 Task: Create new invoice with Date Opened :15-Apr-23, Select Customer: POMP Flowers, Terms: Payment Term 1. Make invoice entry for item-1 with Date: 15-Apr-23, Description: _x000D_
Cheez-it Original Baked Snack Crackers_x000D_
, Action: Material, Income Account: Income:Sales, Quantity: 2, Unit Price: 8.5, Discount $: 1. Make entry for item-2 with Date: 15-Apr-23, Description: Doritos Tortilla Chips , Action: Material, Income Account: Income:Sales, Quantity: 4, Unit Price: 6.85, Discount $: 2. Make entry for item-3 with Date: 15-Apr-23, Description: Hostess Donettes Mini Donuts Glazed , Action: Material, Income Account: Income:Sales, Quantity: 3, Unit Price: 7.85, Discount $: 2.5. Write Notes: 'Looking forward to serving you again.'. Post Invoice with Post Date: 15-Apr-23, Post to Accounts: Assets:Accounts Receivable. Pay / Process Payment with Transaction Date: 15-May-23, Amount: 62.45, Transfer Account: Checking Account. Print Invoice, display notes by going to Option, then go to Display Tab and check 'Invoice Notes'.
Action: Mouse moved to (242, 46)
Screenshot: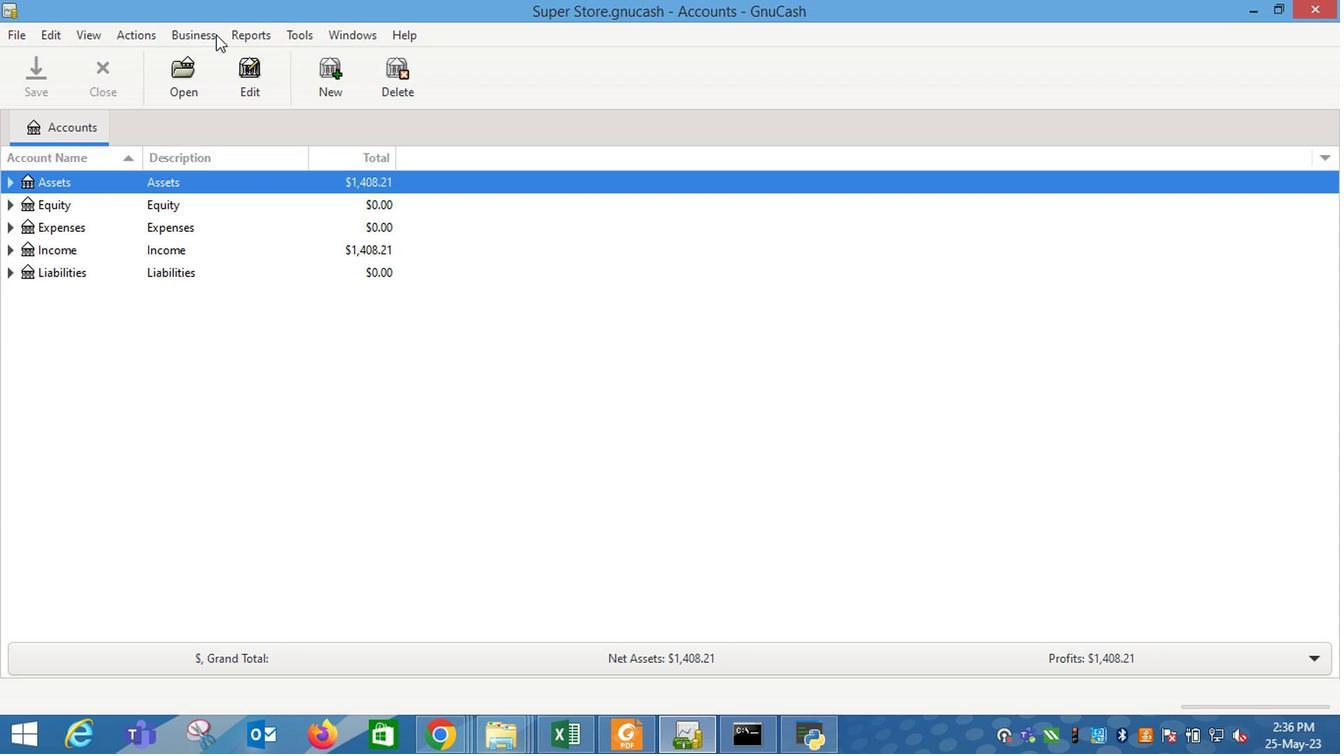 
Action: Mouse pressed left at (242, 46)
Screenshot: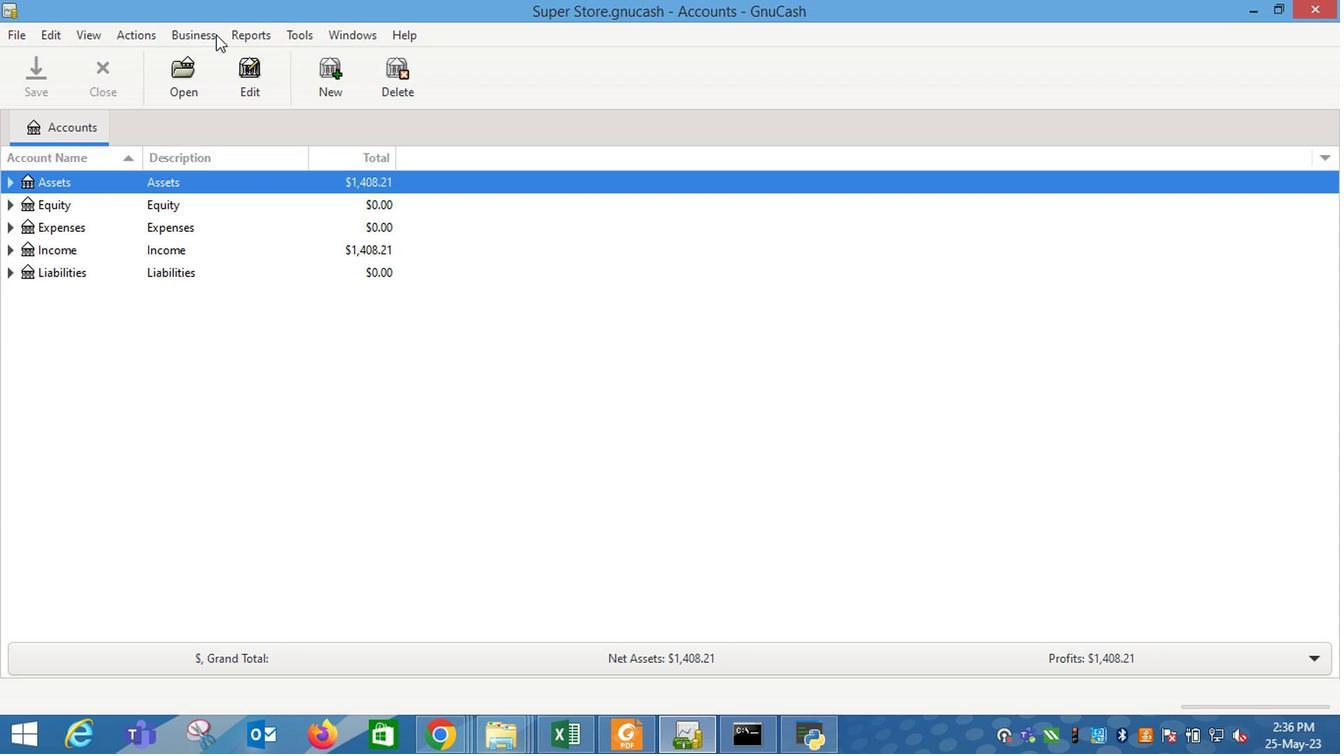 
Action: Mouse moved to (245, 62)
Screenshot: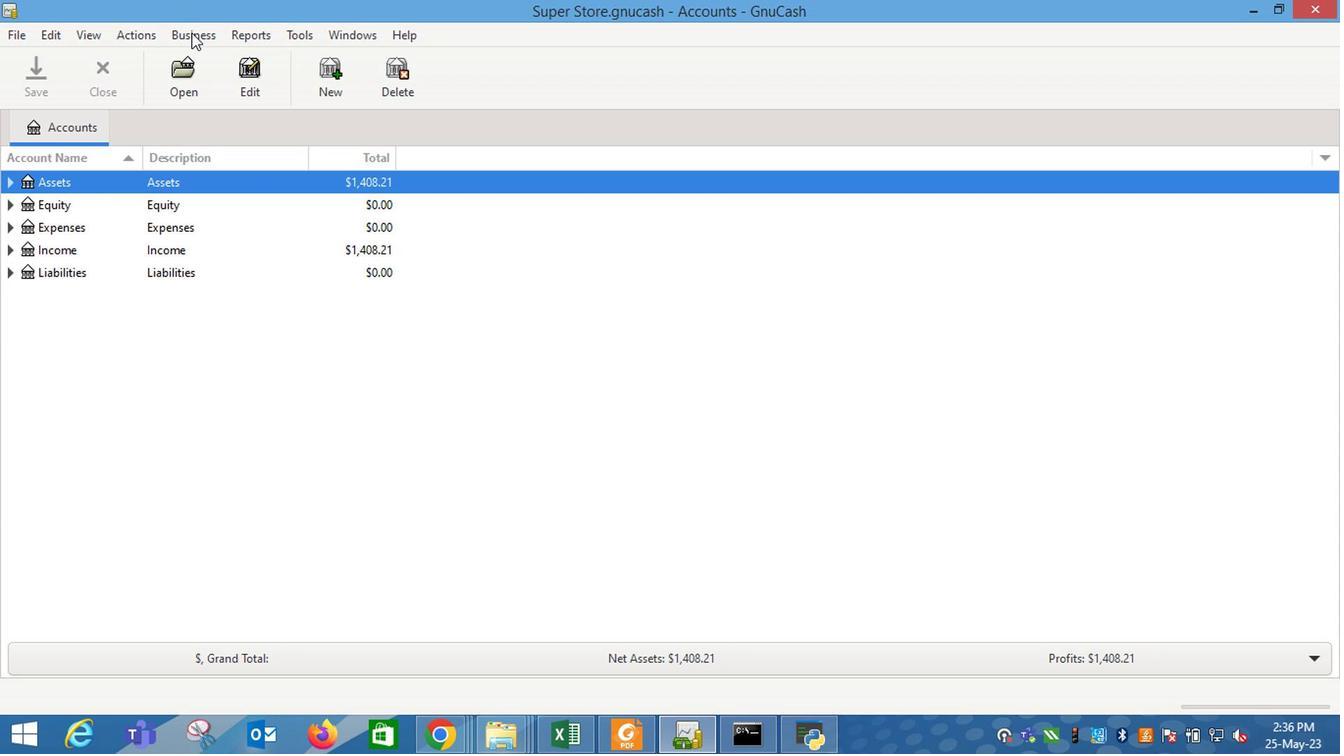 
Action: Mouse pressed left at (245, 62)
Screenshot: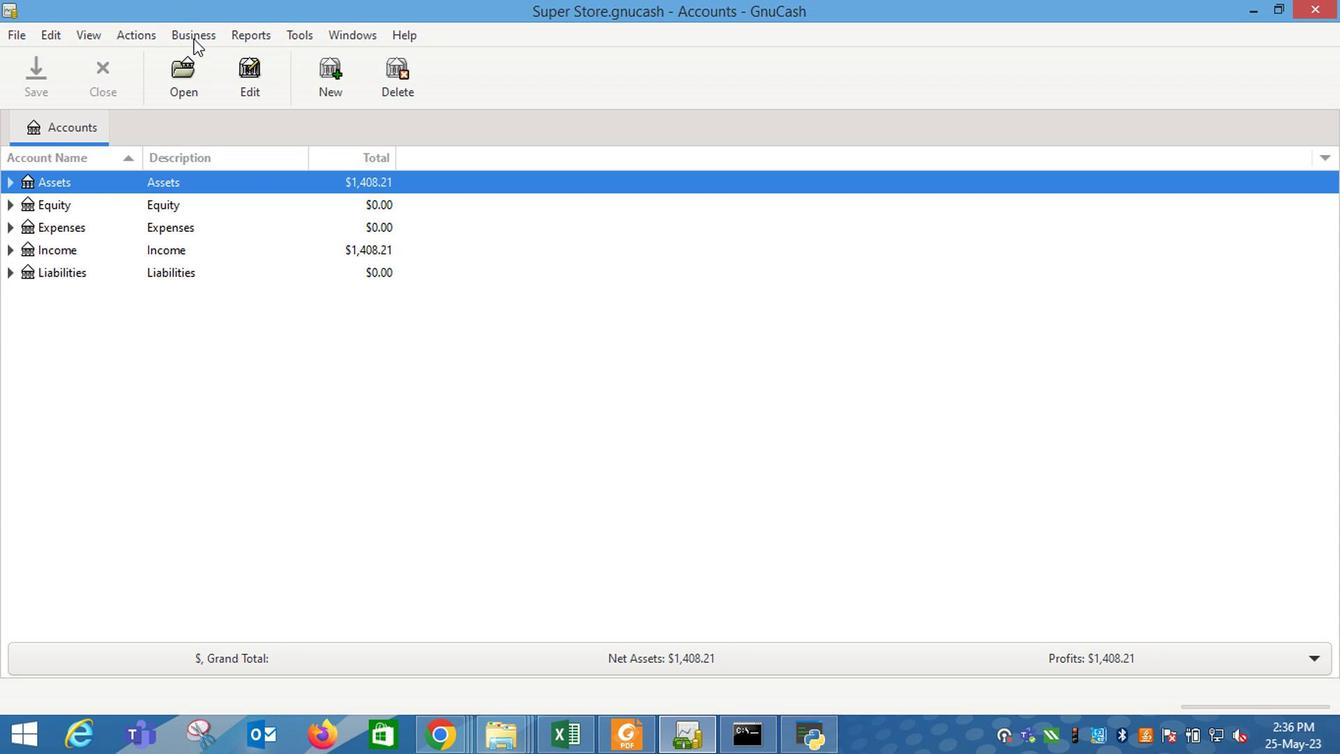 
Action: Mouse moved to (487, 152)
Screenshot: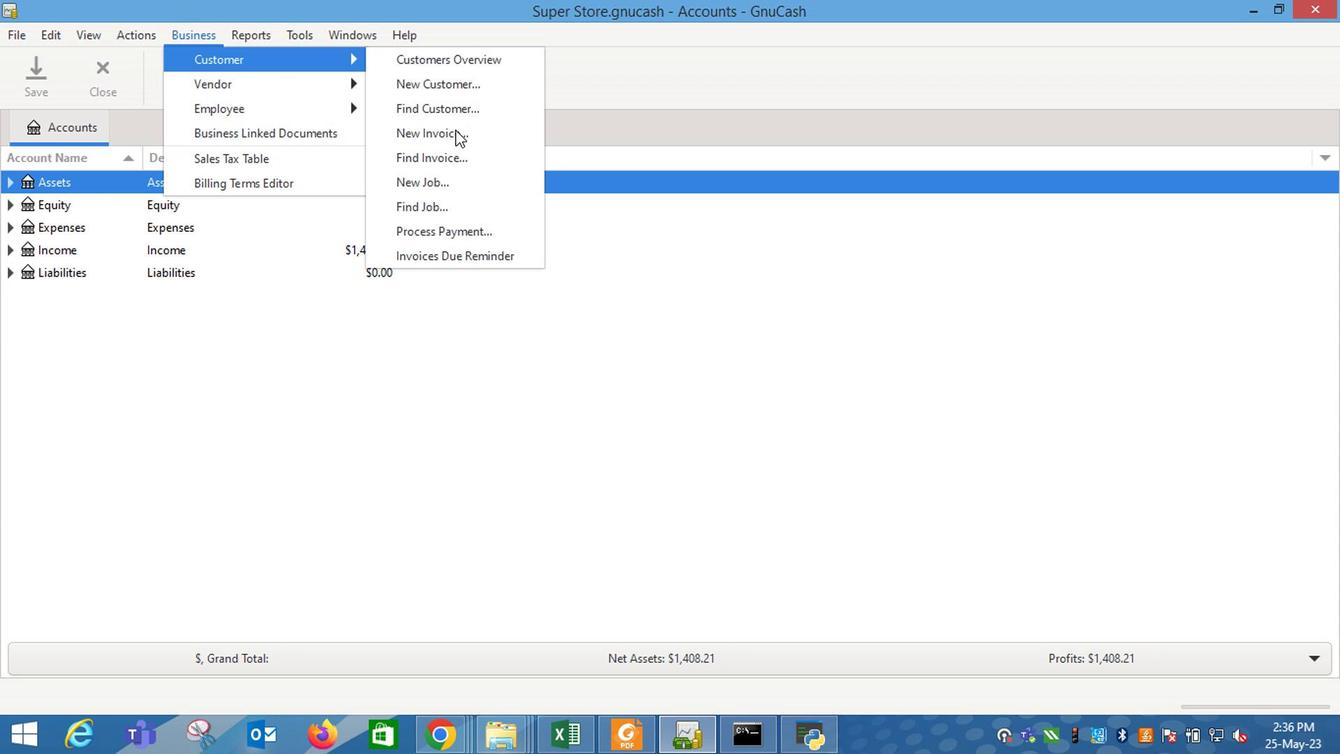 
Action: Mouse pressed left at (487, 152)
Screenshot: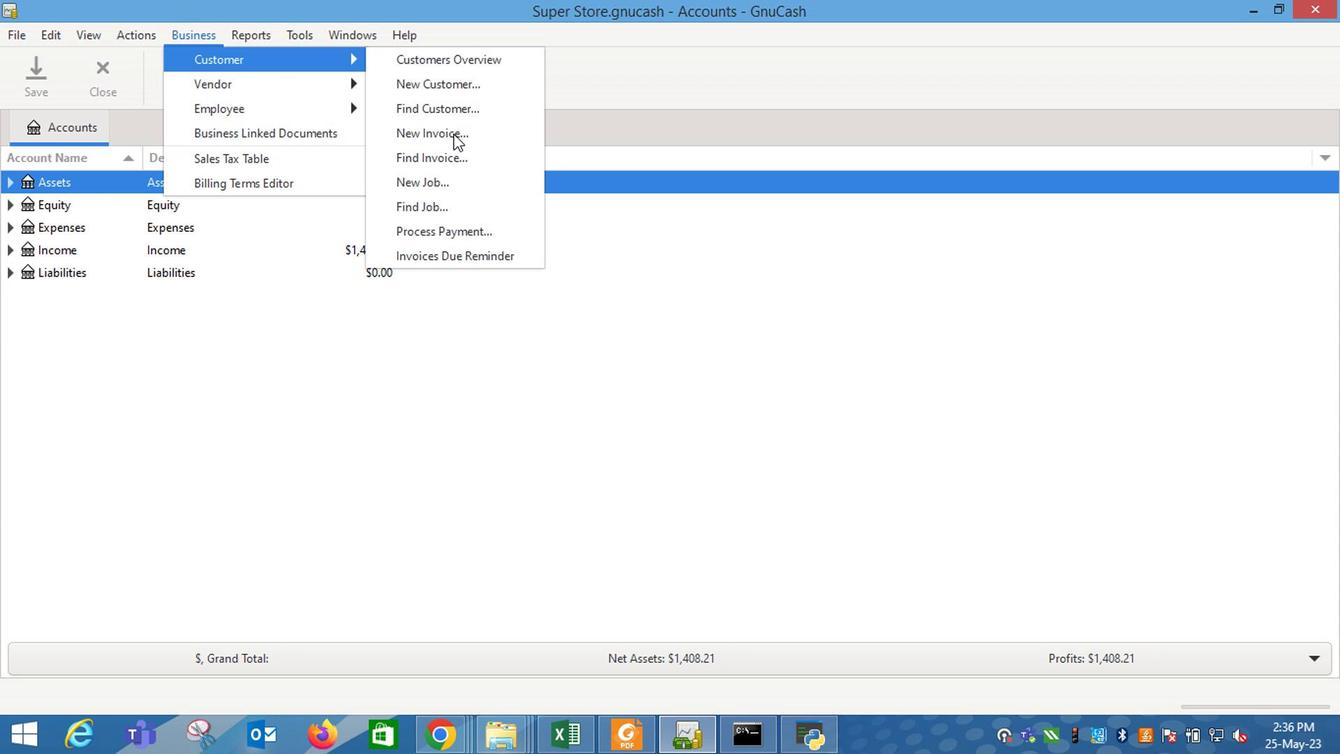 
Action: Mouse moved to (814, 303)
Screenshot: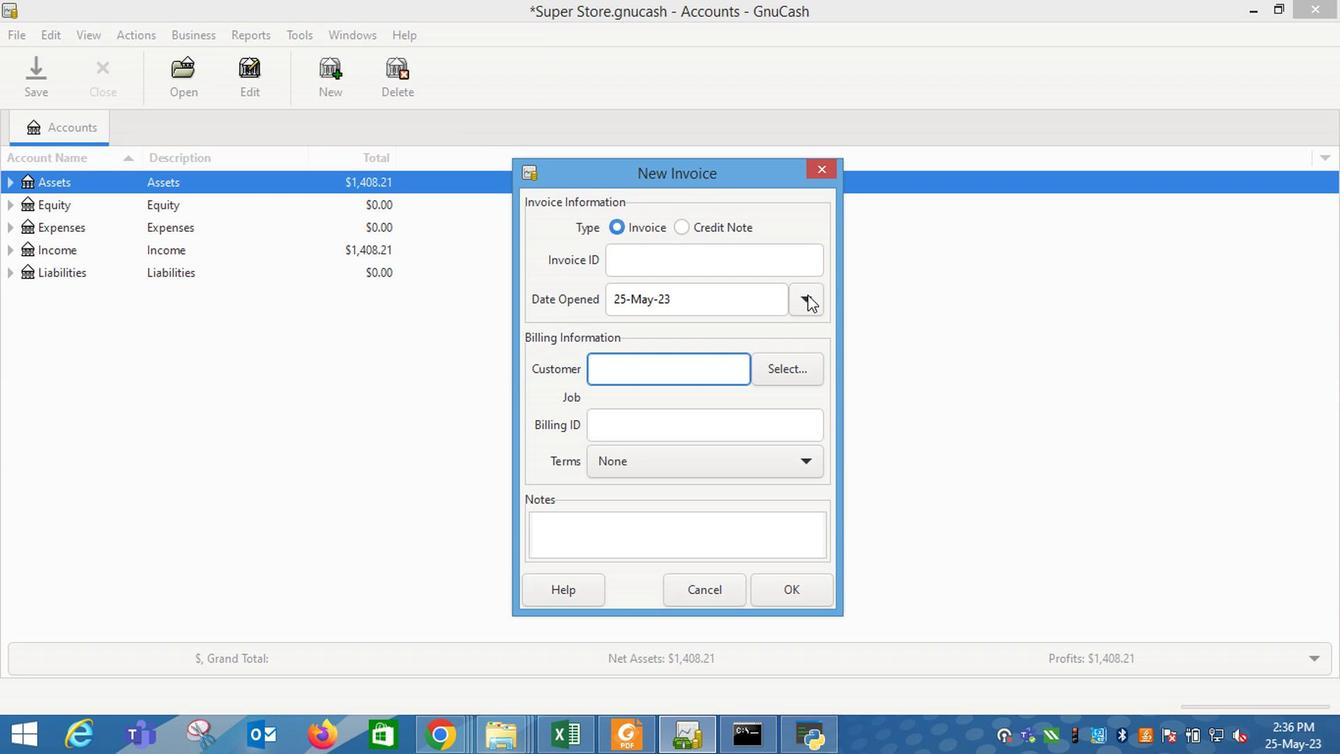 
Action: Mouse pressed left at (814, 303)
Screenshot: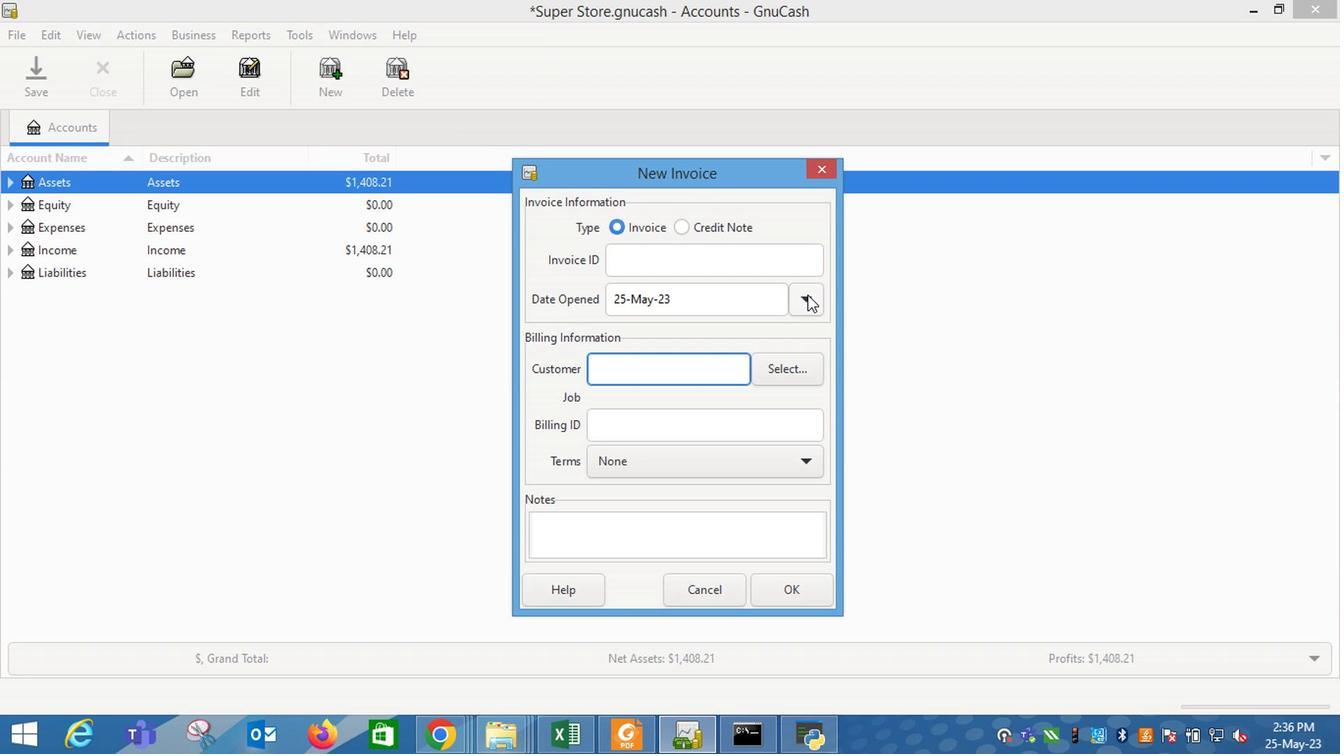 
Action: Mouse moved to (674, 337)
Screenshot: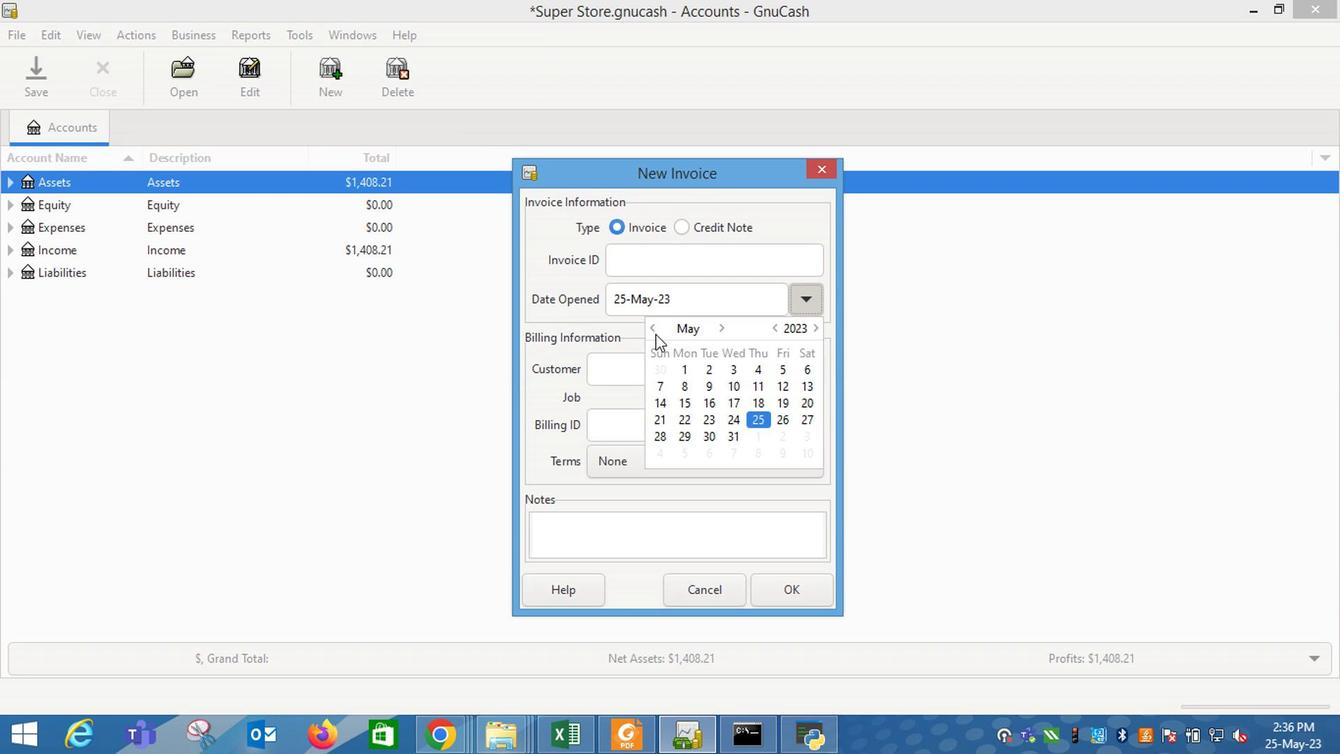 
Action: Mouse pressed left at (674, 337)
Screenshot: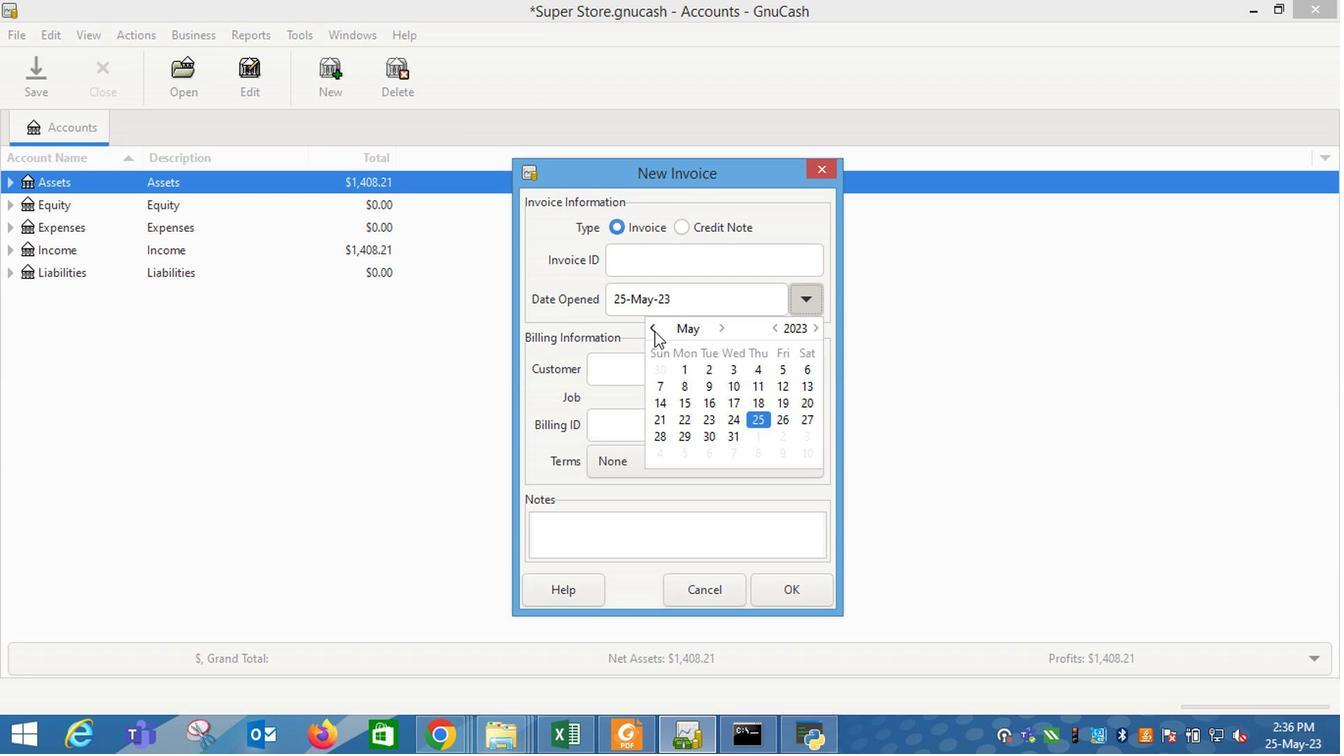 
Action: Mouse moved to (818, 402)
Screenshot: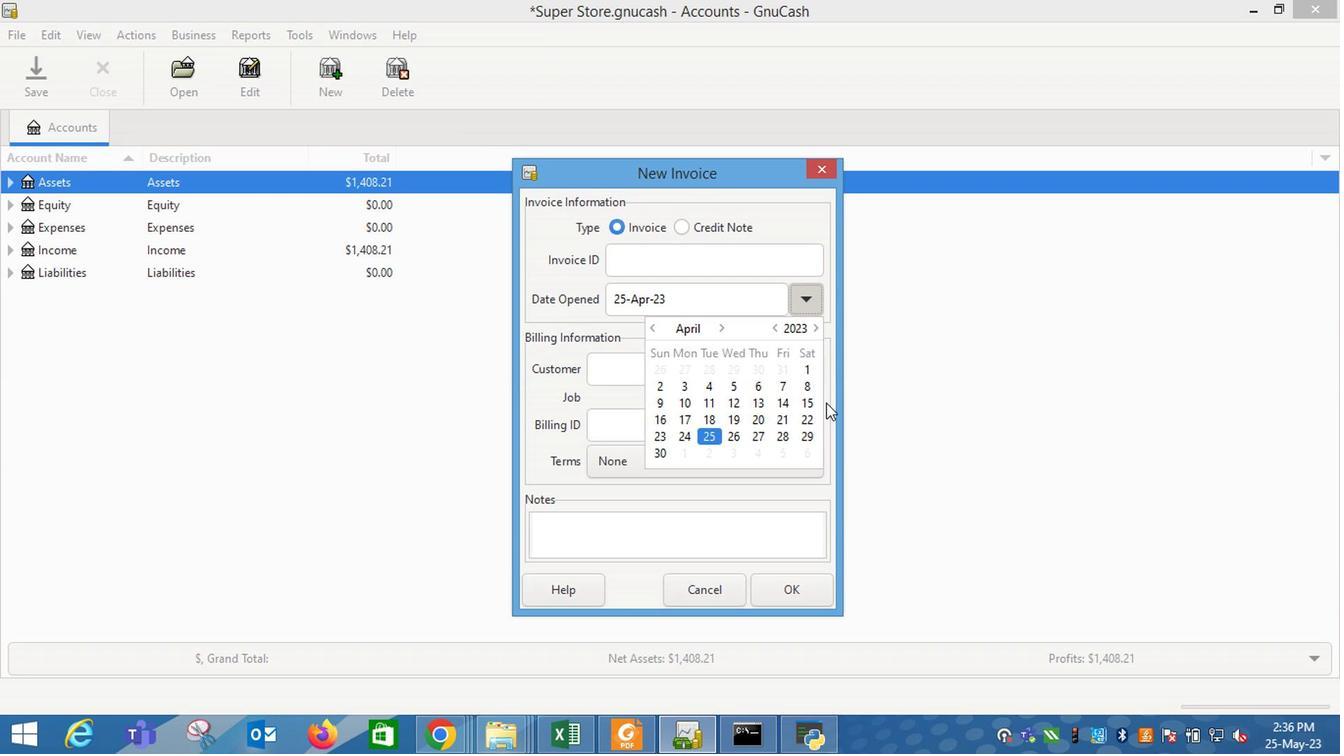 
Action: Mouse pressed left at (818, 402)
Screenshot: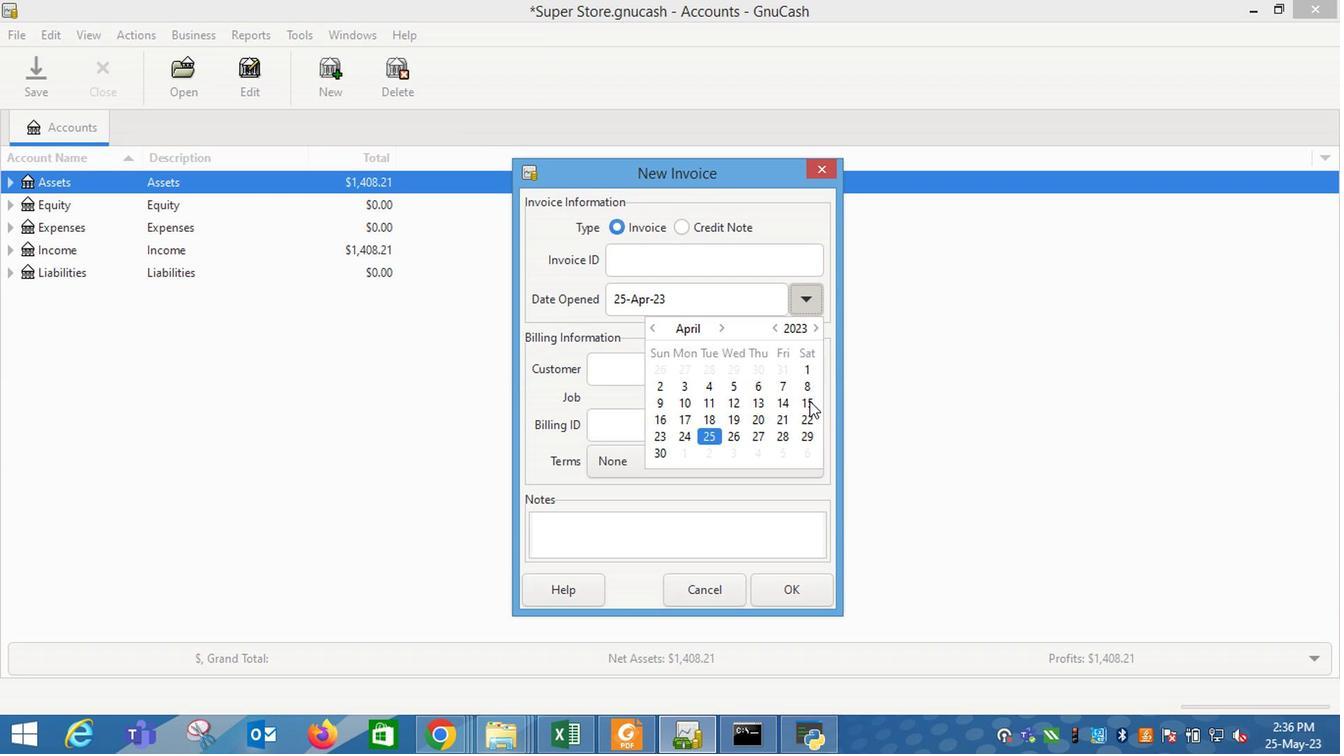
Action: Mouse moved to (648, 377)
Screenshot: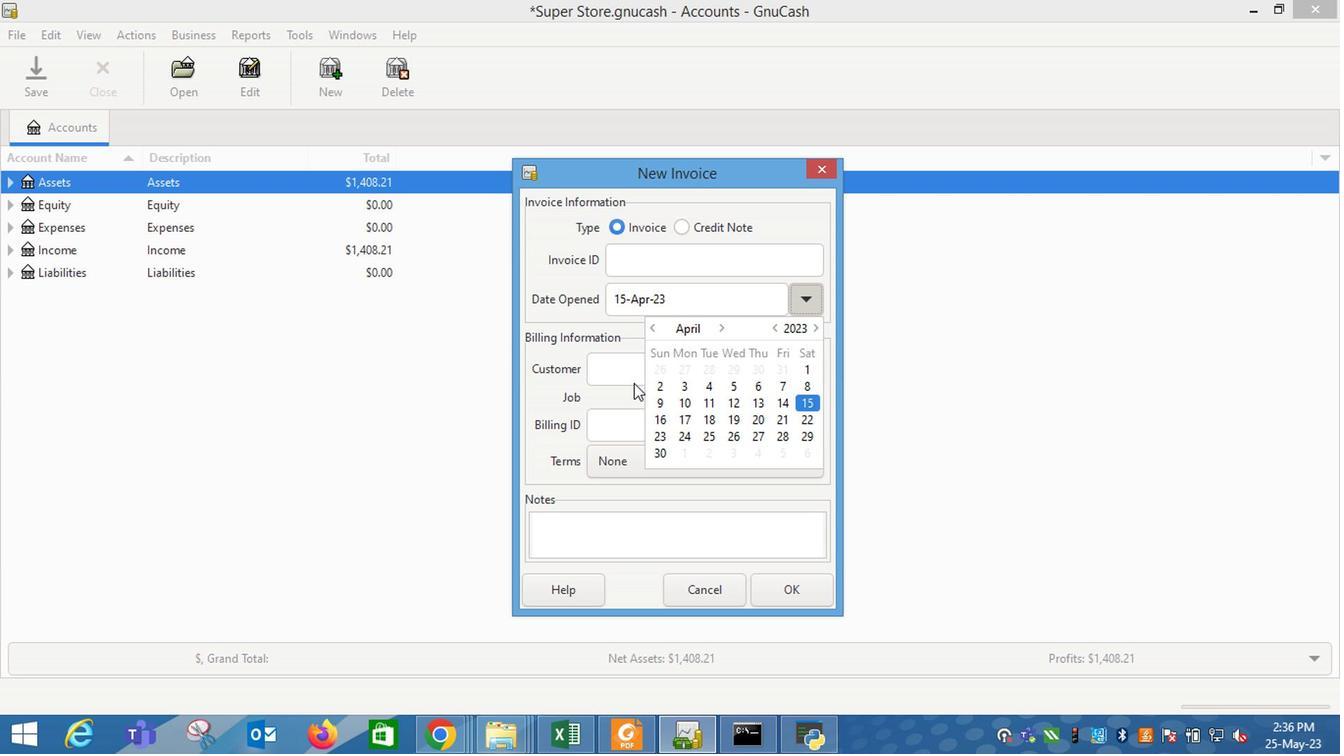 
Action: Mouse pressed left at (648, 377)
Screenshot: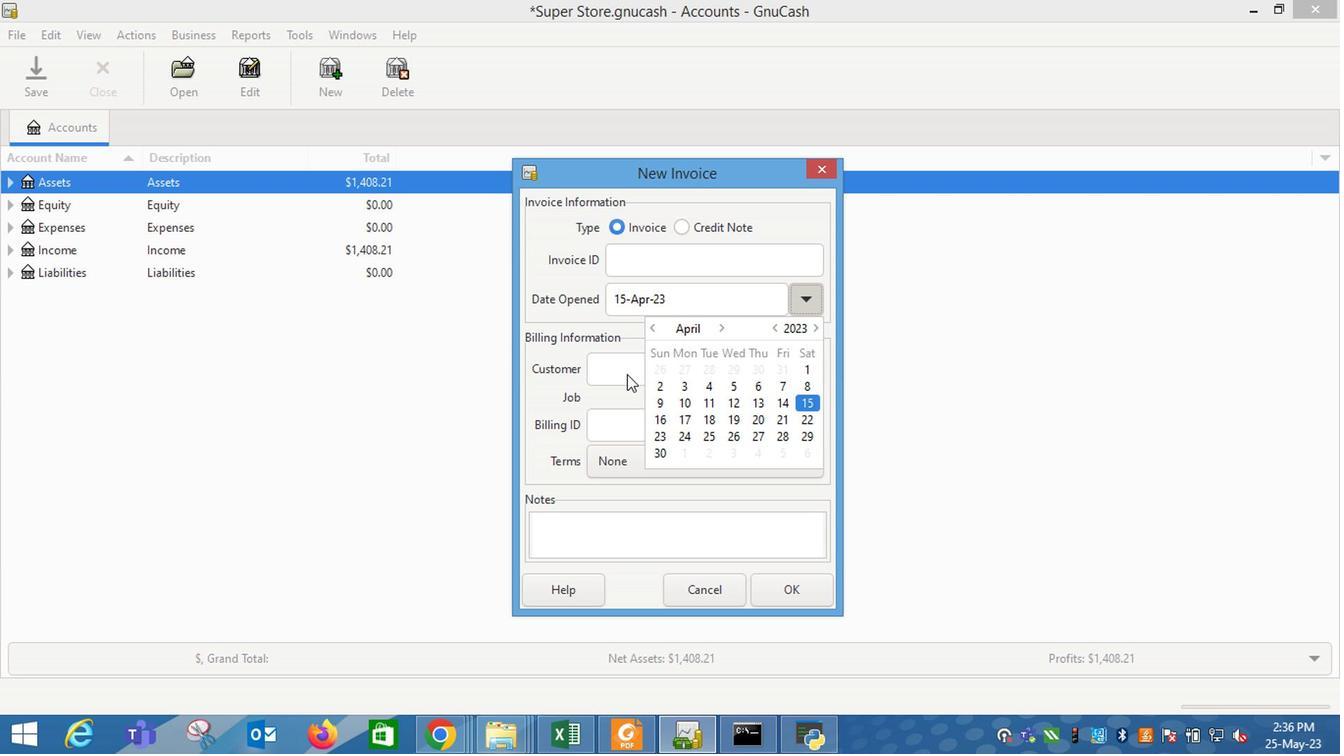 
Action: Mouse moved to (648, 376)
Screenshot: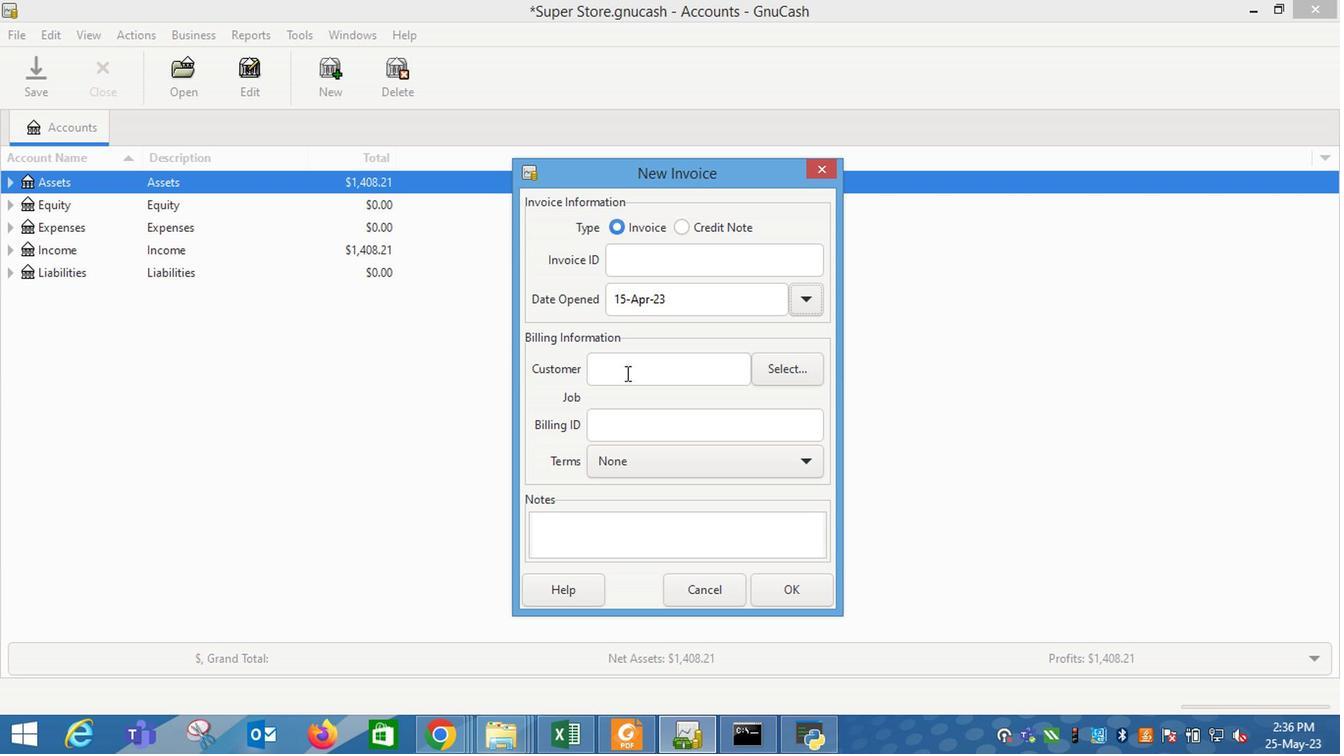 
Action: Mouse pressed left at (648, 376)
Screenshot: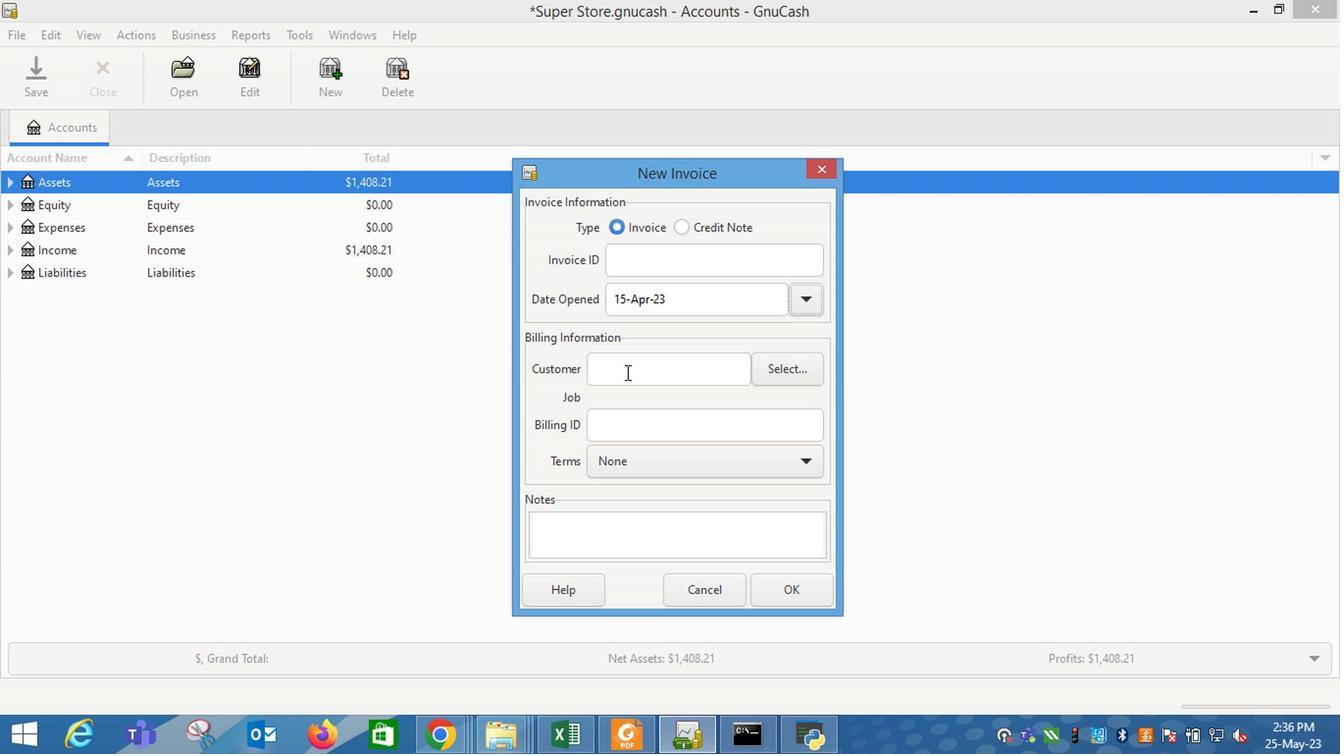 
Action: Key pressed <Key.shift_r><Key.shift_r><Key.shift_r><Key.shift_r><Key.shift_r><Key.shift_r><Key.shift_r><Key.shift_r><Key.shift_r>pop<Key.backspace>m
Screenshot: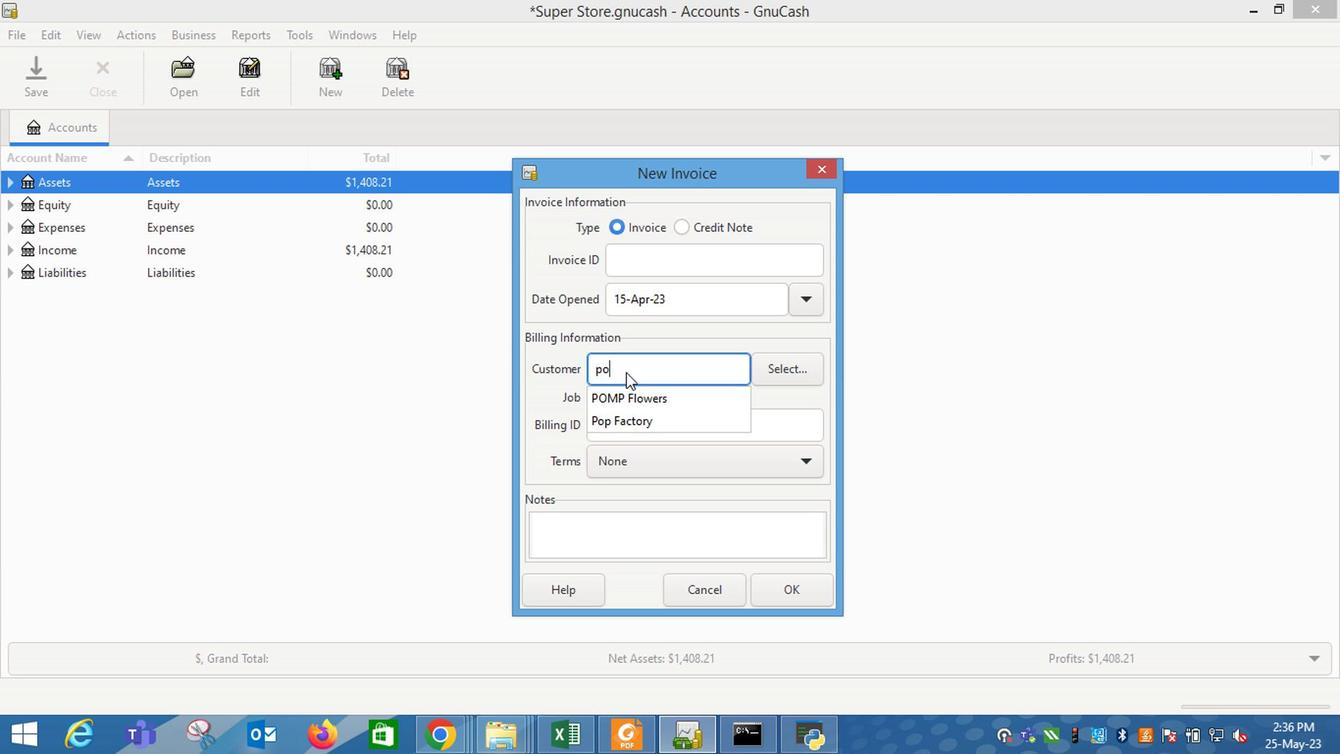 
Action: Mouse moved to (639, 396)
Screenshot: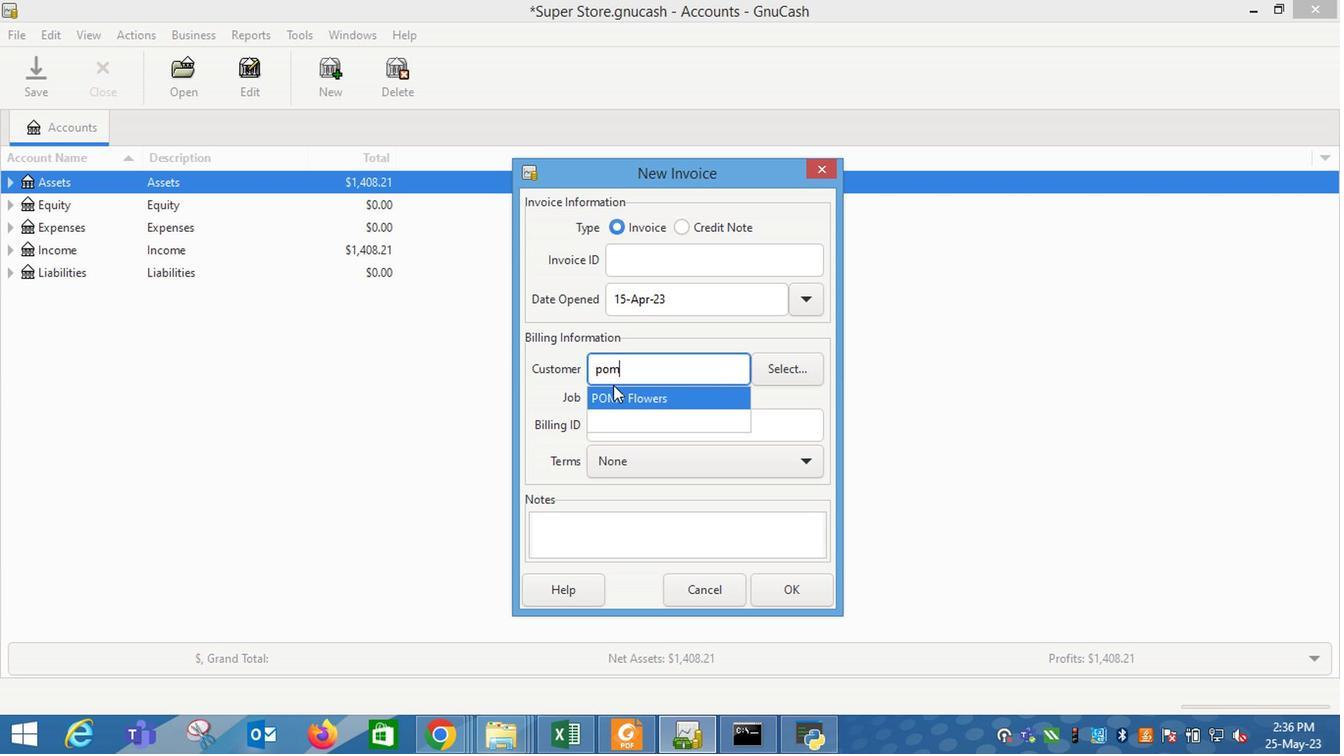 
Action: Mouse pressed left at (639, 396)
Screenshot: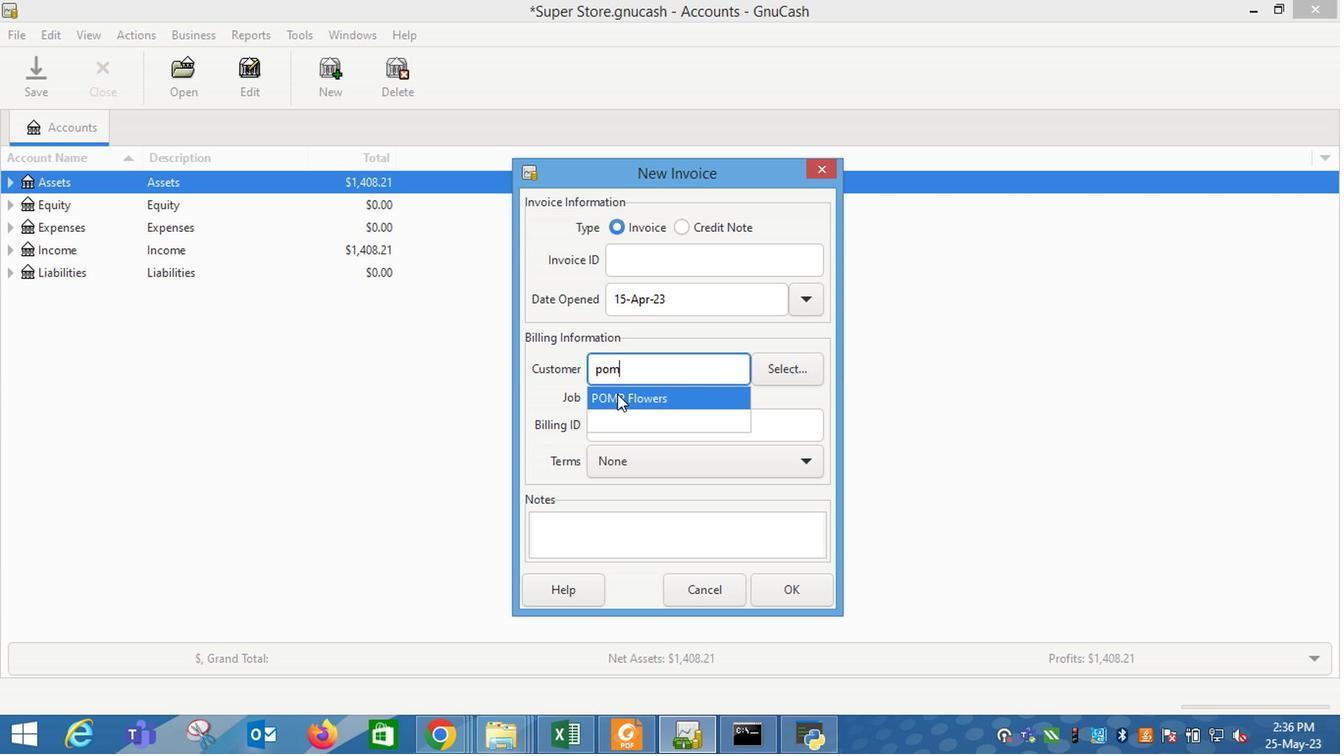 
Action: Mouse moved to (698, 472)
Screenshot: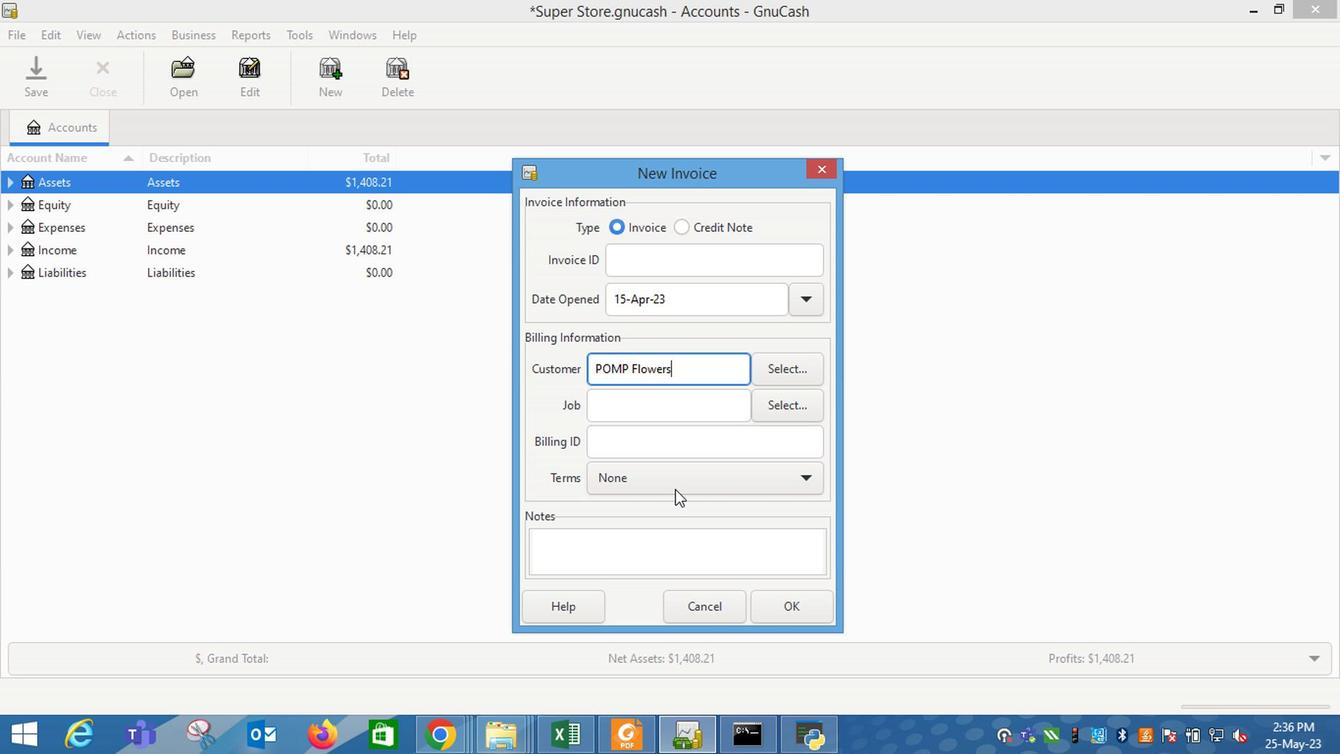
Action: Mouse pressed left at (698, 472)
Screenshot: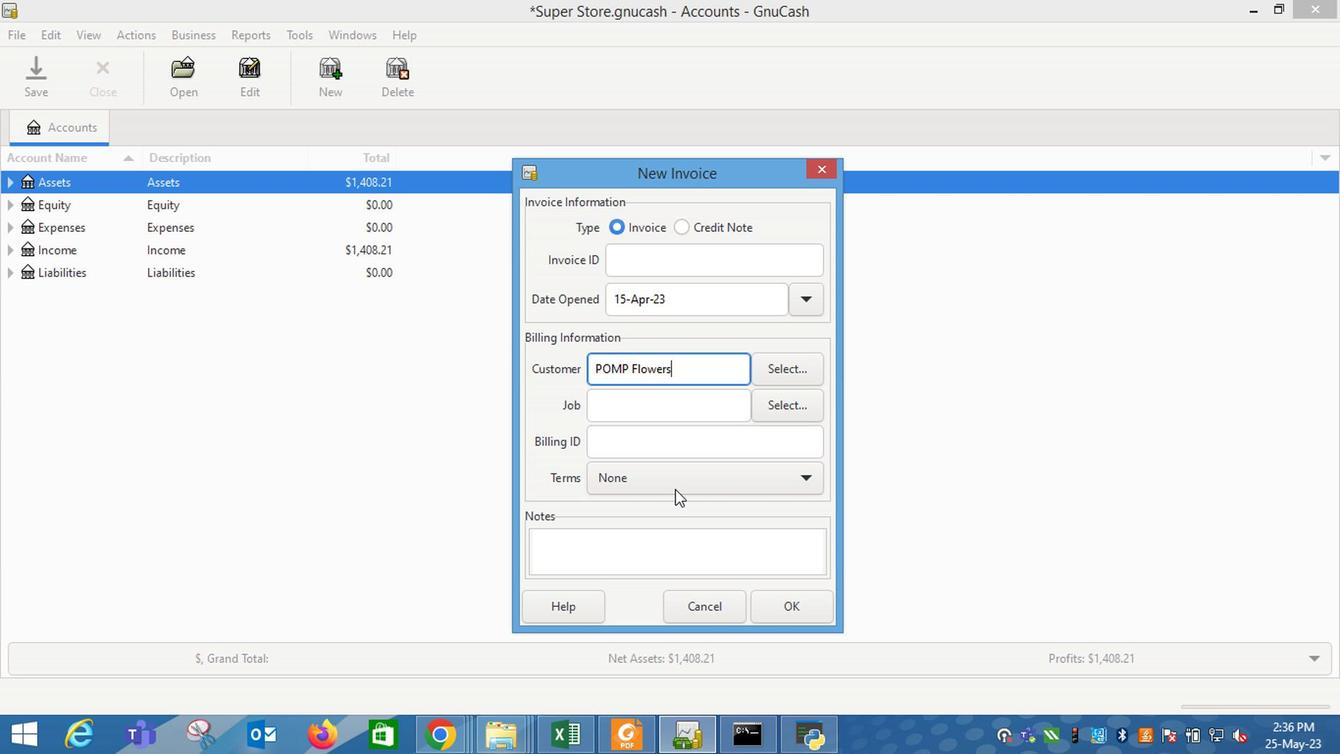
Action: Mouse moved to (661, 505)
Screenshot: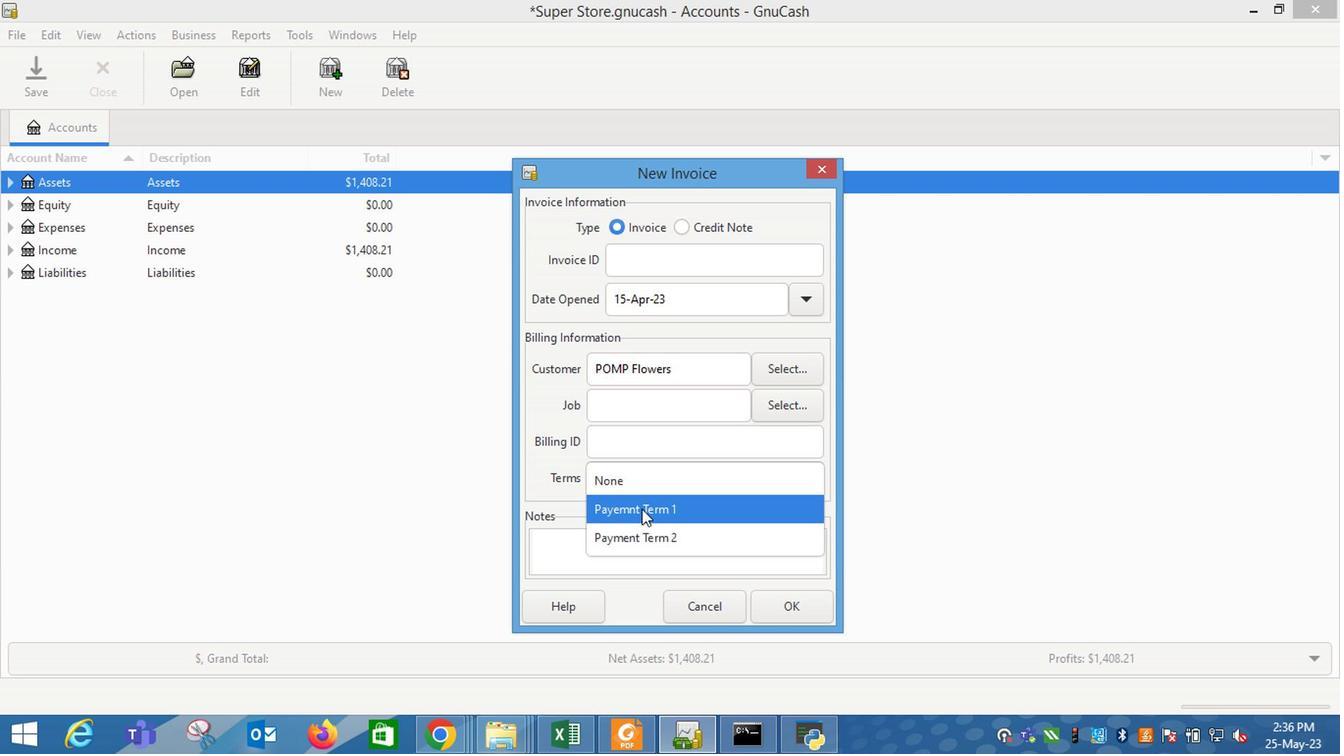 
Action: Mouse pressed left at (661, 505)
Screenshot: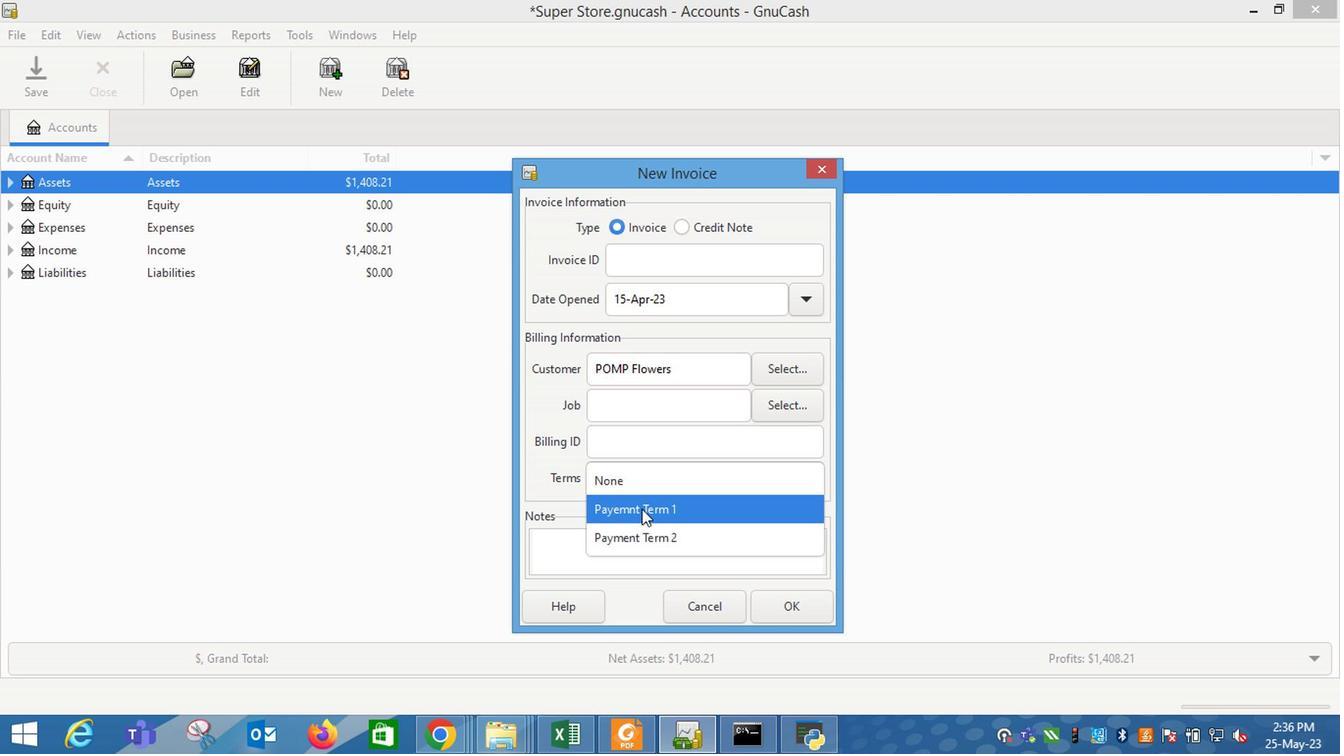 
Action: Mouse moved to (813, 598)
Screenshot: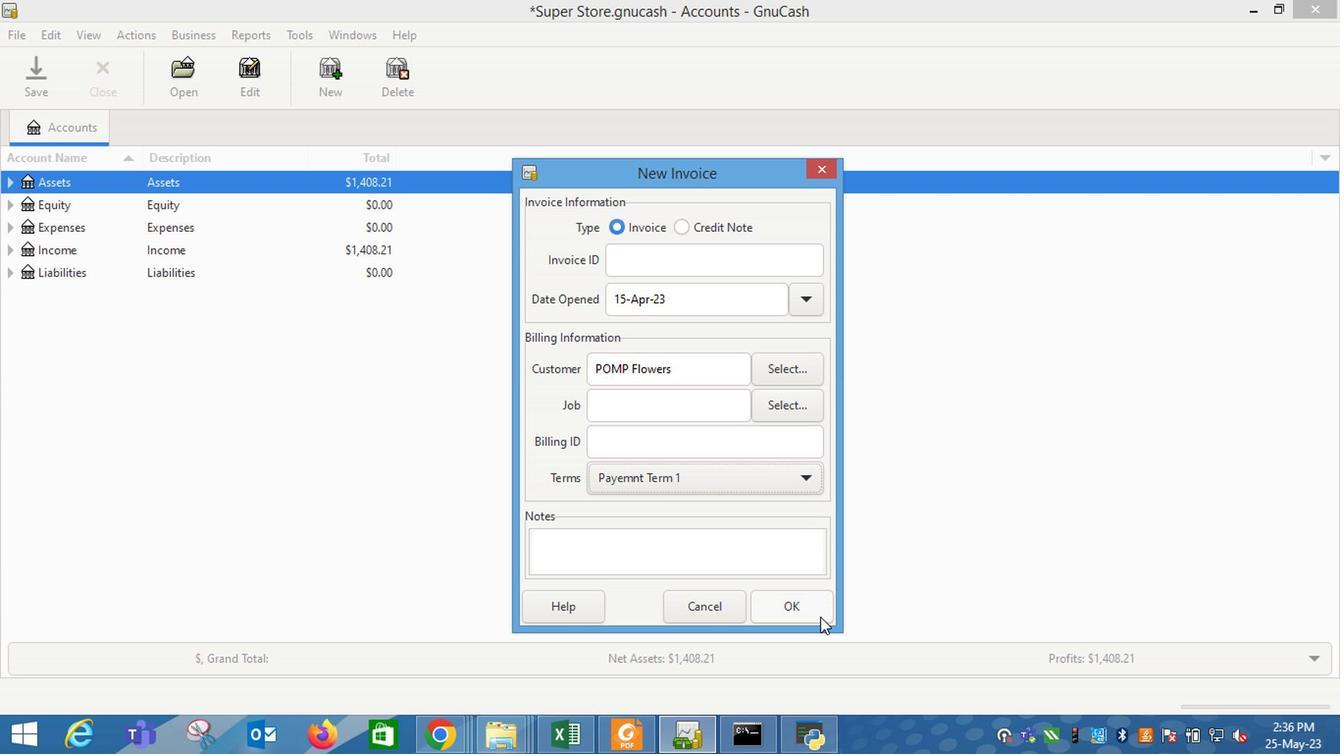 
Action: Mouse pressed left at (813, 598)
Screenshot: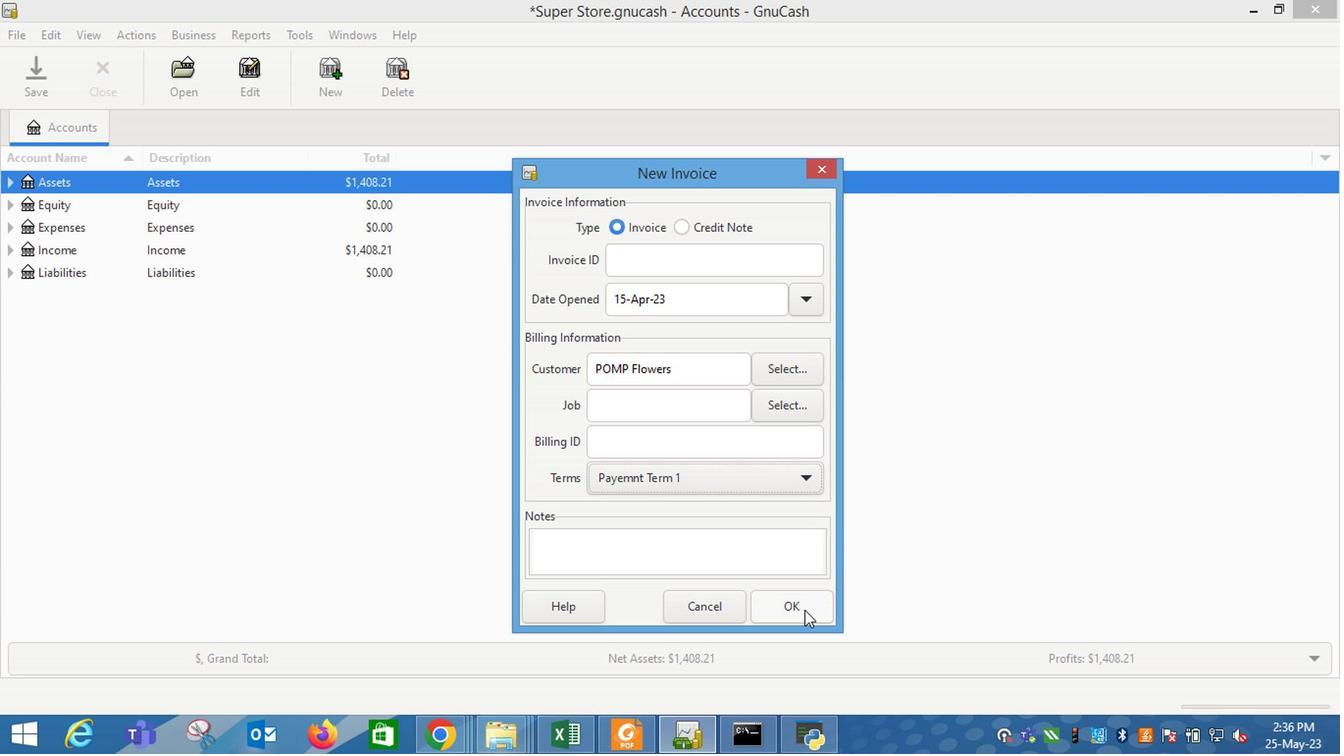 
Action: Mouse moved to (148, 380)
Screenshot: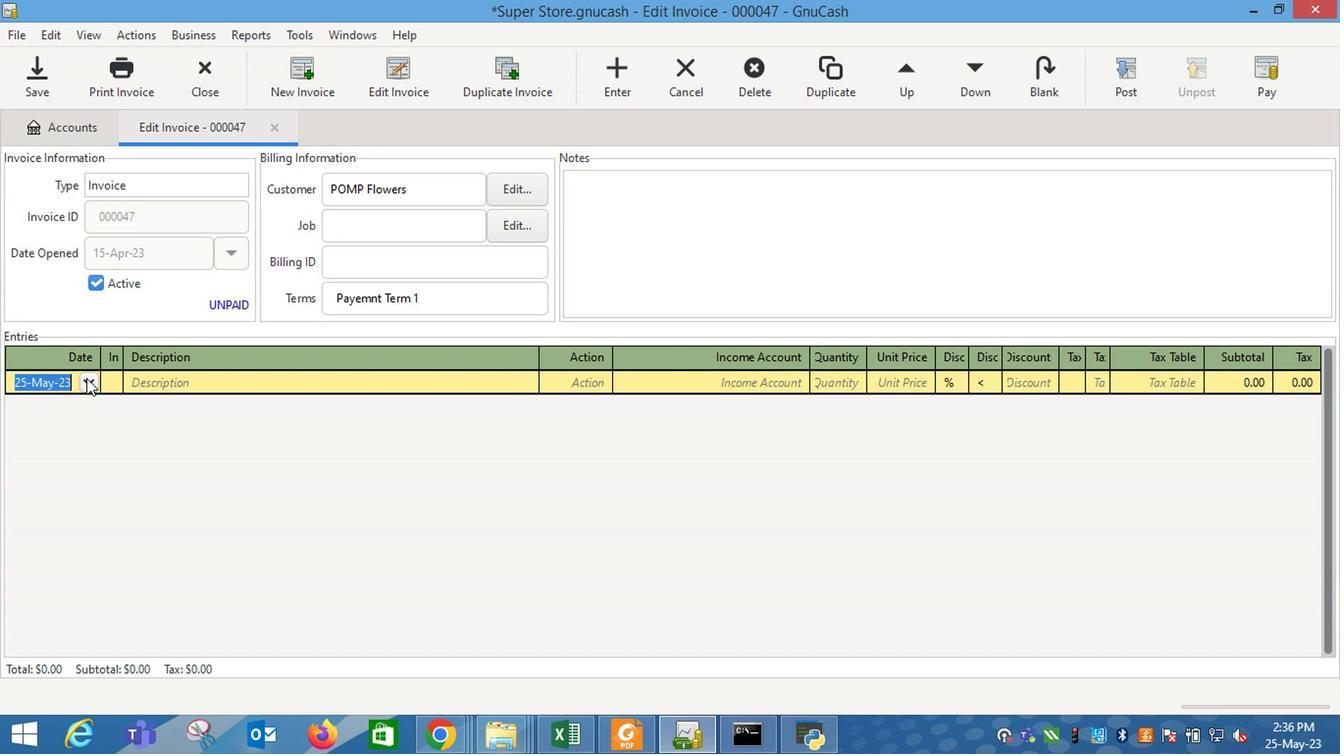 
Action: Mouse pressed left at (148, 380)
Screenshot: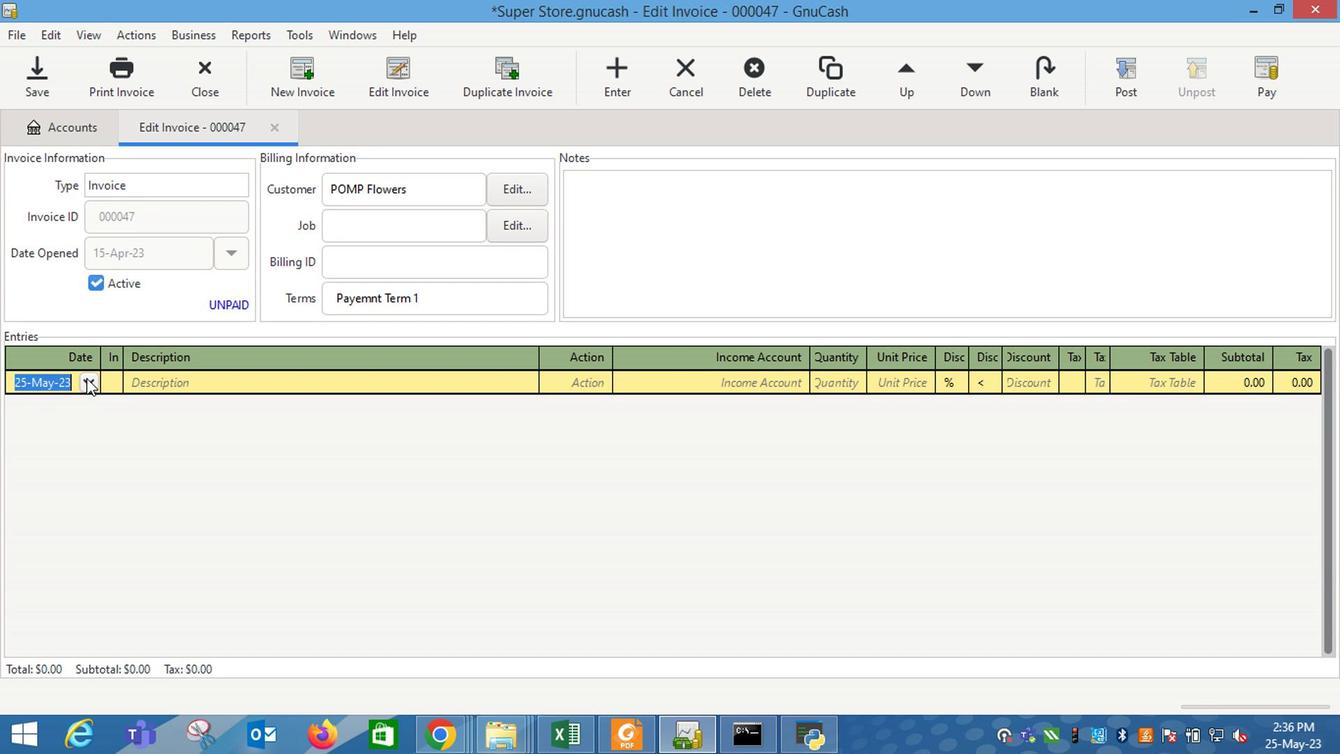 
Action: Mouse moved to (78, 405)
Screenshot: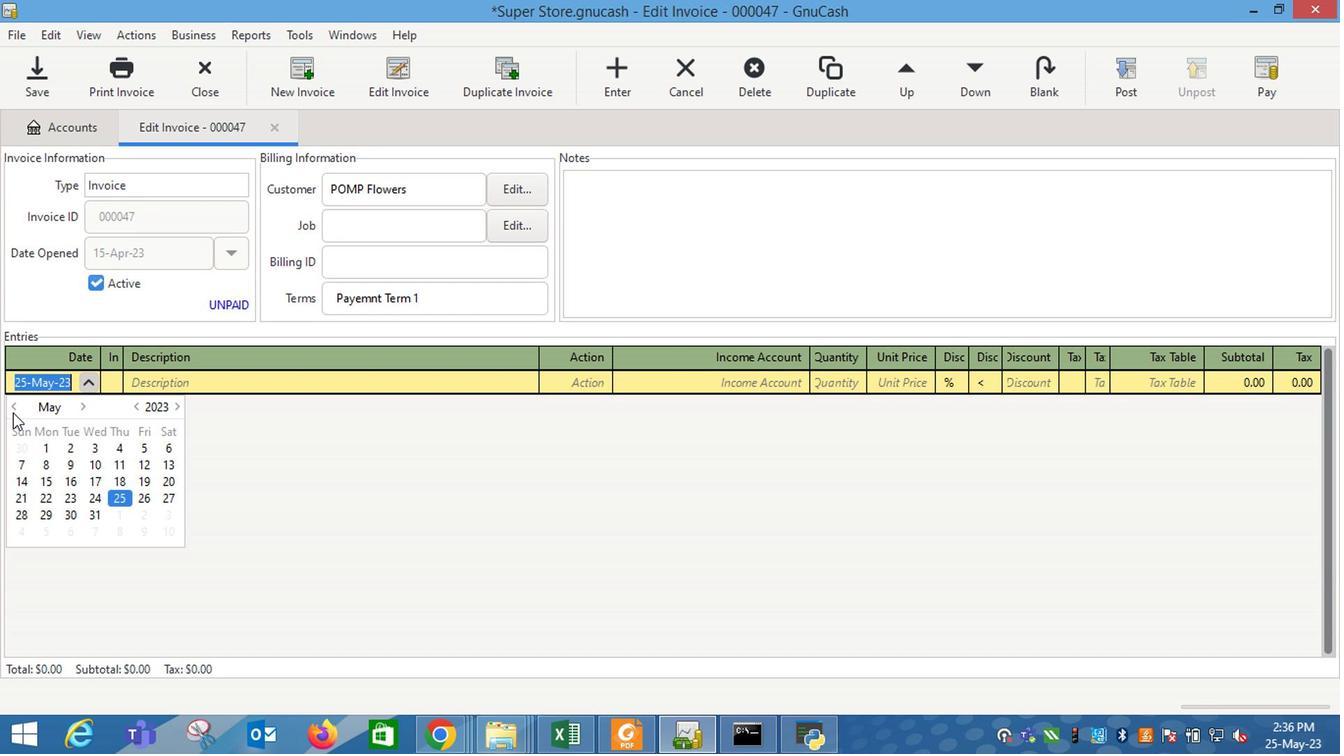 
Action: Mouse pressed left at (78, 405)
Screenshot: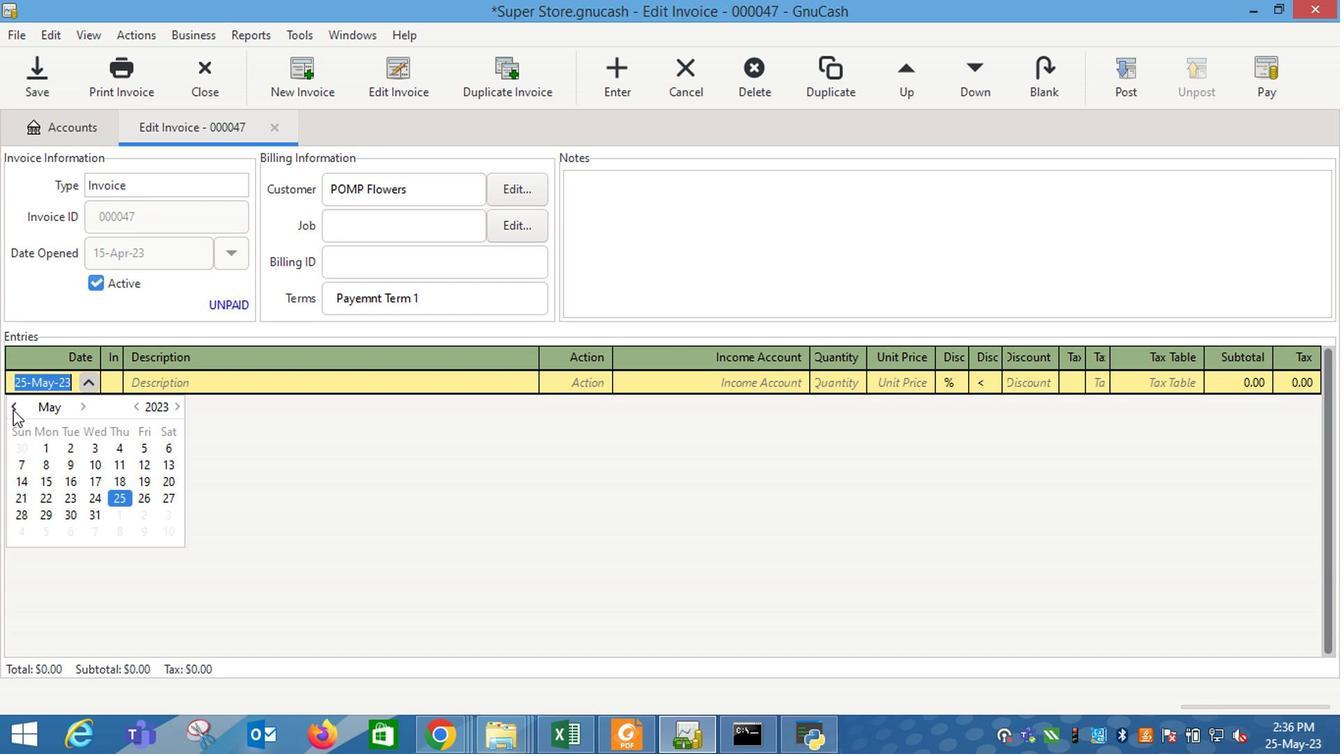 
Action: Mouse moved to (226, 475)
Screenshot: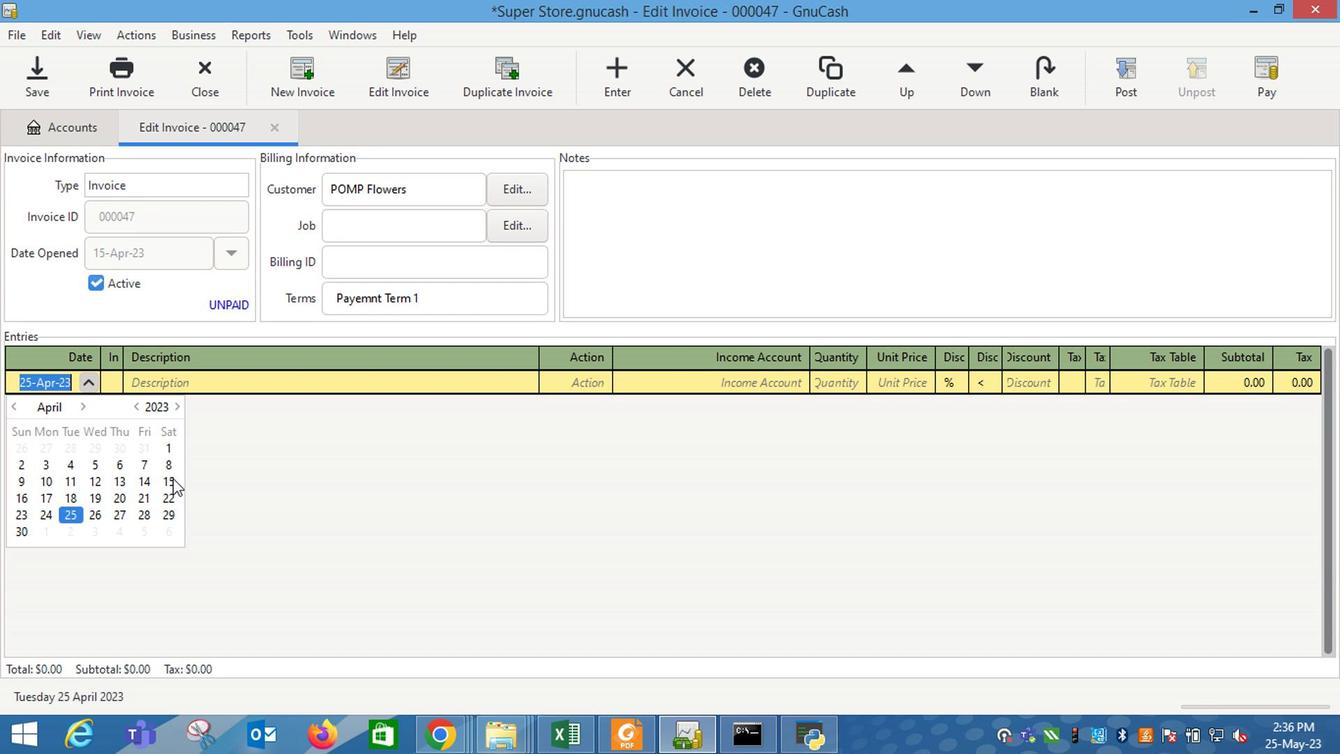 
Action: Mouse pressed left at (226, 475)
Screenshot: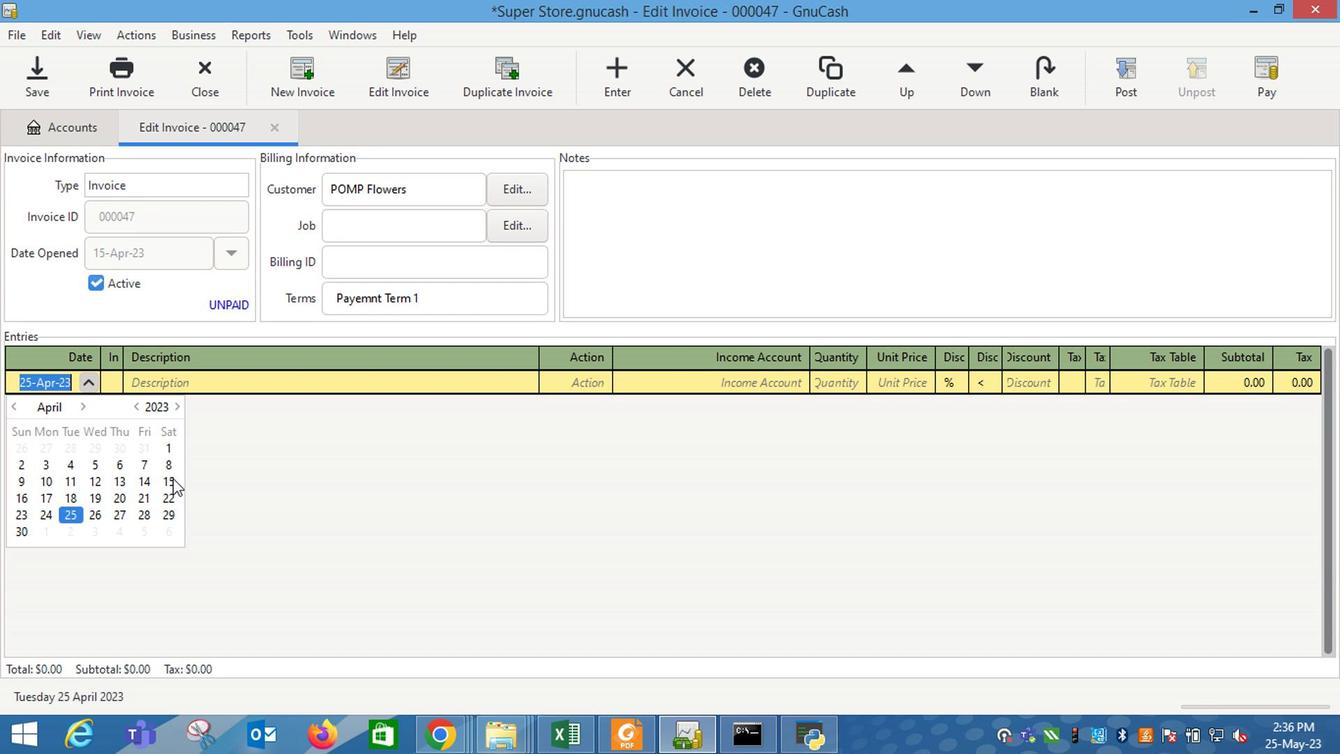 
Action: Mouse moved to (254, 379)
Screenshot: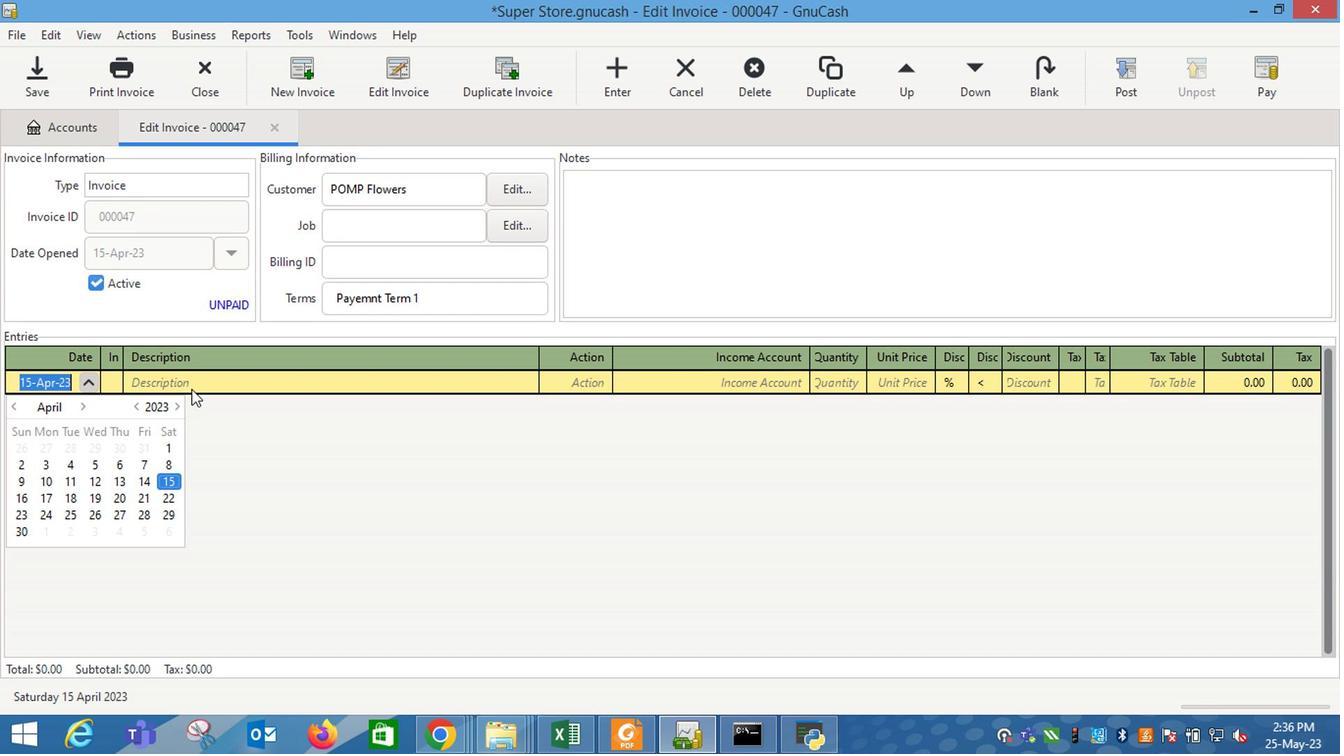 
Action: Mouse pressed left at (254, 379)
Screenshot: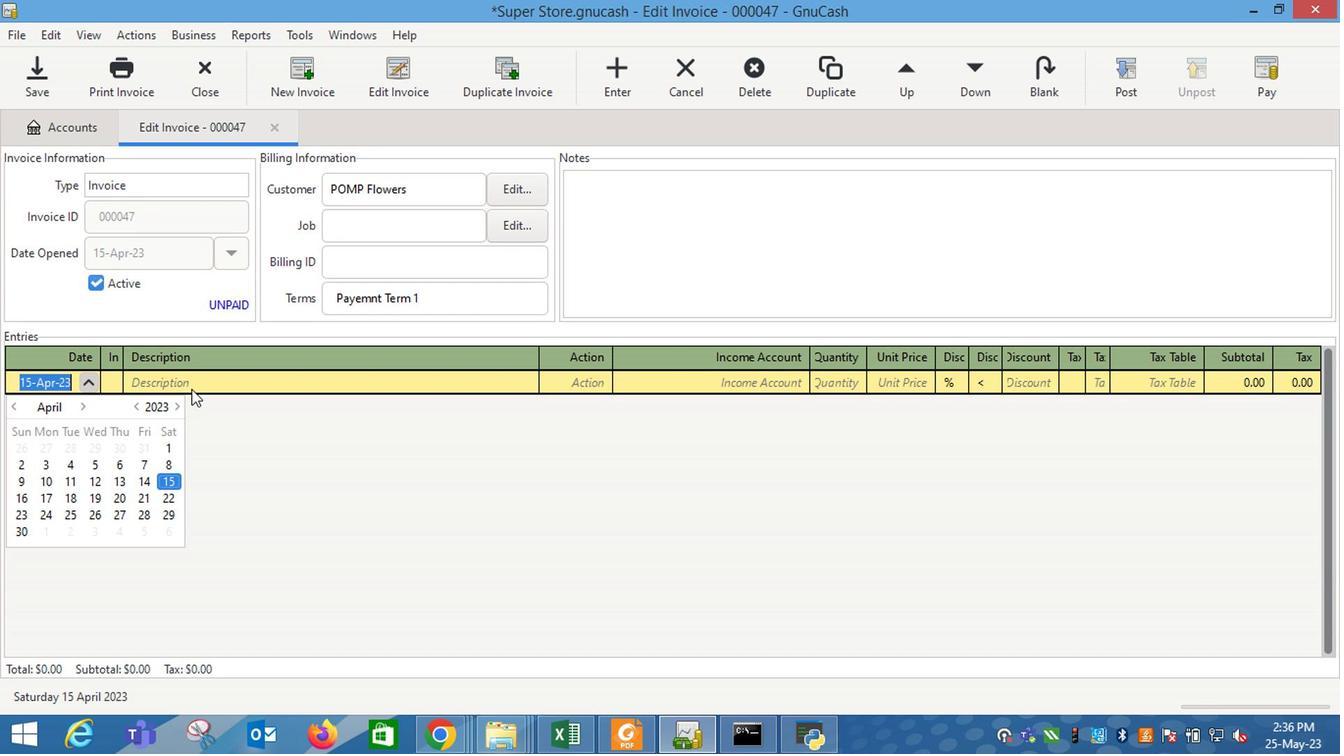 
Action: Key pressed <Key.shift_r>Cheez<Key.space><Key.shift_r>It<Key.backspace><Key.backspace><Key.backspace><Key.backspace>-<Key.shift_r>it<Key.space><Key.shift_r>Original<Key.space><Key.shift_r>Bakes<Key.backspace>d<Key.space><Key.shift_r>Snack<Key.space><Key.shift_r>Crackers
Screenshot: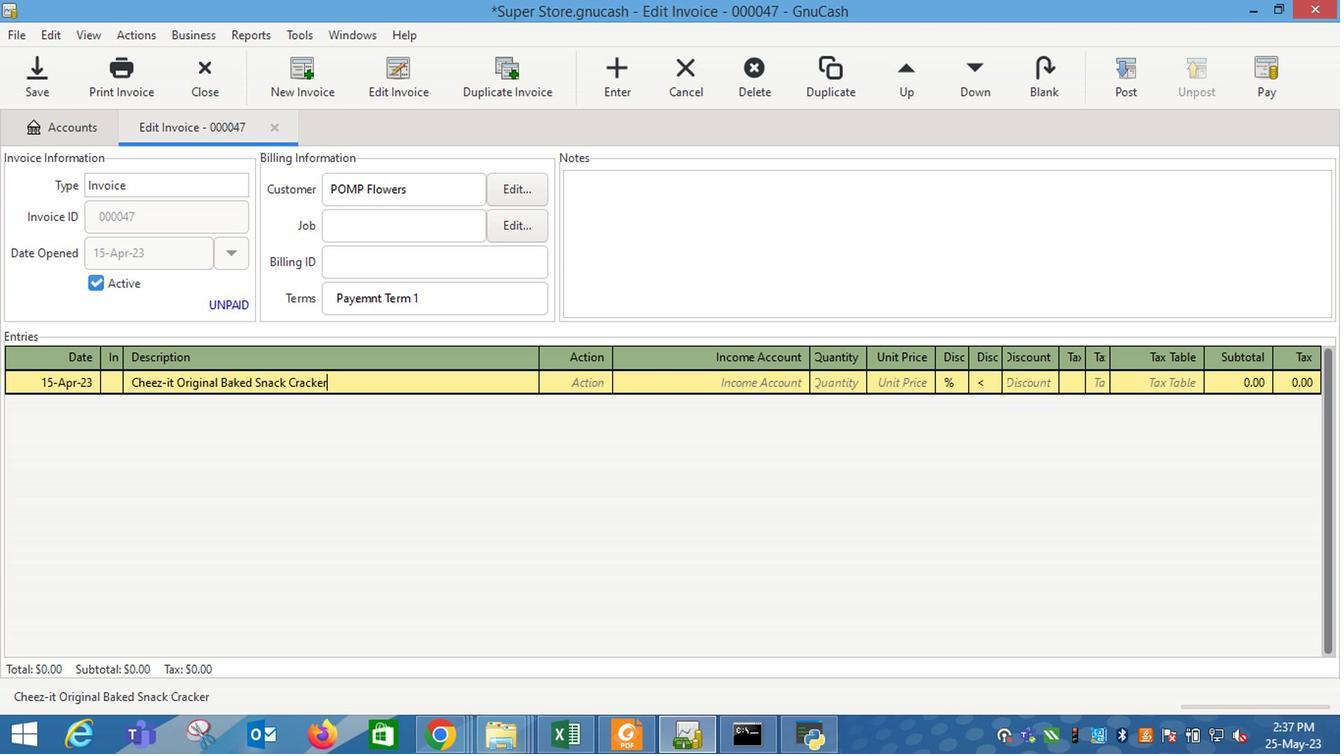 
Action: Mouse moved to (617, 383)
Screenshot: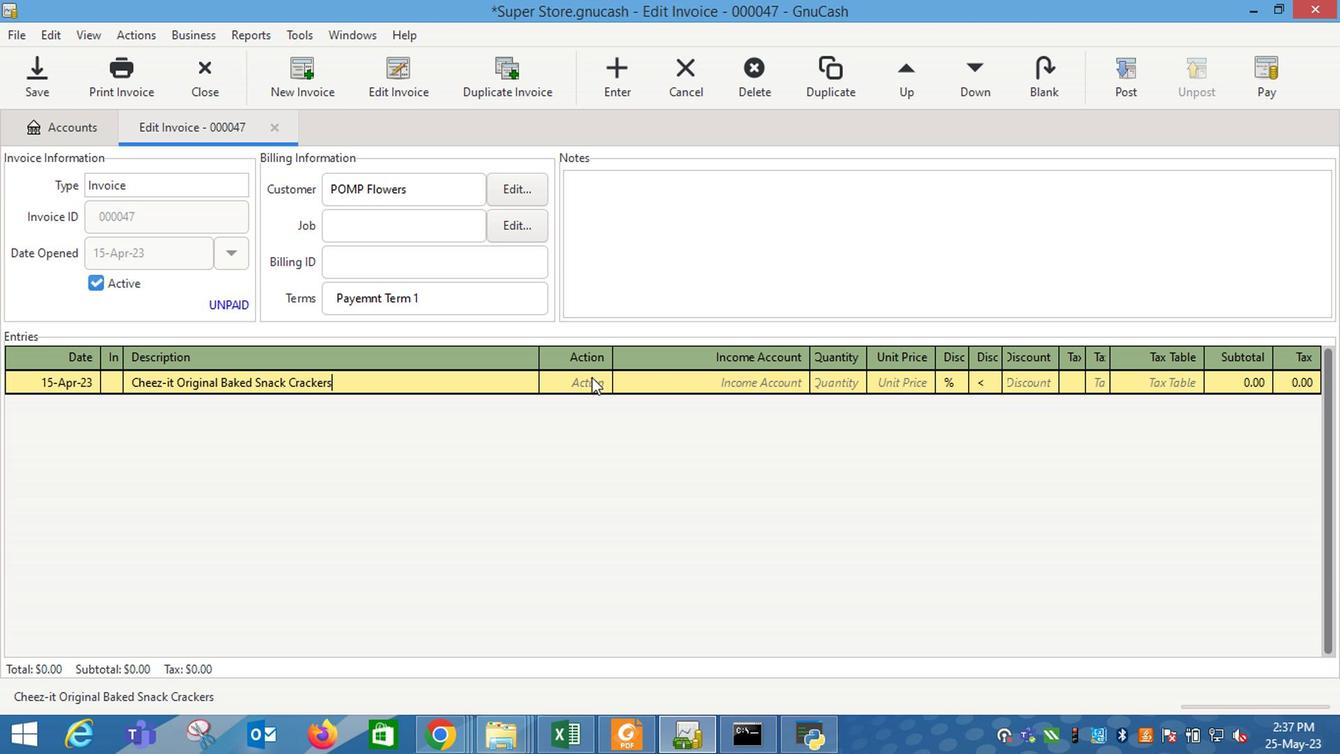 
Action: Key pressed <Key.tab>
Screenshot: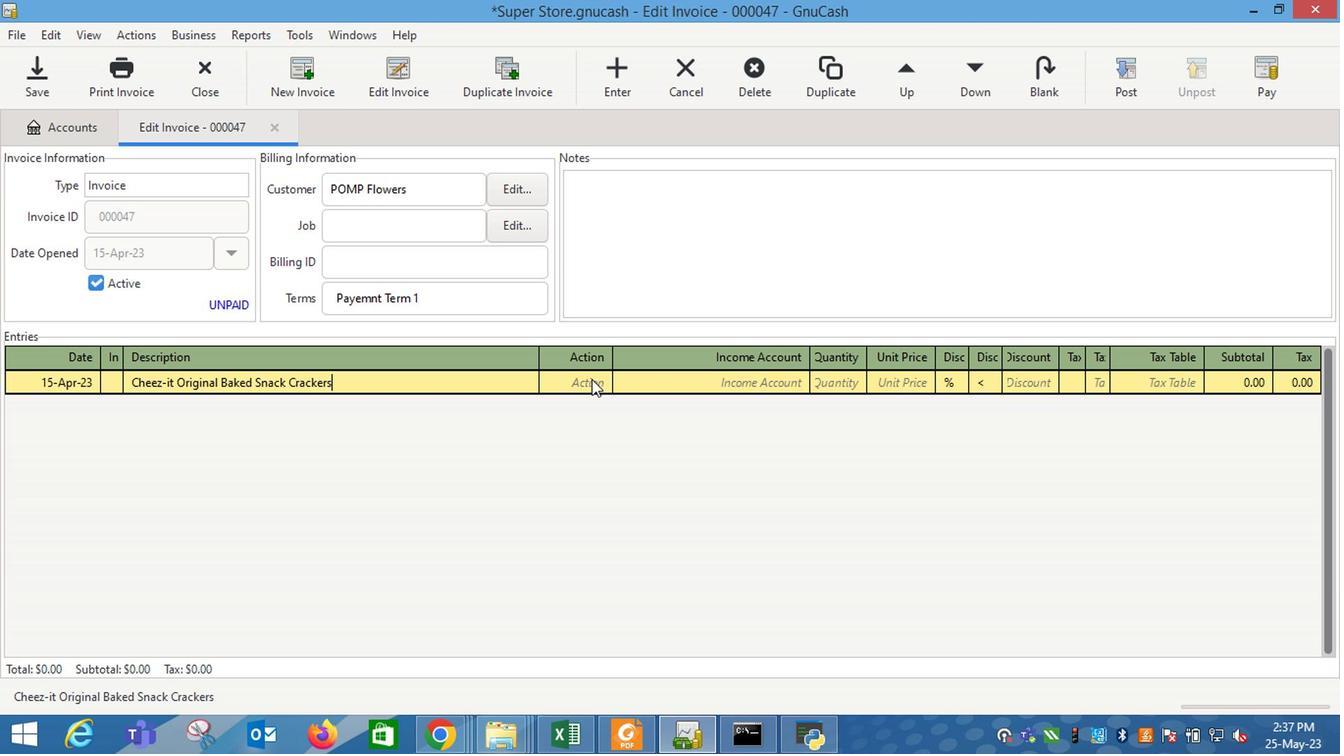 
Action: Mouse moved to (627, 385)
Screenshot: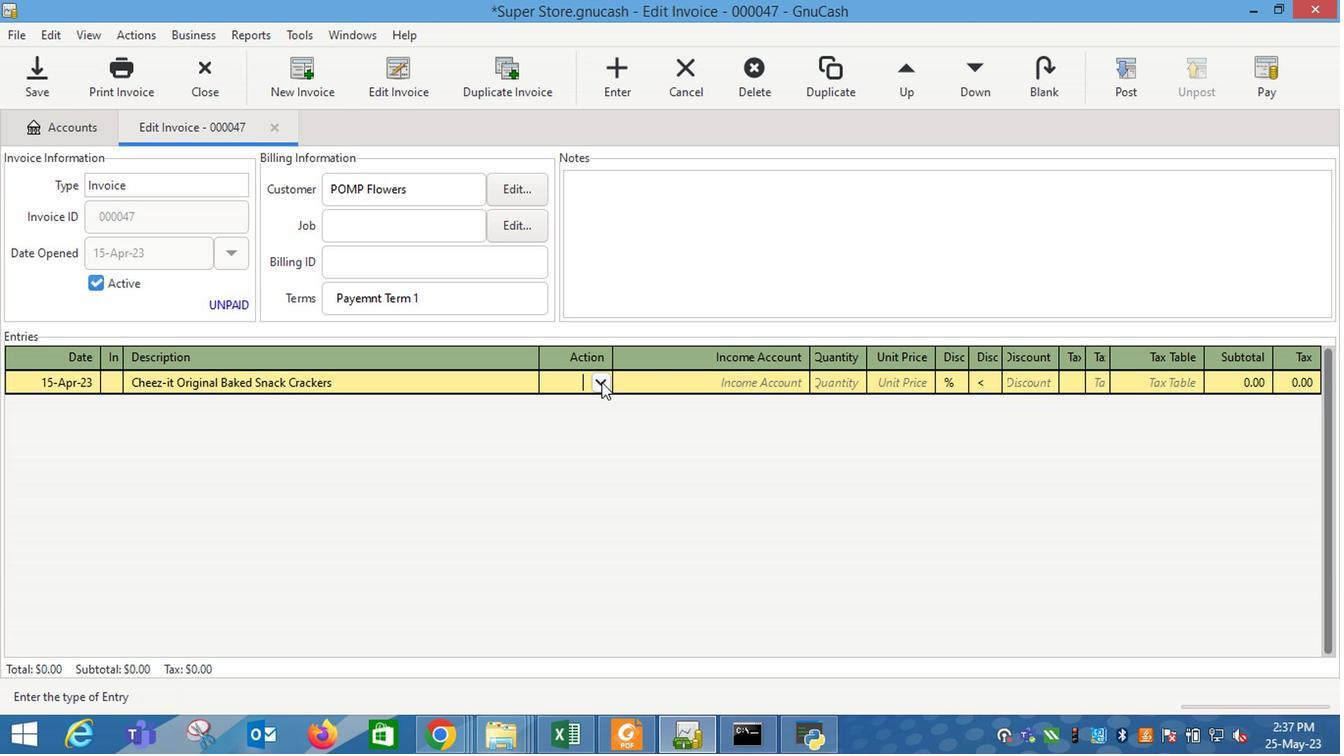 
Action: Mouse pressed left at (627, 385)
Screenshot: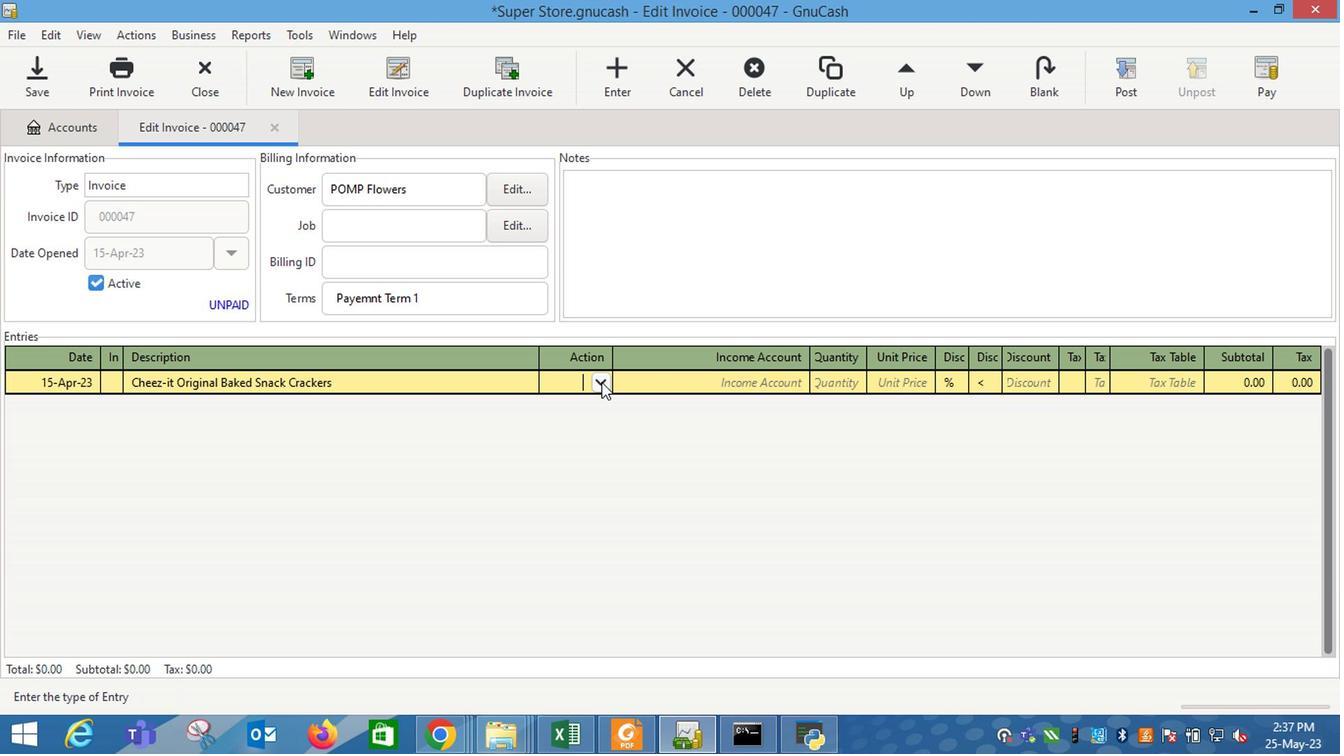
Action: Mouse moved to (599, 426)
Screenshot: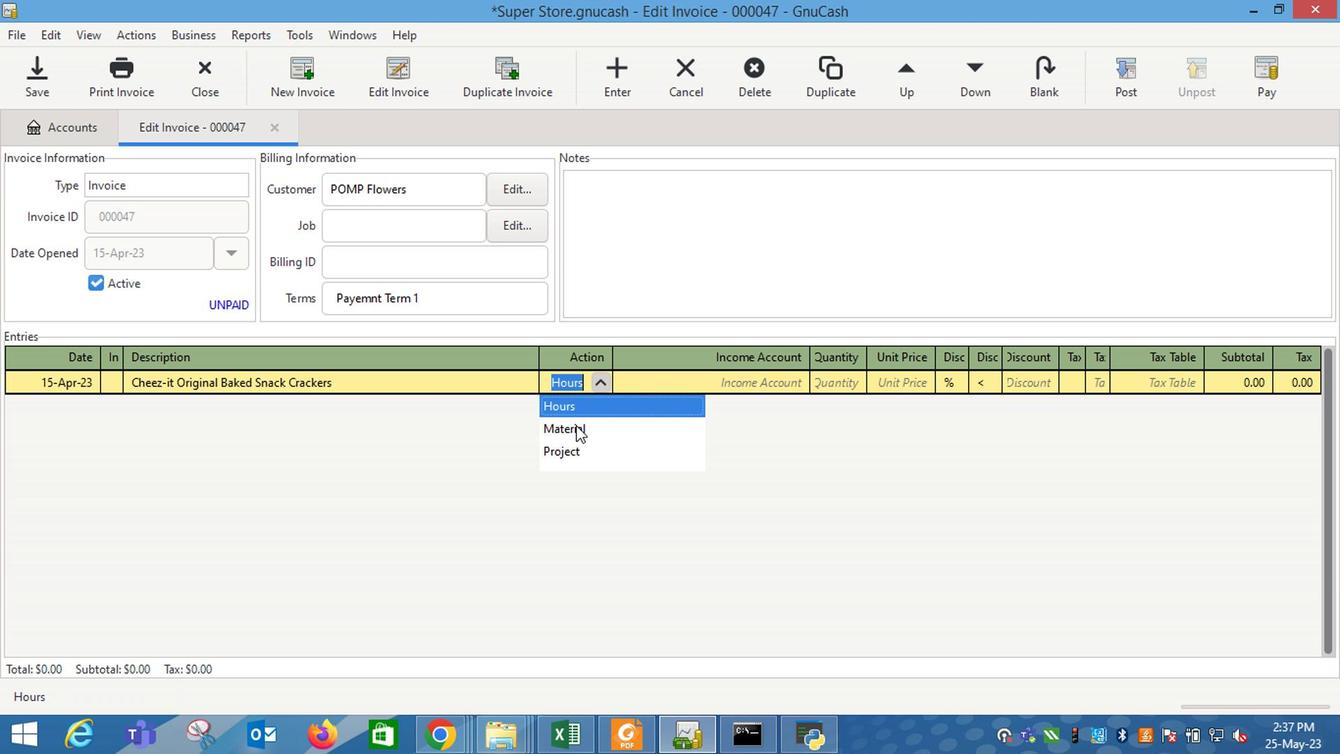 
Action: Mouse pressed left at (599, 426)
Screenshot: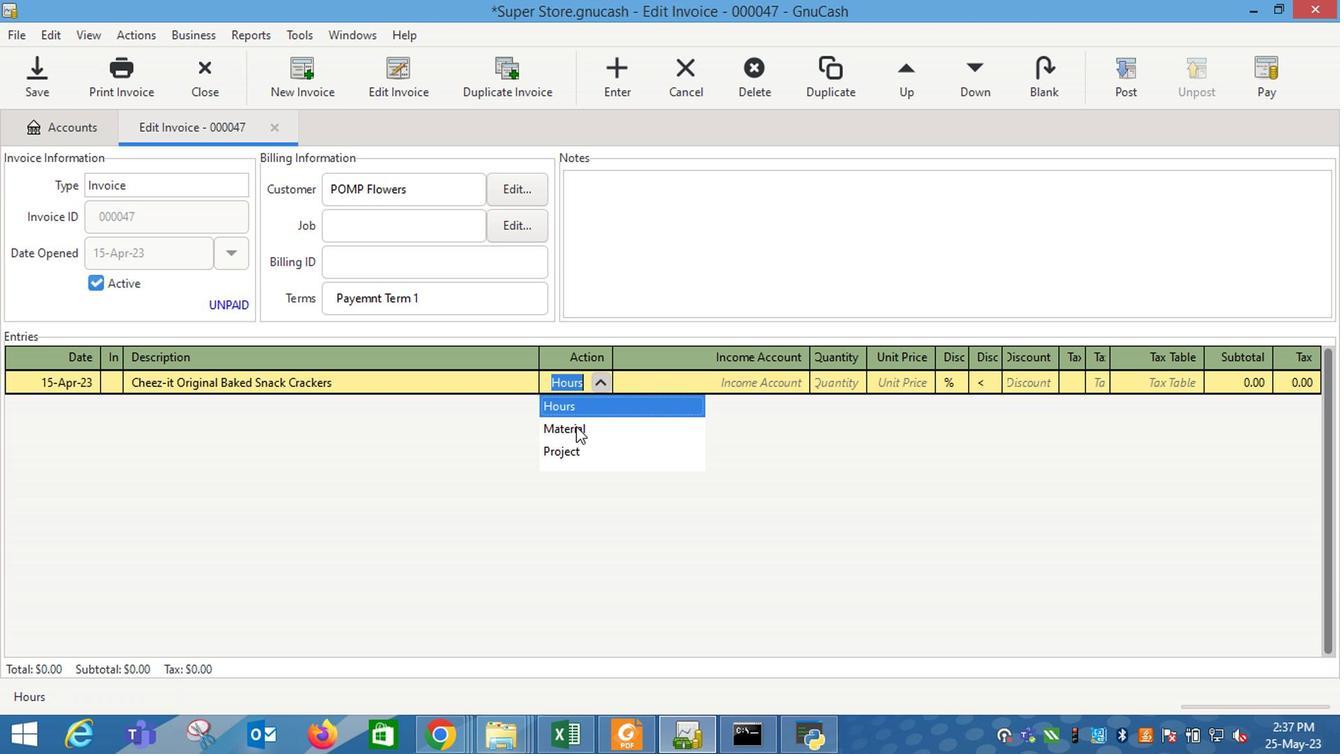 
Action: Mouse moved to (696, 405)
Screenshot: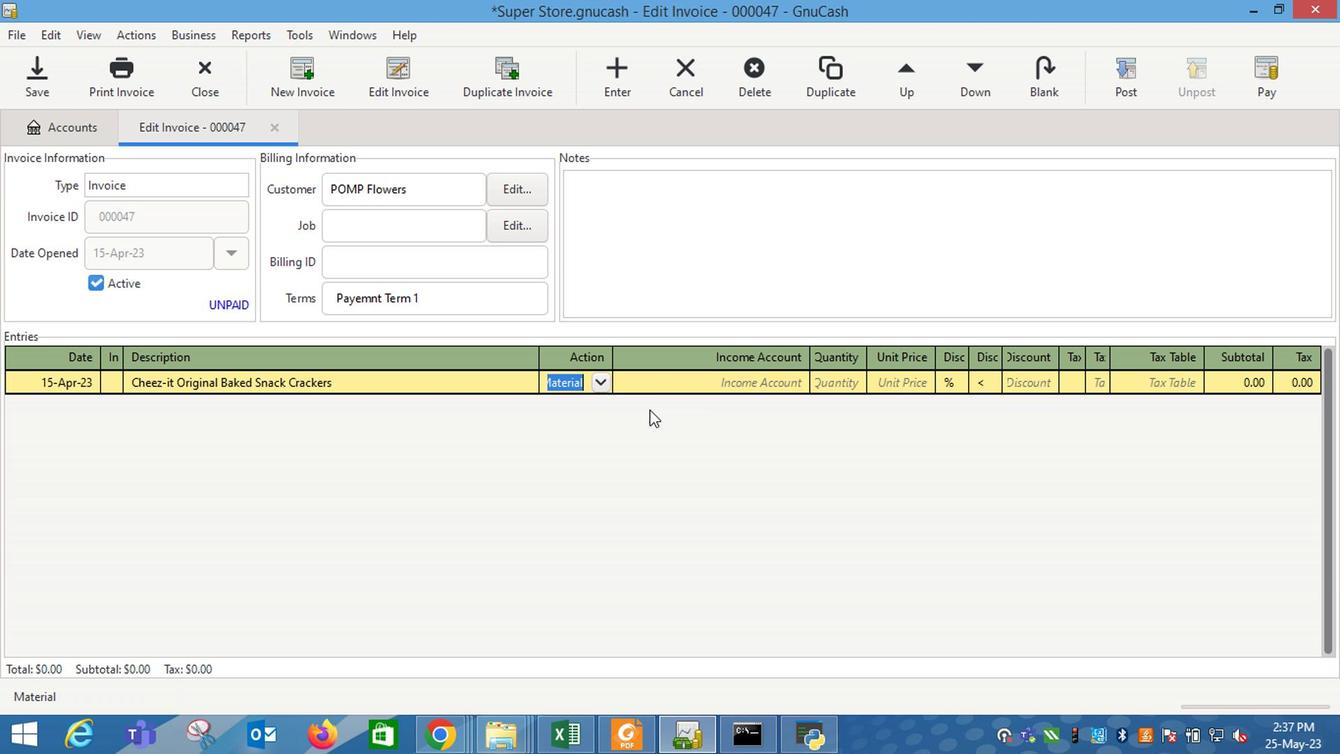 
Action: Key pressed <Key.tab>
Screenshot: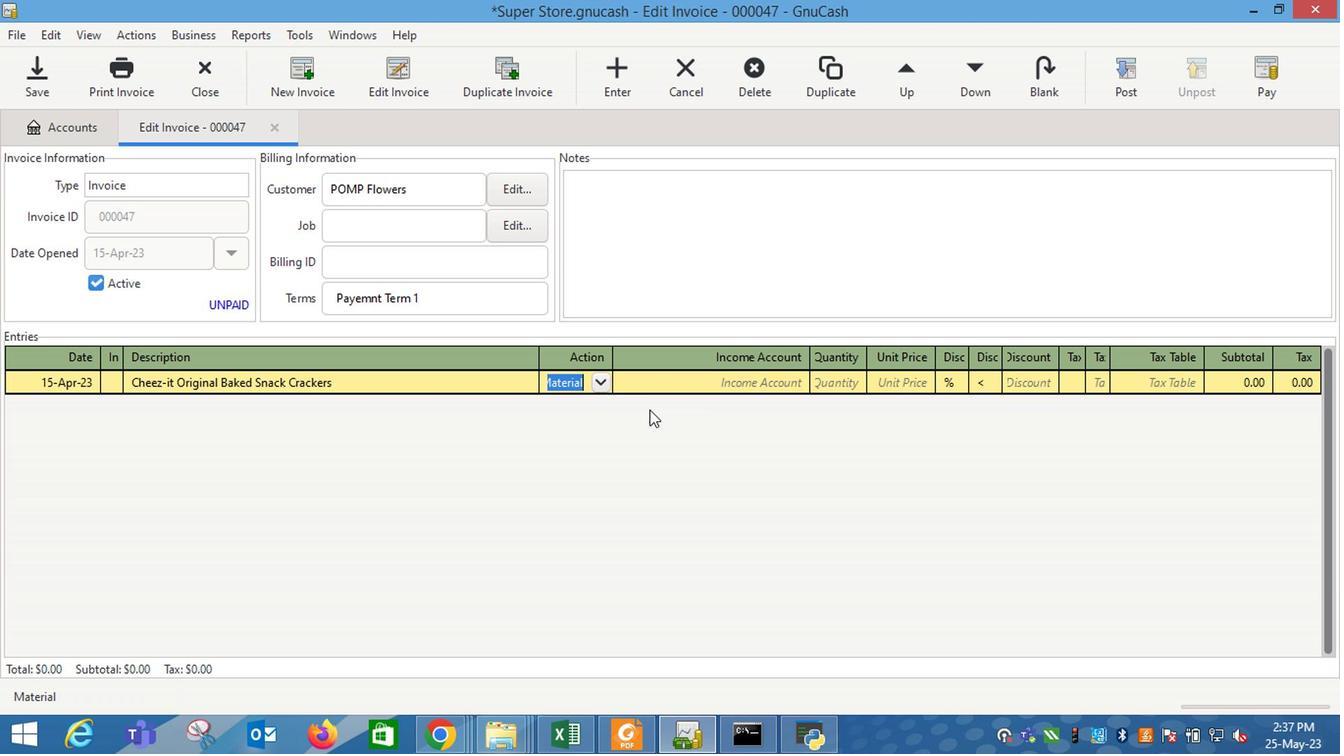 
Action: Mouse moved to (810, 387)
Screenshot: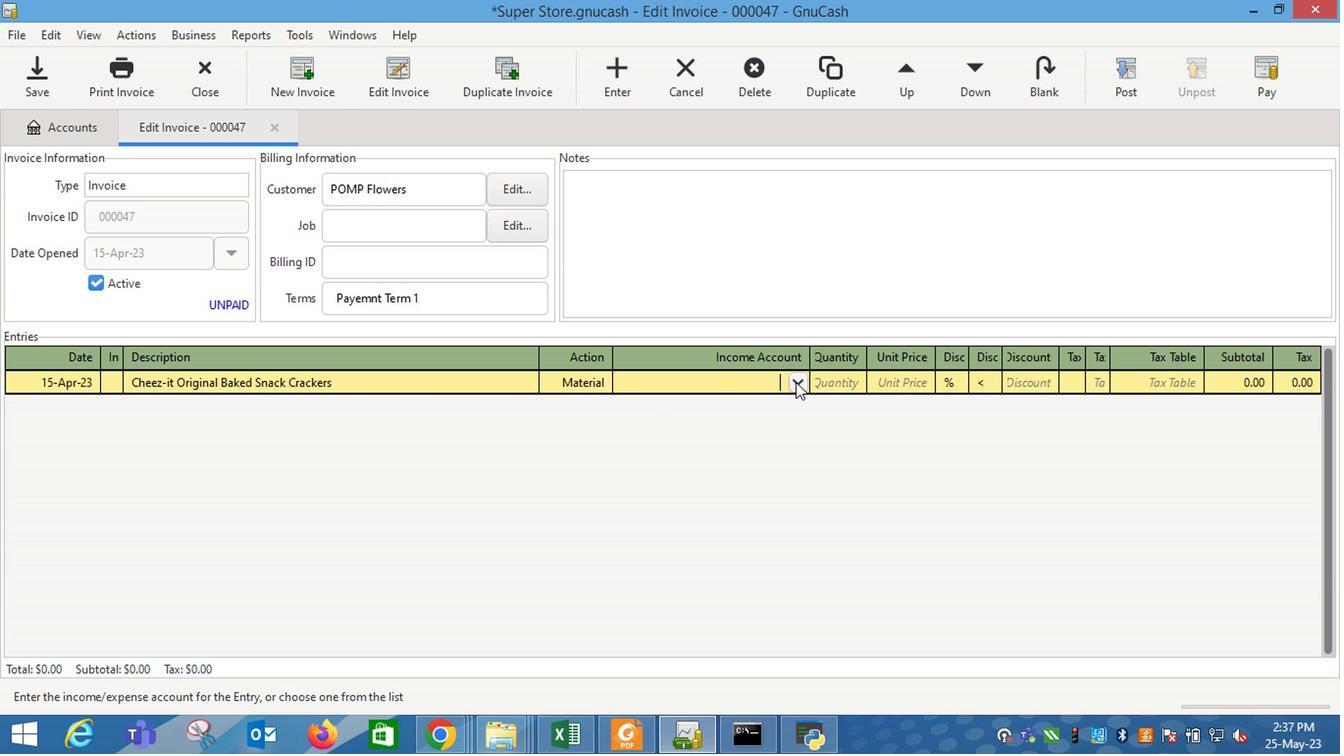 
Action: Mouse pressed left at (810, 387)
Screenshot: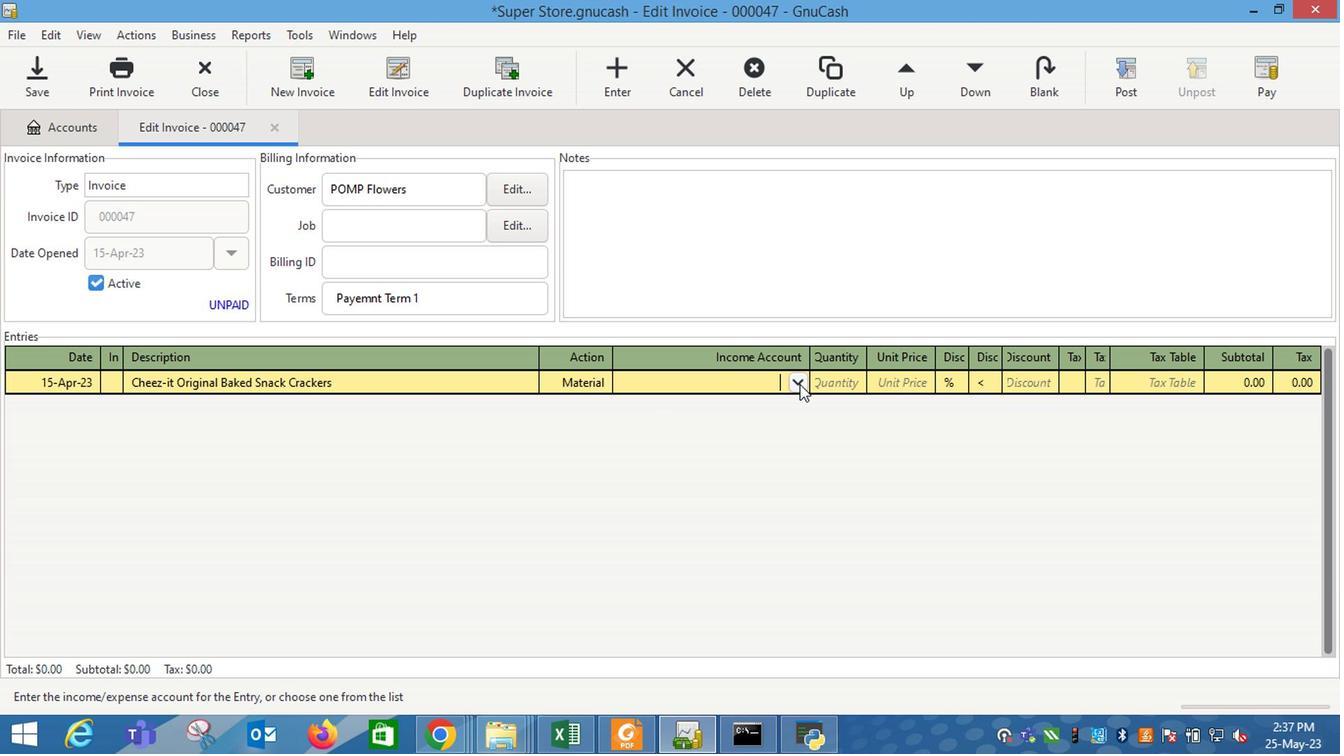 
Action: Mouse moved to (676, 471)
Screenshot: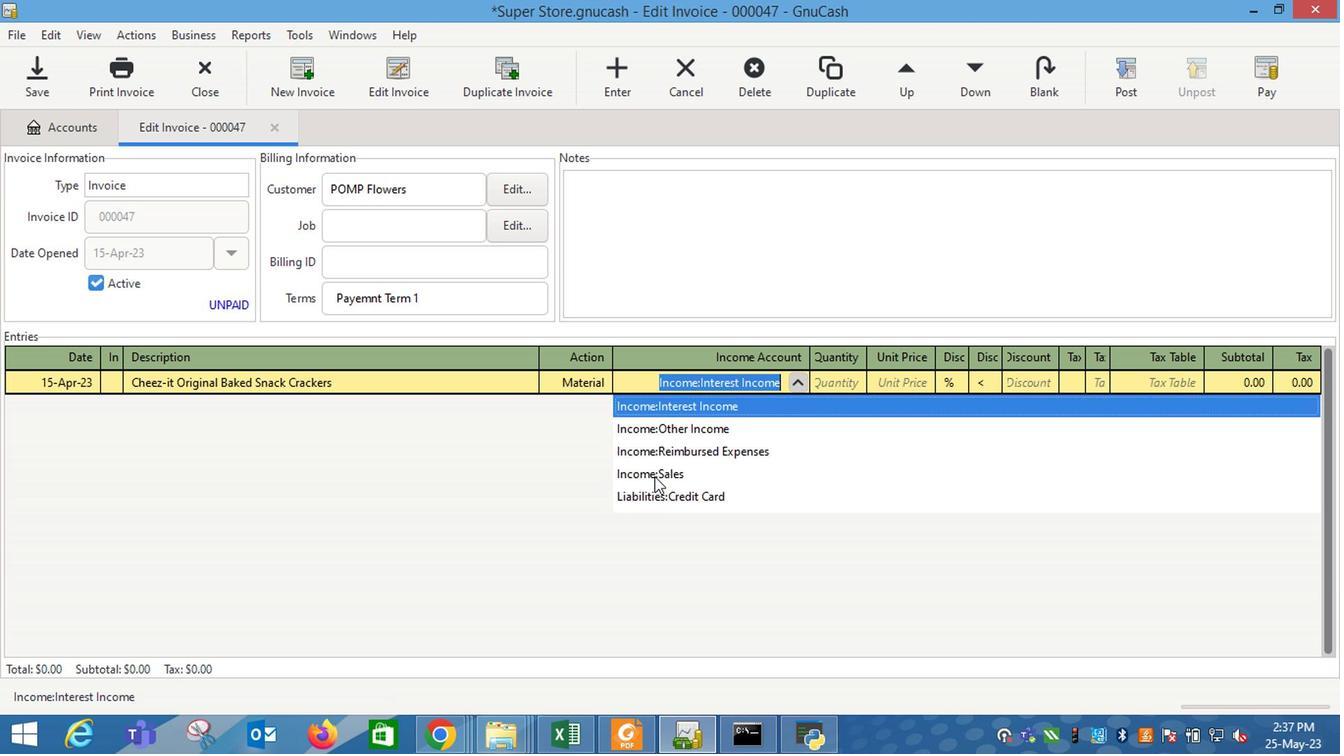
Action: Mouse pressed left at (676, 471)
Screenshot: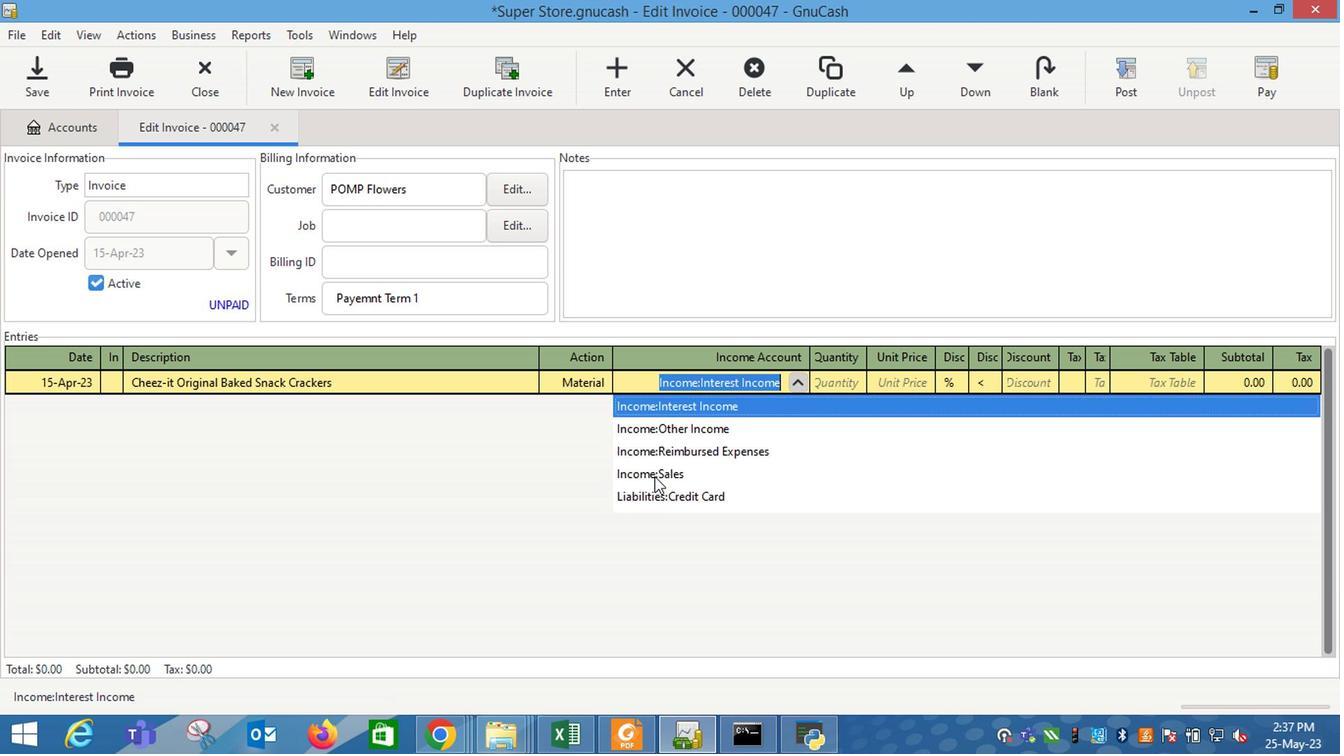 
Action: Mouse moved to (698, 466)
Screenshot: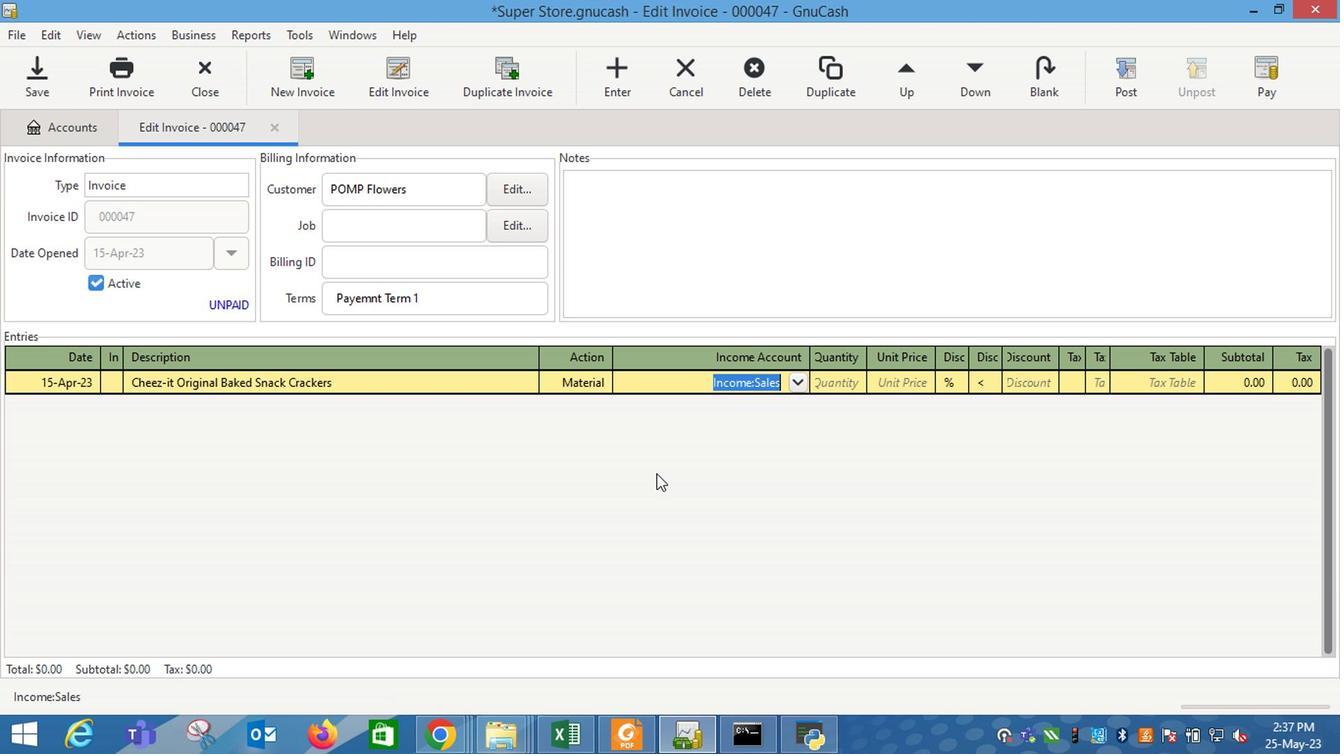 
Action: Key pressed <Key.tab>2<Key.tab>8.5
Screenshot: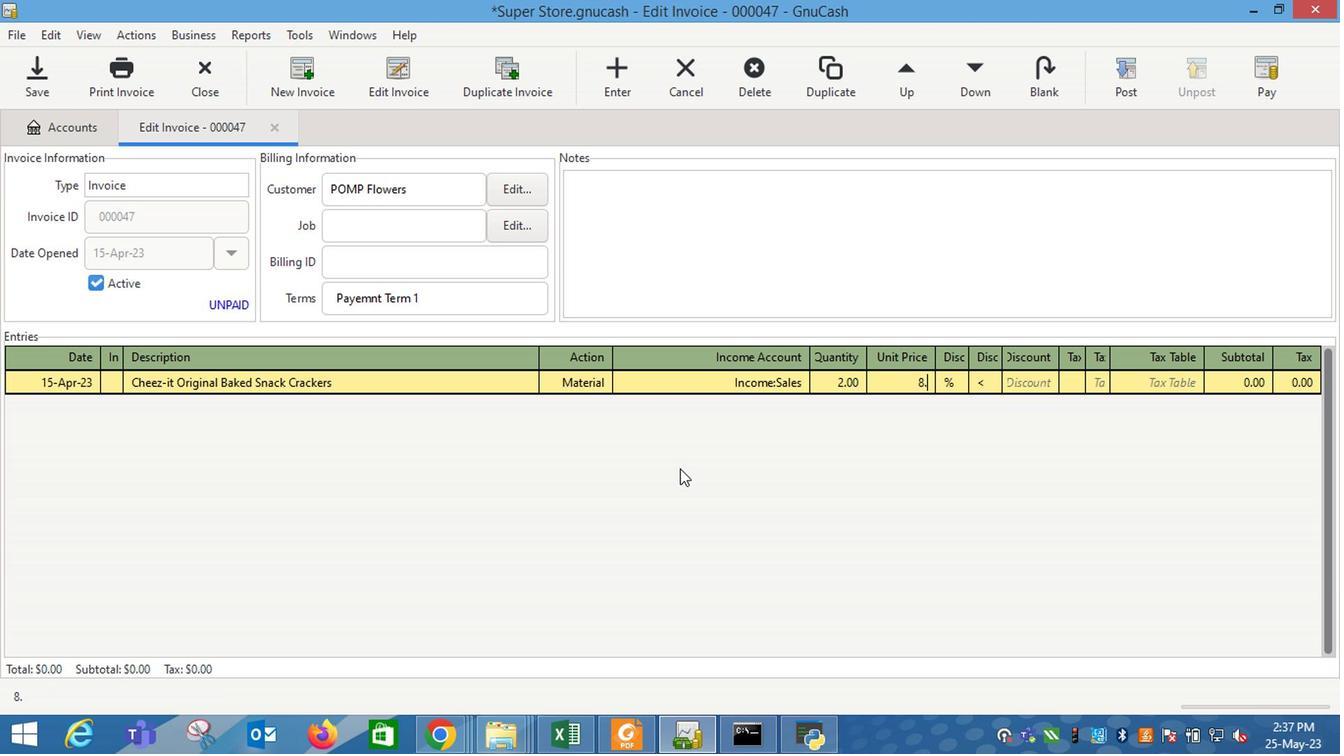 
Action: Mouse moved to (793, 425)
Screenshot: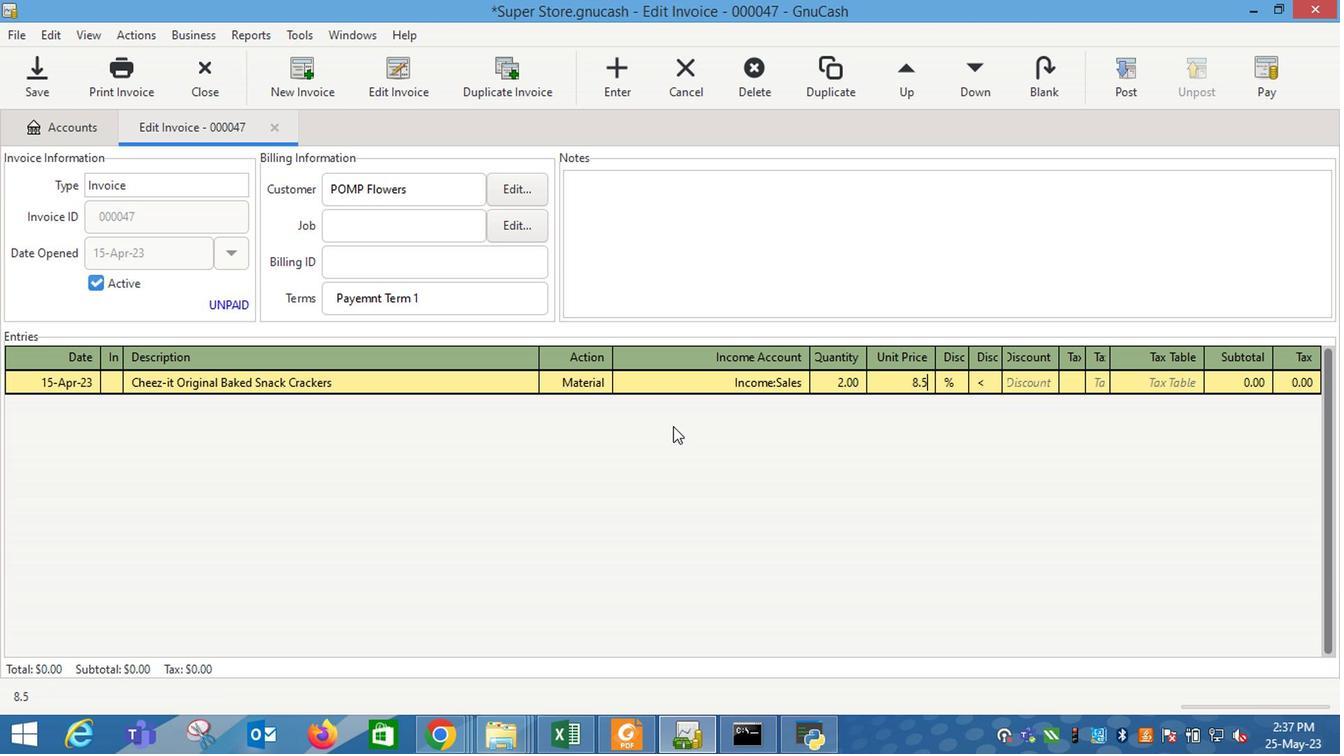 
Action: Key pressed <Key.tab>
Screenshot: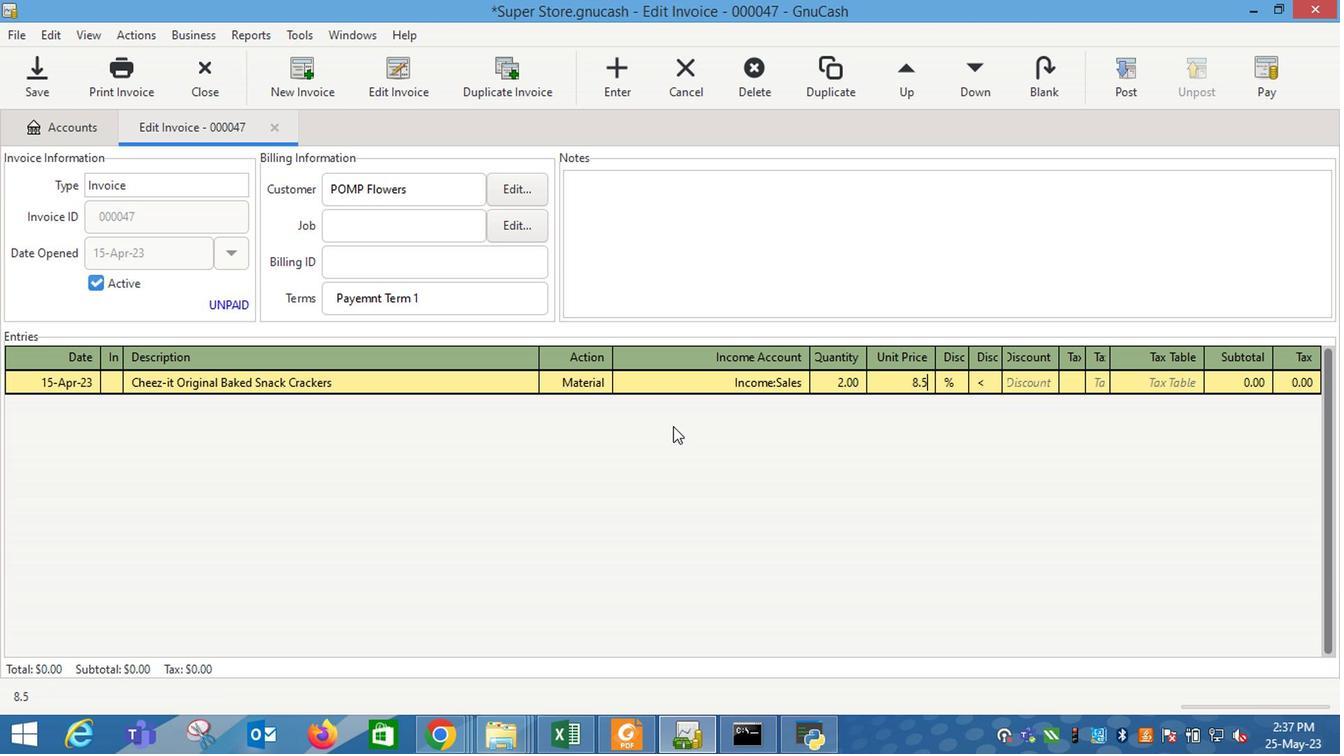 
Action: Mouse moved to (973, 383)
Screenshot: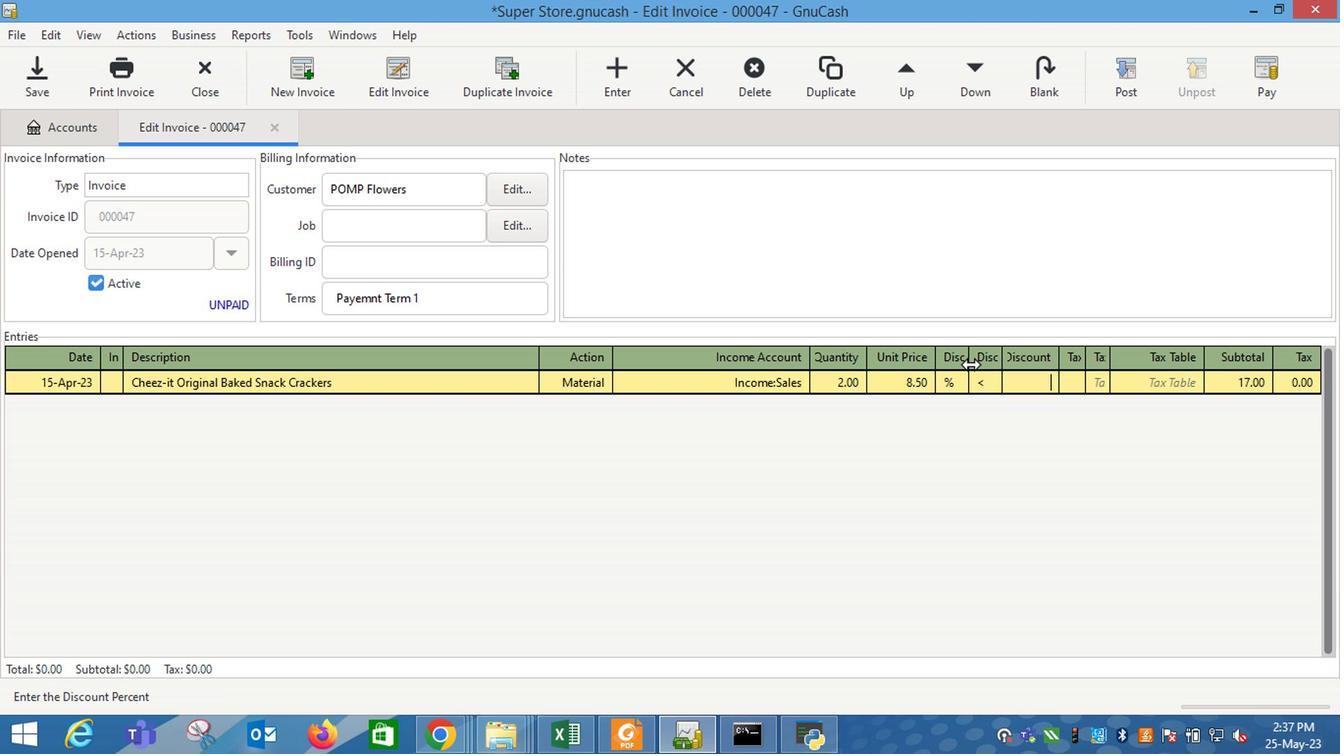 
Action: Mouse pressed left at (973, 383)
Screenshot: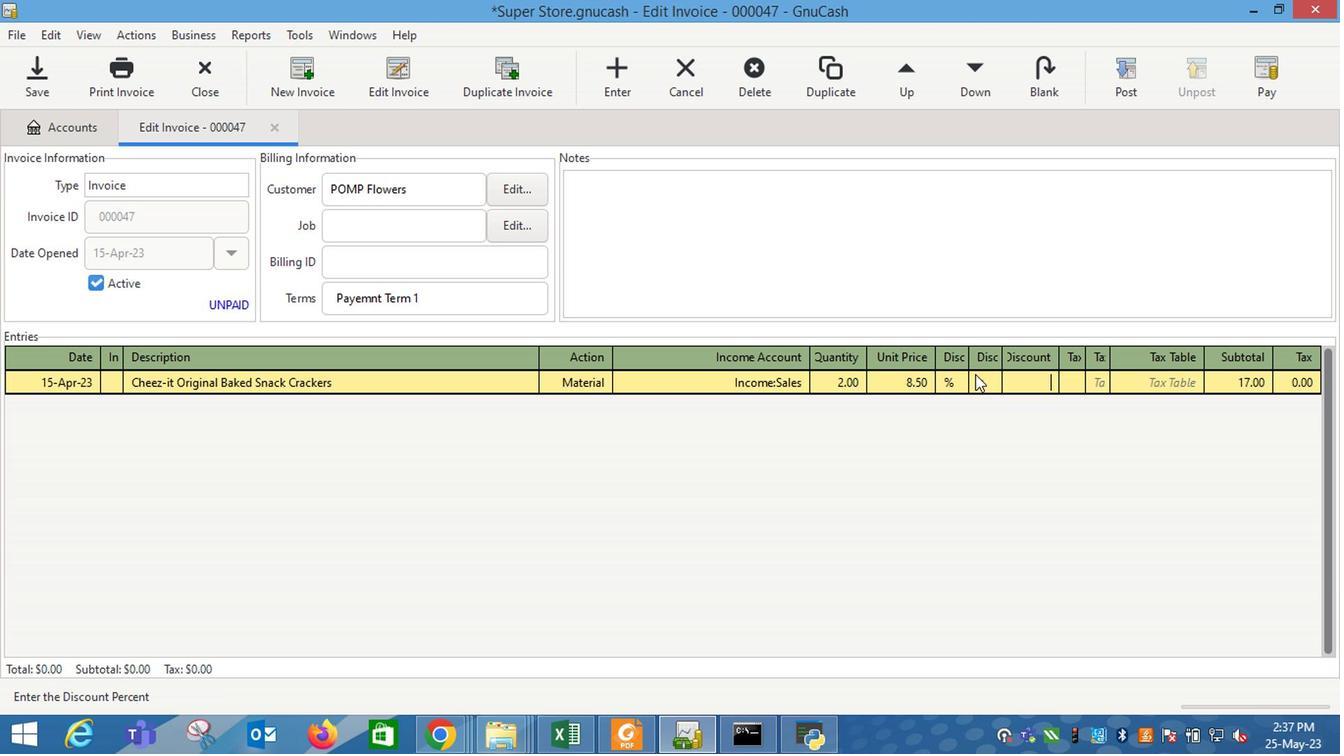 
Action: Mouse moved to (1026, 389)
Screenshot: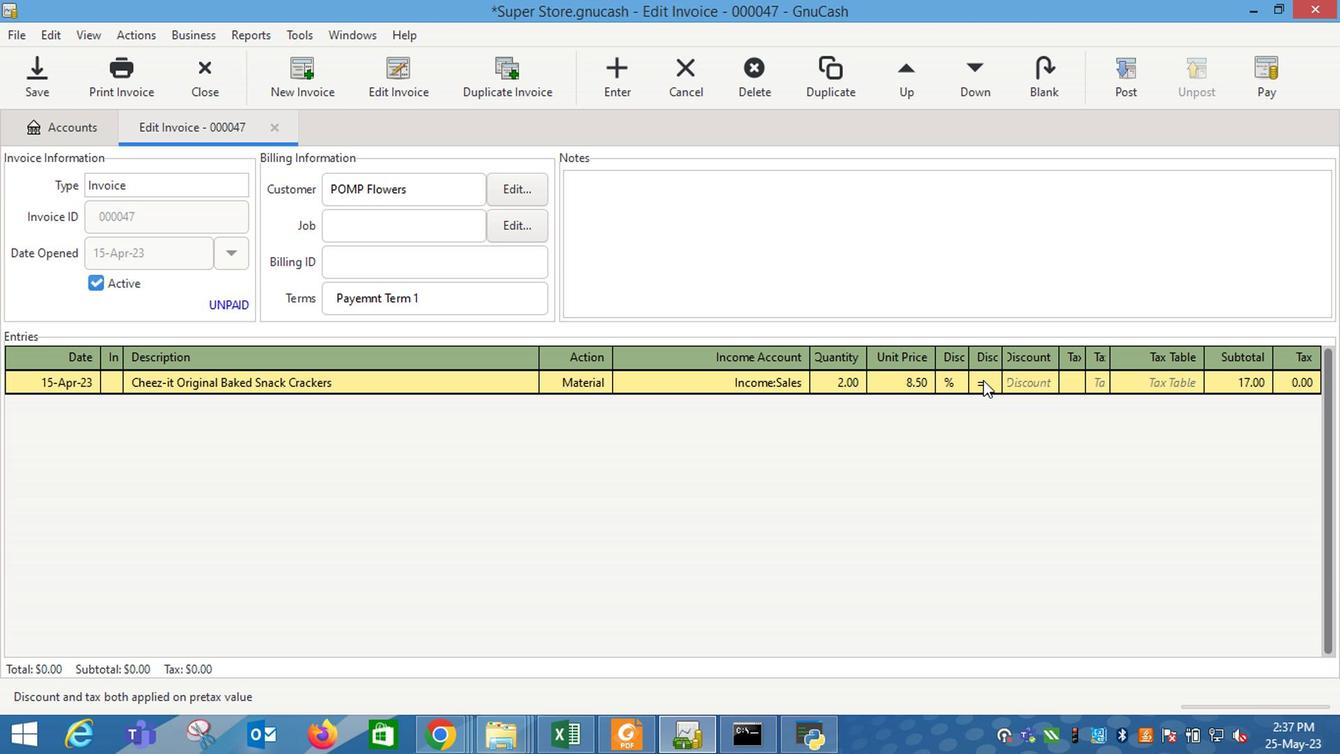 
Action: Mouse pressed left at (1026, 389)
Screenshot: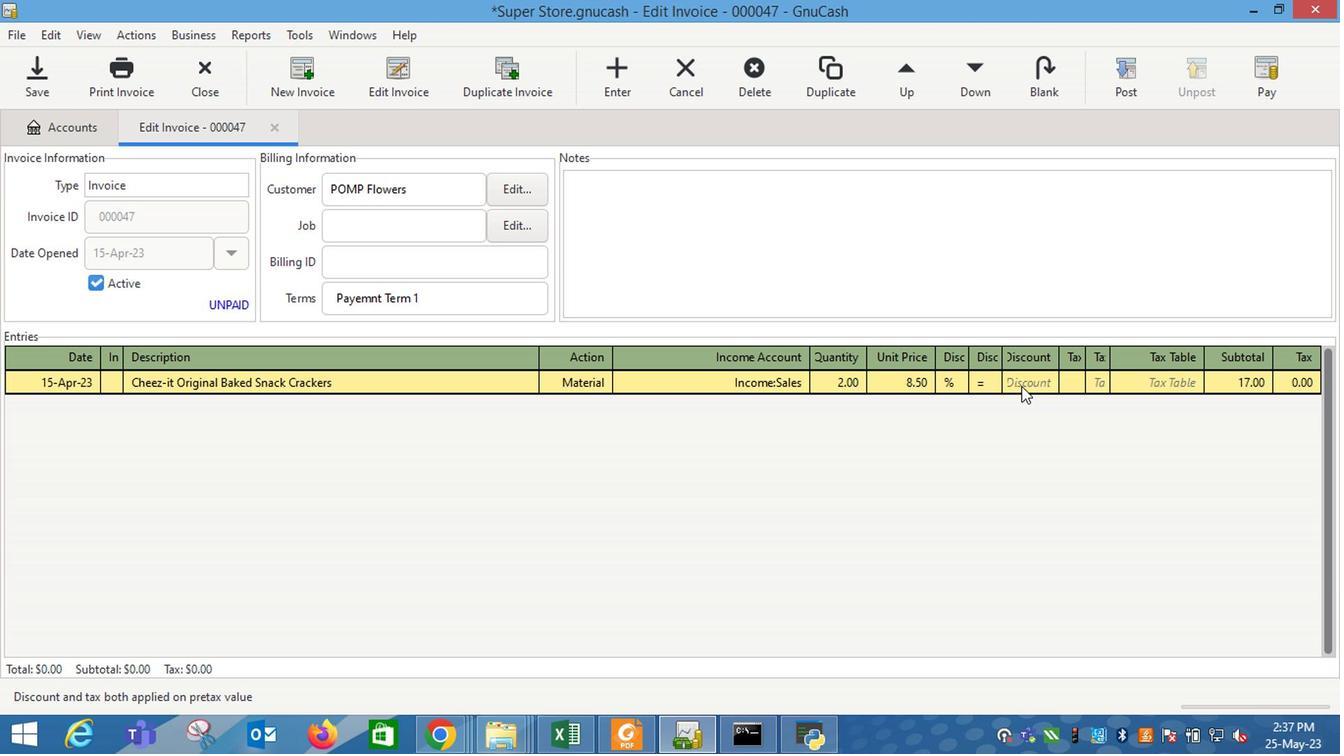 
Action: Key pressed 1<Key.enter>
Screenshot: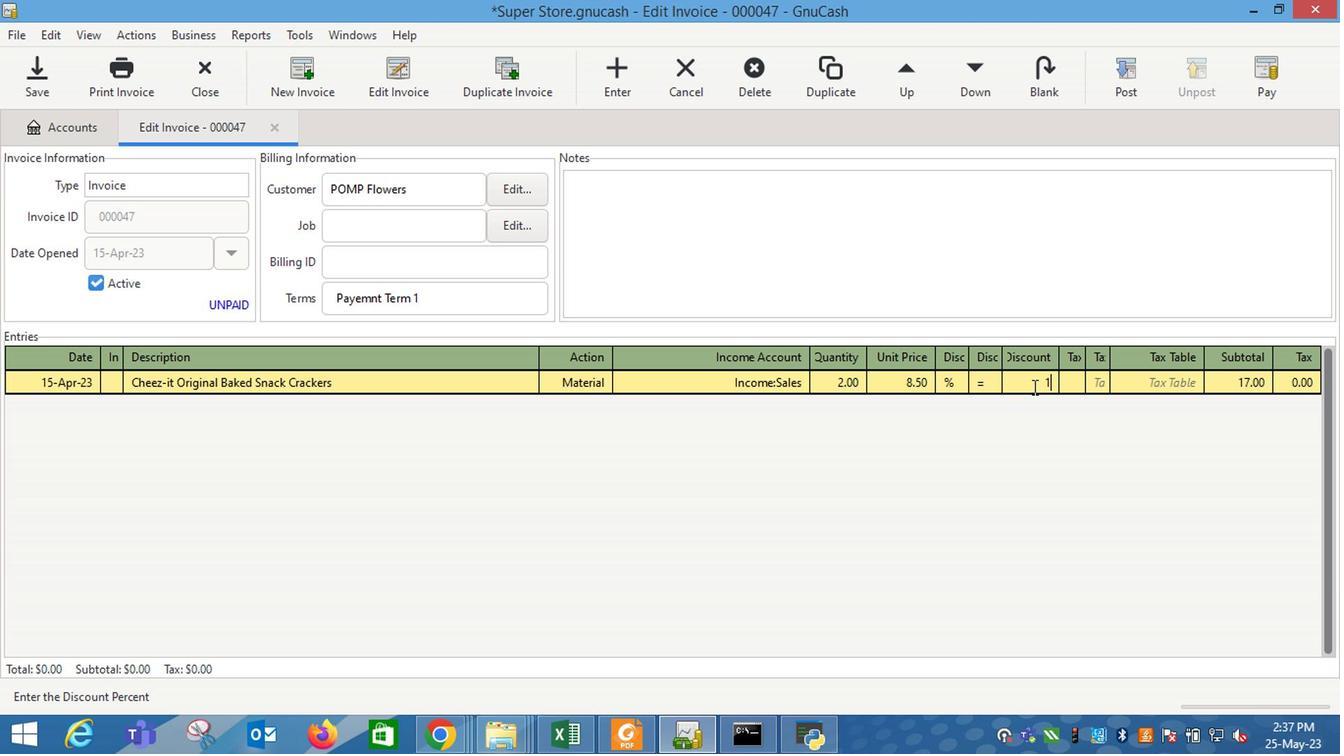 
Action: Mouse moved to (411, 419)
Screenshot: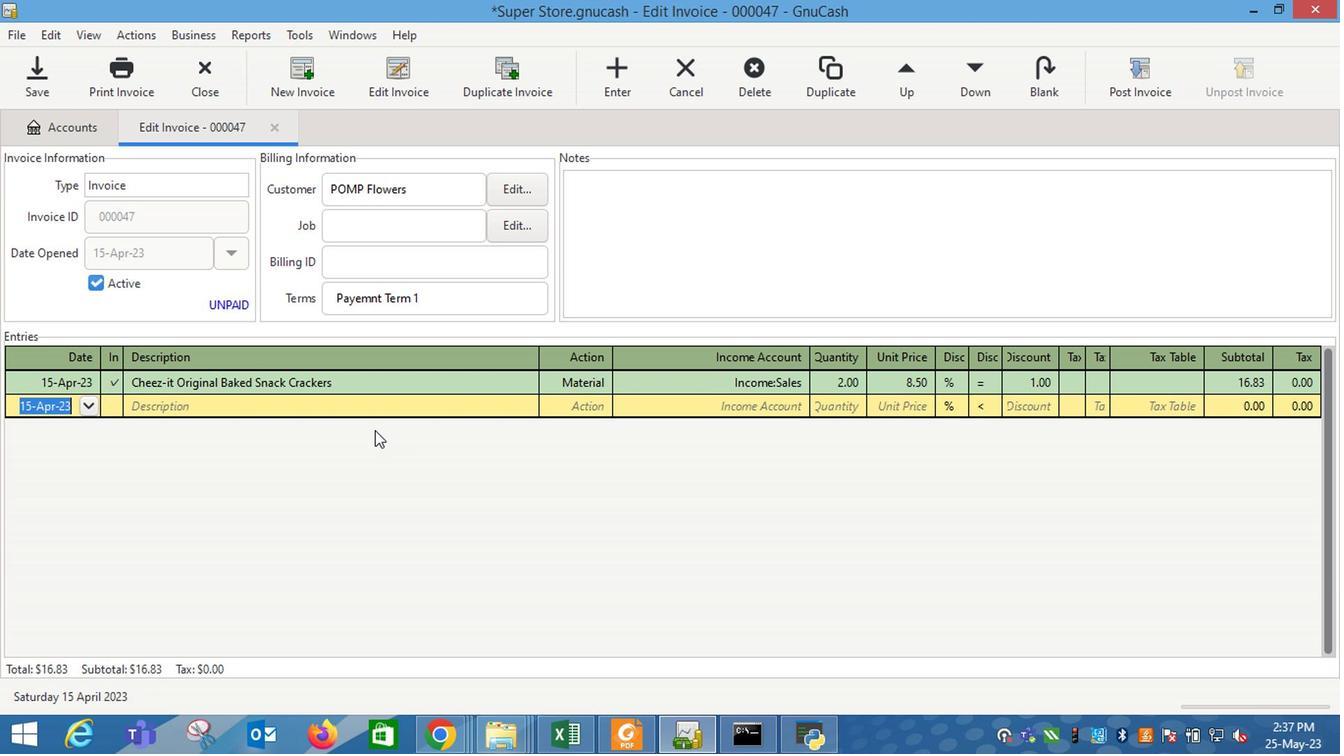 
Action: Key pressed <Key.tab>
Screenshot: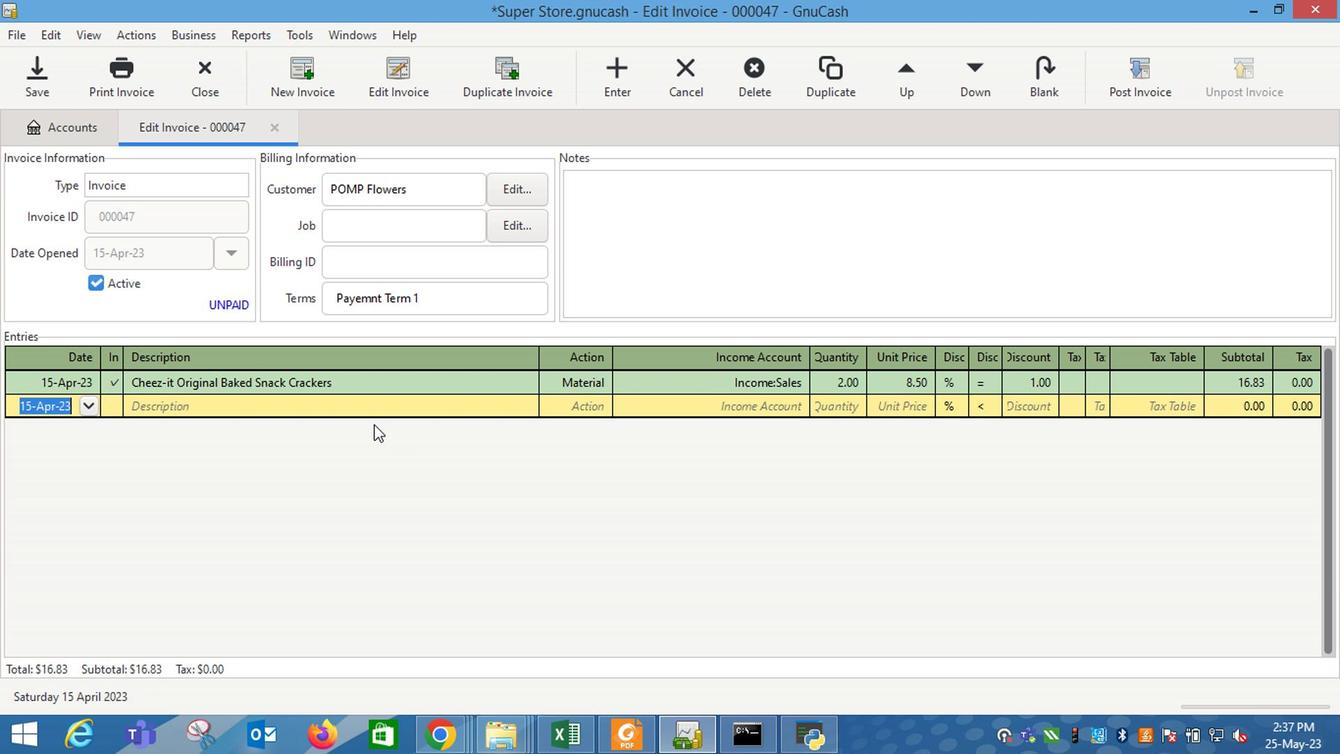 
Action: Mouse moved to (328, 408)
Screenshot: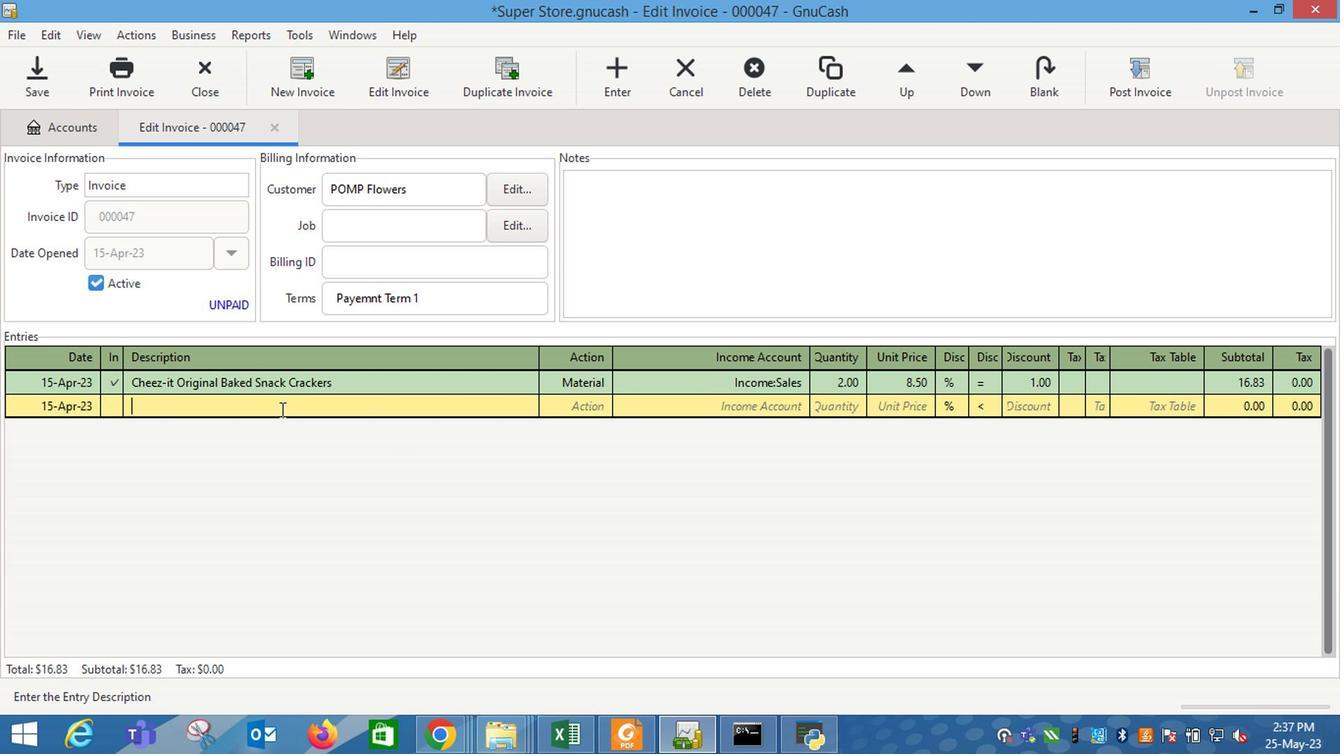 
Action: Key pressed <Key.shift_r>Dorr<Key.backspace>itos<Key.right><Key.backspace><Key.backspace><Key.backspace><Key.backspace><Key.backspace><Key.backspace><Key.backspace><Key.backspace><Key.backspace><Key.backspace><Key.backspace><Key.backspace><Key.backspace><Key.backspace><Key.backspace><Key.backspace><Key.backspace><Key.backspace><Key.backspace><Key.tab>
Screenshot: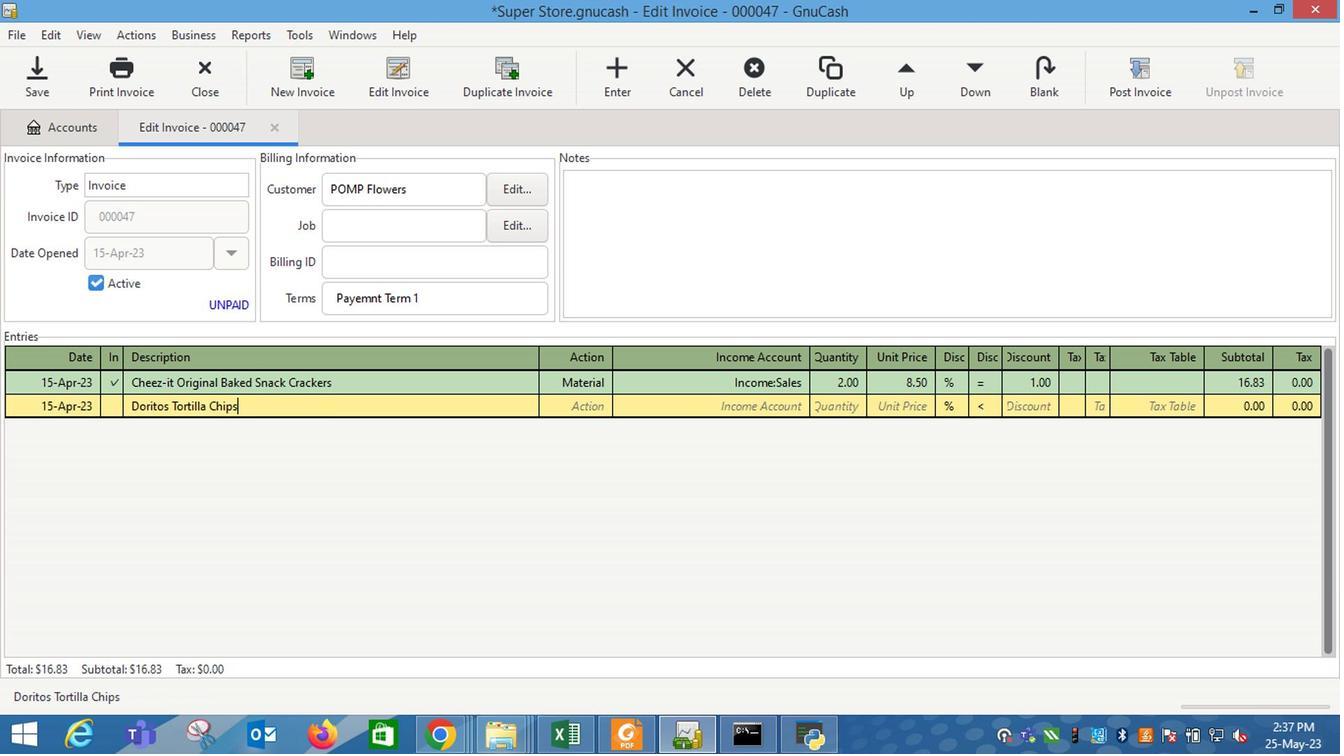 
Action: Mouse moved to (627, 413)
Screenshot: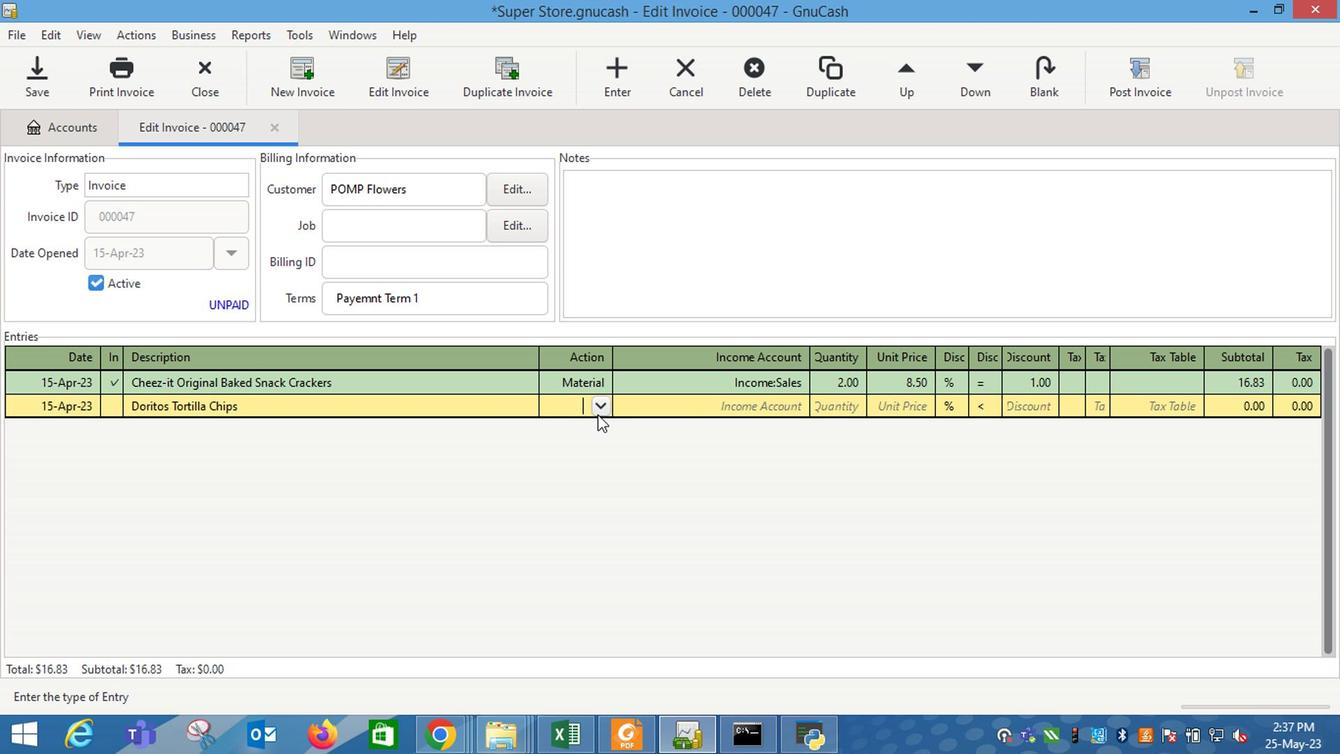 
Action: Mouse pressed left at (627, 413)
Screenshot: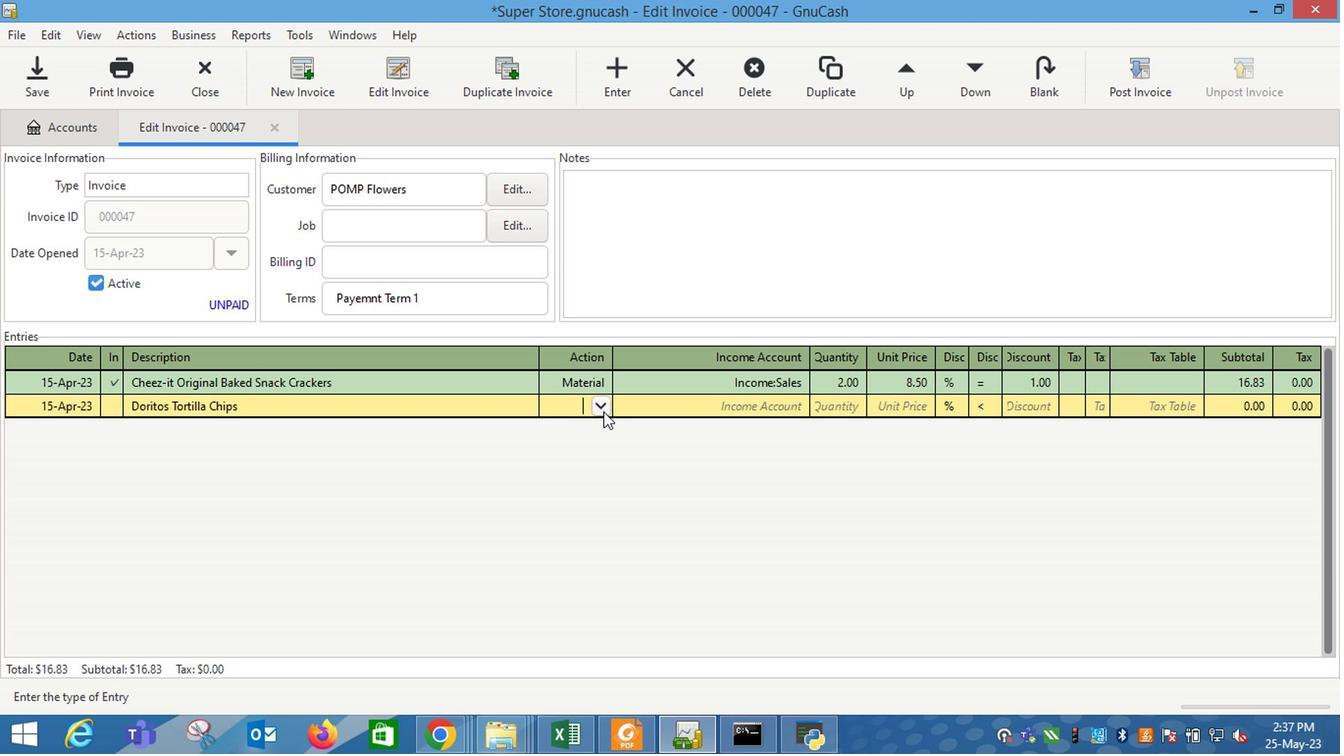 
Action: Mouse moved to (578, 451)
Screenshot: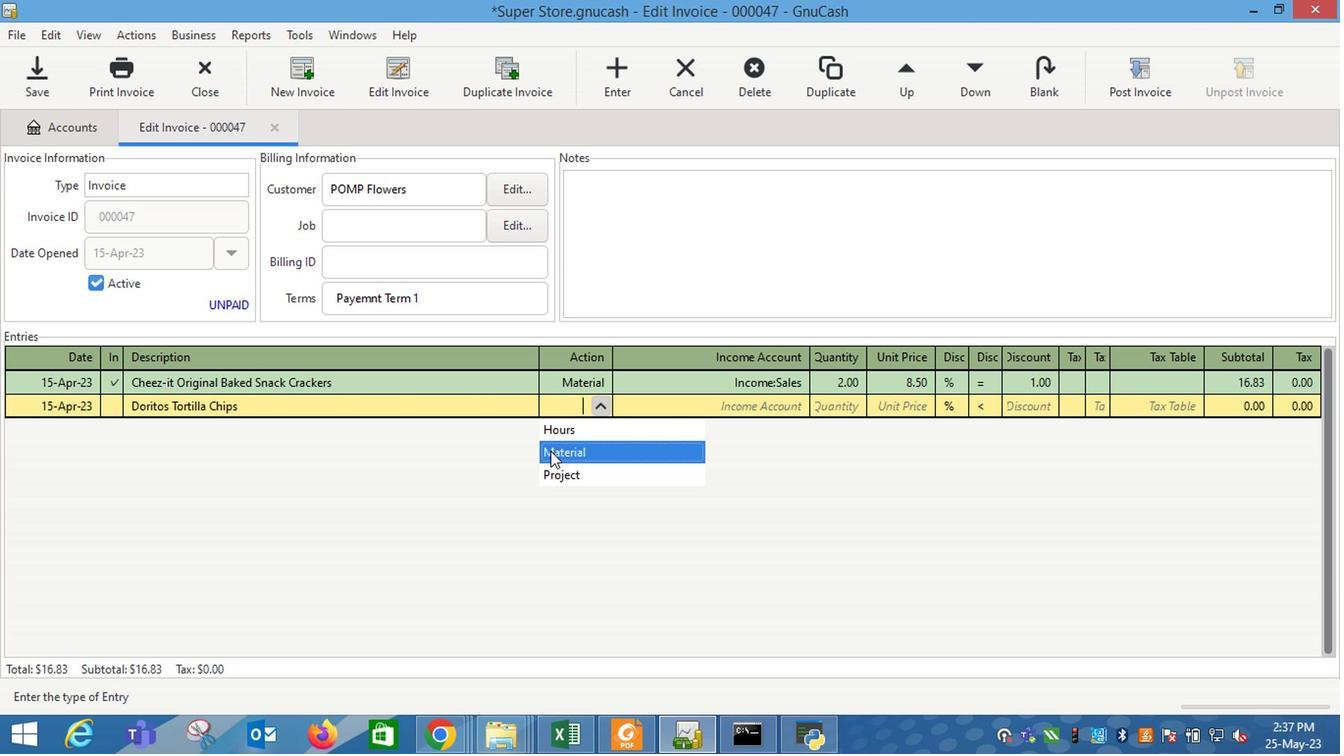 
Action: Mouse pressed left at (578, 451)
Screenshot: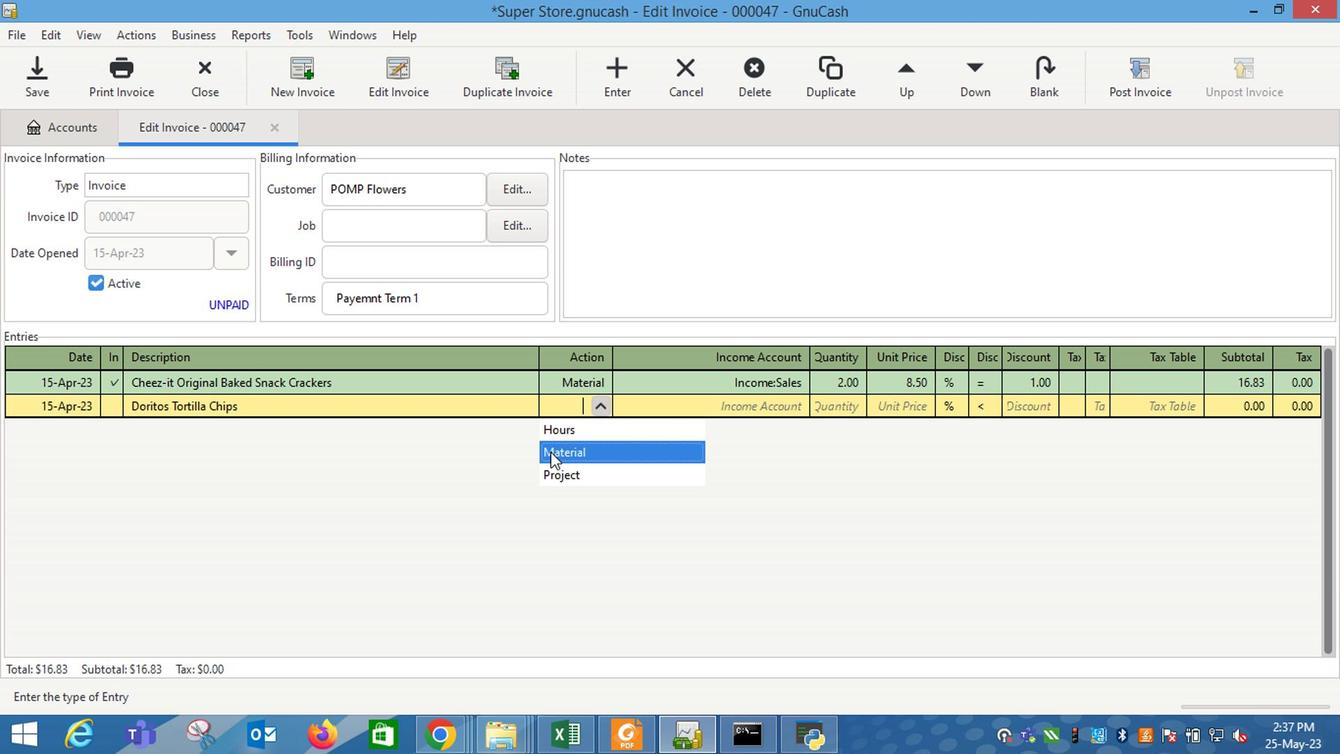 
Action: Mouse moved to (644, 449)
Screenshot: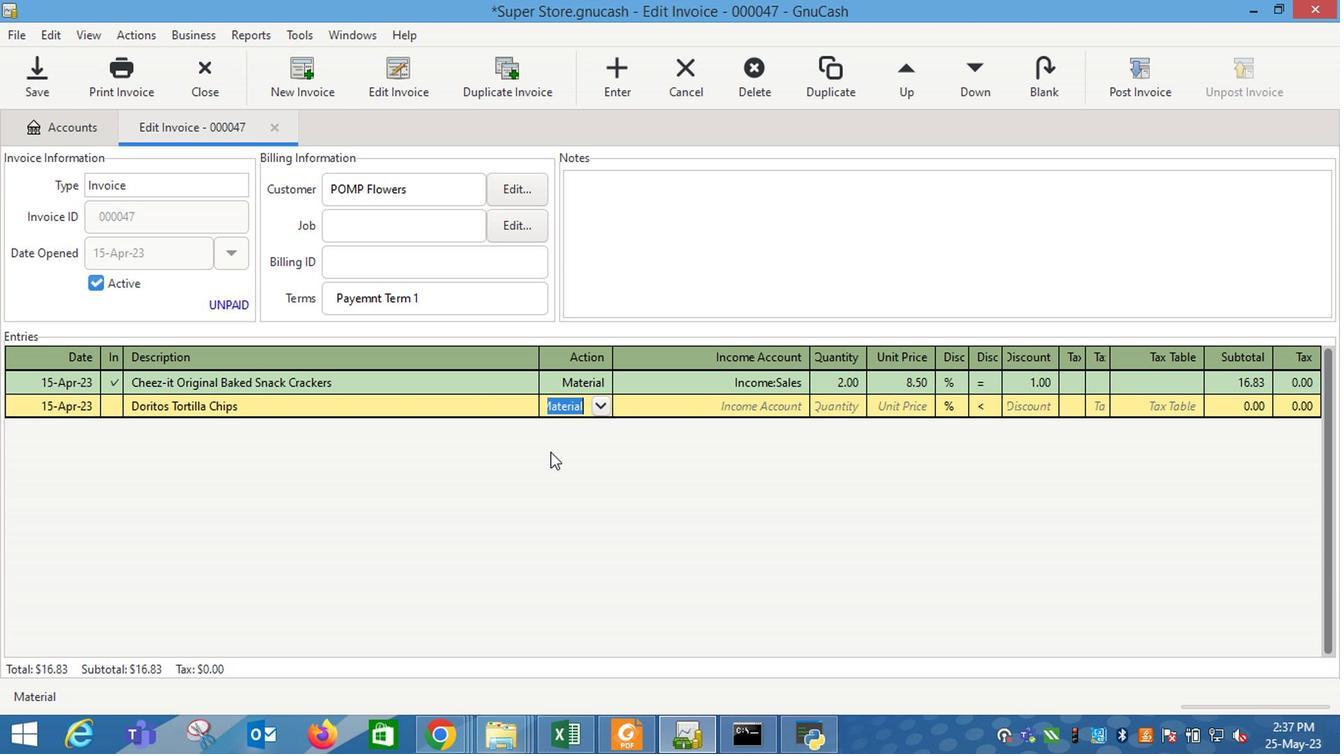 
Action: Key pressed <Key.tab>
Screenshot: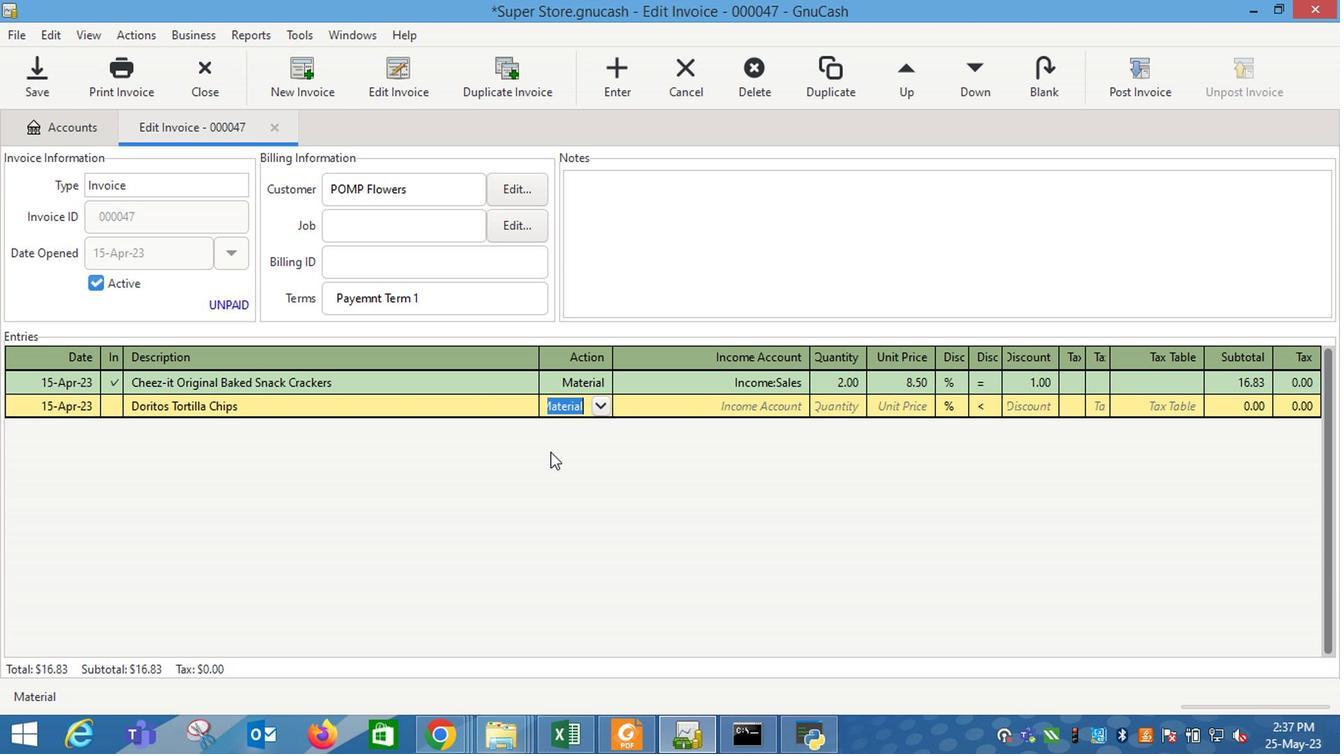 
Action: Mouse moved to (806, 405)
Screenshot: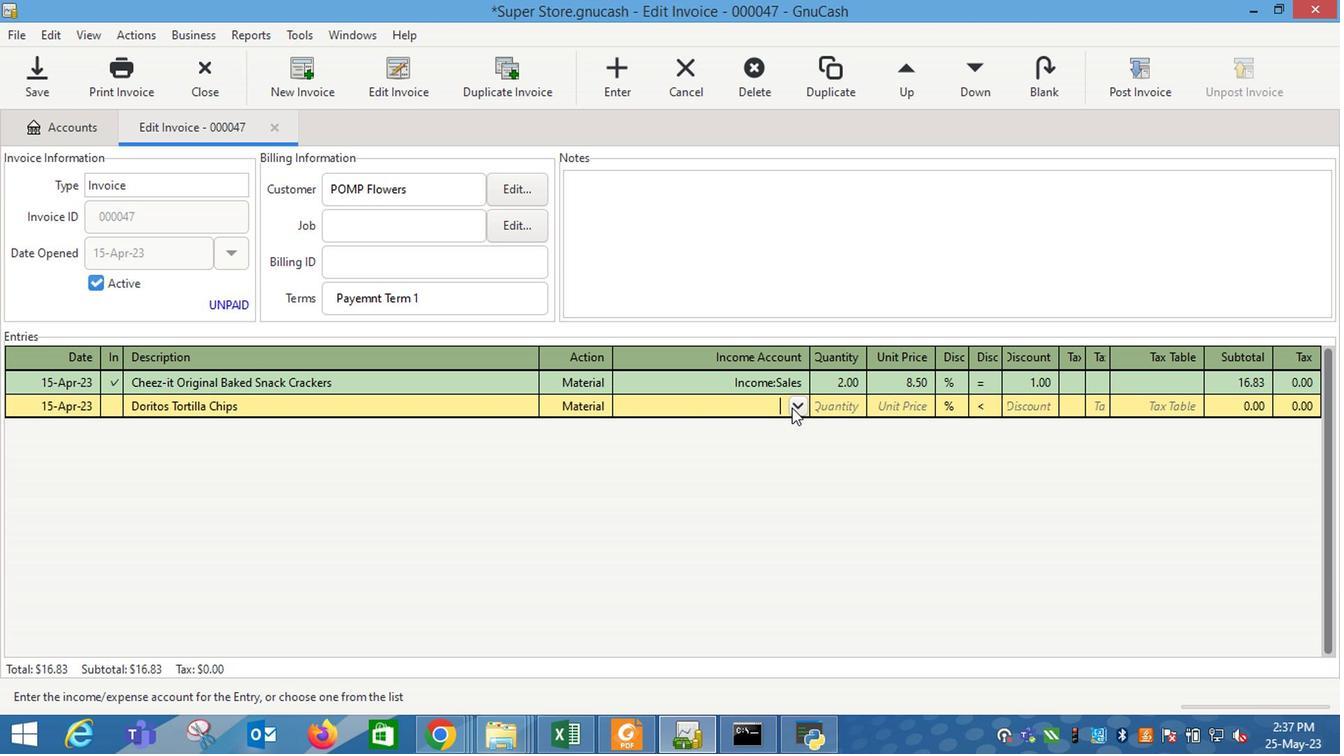 
Action: Mouse pressed left at (806, 405)
Screenshot: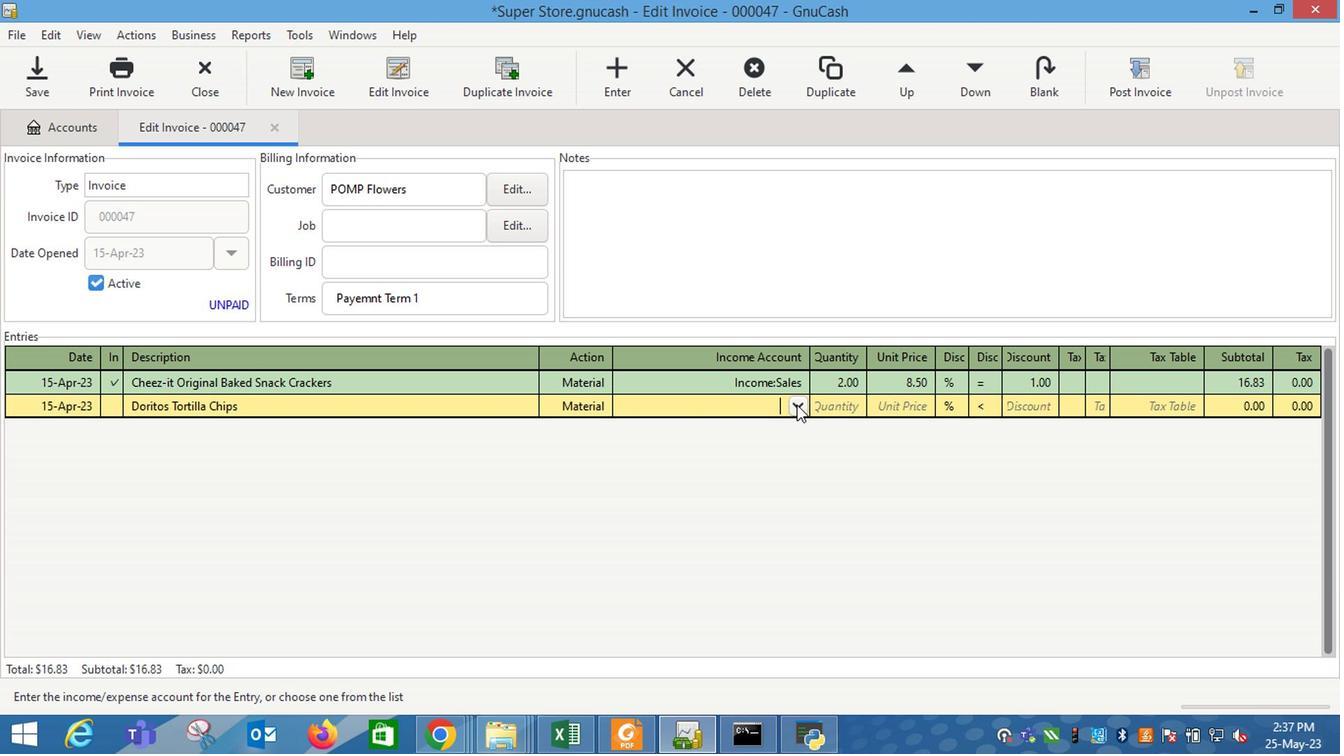 
Action: Mouse moved to (691, 489)
Screenshot: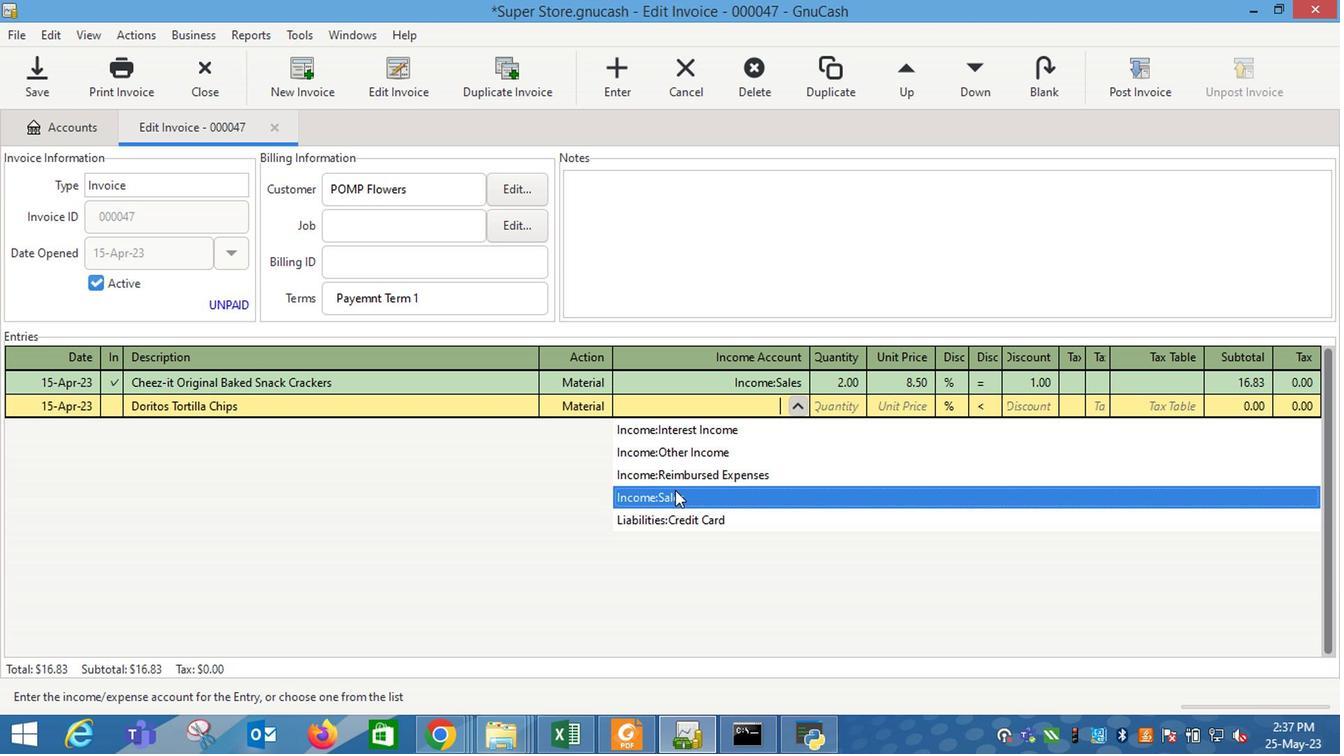 
Action: Mouse pressed left at (691, 489)
Screenshot: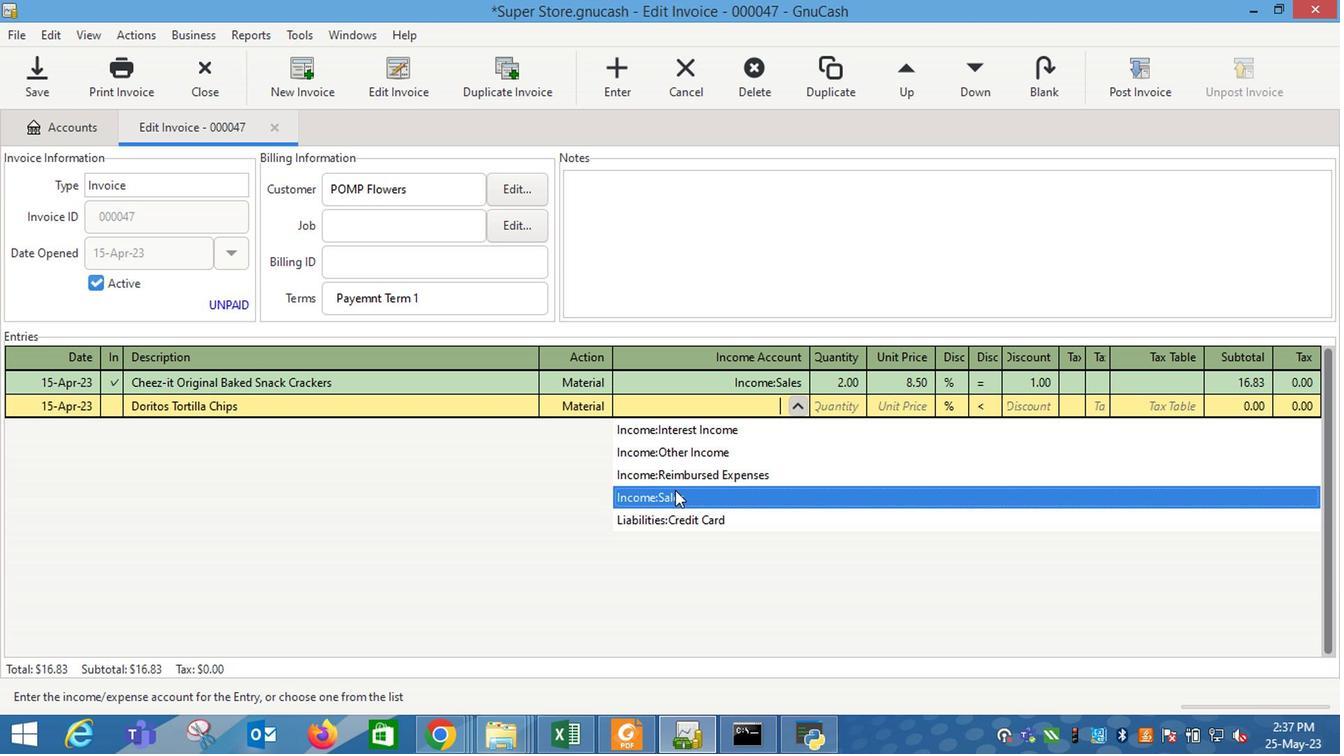
Action: Key pressed <Key.tab>
Screenshot: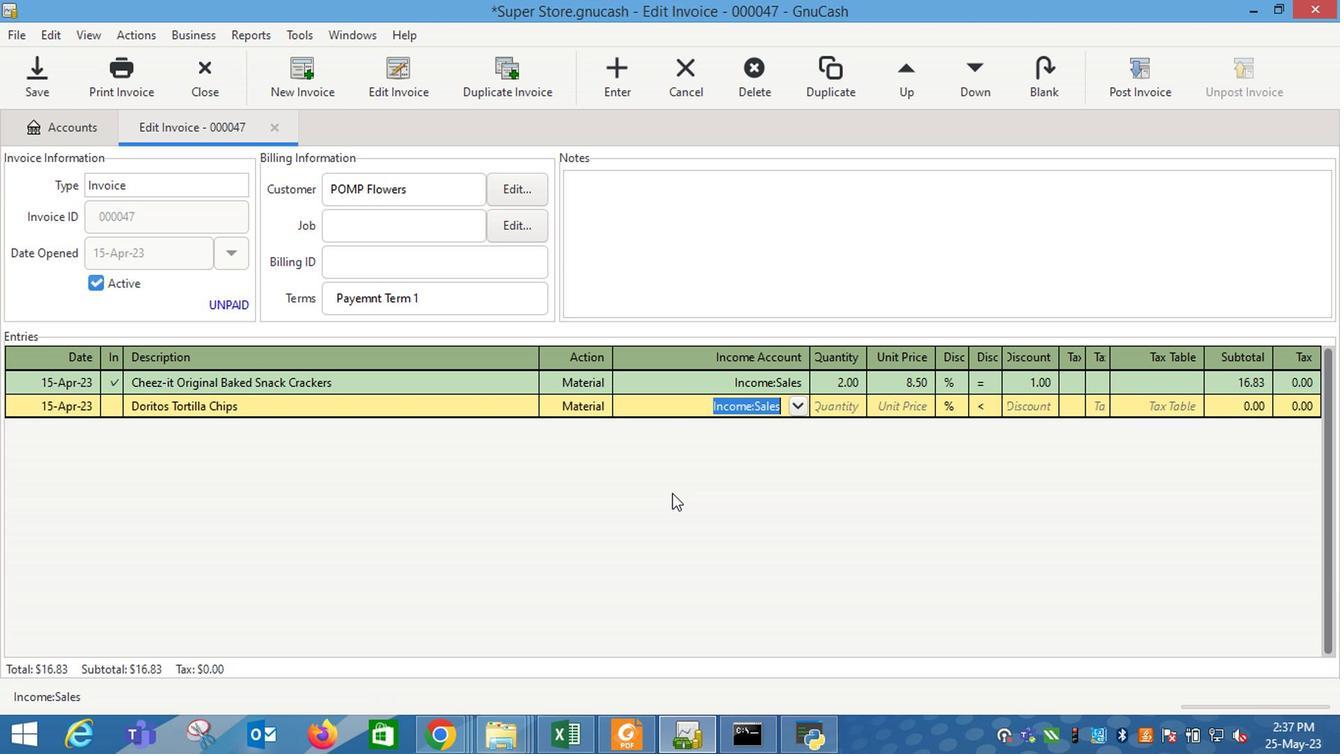 
Action: Mouse moved to (954, 388)
Screenshot: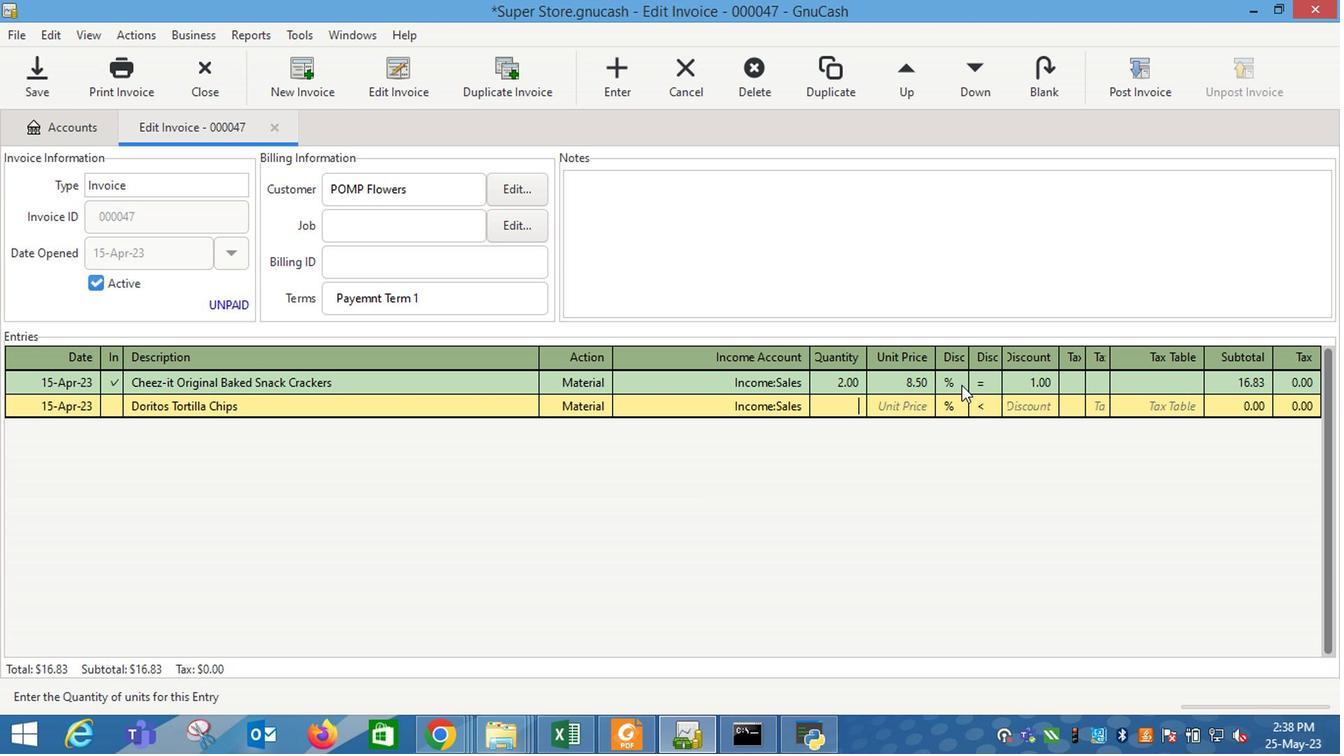 
Action: Mouse pressed left at (954, 388)
Screenshot: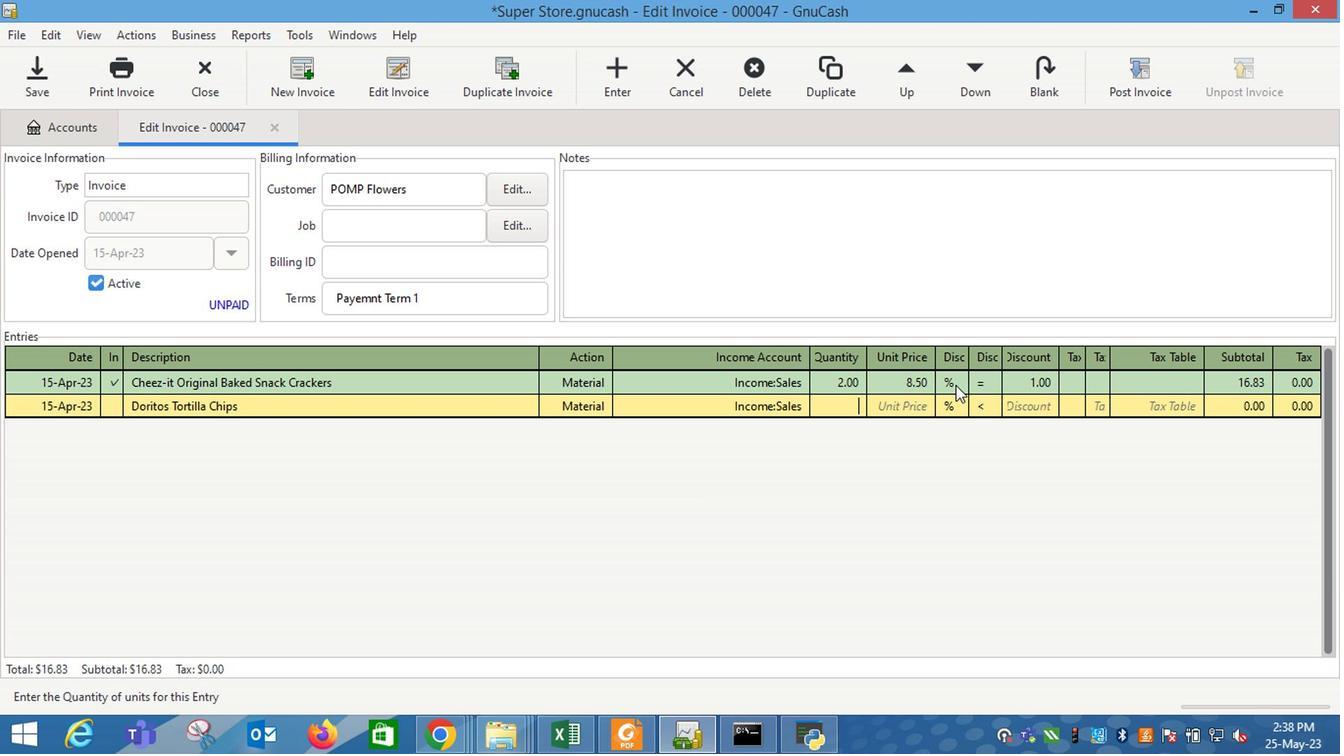 
Action: Mouse moved to (952, 388)
Screenshot: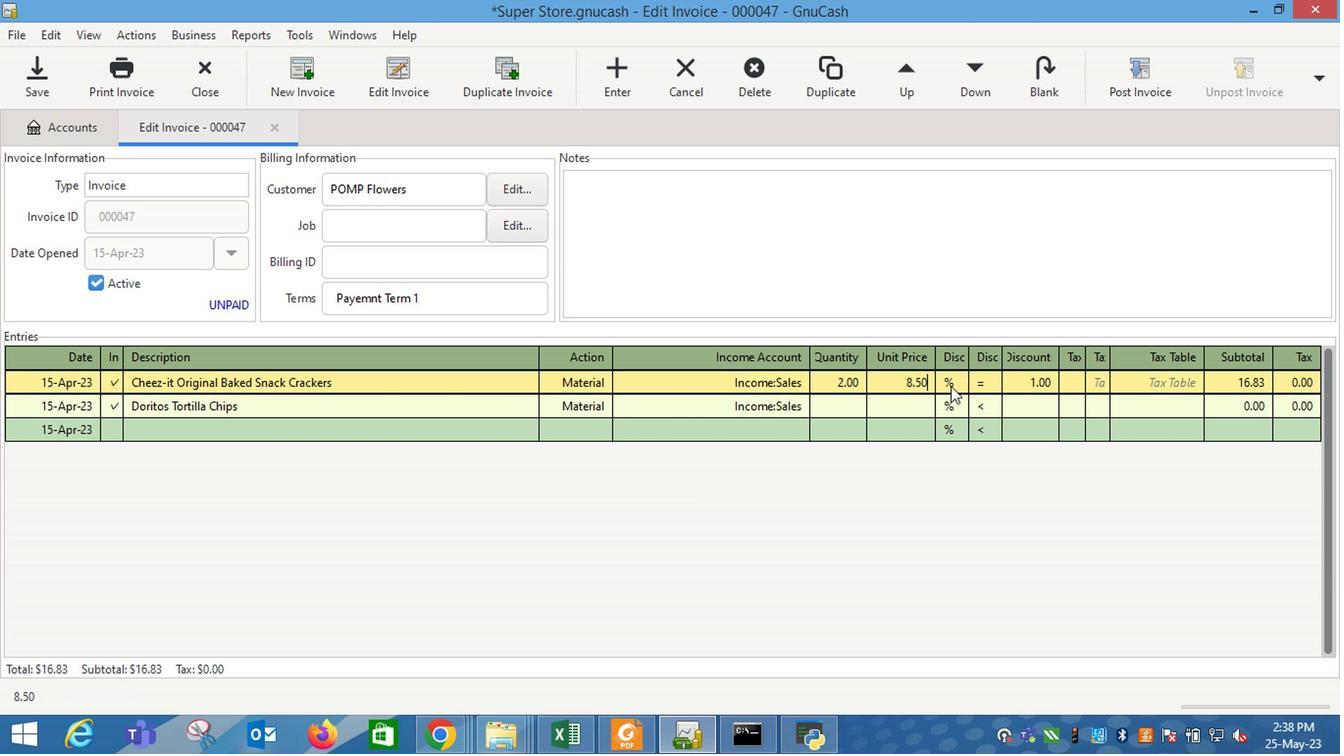 
Action: Mouse pressed left at (952, 388)
Screenshot: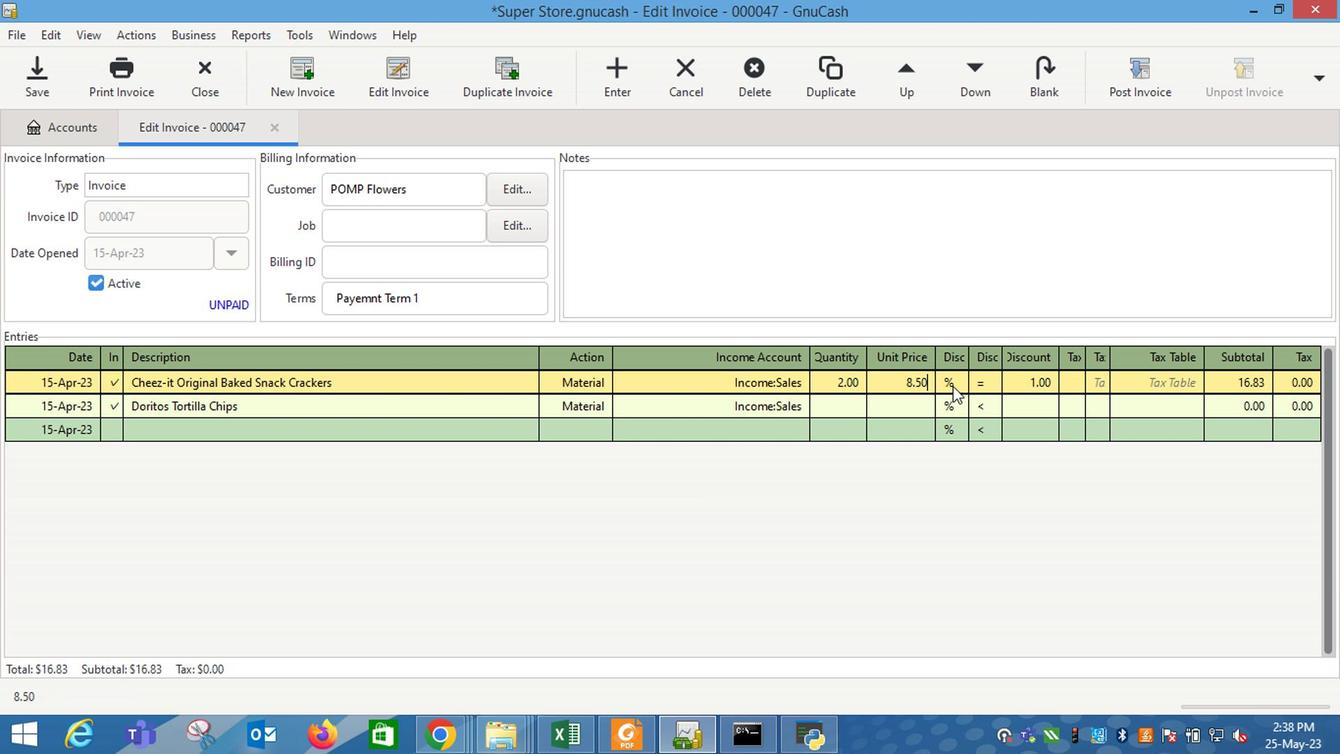 
Action: Mouse moved to (838, 405)
Screenshot: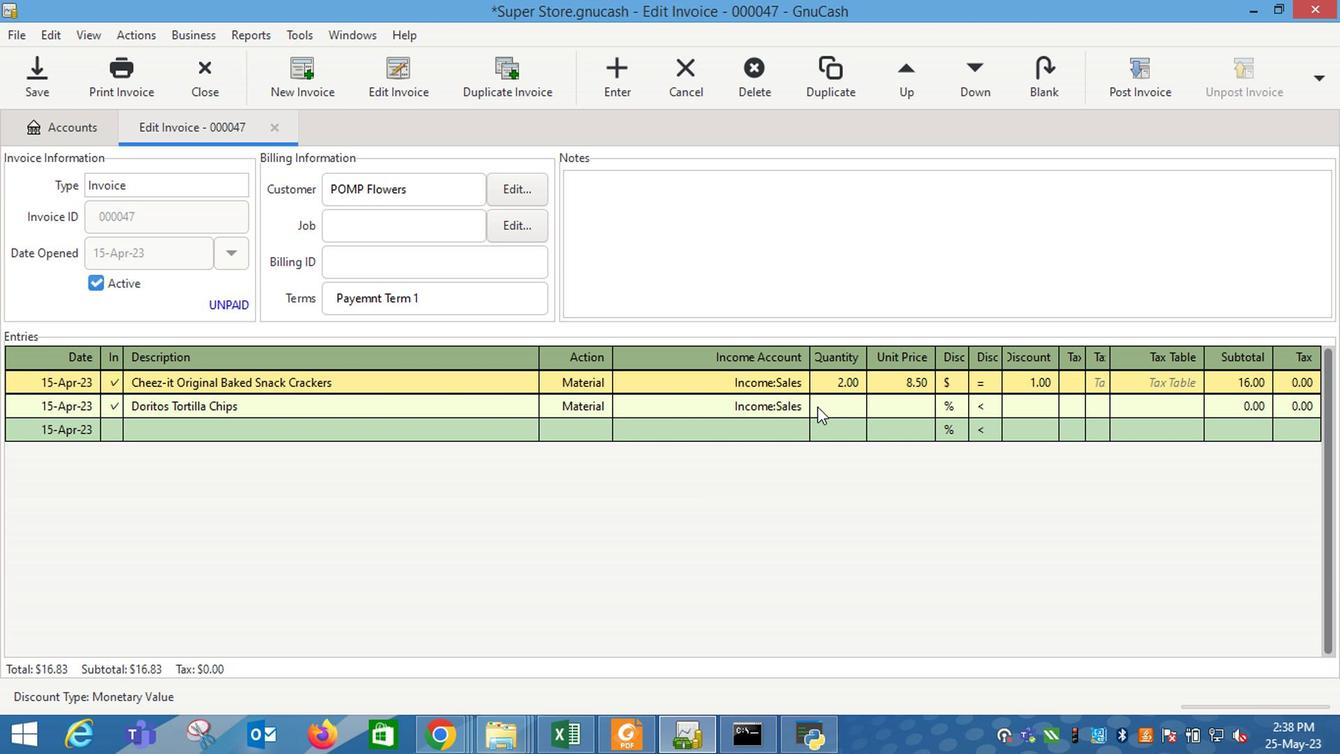 
Action: Mouse pressed left at (838, 405)
Screenshot: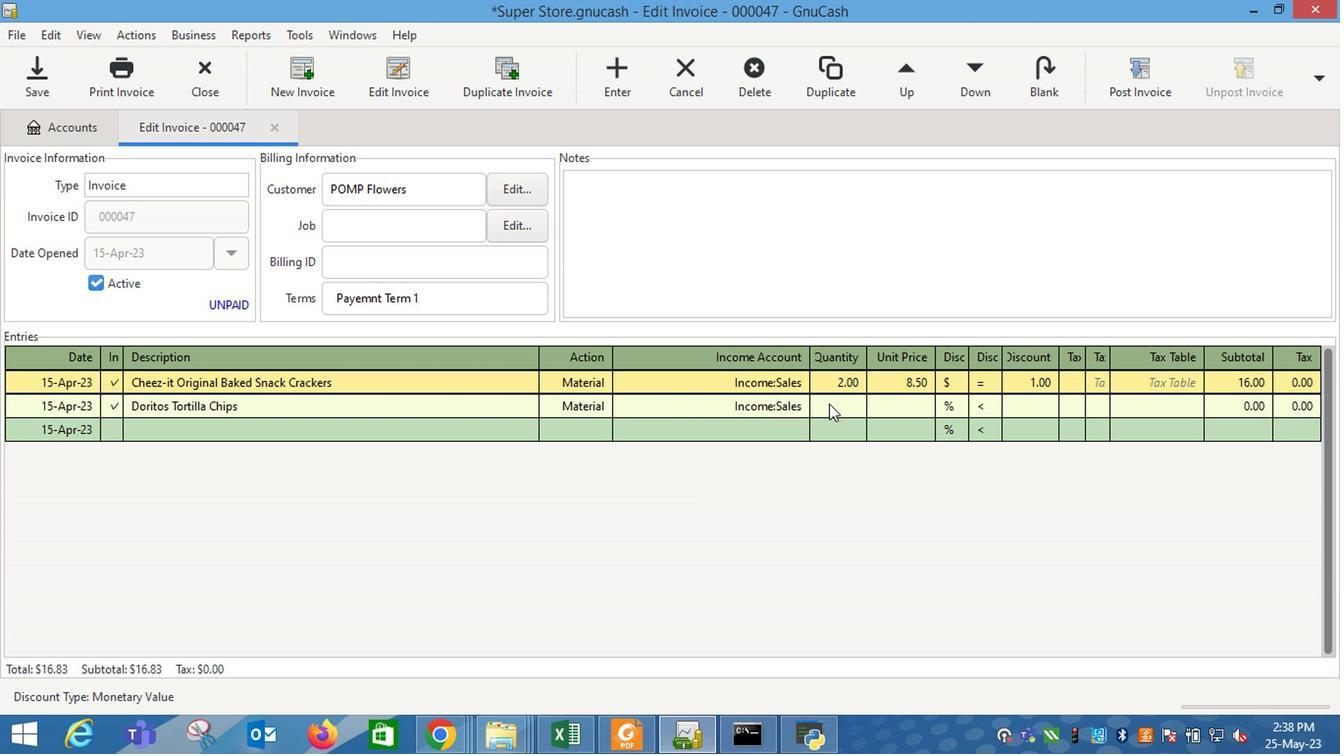 
Action: Key pressed 2<Key.backspace>4<Key.tab>6.85
Screenshot: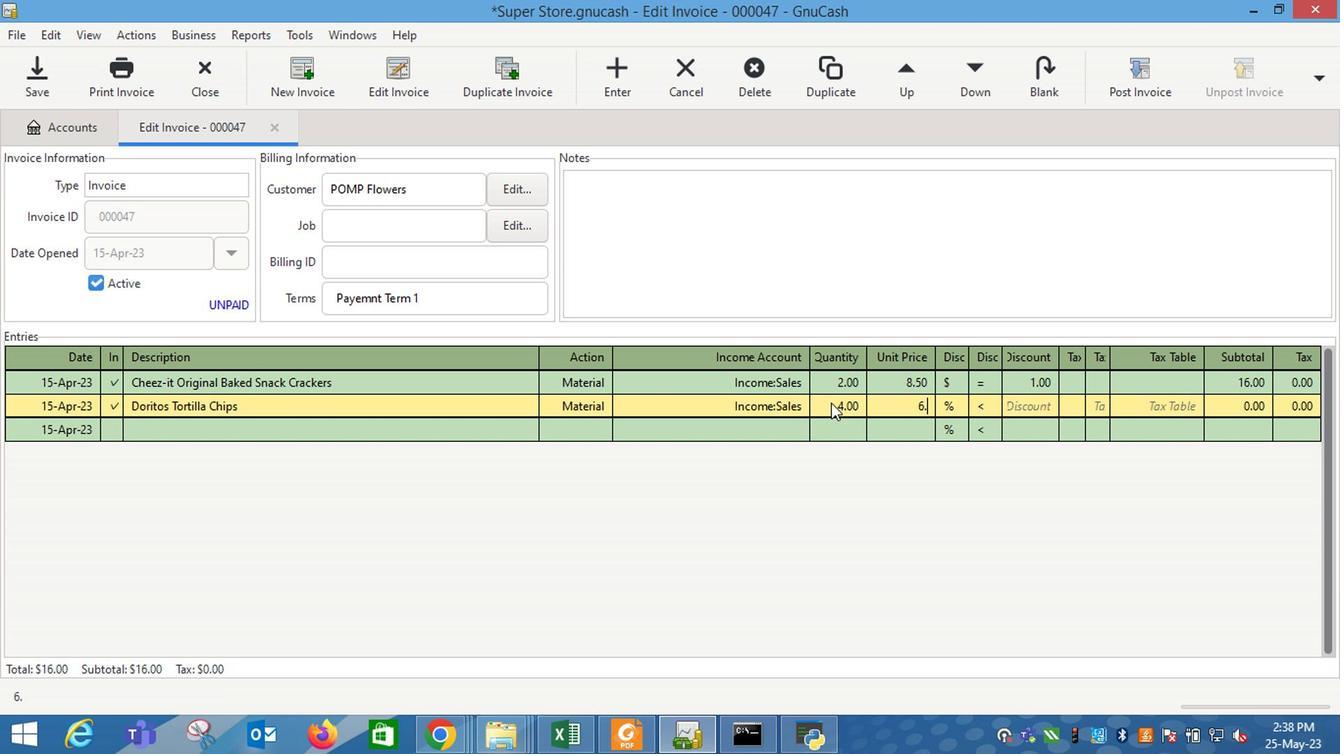
Action: Mouse moved to (936, 423)
Screenshot: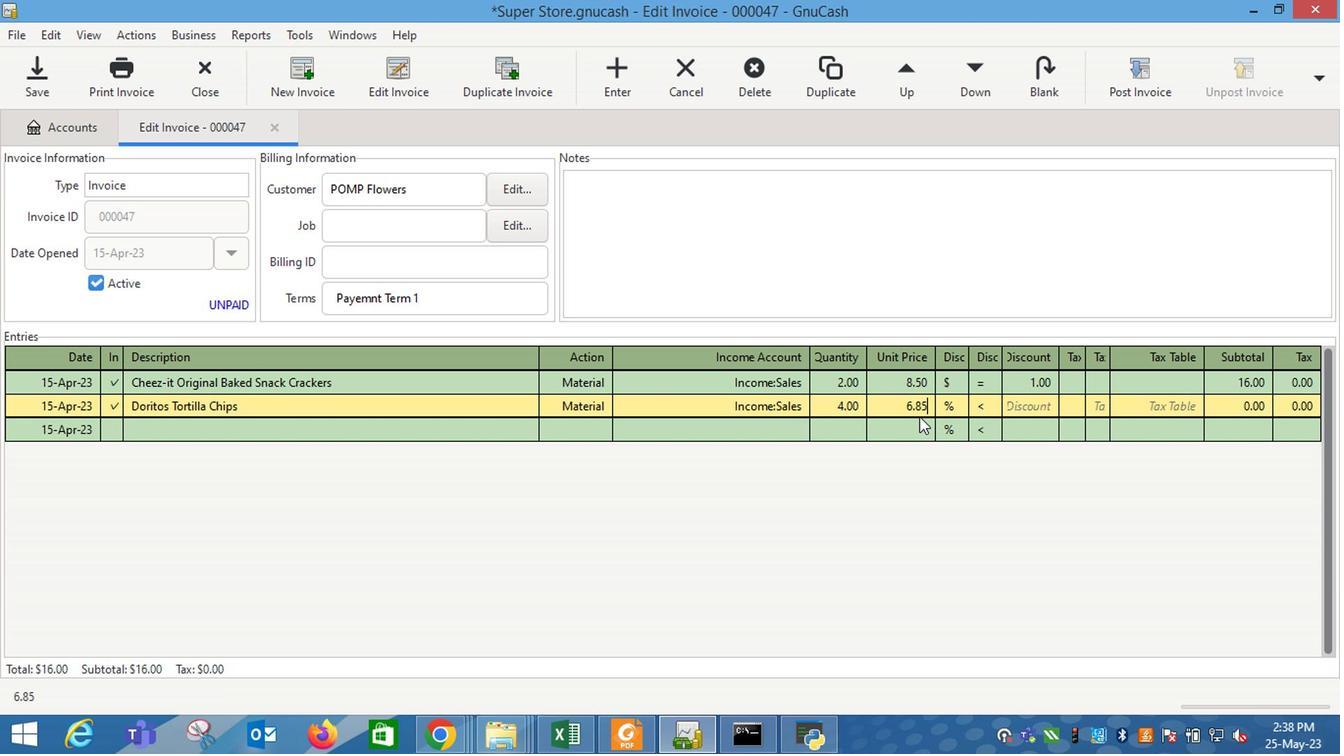 
Action: Key pressed <Key.tab>
Screenshot: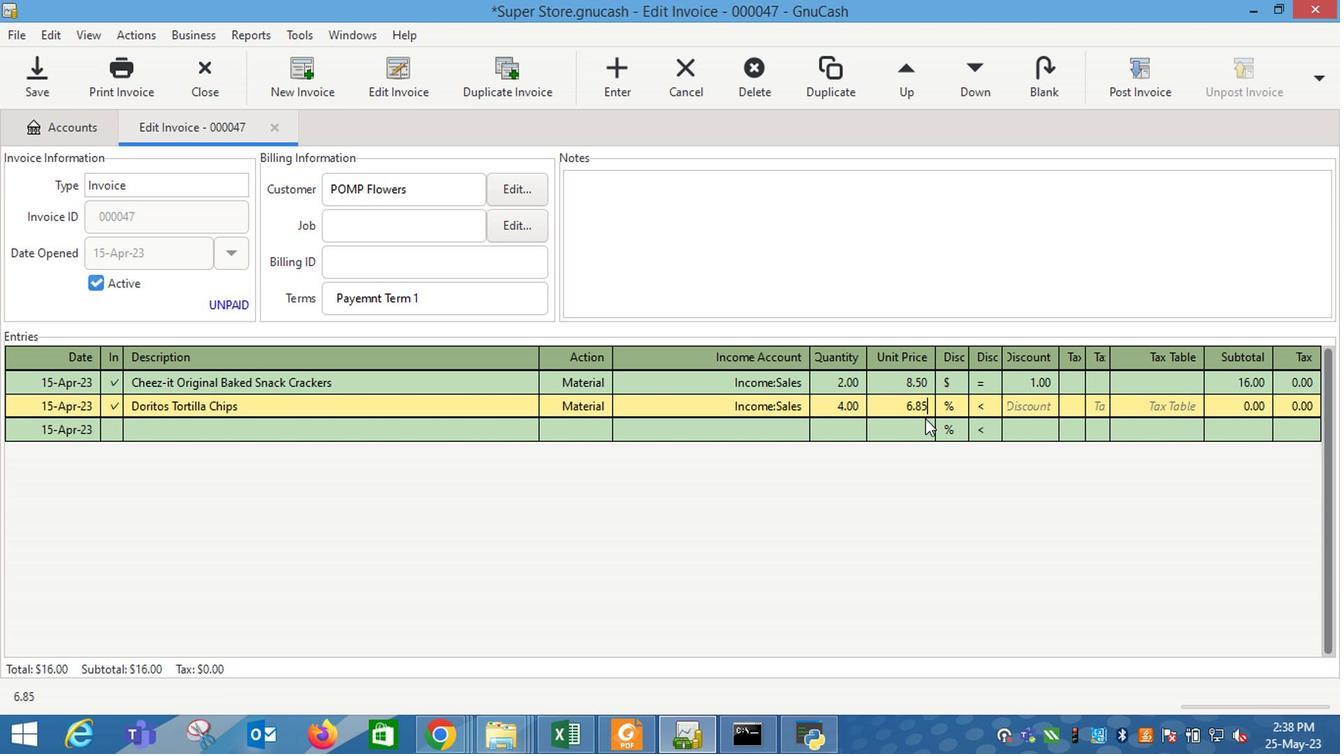 
Action: Mouse moved to (957, 403)
Screenshot: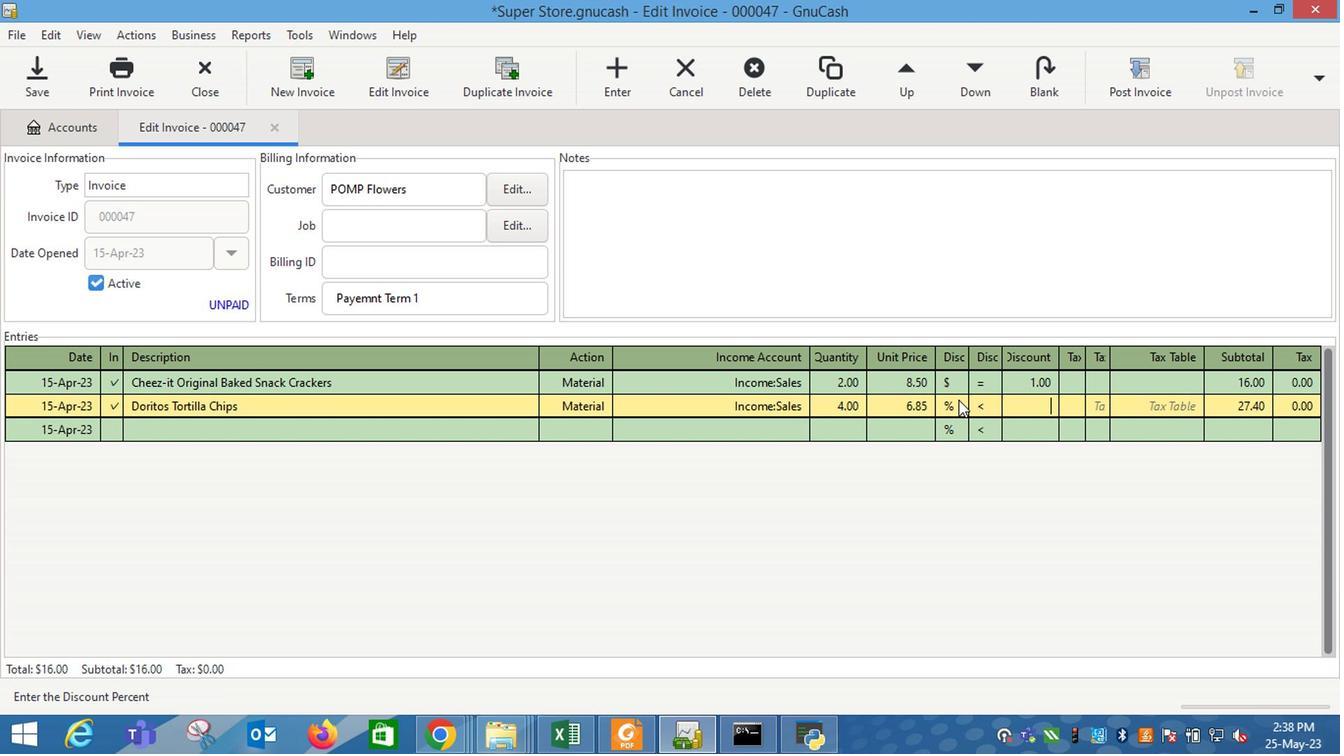 
Action: Mouse pressed left at (957, 403)
Screenshot: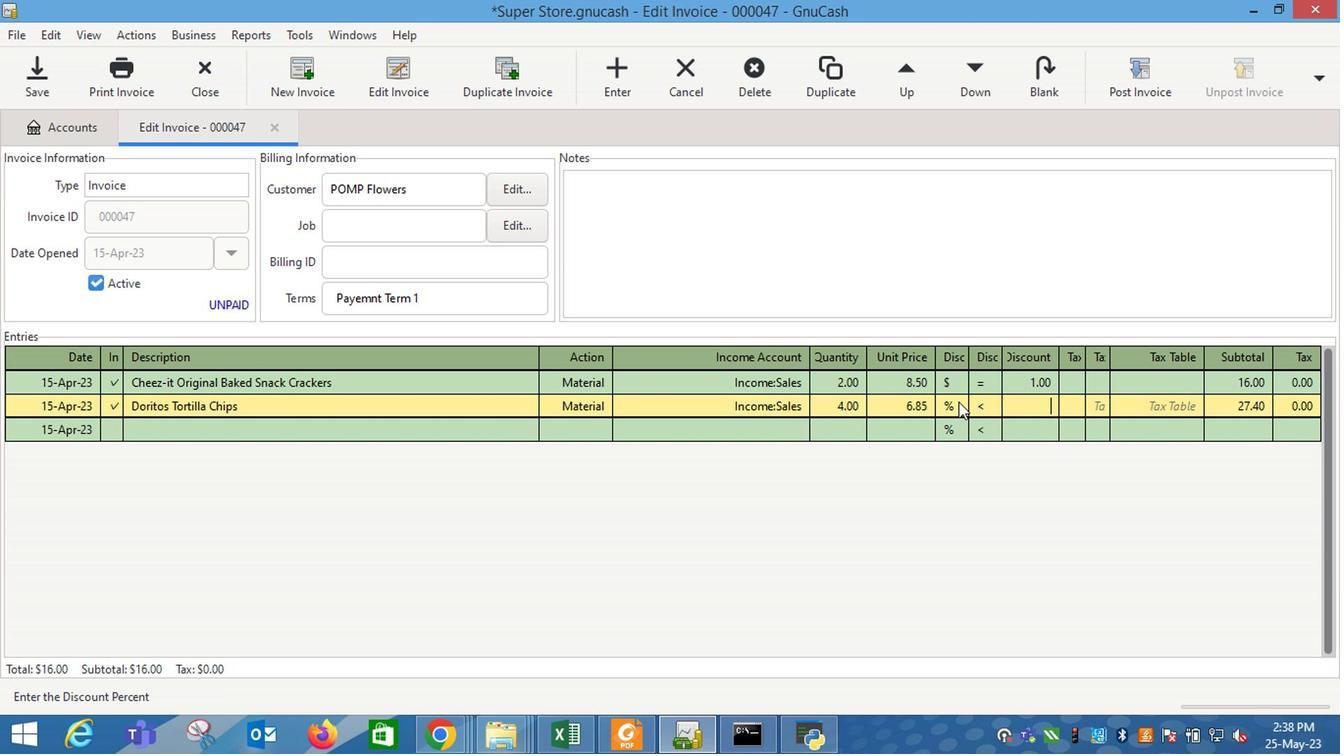 
Action: Mouse moved to (1004, 403)
Screenshot: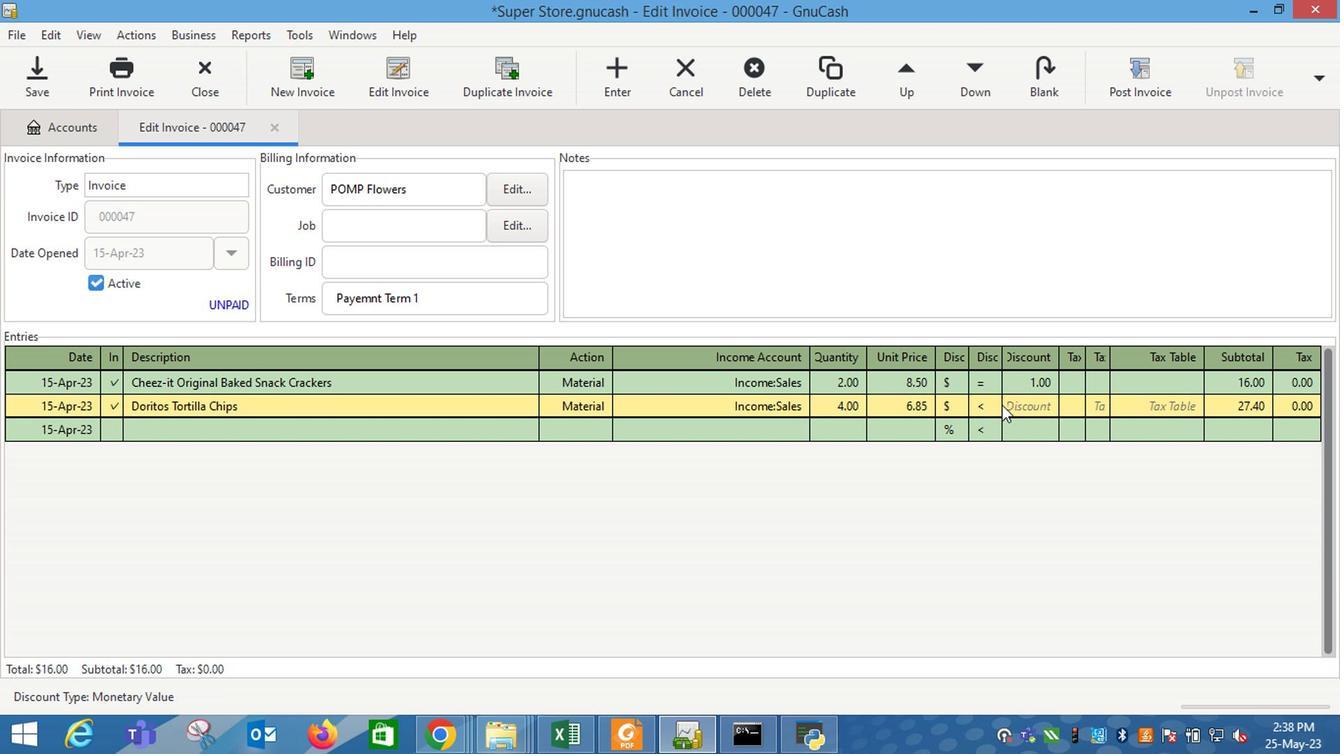 
Action: Mouse pressed left at (1004, 403)
Screenshot: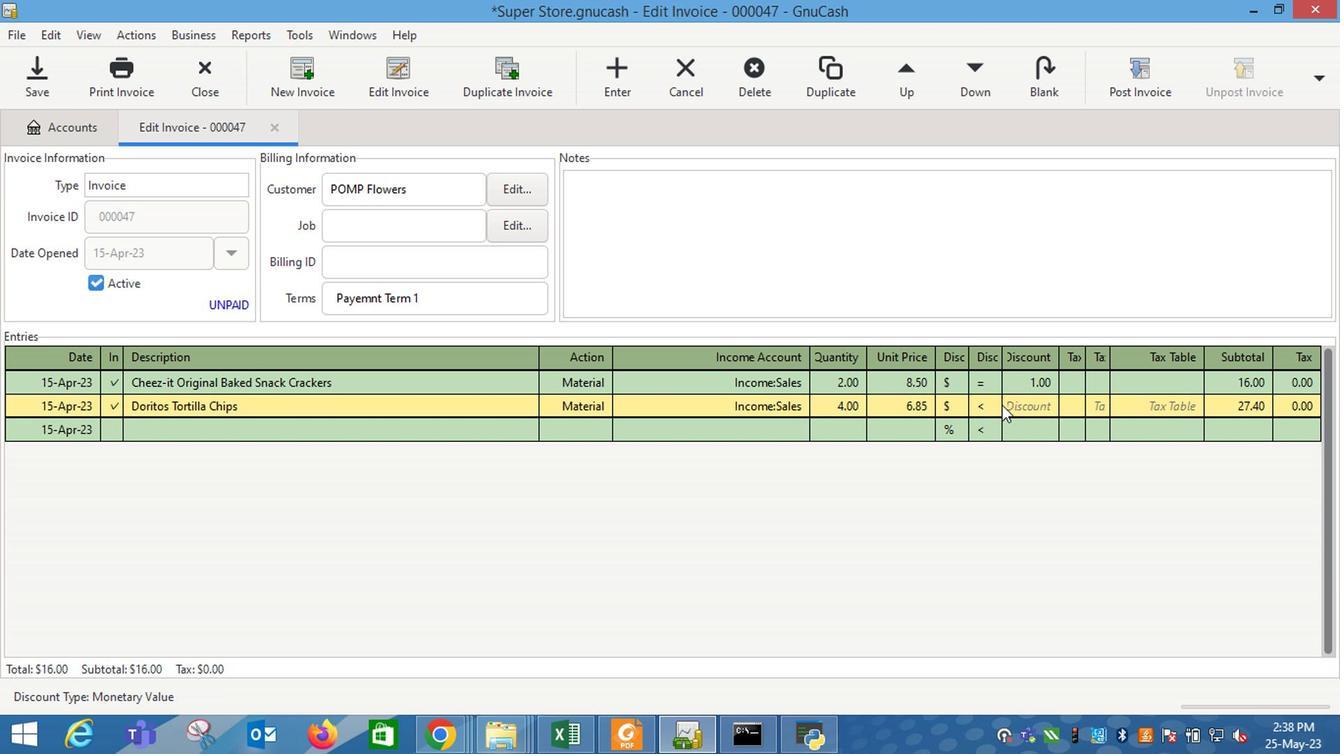 
Action: Mouse moved to (977, 410)
Screenshot: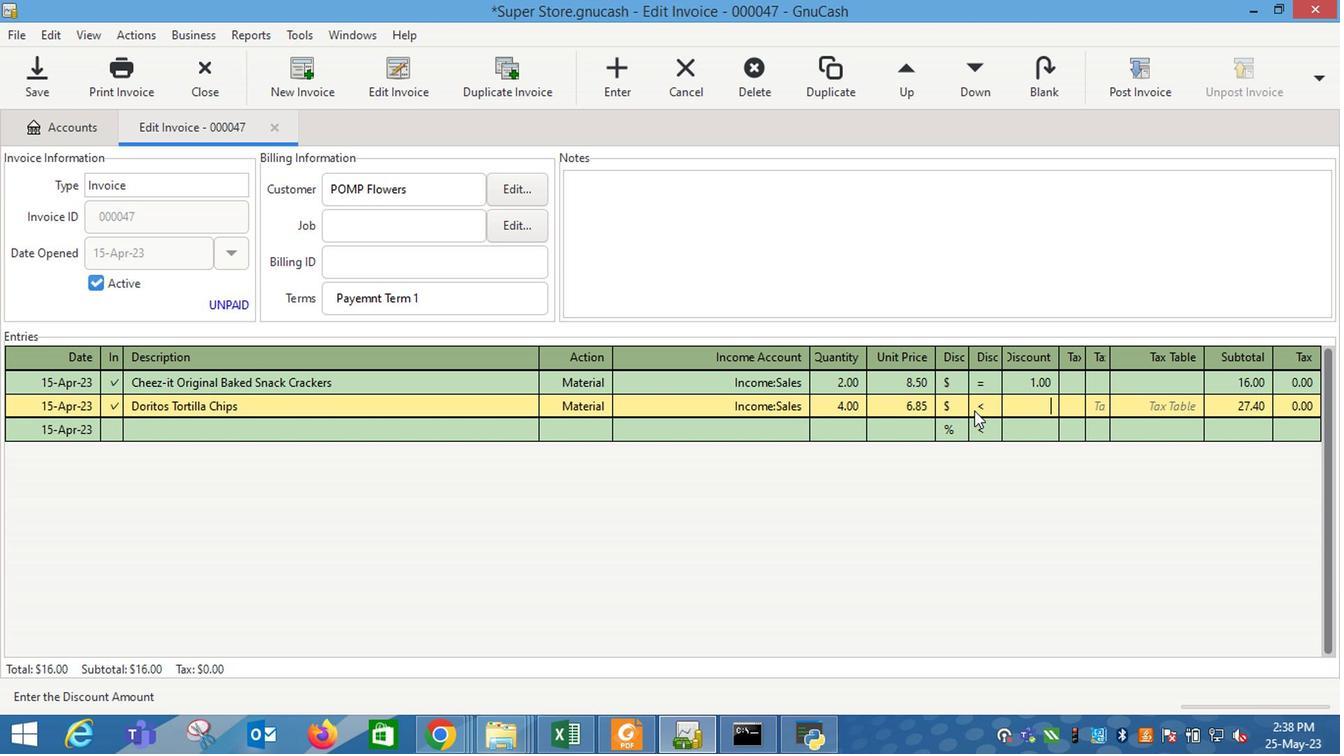 
Action: Mouse pressed left at (977, 410)
Screenshot: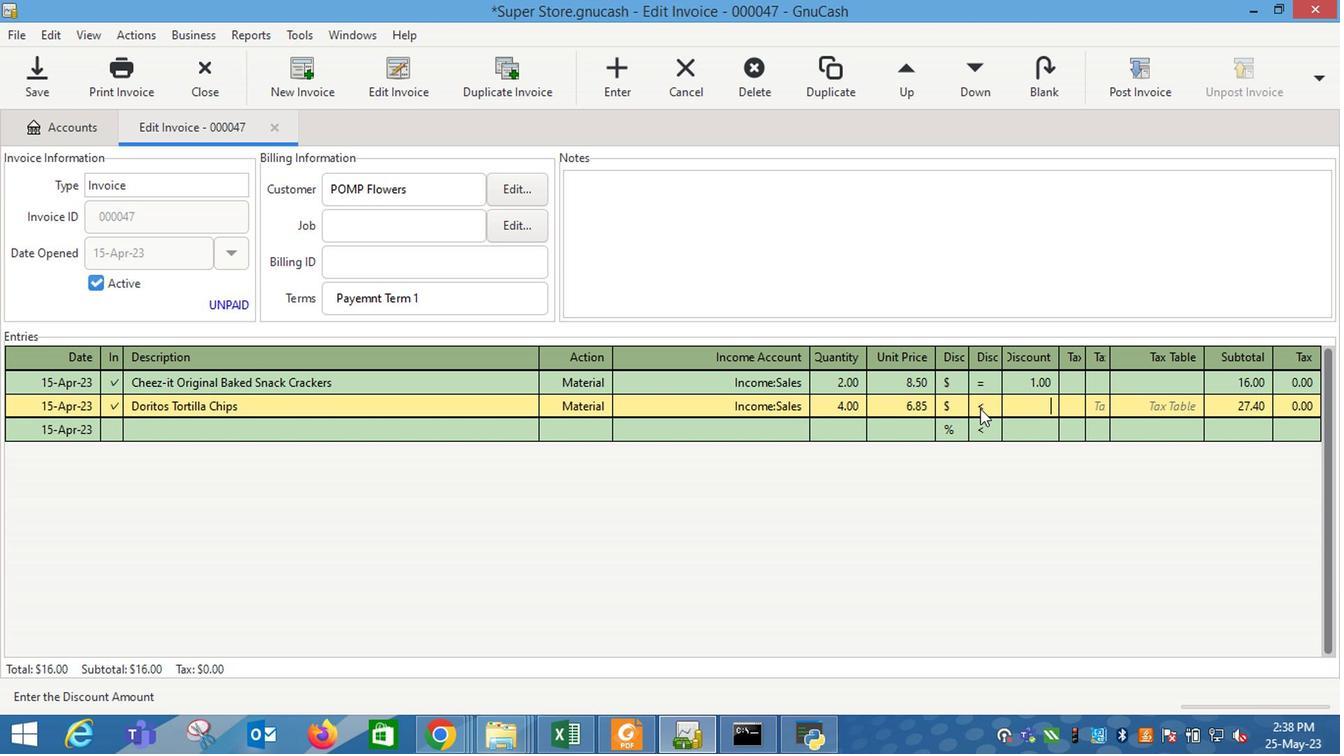 
Action: Mouse moved to (1025, 414)
Screenshot: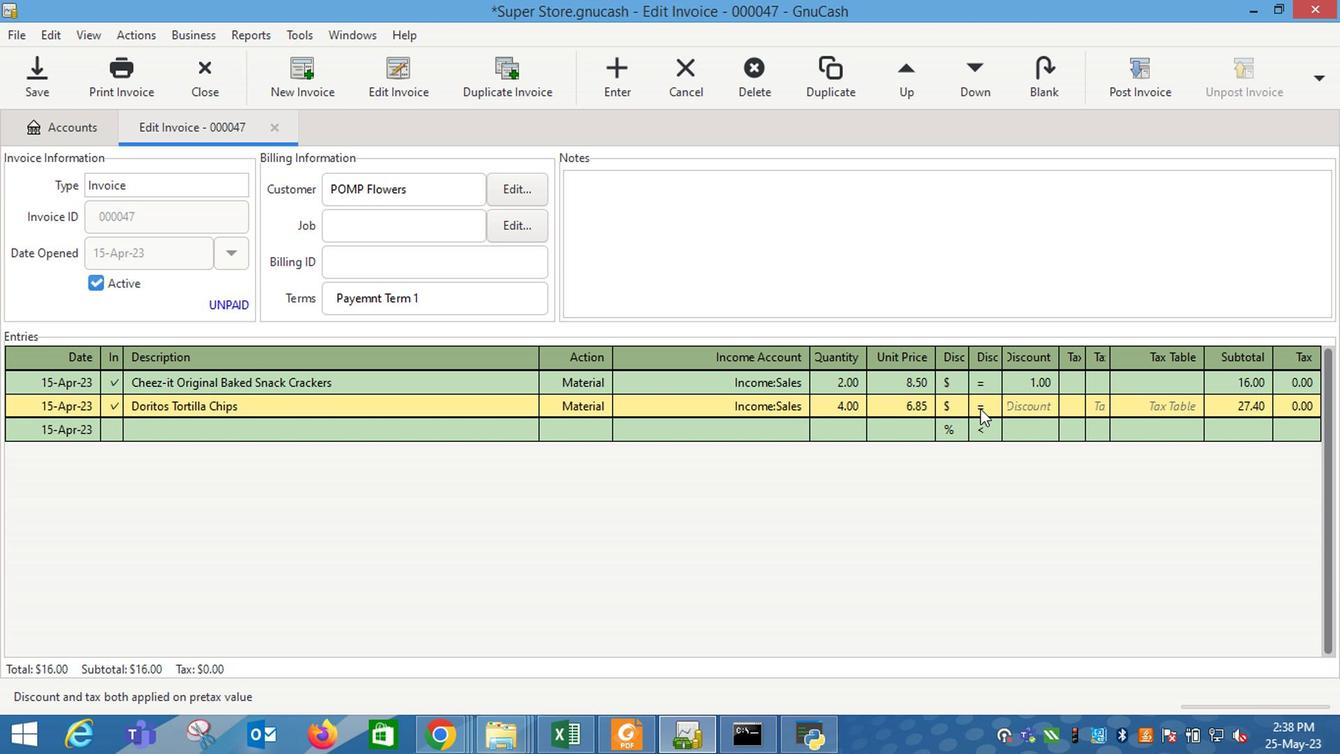 
Action: Mouse pressed left at (1025, 414)
Screenshot: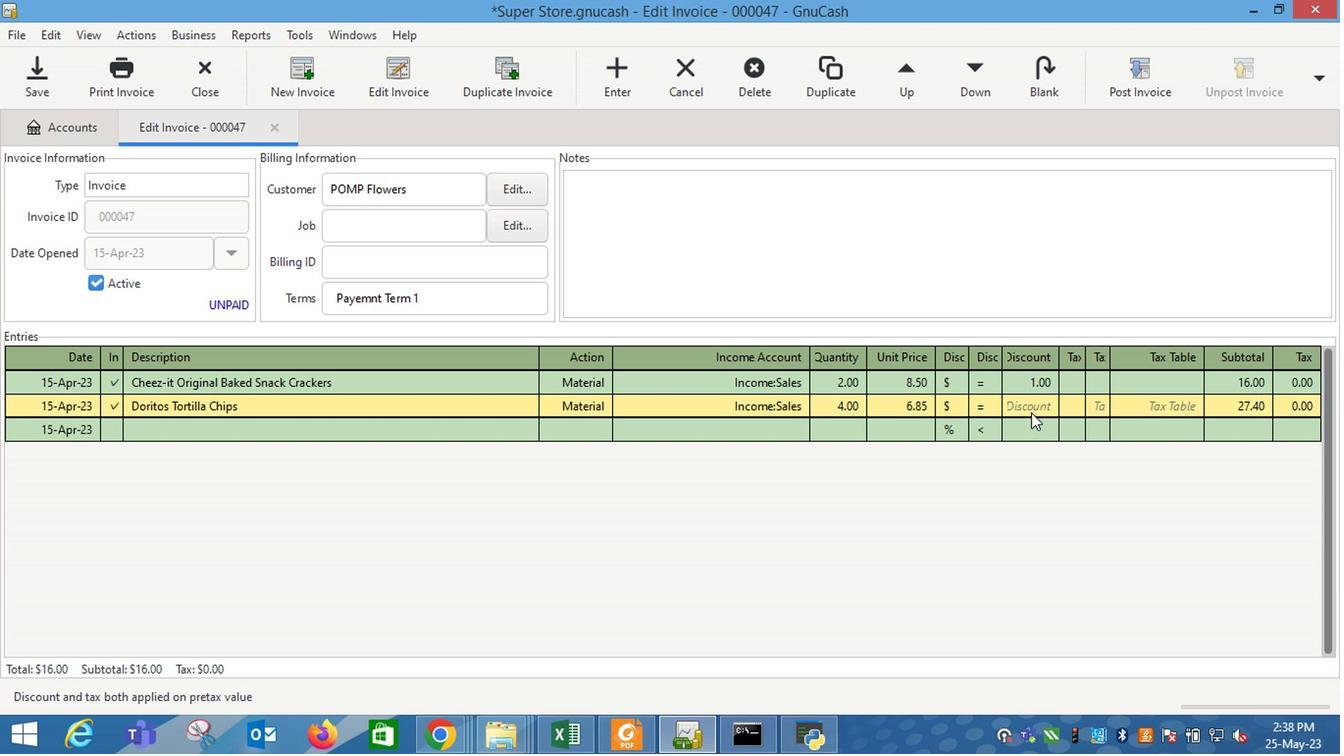 
Action: Mouse moved to (1022, 414)
Screenshot: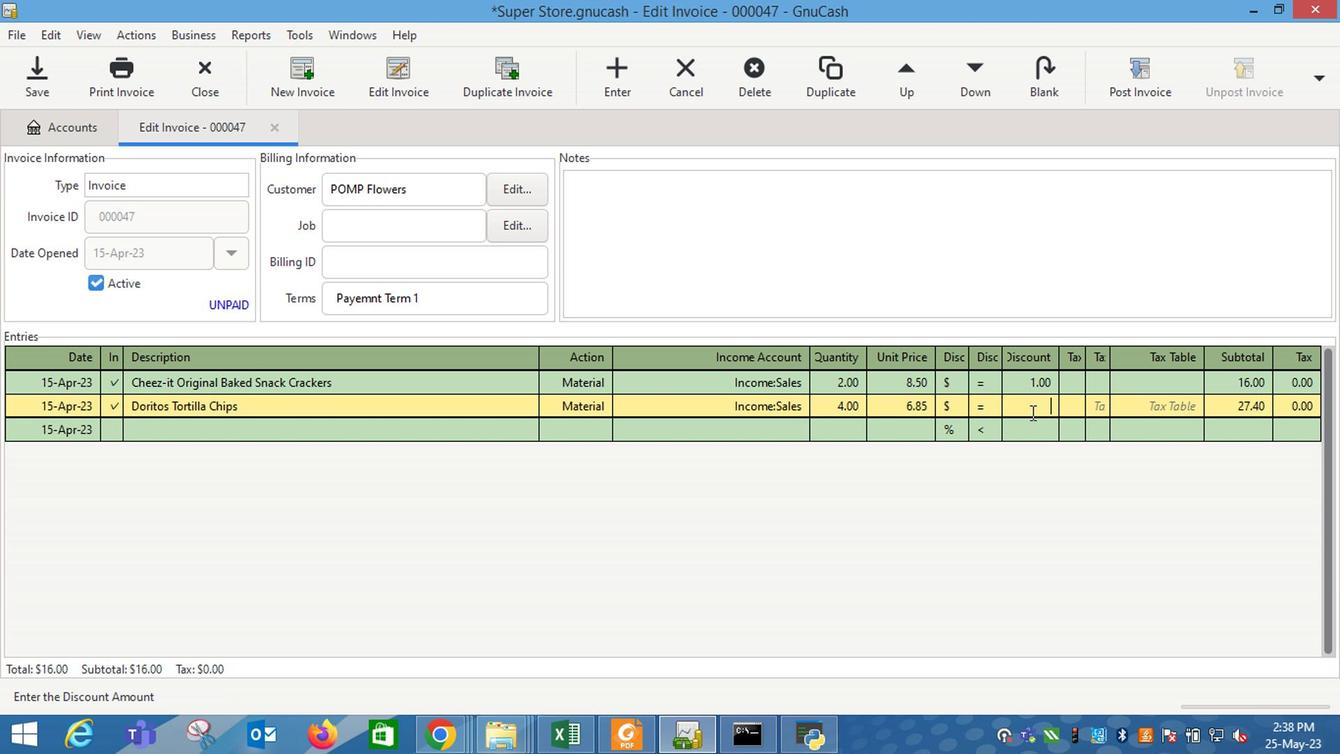 
Action: Key pressed 2<Key.enter>
Screenshot: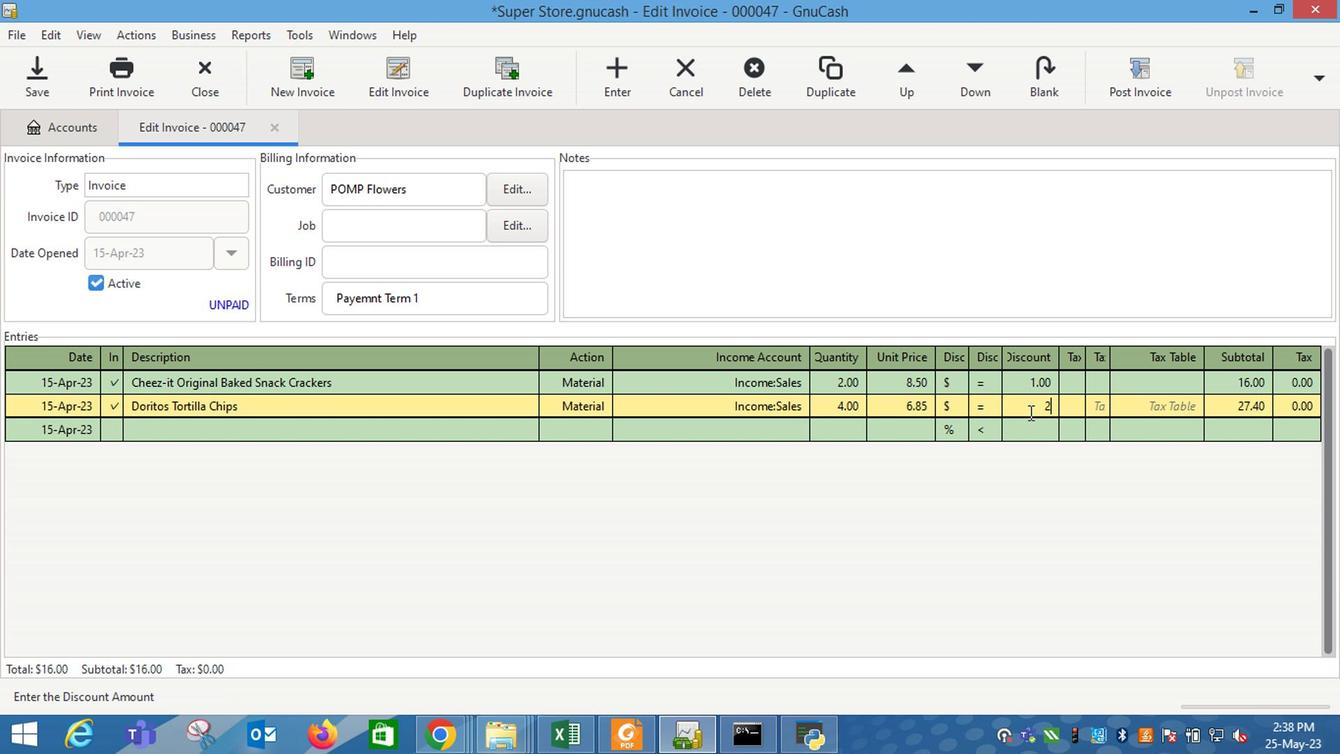 
Action: Mouse moved to (437, 423)
Screenshot: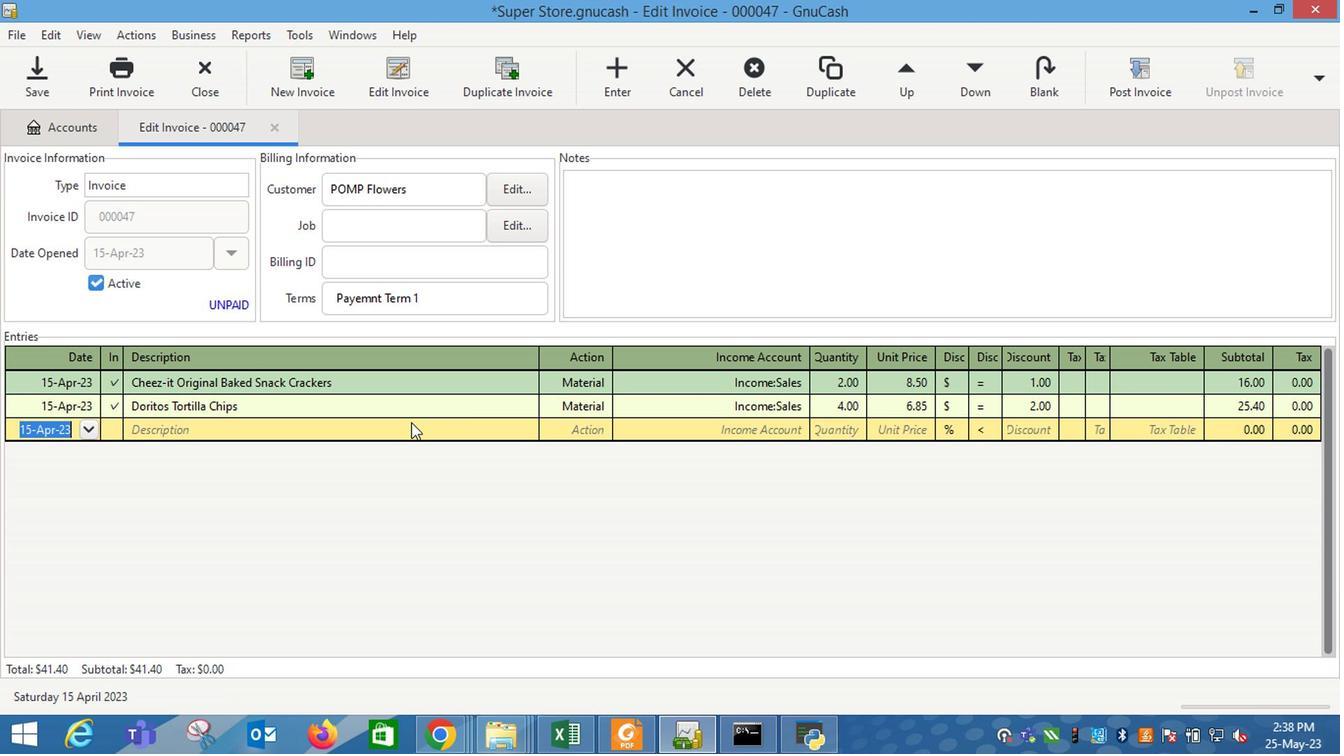 
Action: Key pressed <Key.tab>
Screenshot: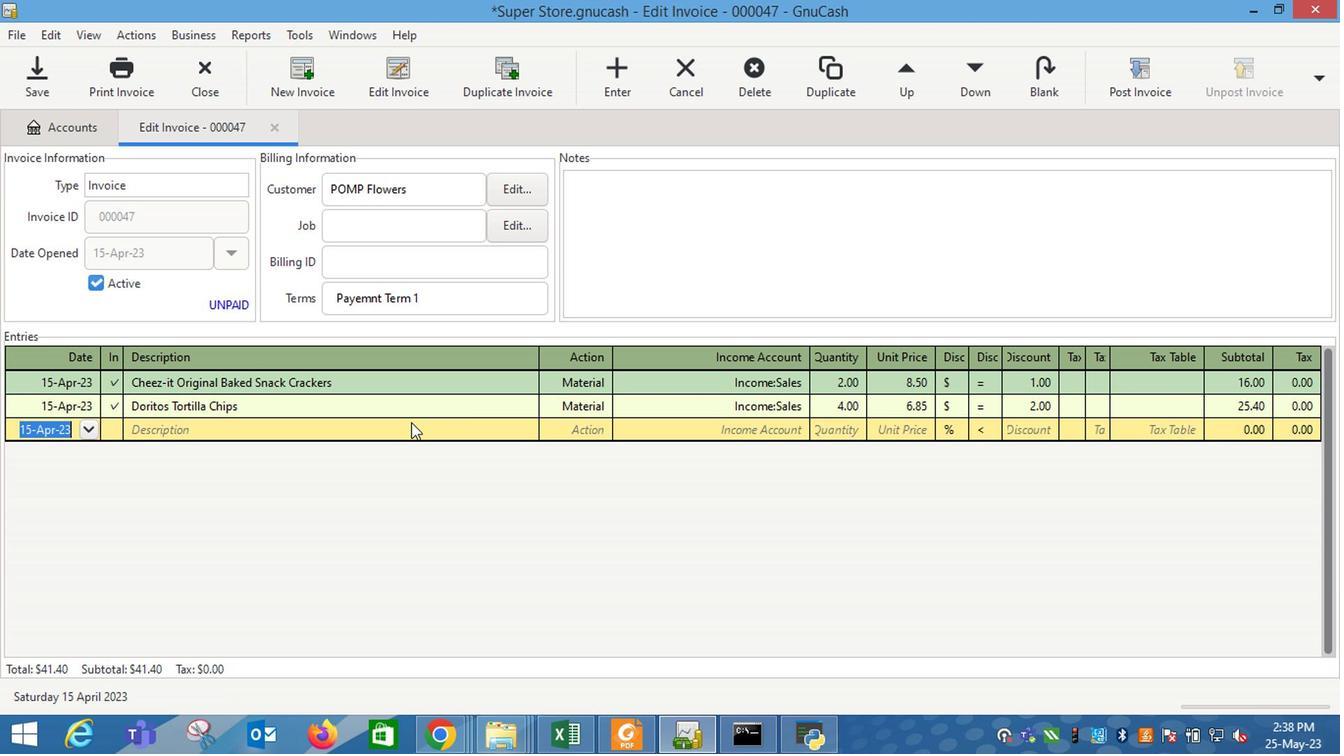 
Action: Mouse moved to (427, 365)
Screenshot: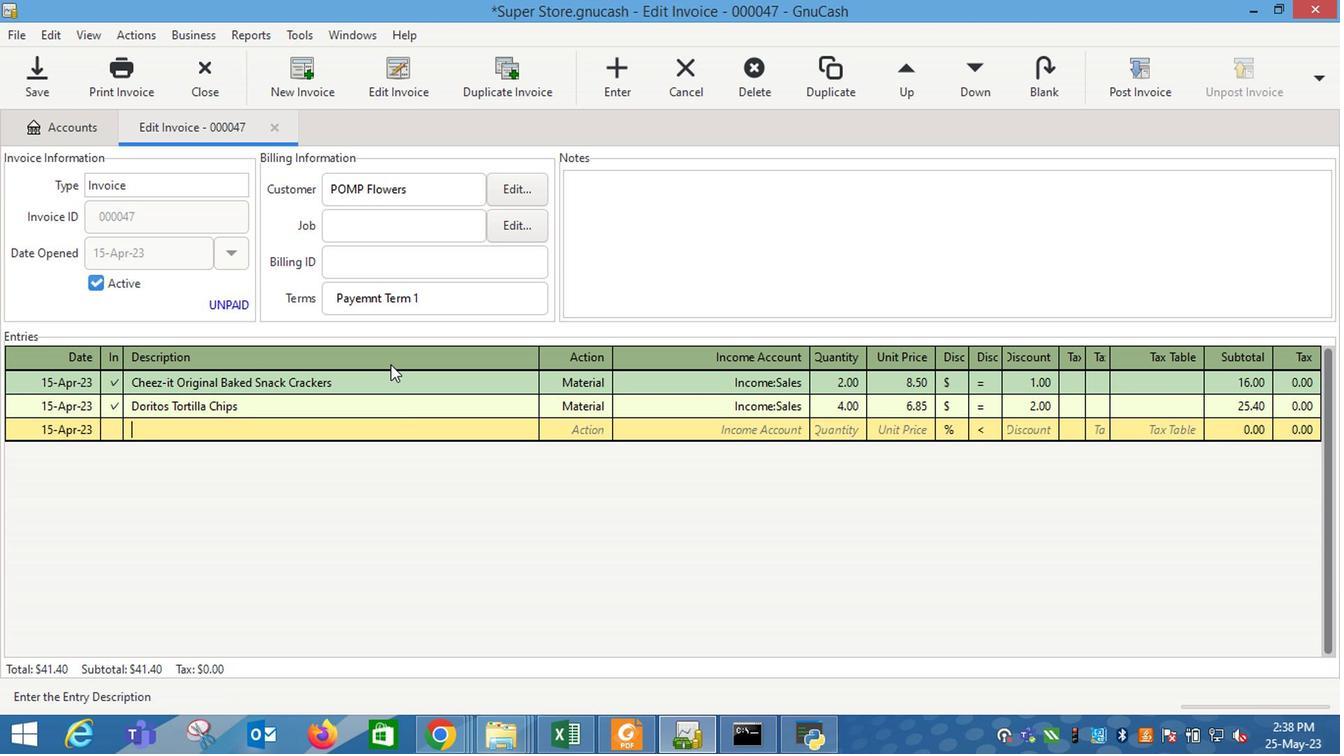 
Action: Key pressed <Key.shift_r>Hostess<Key.space><Key.shift_r>Donettes<Key.space><Key.shift_r>Mini<Key.space><Key.shift_r>Donuts<Key.space><Key.shift_r>F<Key.backspace><Key.shift_r>Glazed<Key.tab>
Screenshot: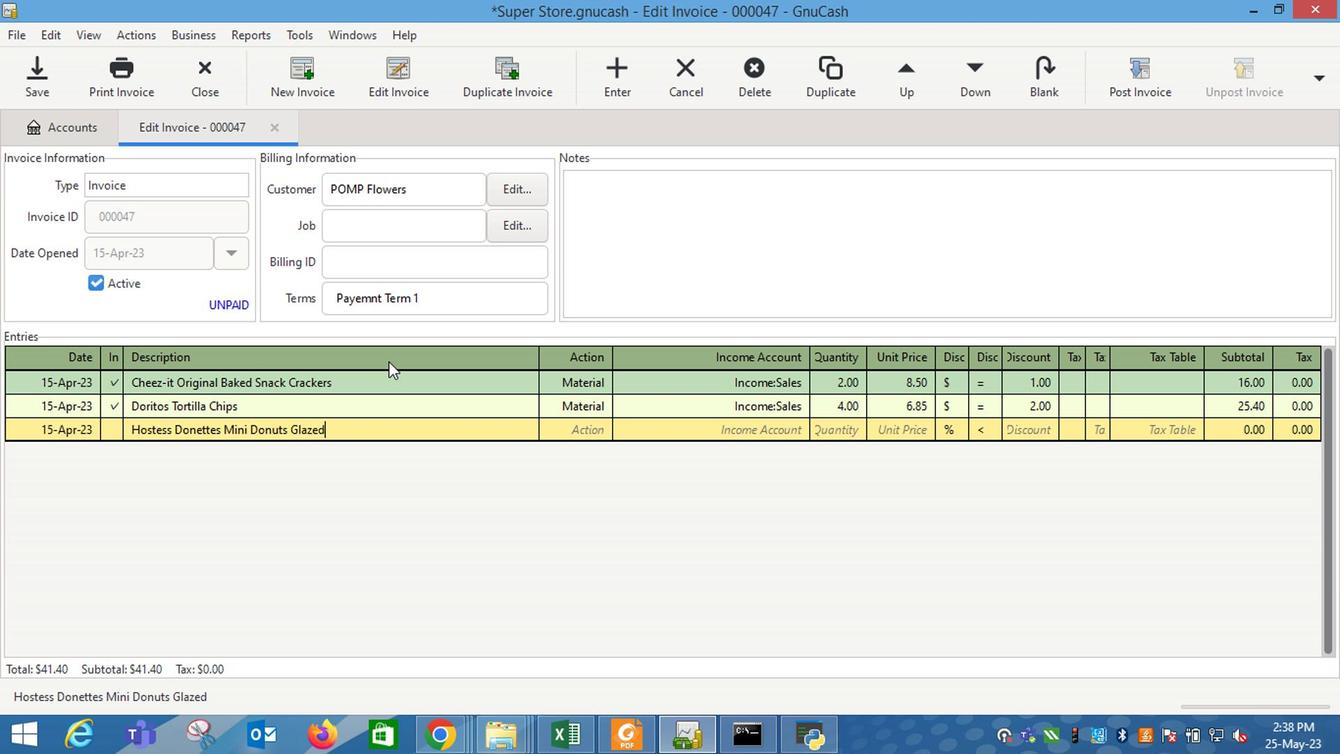 
Action: Mouse moved to (624, 425)
Screenshot: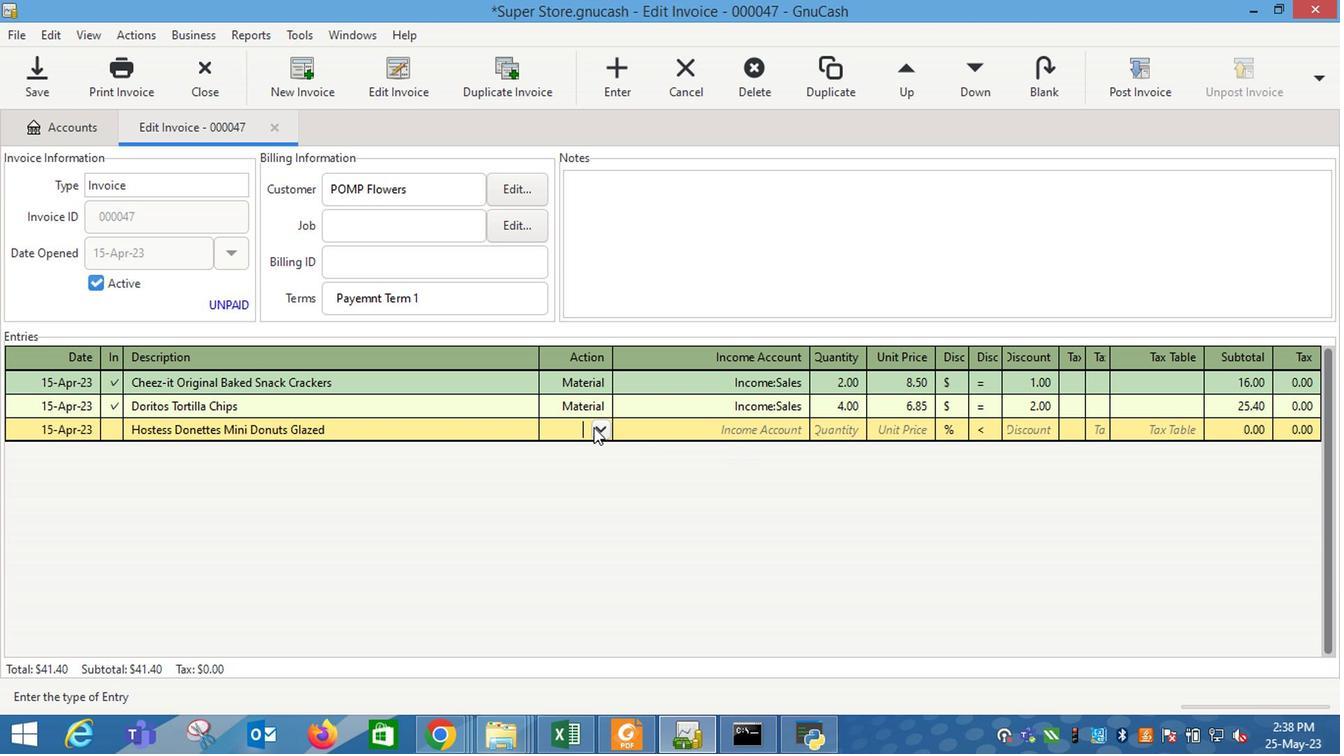 
Action: Mouse pressed left at (624, 425)
Screenshot: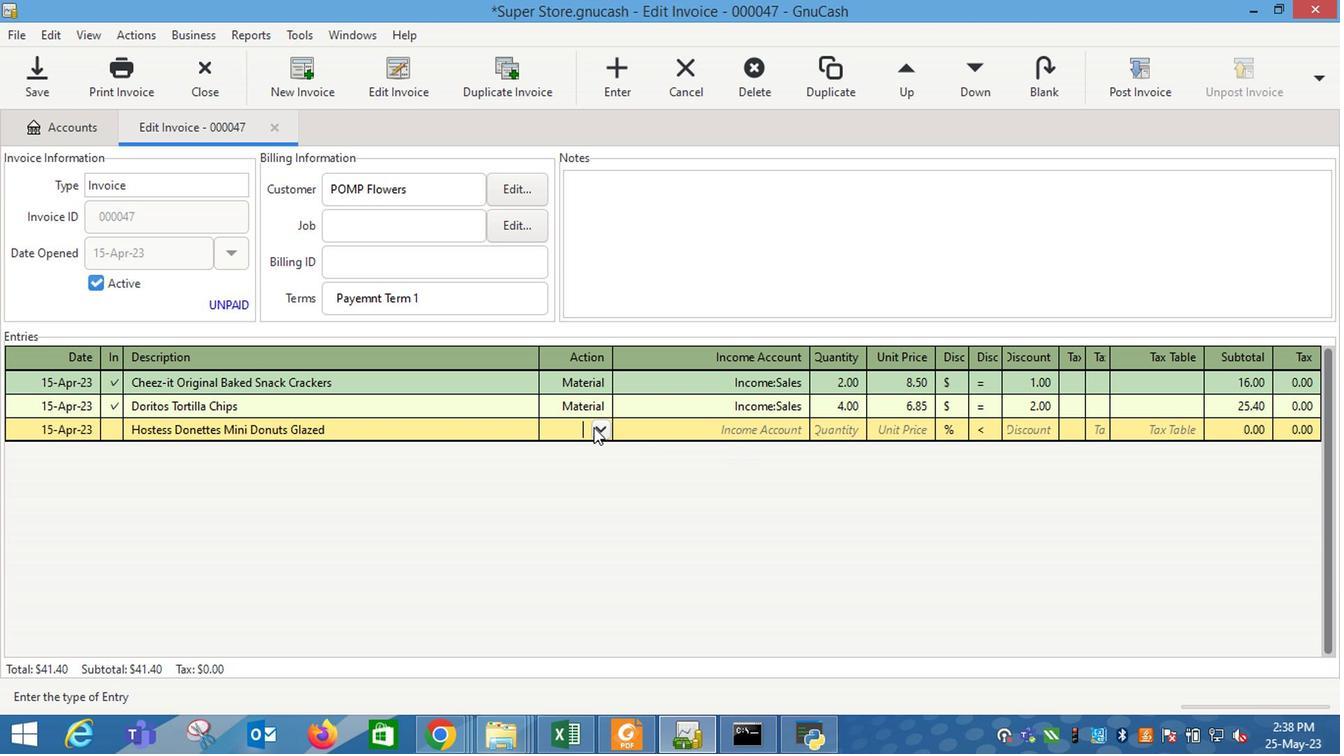 
Action: Mouse moved to (584, 471)
Screenshot: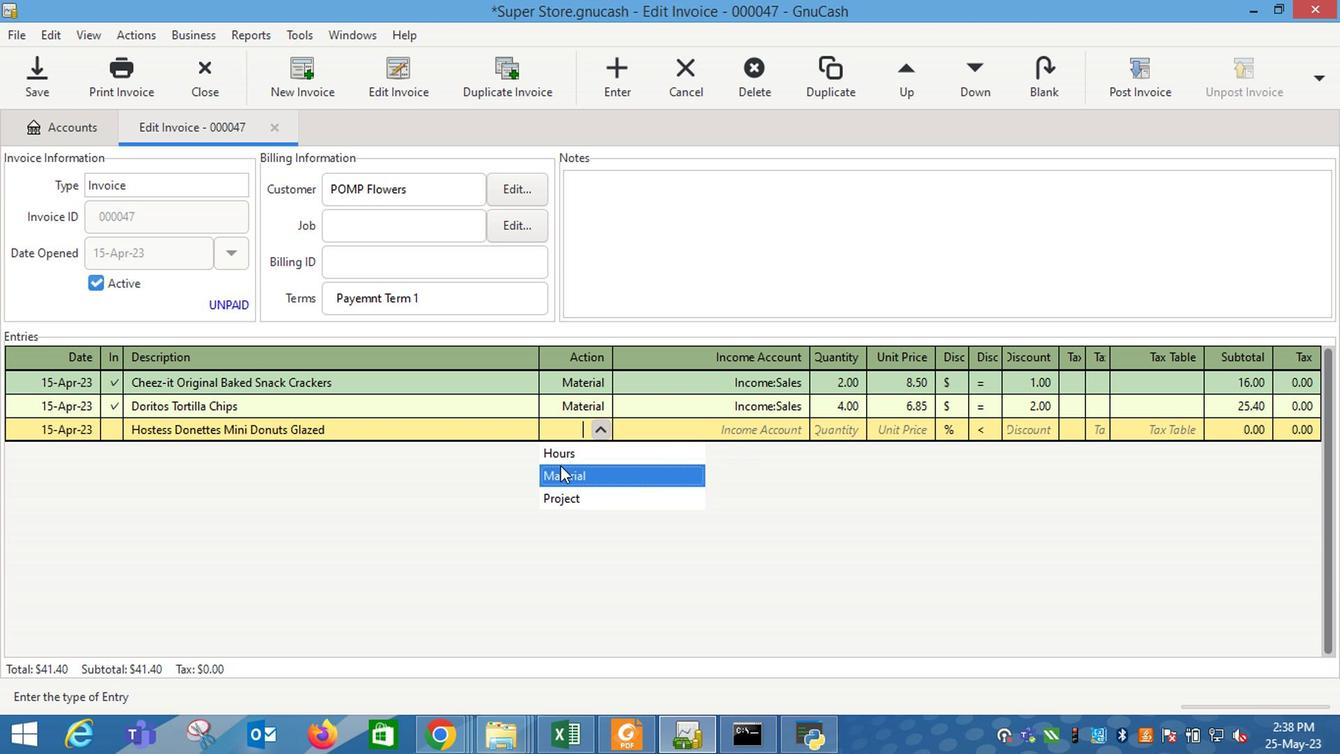 
Action: Mouse pressed left at (584, 471)
Screenshot: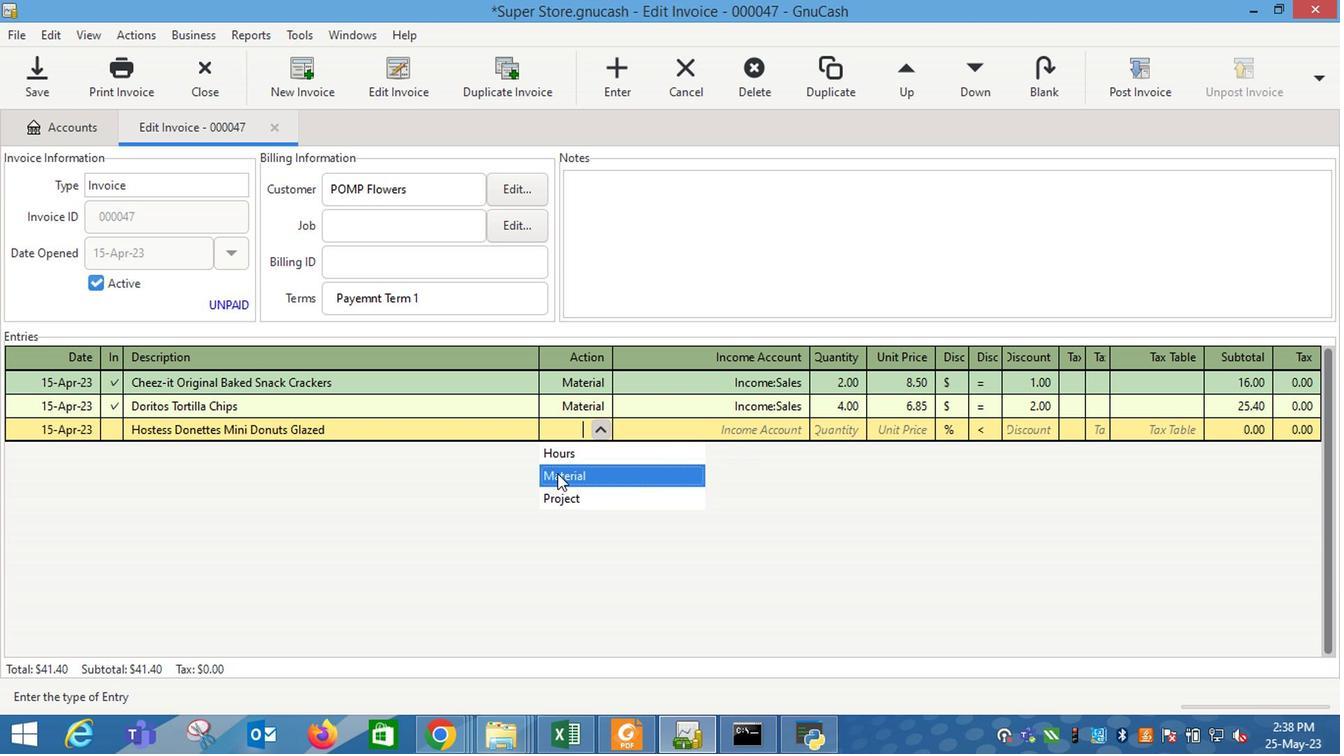 
Action: Mouse moved to (584, 471)
Screenshot: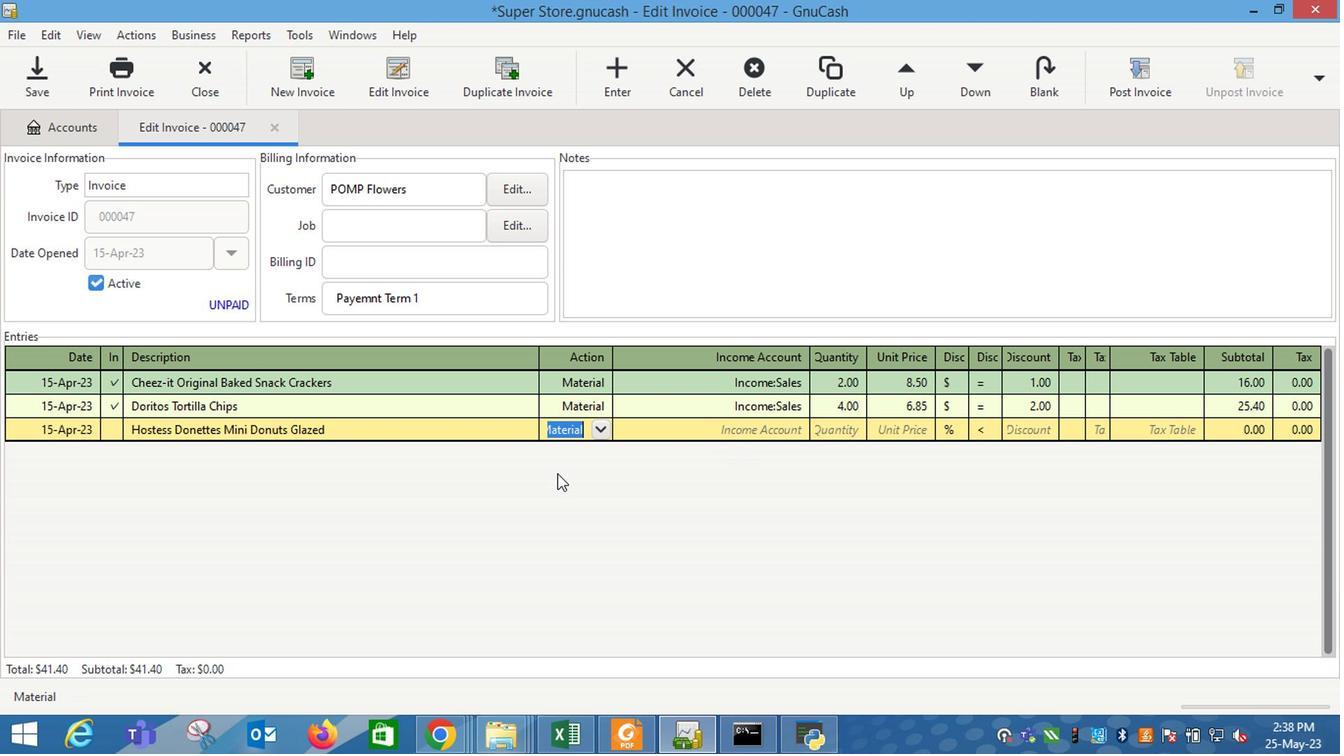 
Action: Key pressed <Key.tab>
Screenshot: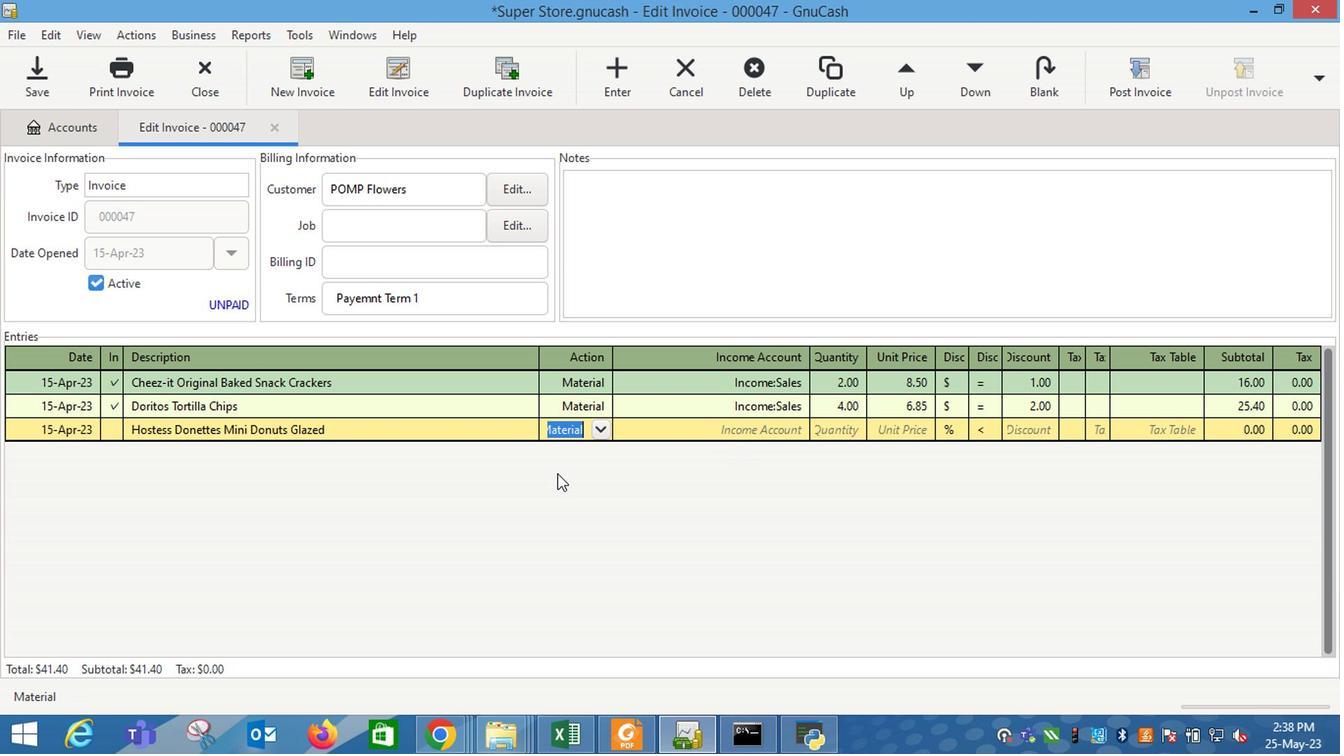 
Action: Mouse moved to (811, 428)
Screenshot: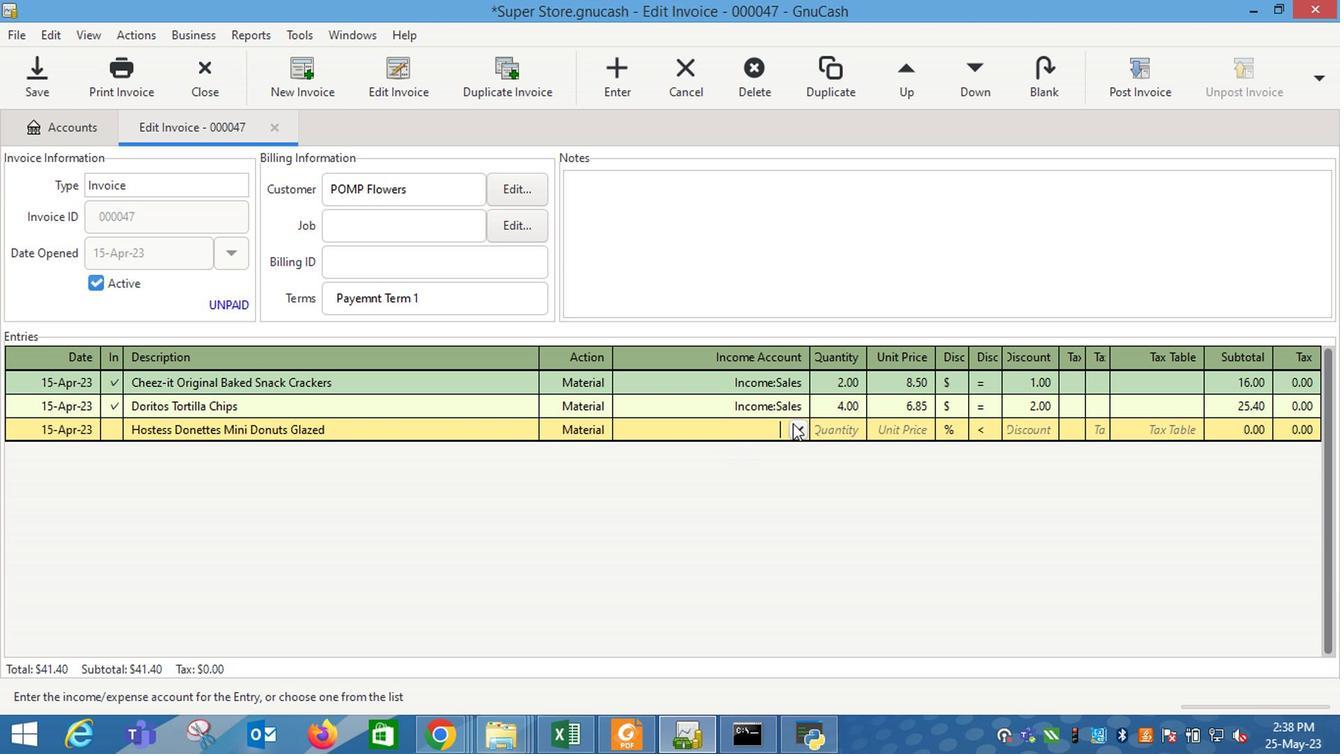 
Action: Mouse pressed left at (811, 428)
Screenshot: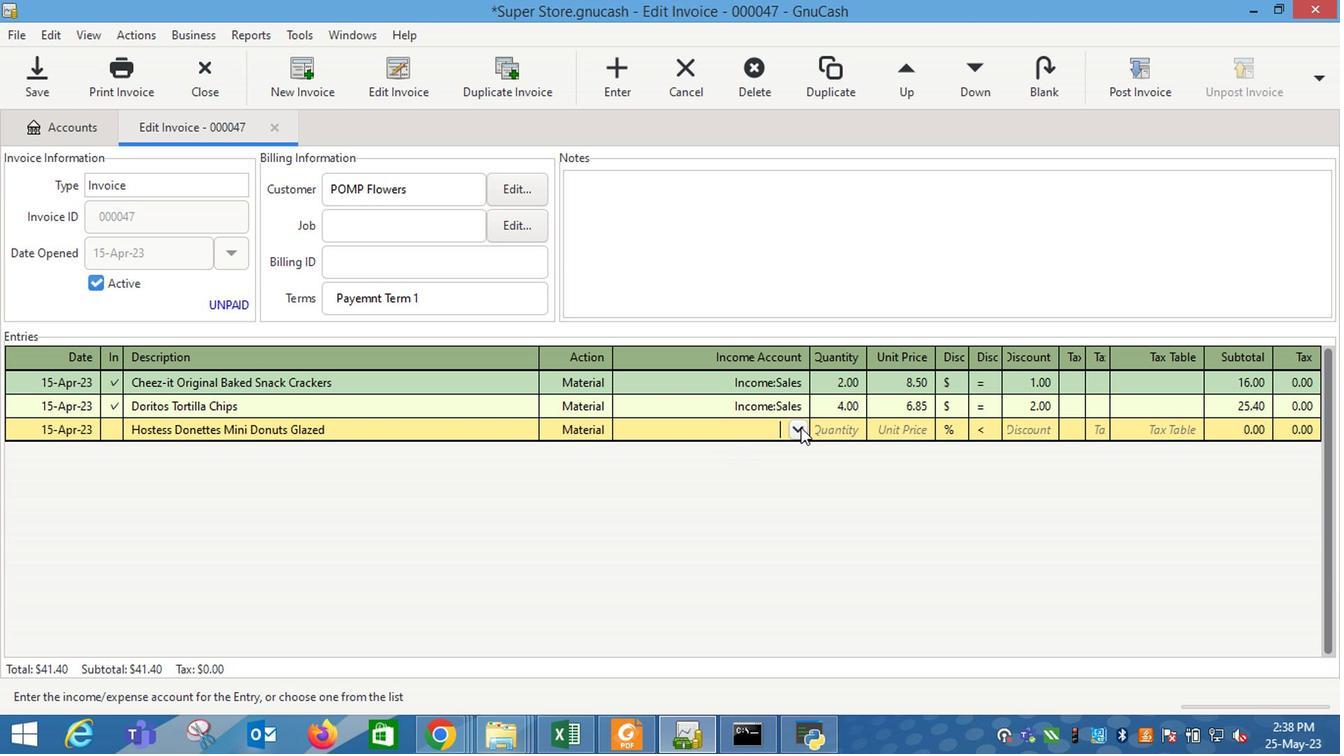 
Action: Mouse moved to (668, 524)
Screenshot: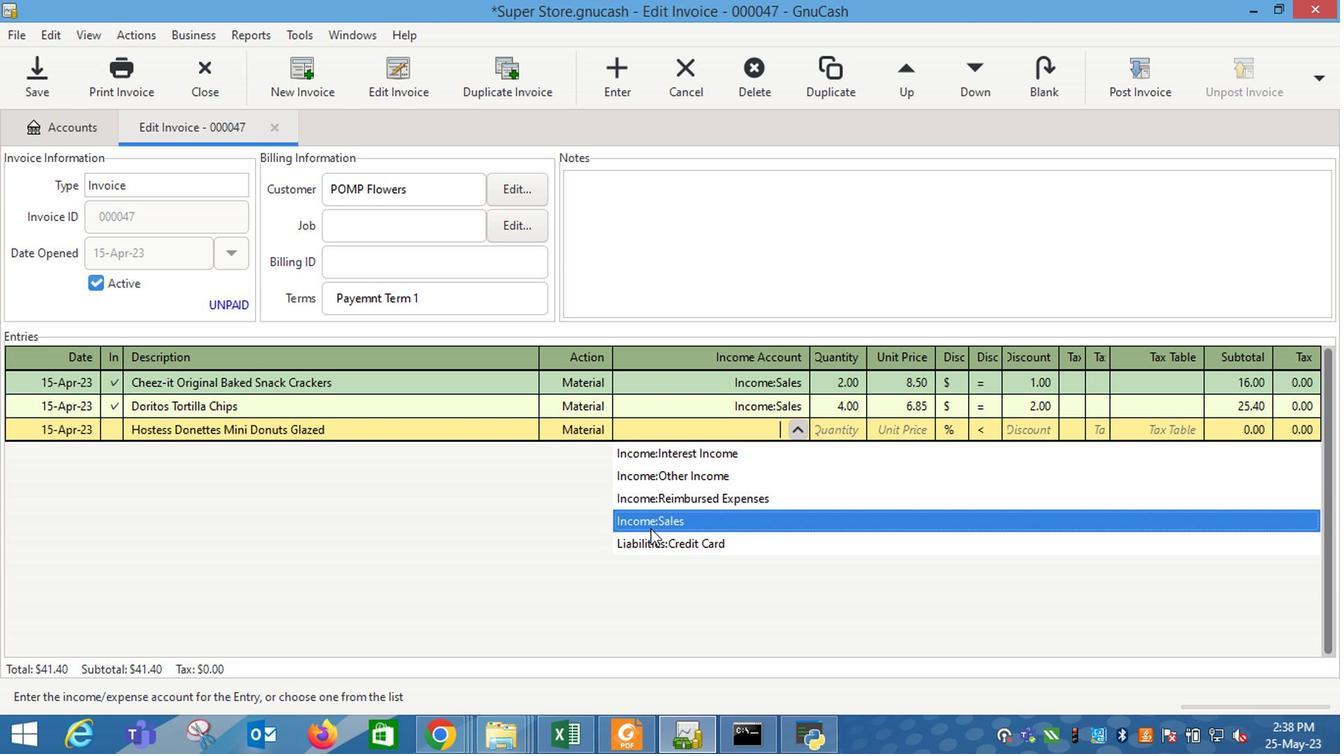 
Action: Mouse pressed left at (668, 524)
Screenshot: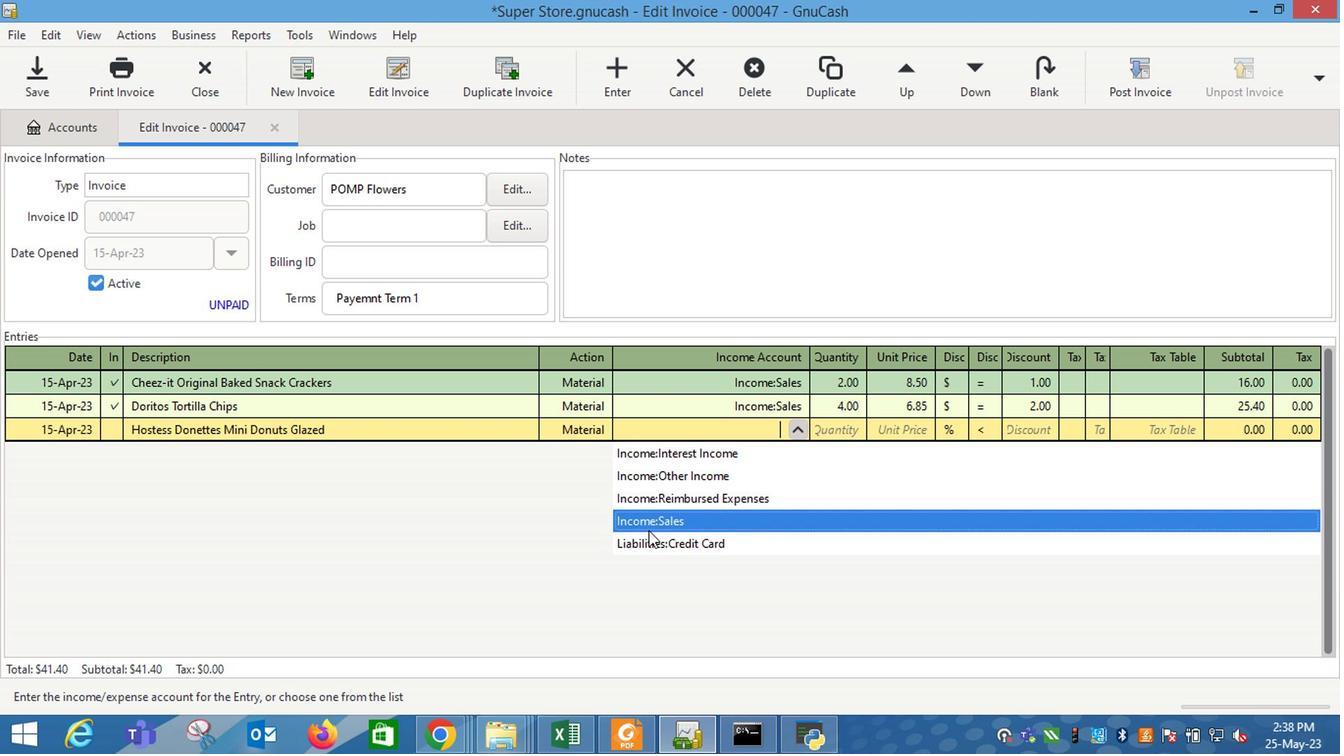 
Action: Mouse moved to (763, 464)
Screenshot: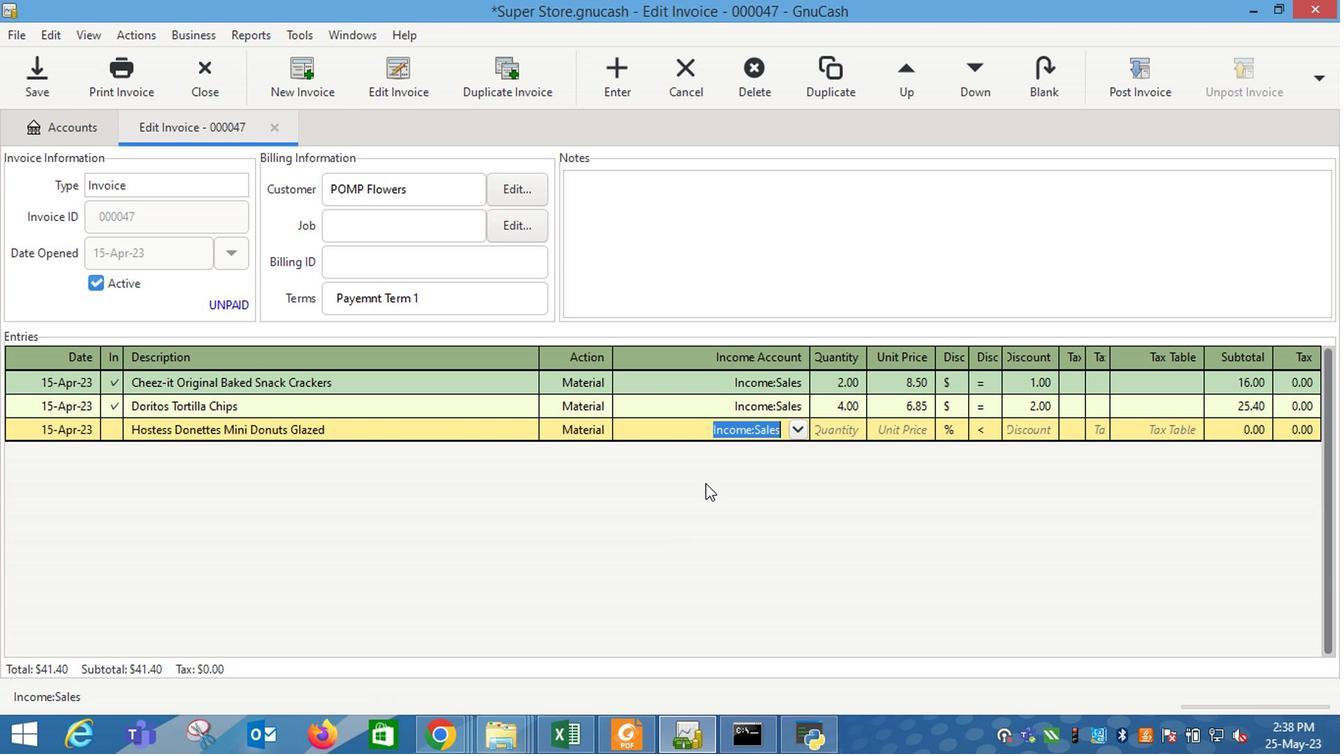 
Action: Key pressed <Key.tab>
Screenshot: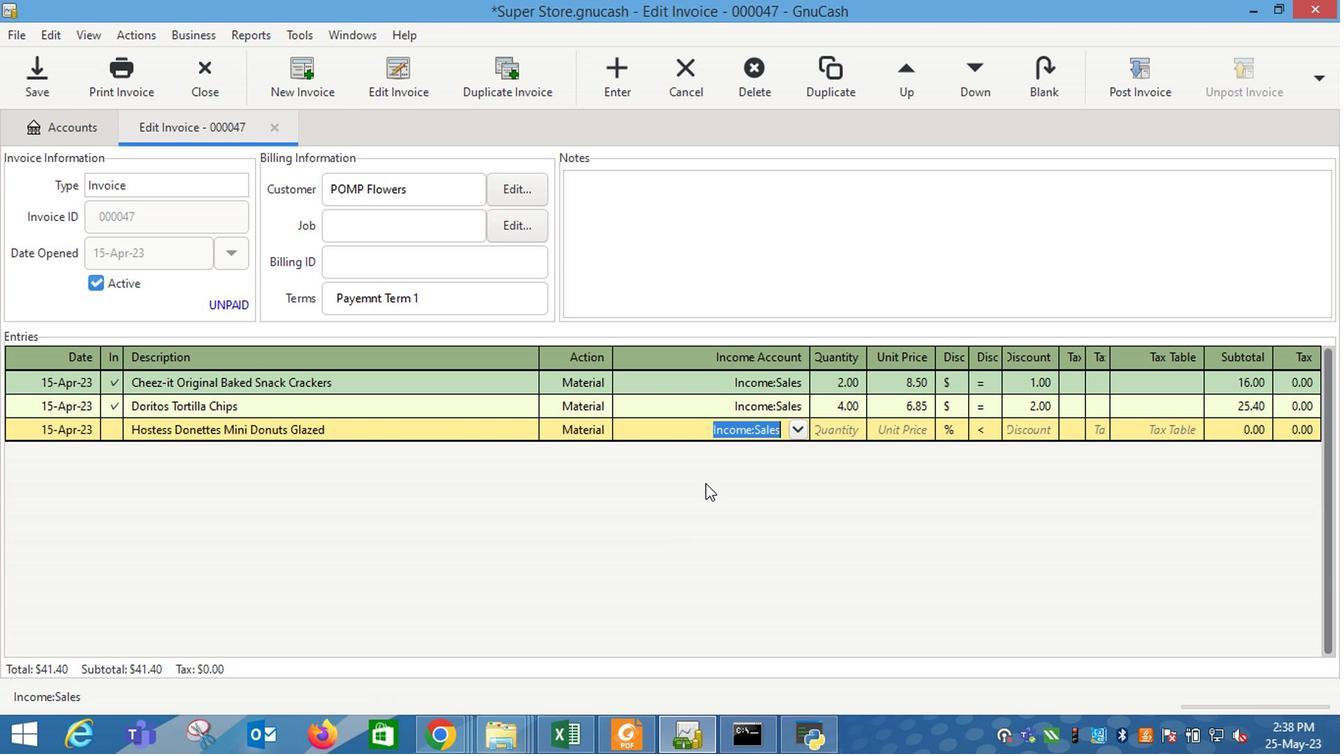 
Action: Mouse moved to (773, 460)
Screenshot: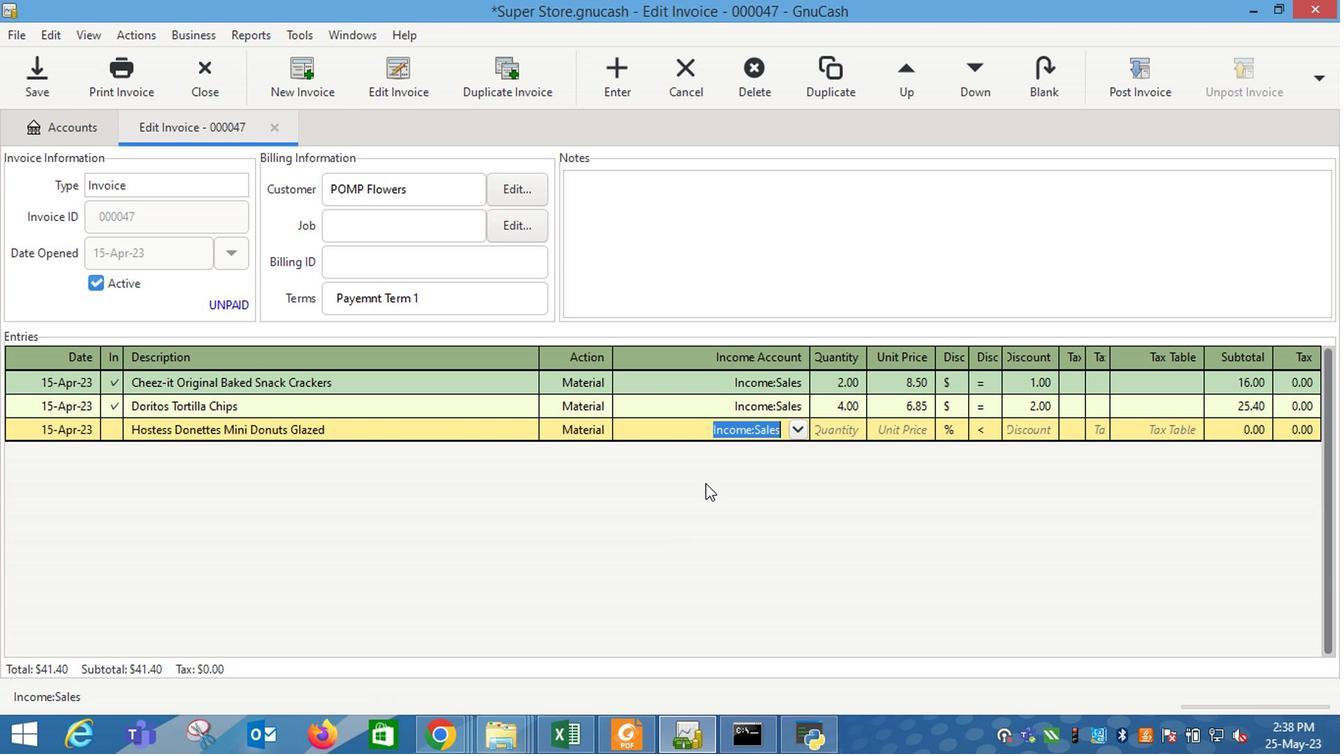 
Action: Key pressed 3<Key.tab>7.85
Screenshot: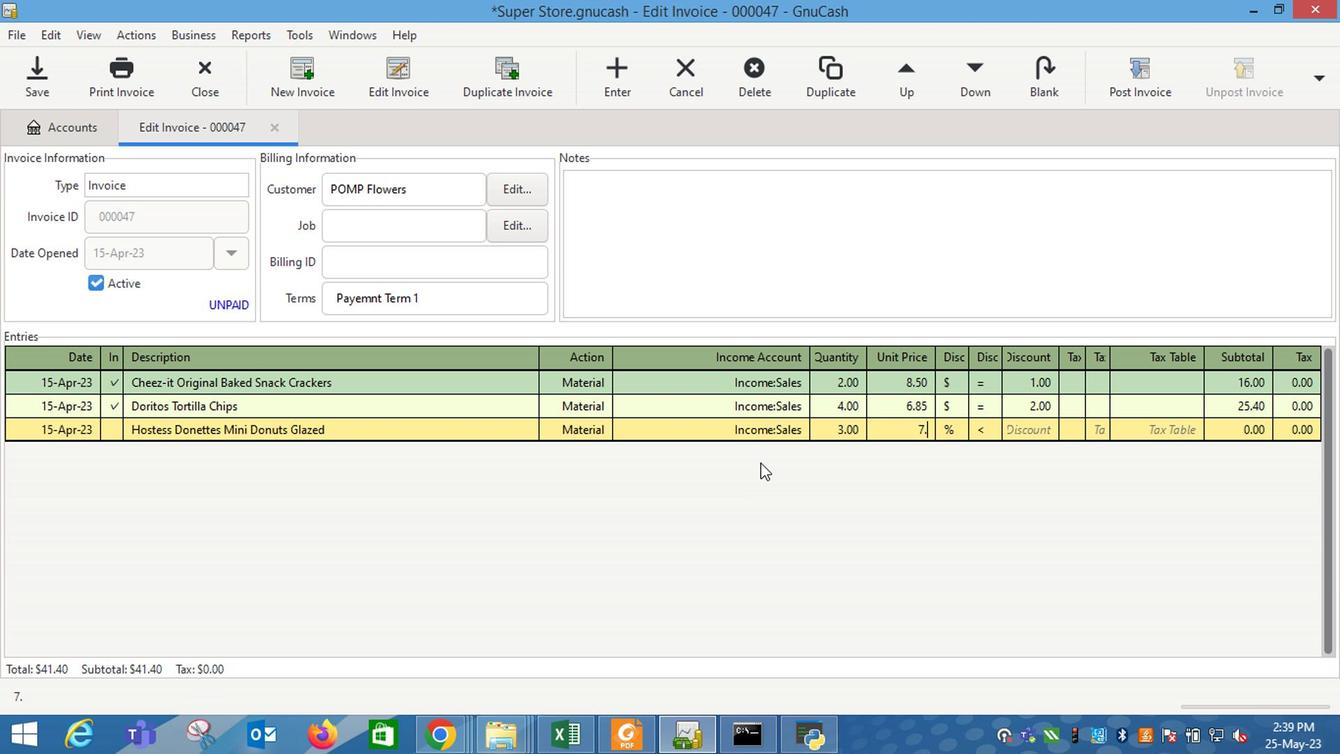
Action: Mouse moved to (948, 428)
Screenshot: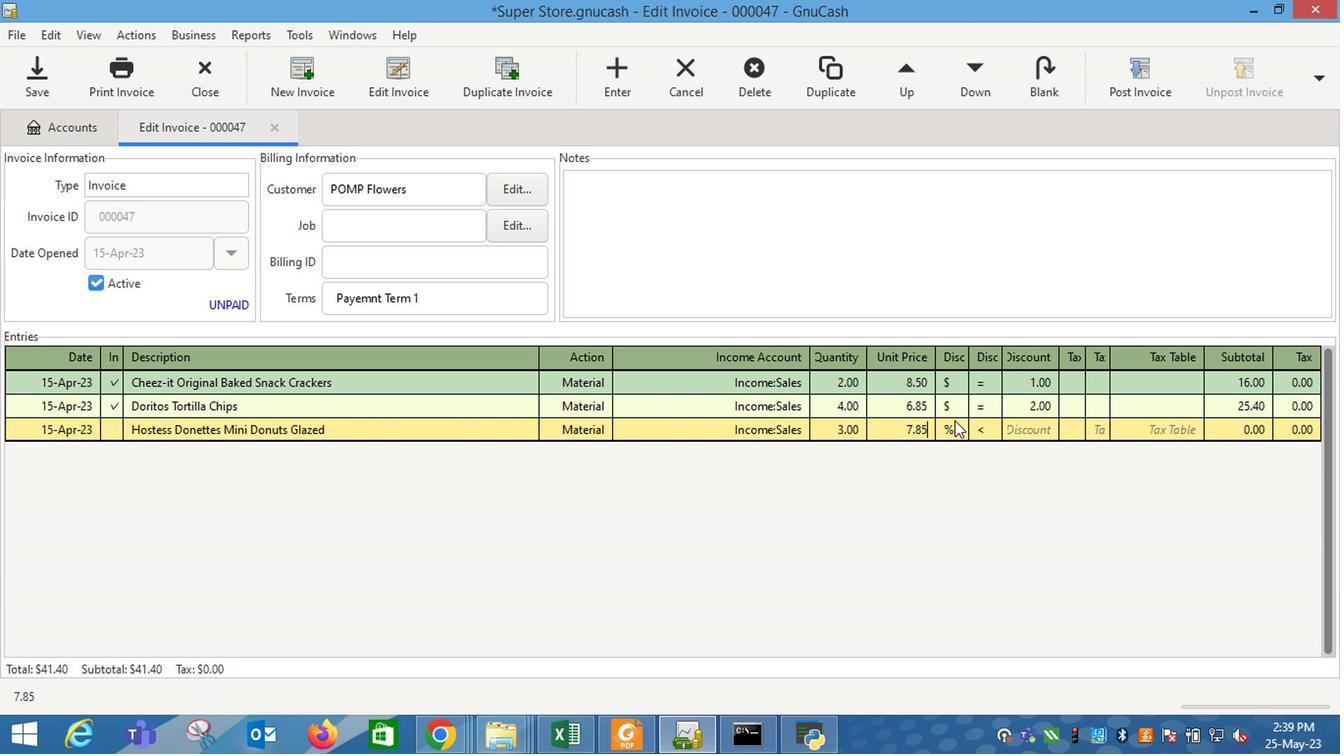 
Action: Mouse pressed left at (948, 428)
Screenshot: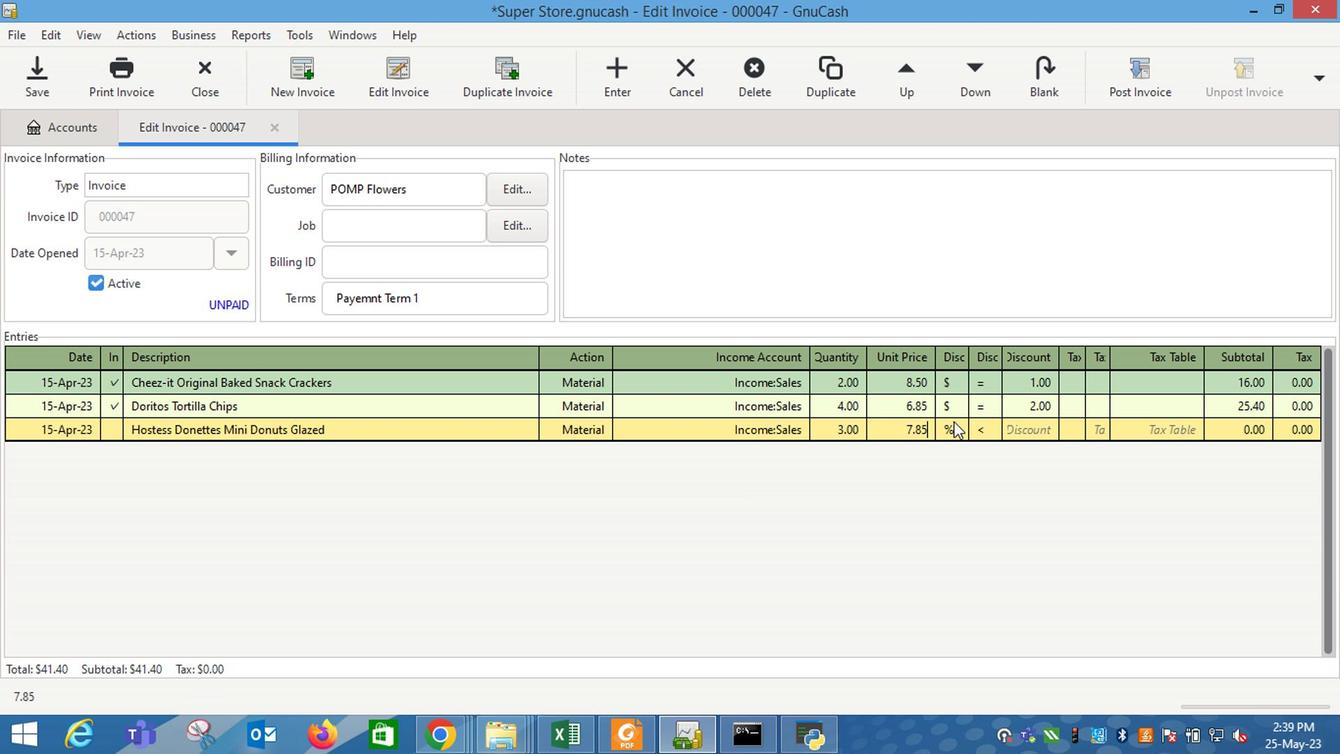 
Action: Mouse moved to (972, 428)
Screenshot: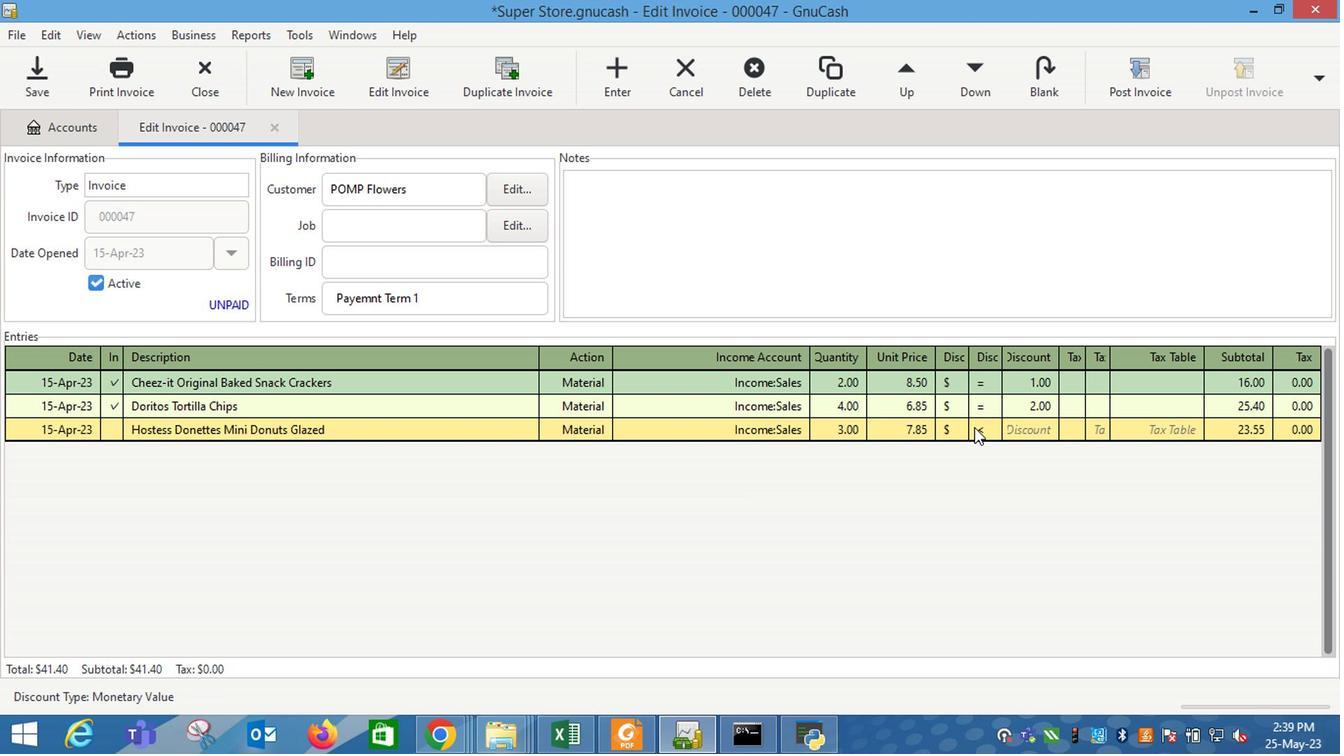 
Action: Mouse pressed left at (972, 428)
Screenshot: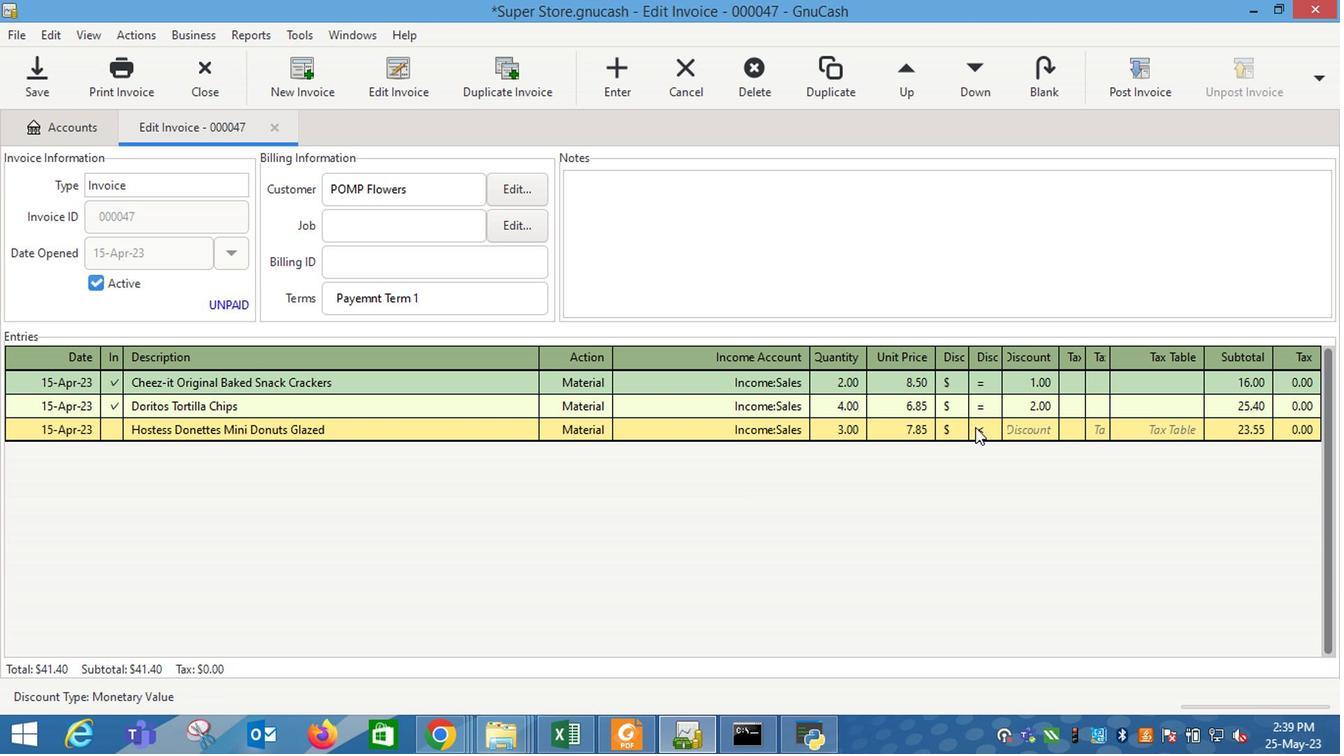 
Action: Mouse moved to (1006, 426)
Screenshot: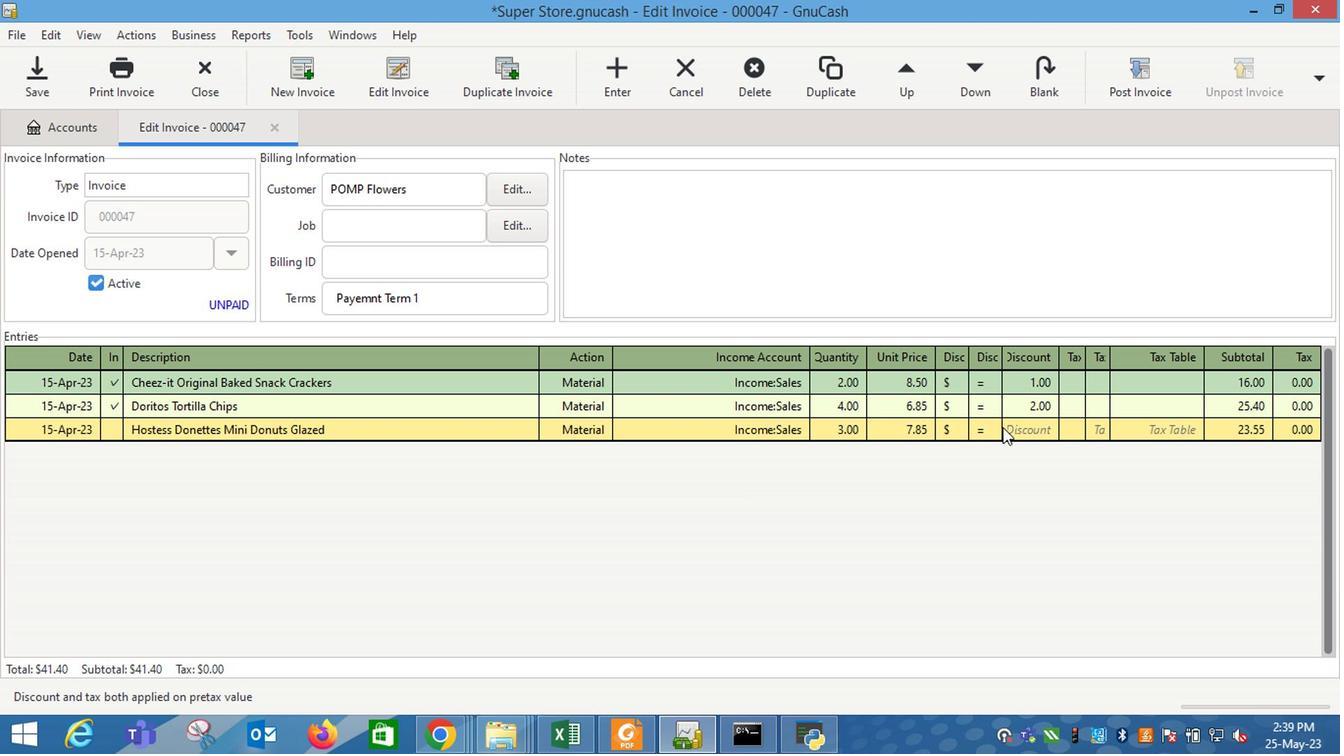
Action: Mouse pressed left at (1006, 426)
Screenshot: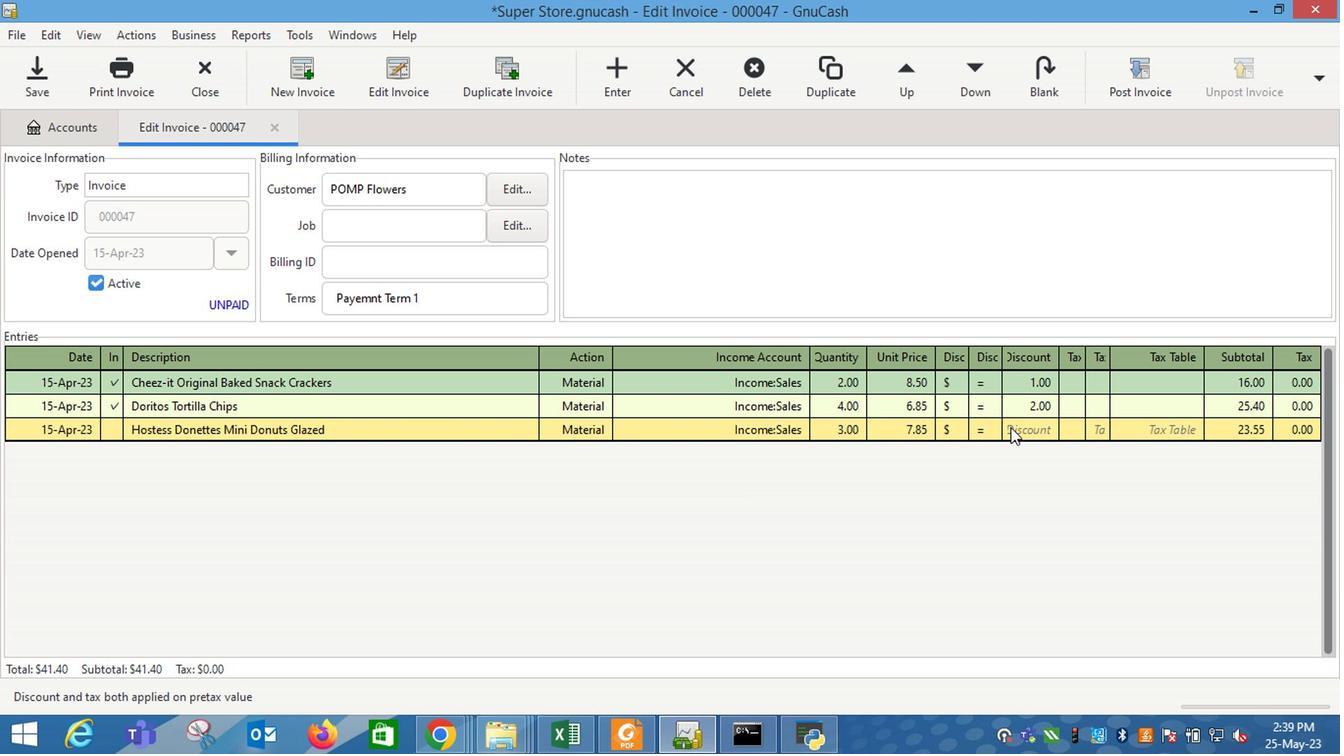 
Action: Key pressed 2.5<Key.enter>
Screenshot: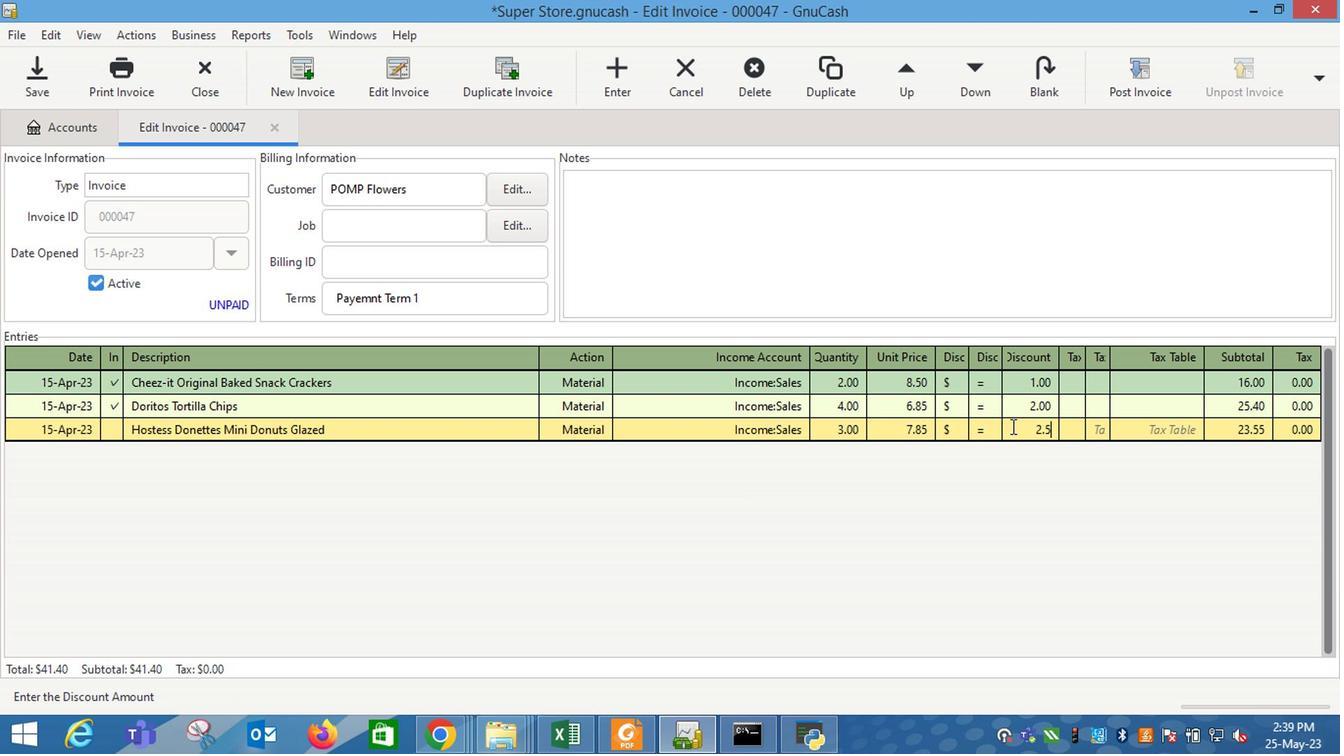 
Action: Mouse moved to (716, 261)
Screenshot: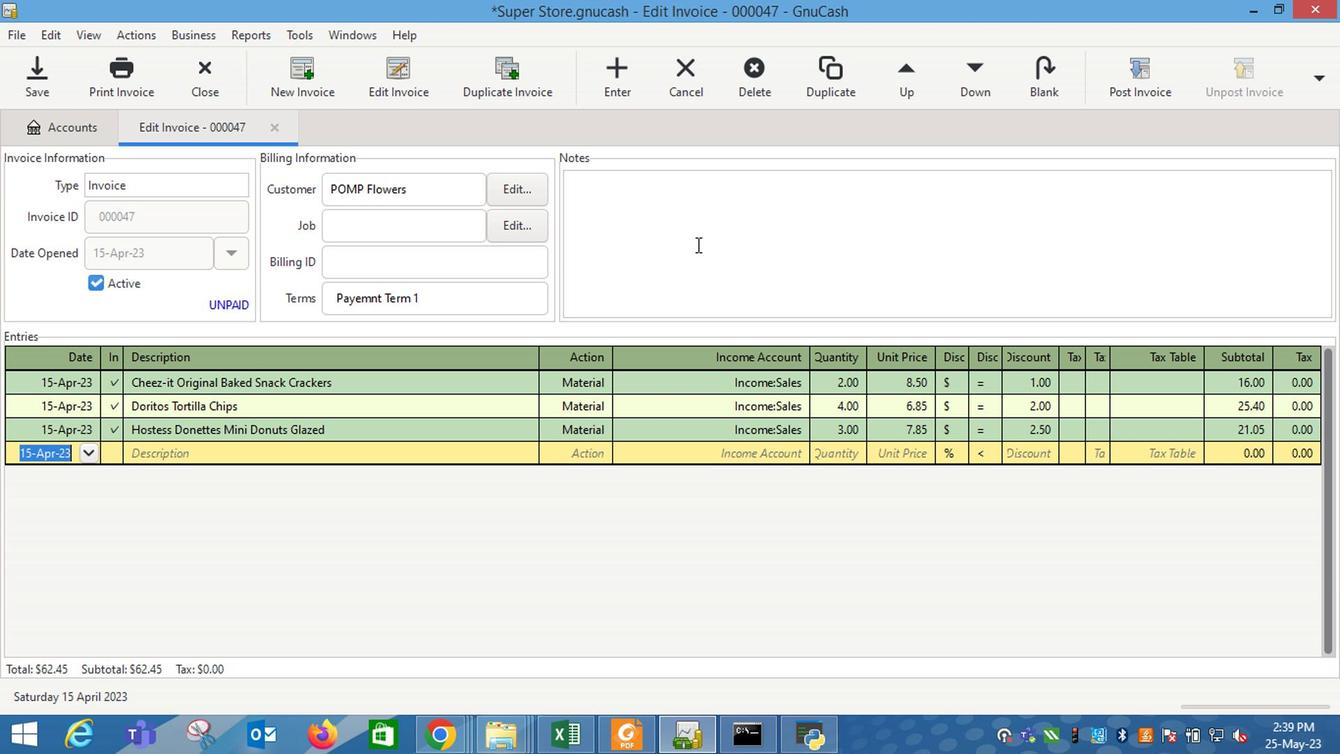 
Action: Mouse pressed left at (716, 261)
Screenshot: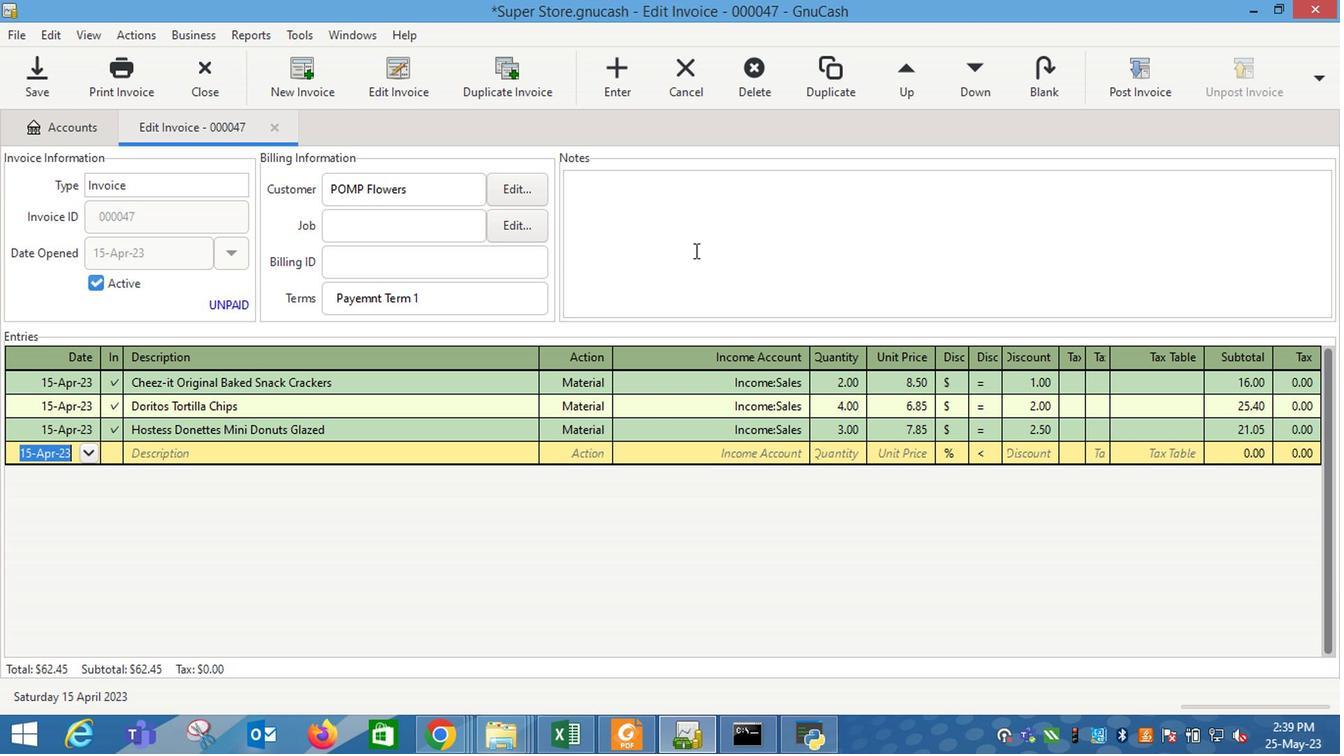 
Action: Key pressed <Key.shift_r>Looking<Key.space>forward<Key.space>to<Key.space>serving<Key.space>you<Key.space>again.
Screenshot: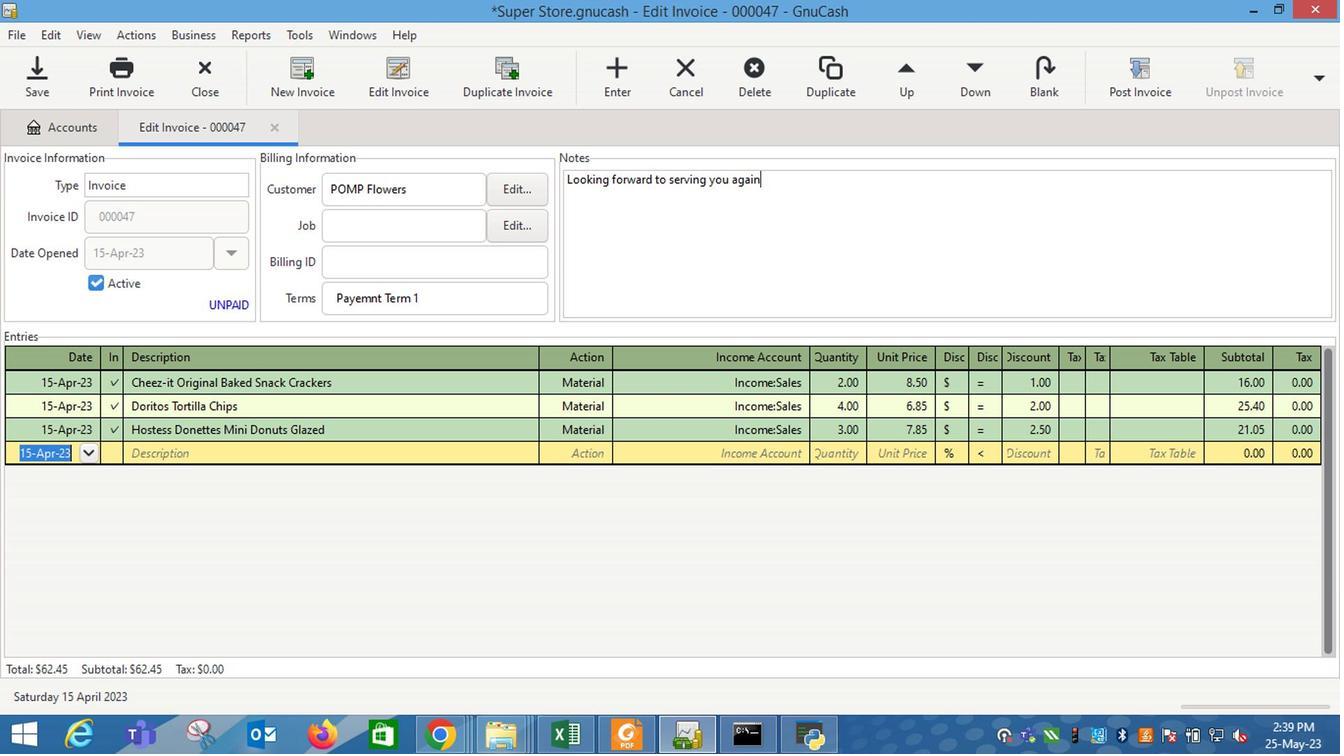 
Action: Mouse moved to (1135, 109)
Screenshot: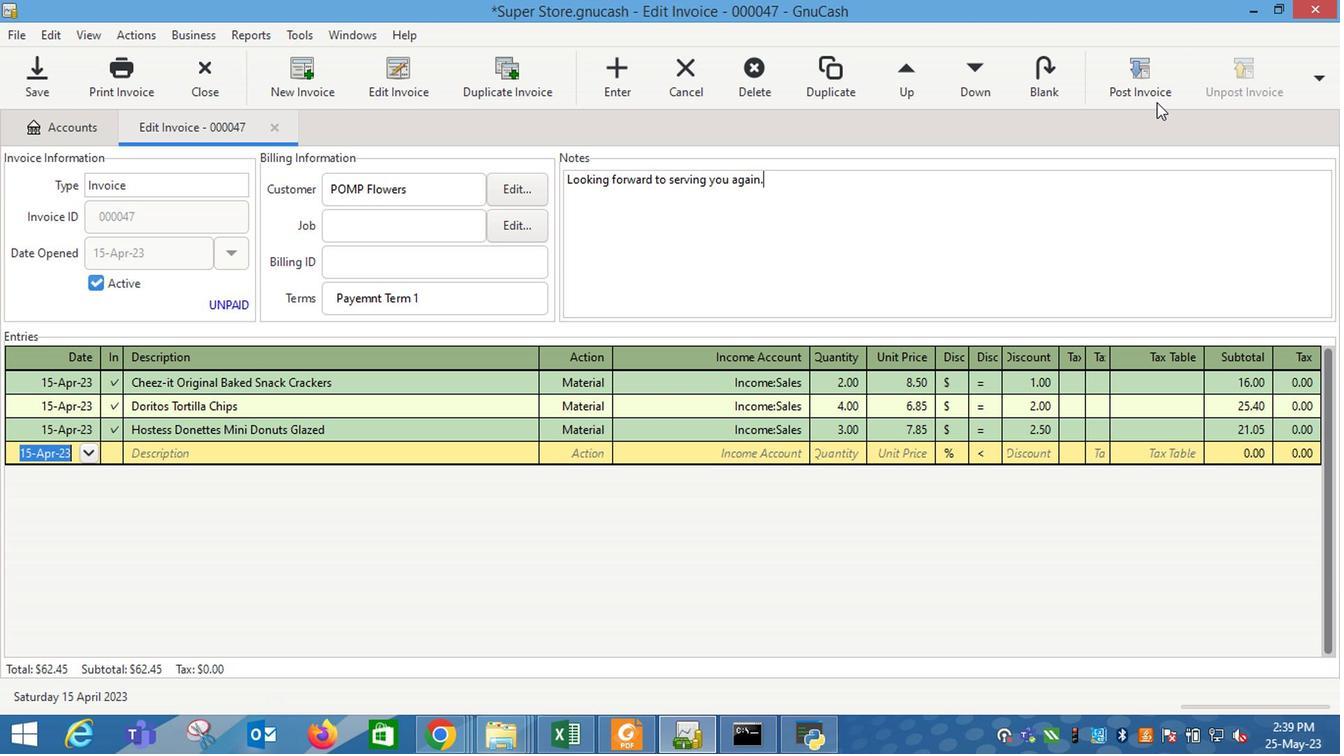 
Action: Mouse pressed left at (1135, 109)
Screenshot: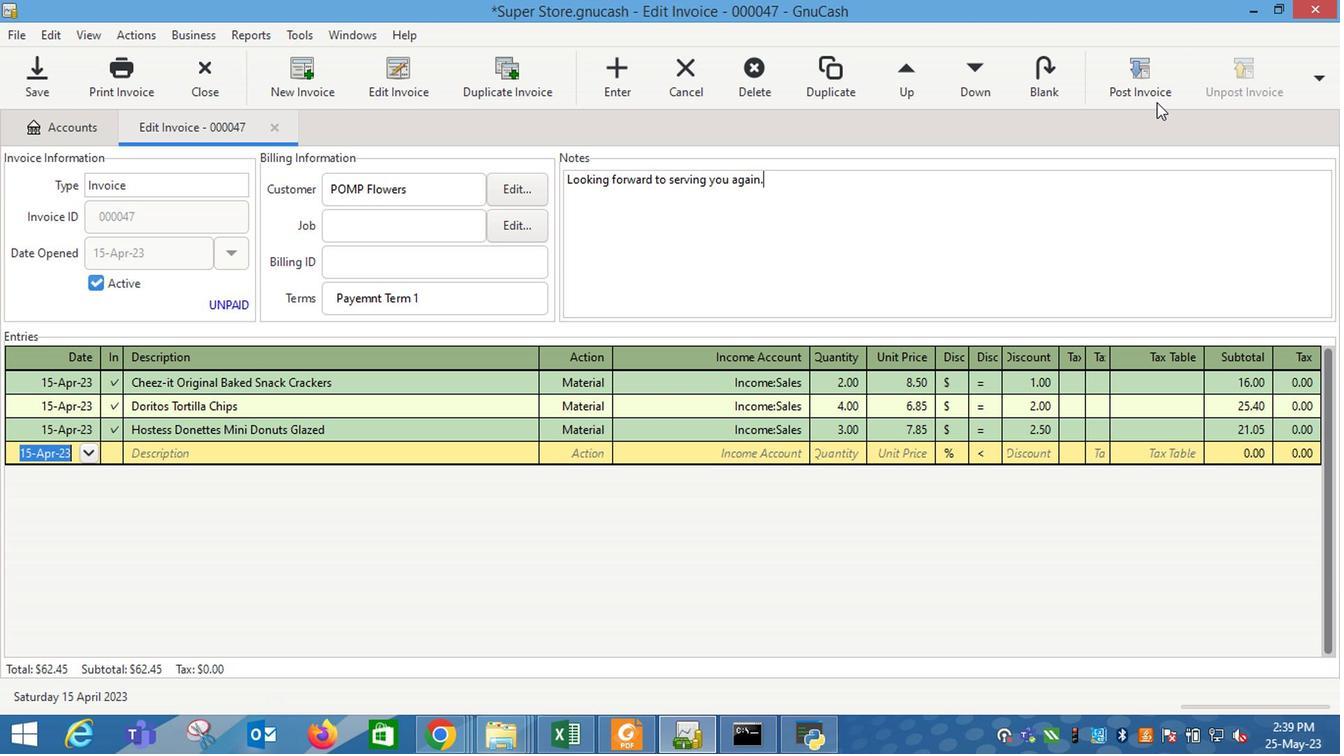 
Action: Mouse moved to (847, 333)
Screenshot: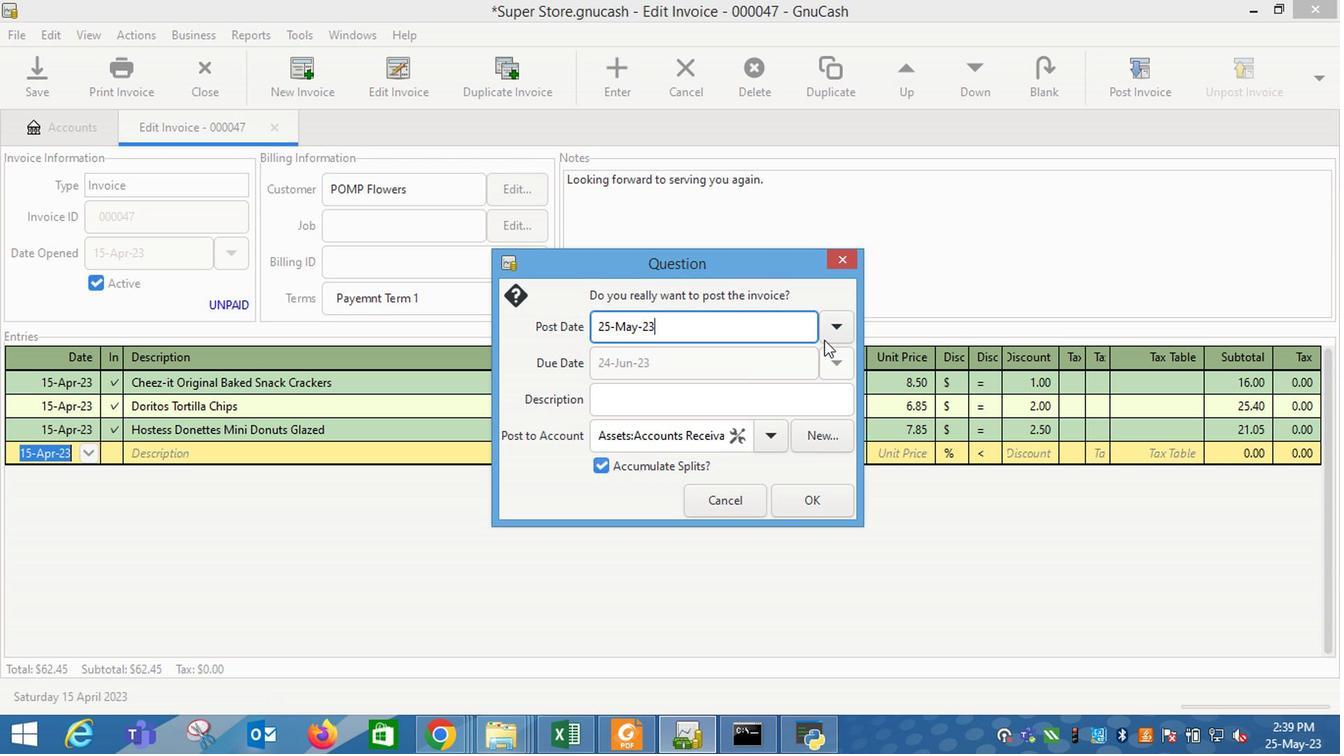 
Action: Mouse pressed left at (847, 333)
Screenshot: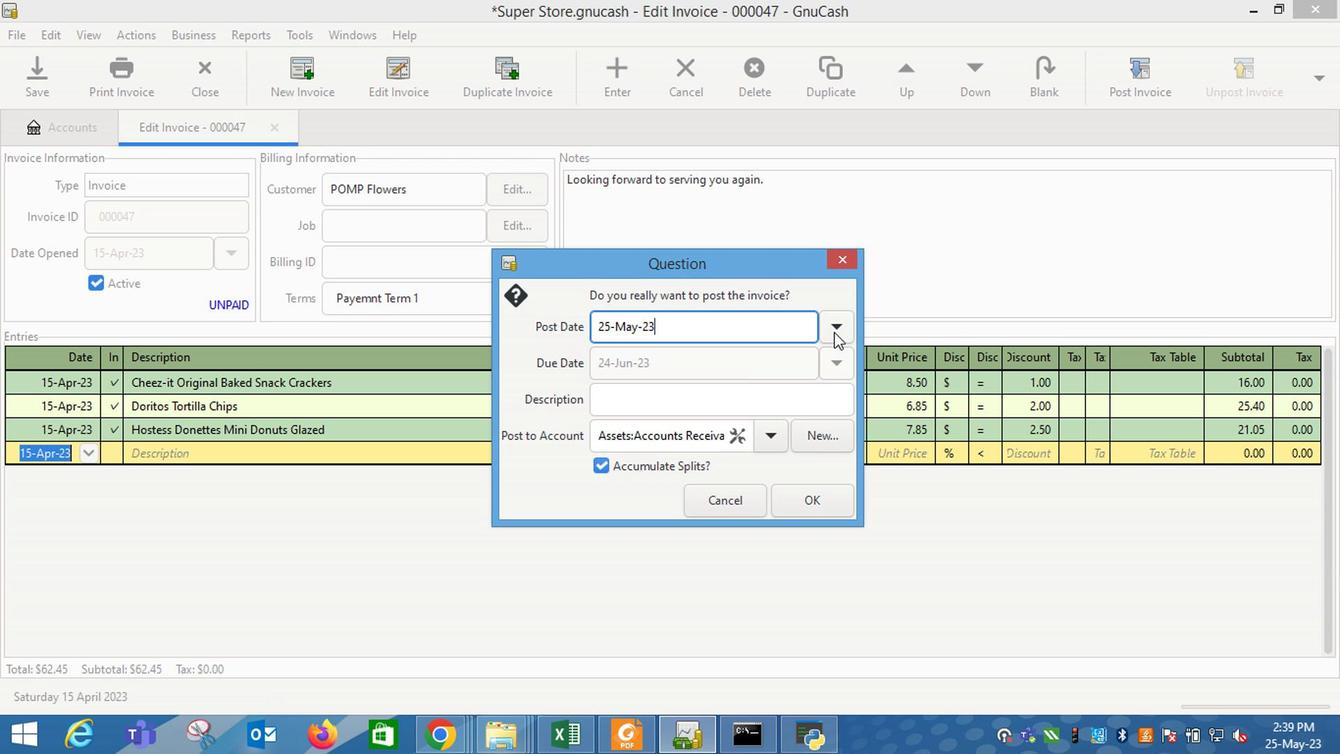 
Action: Mouse moved to (701, 365)
Screenshot: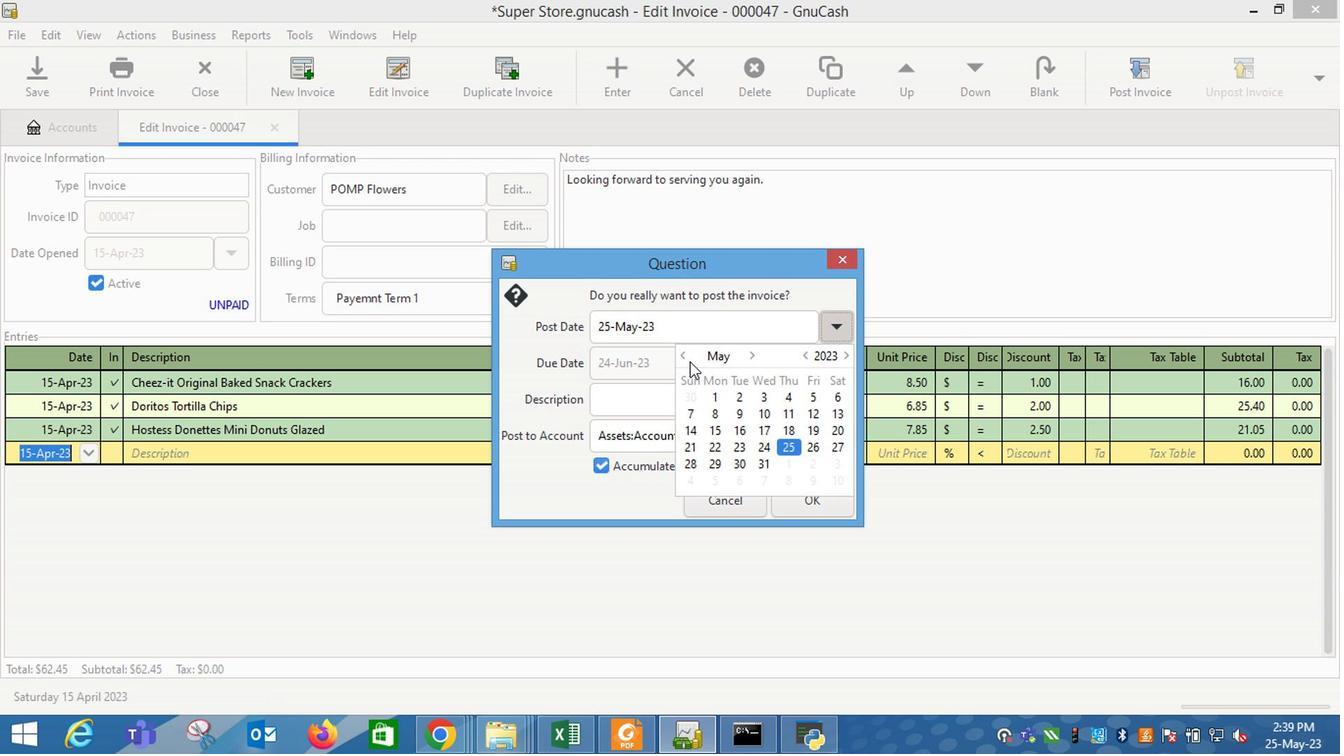 
Action: Mouse pressed left at (701, 365)
Screenshot: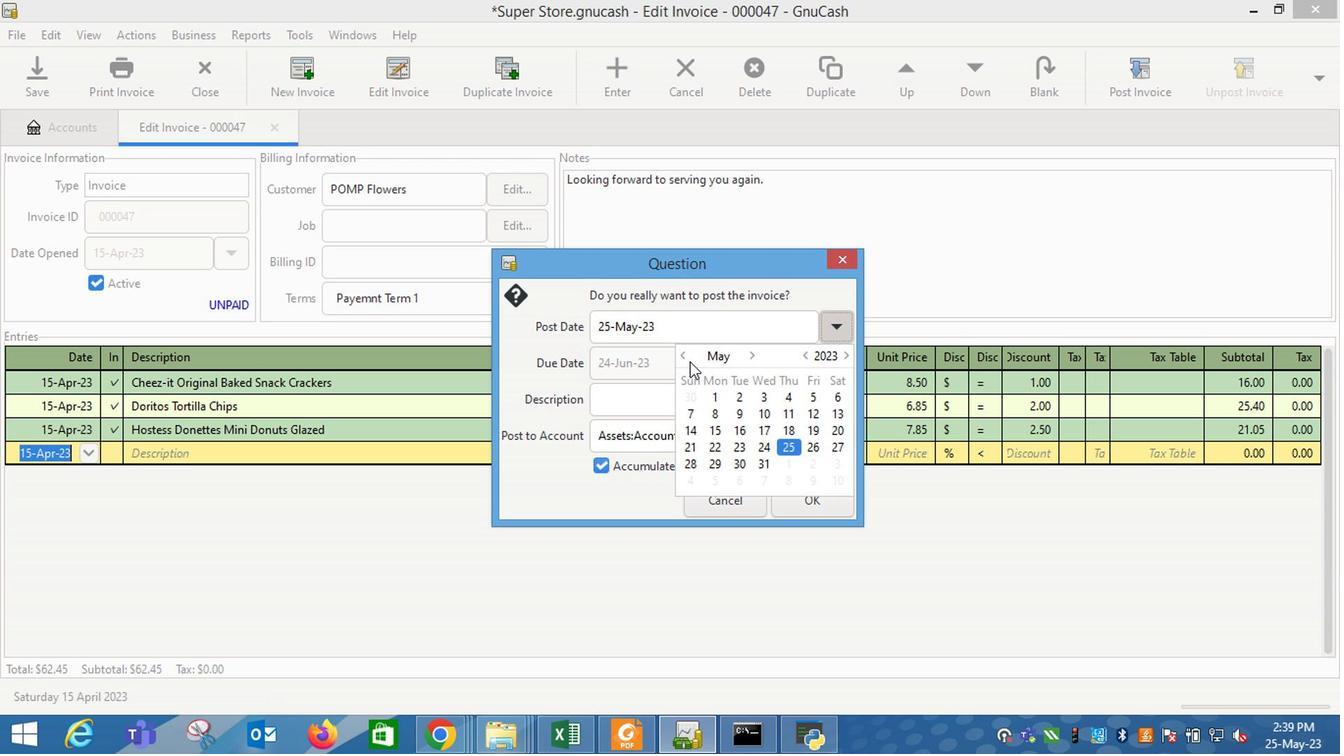 
Action: Mouse moved to (839, 425)
Screenshot: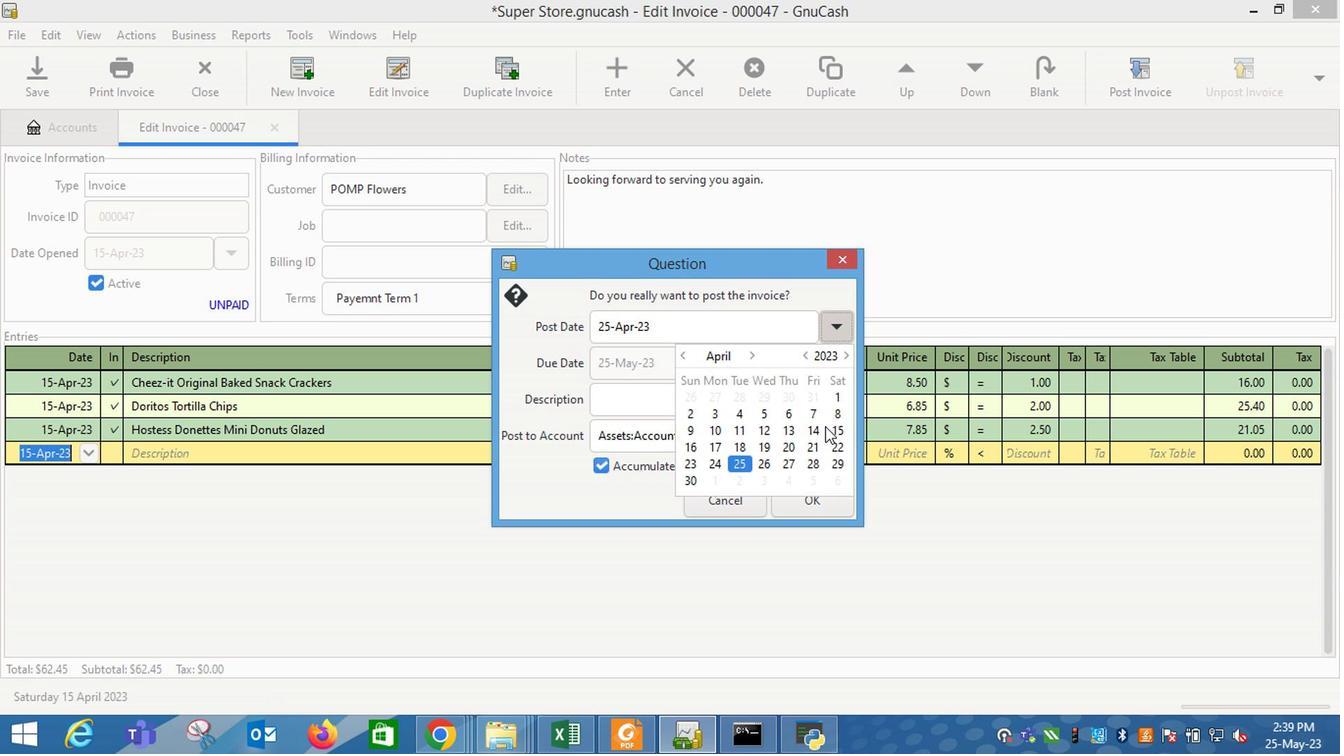 
Action: Mouse pressed left at (839, 425)
Screenshot: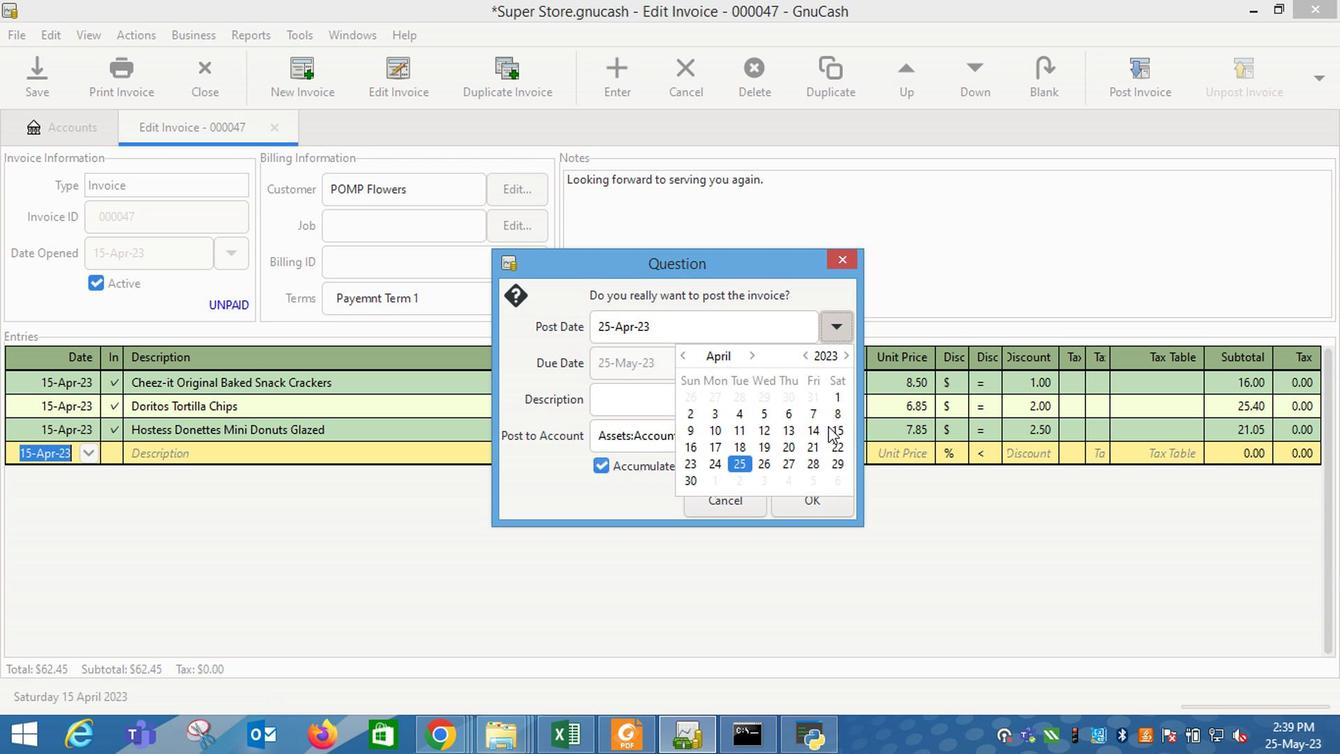 
Action: Mouse moved to (670, 475)
Screenshot: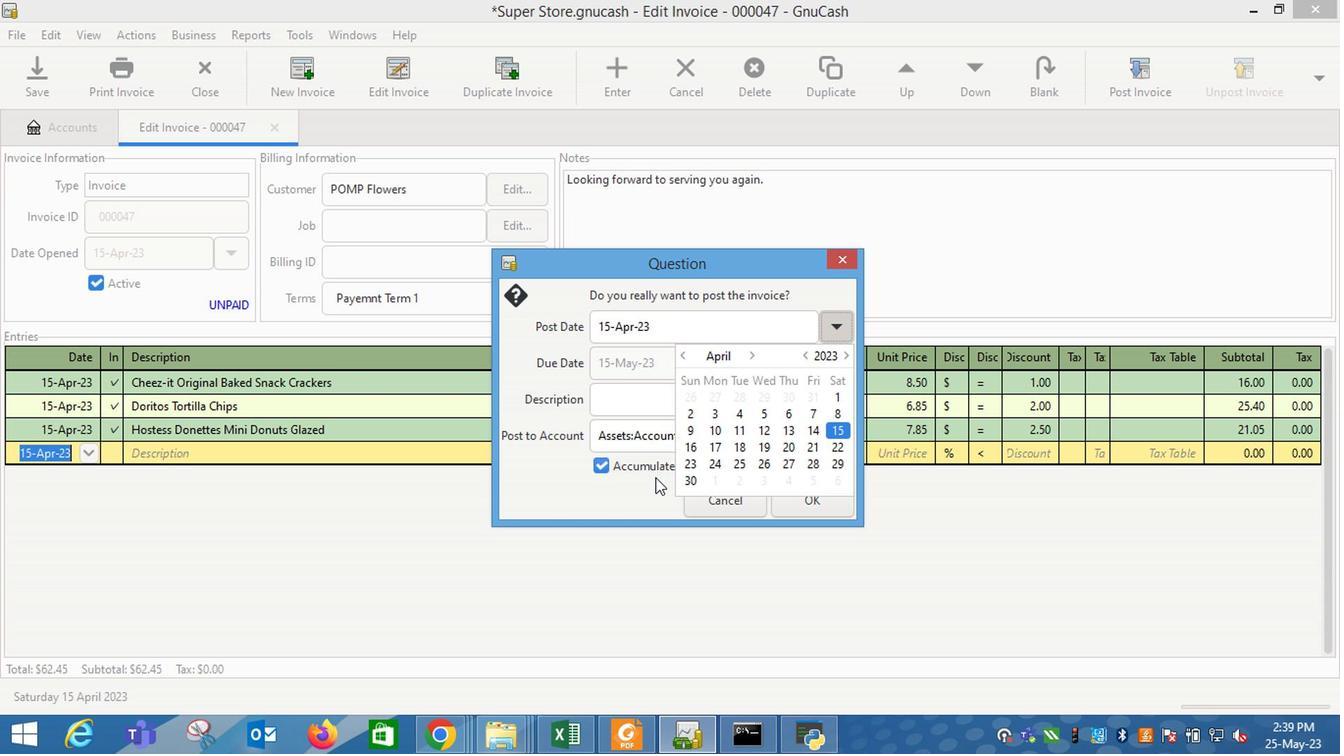 
Action: Mouse pressed left at (670, 475)
Screenshot: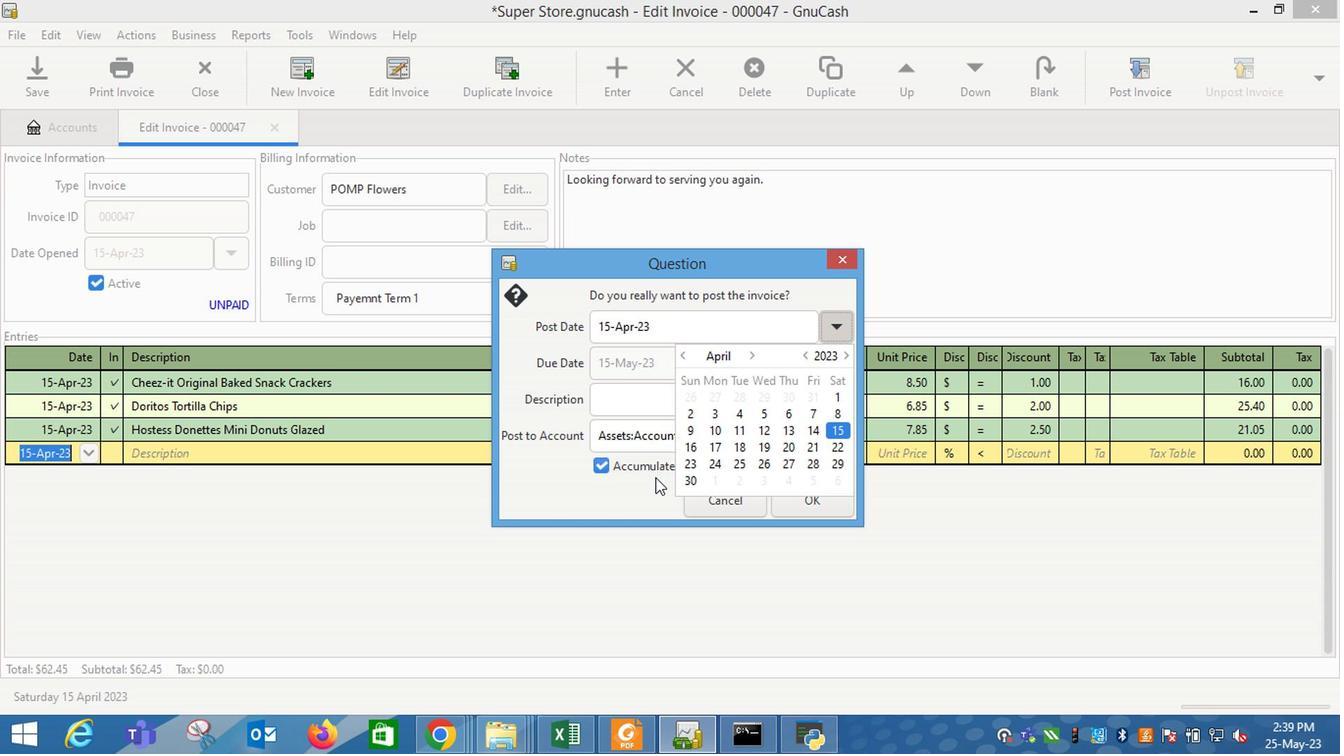 
Action: Mouse moved to (806, 495)
Screenshot: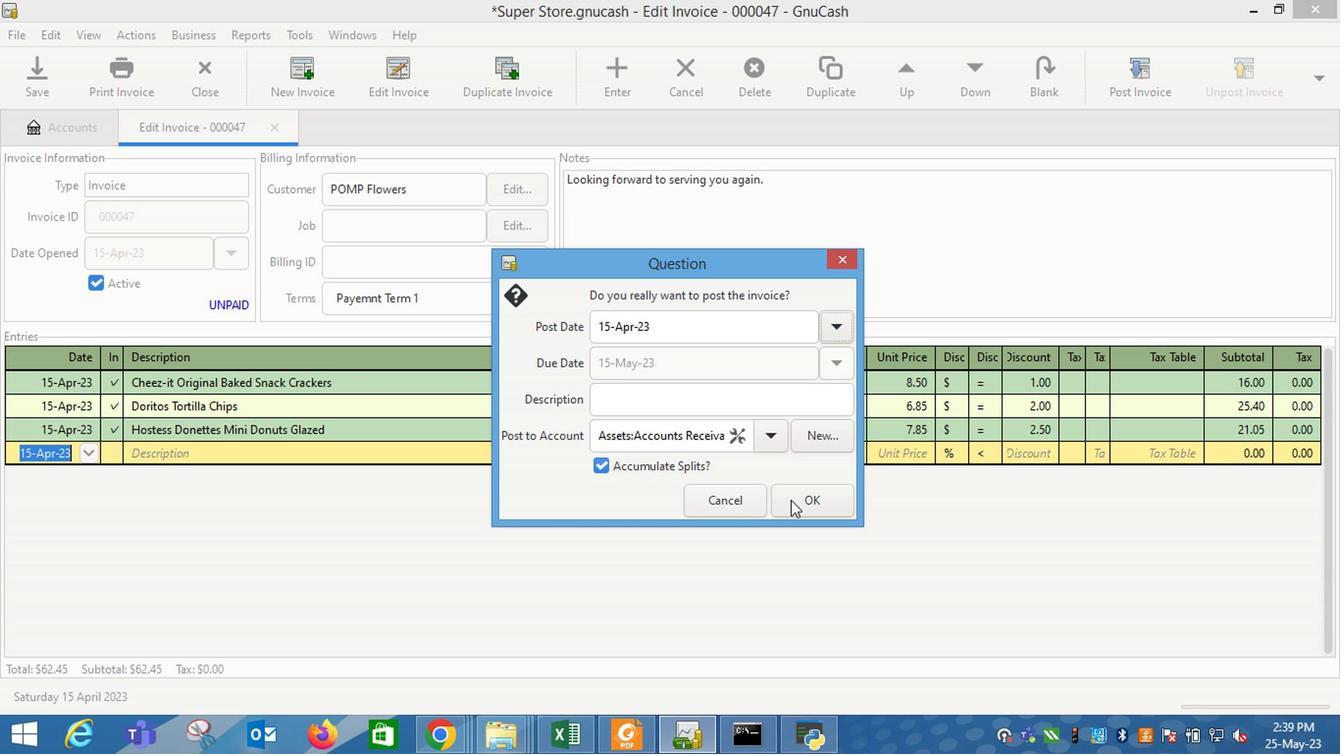 
Action: Mouse pressed left at (806, 495)
Screenshot: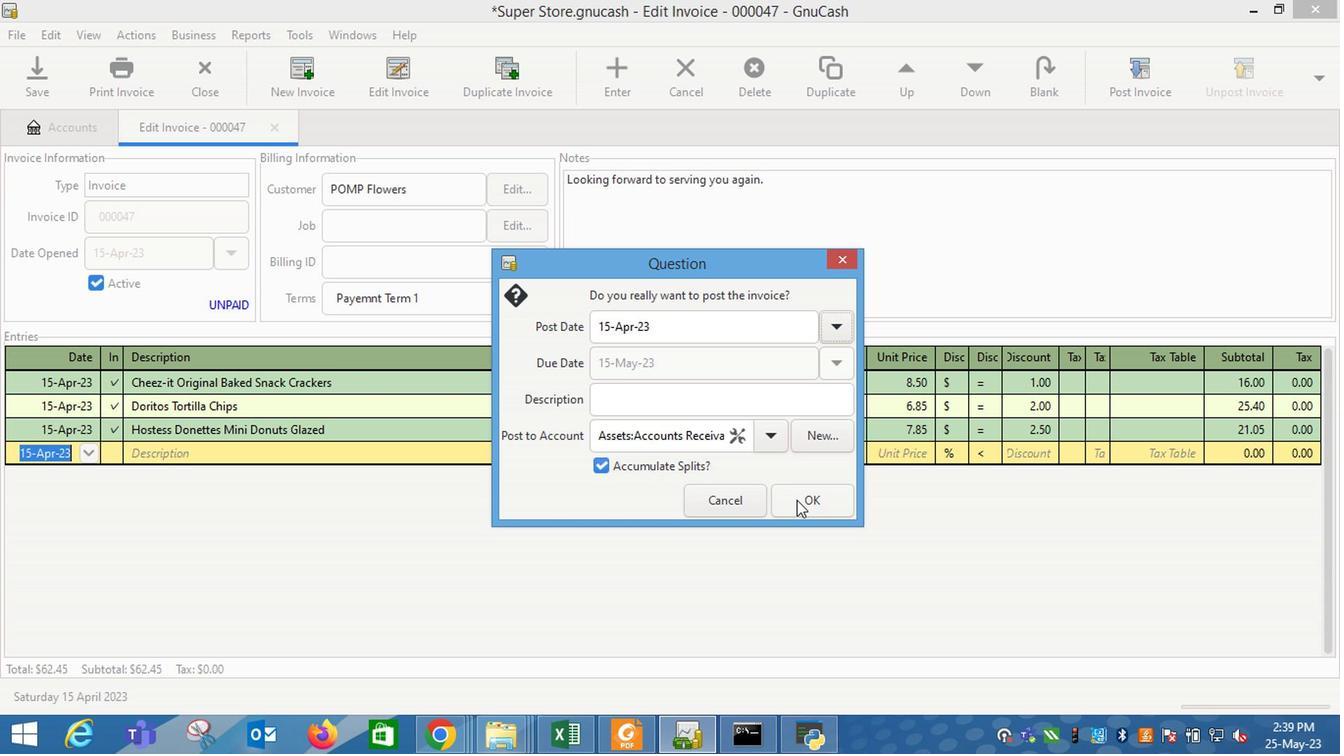 
Action: Mouse moved to (1240, 95)
Screenshot: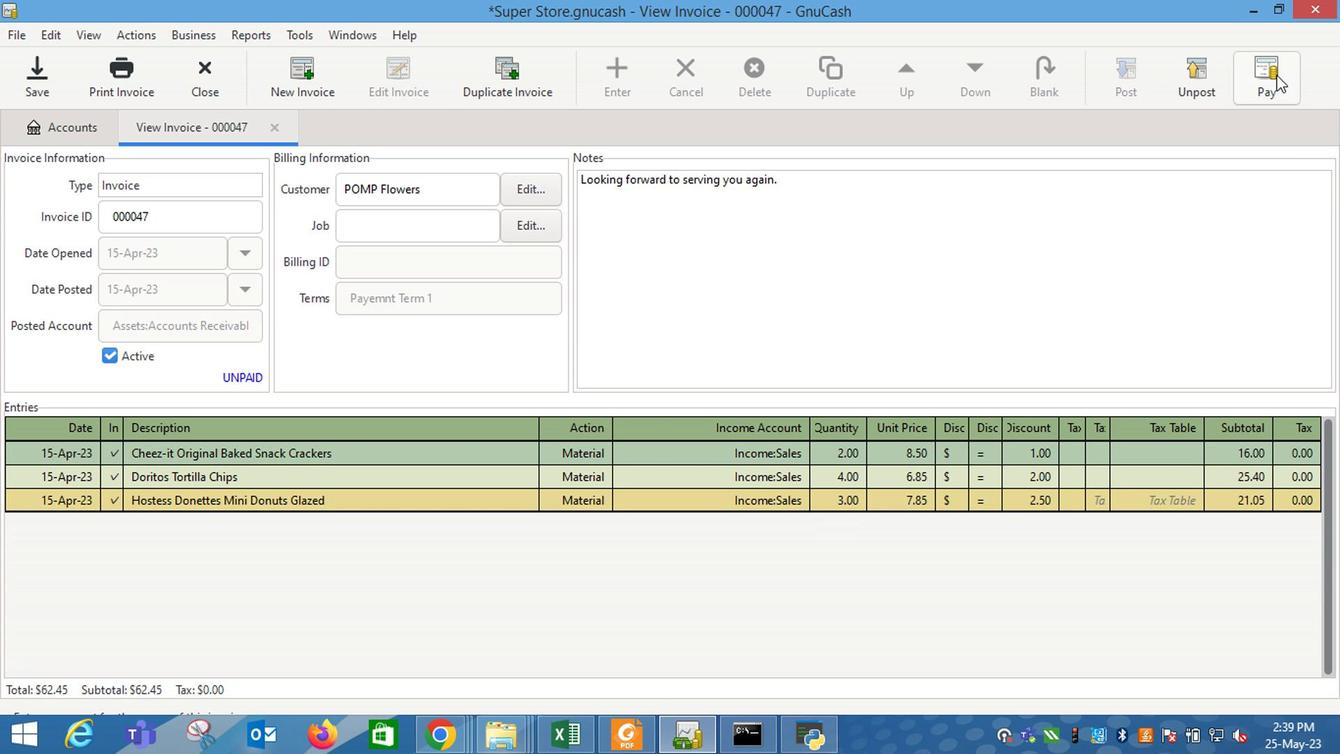 
Action: Mouse pressed left at (1240, 95)
Screenshot: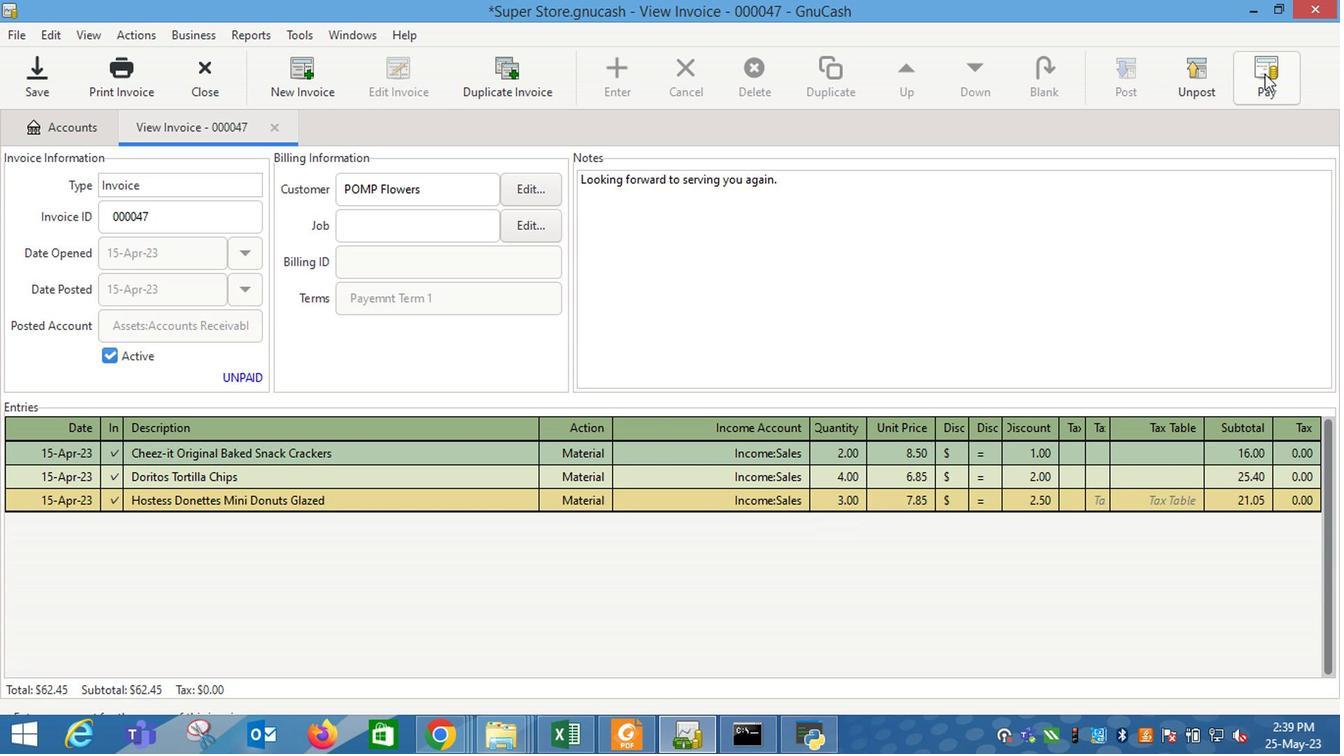 
Action: Mouse moved to (631, 393)
Screenshot: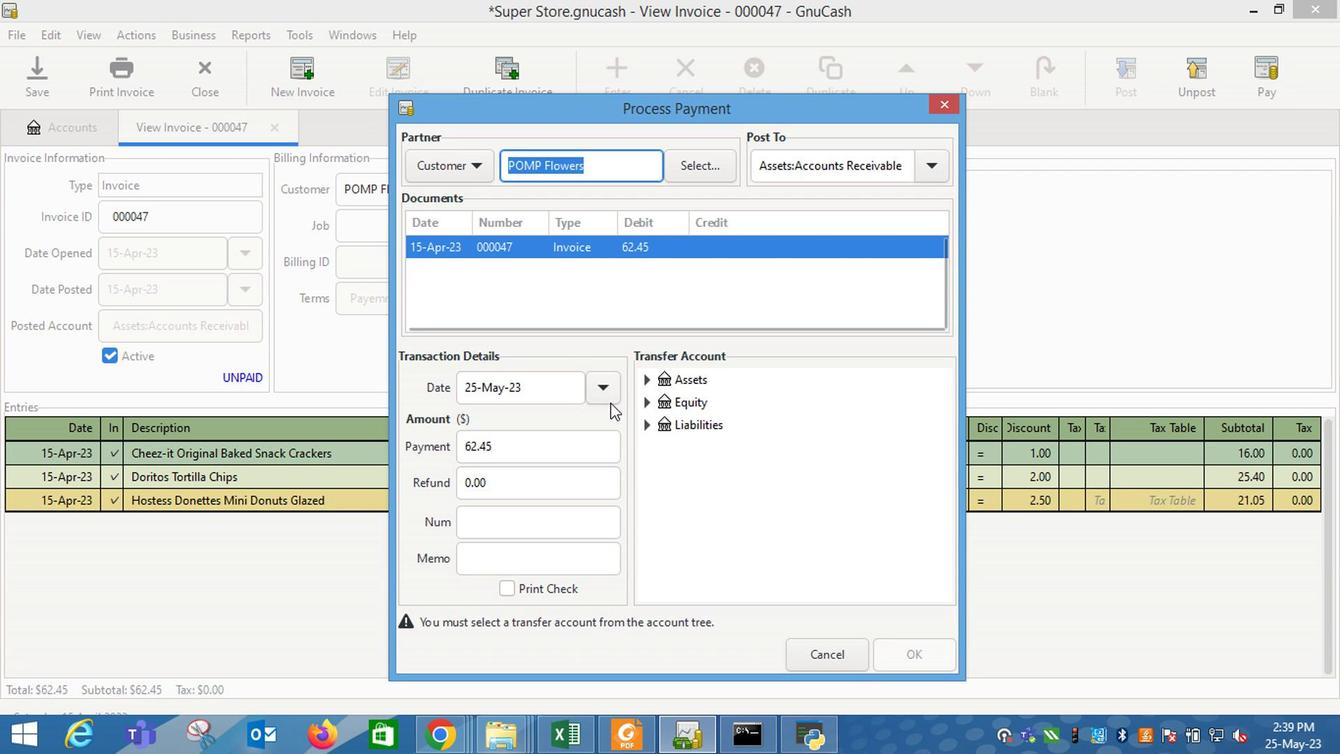 
Action: Mouse pressed left at (631, 393)
Screenshot: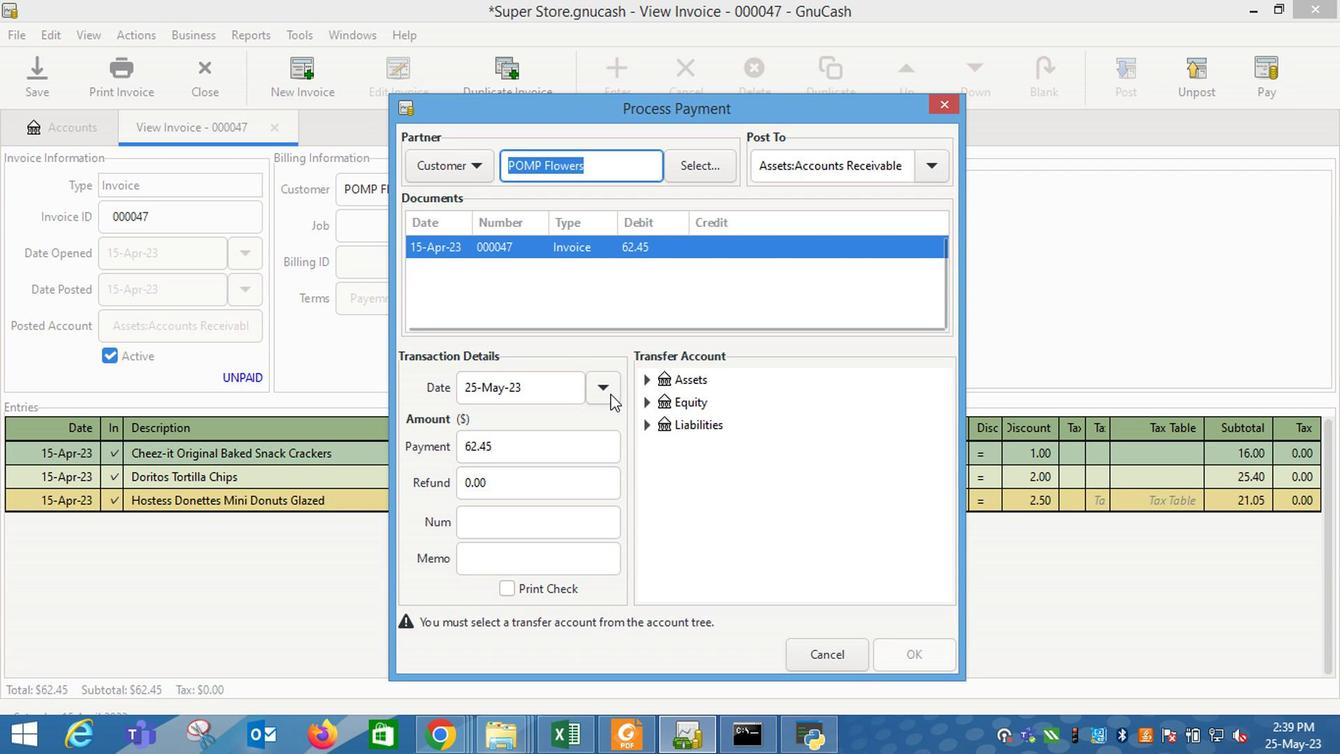 
Action: Mouse moved to (518, 489)
Screenshot: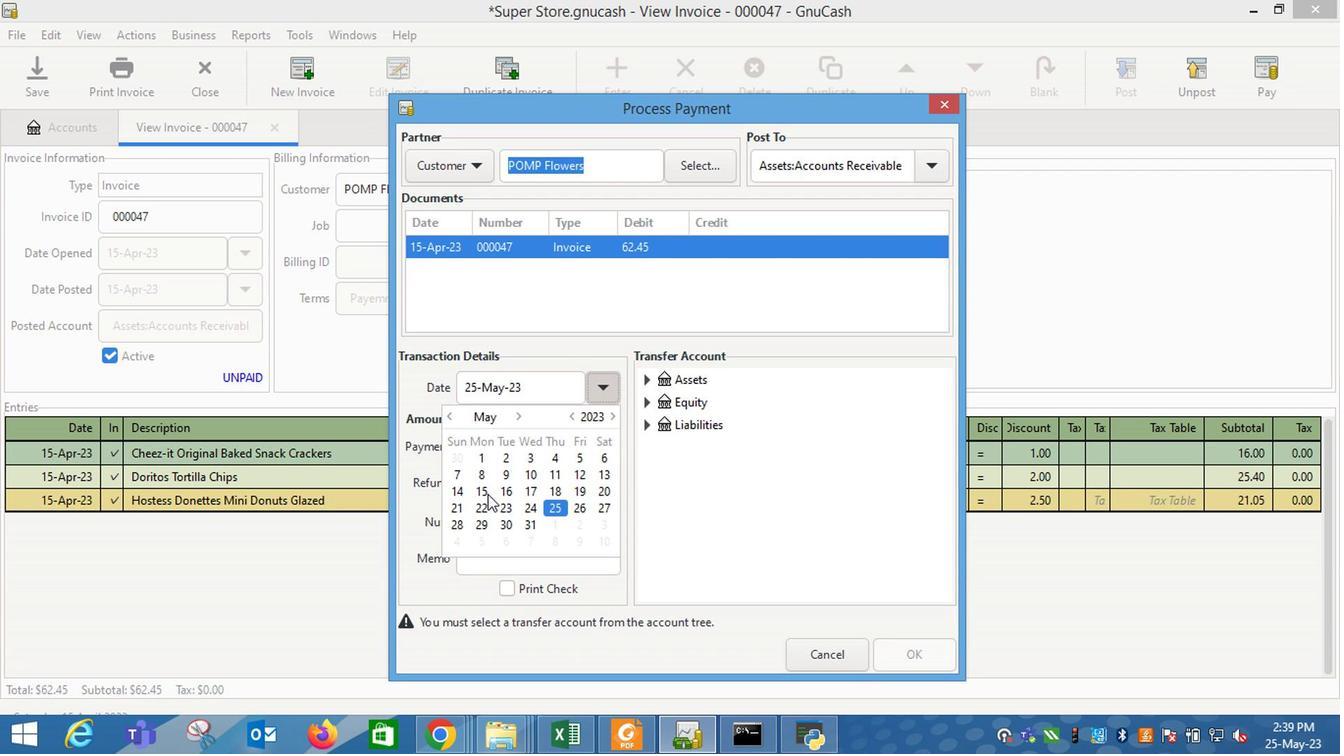 
Action: Mouse pressed left at (518, 489)
Screenshot: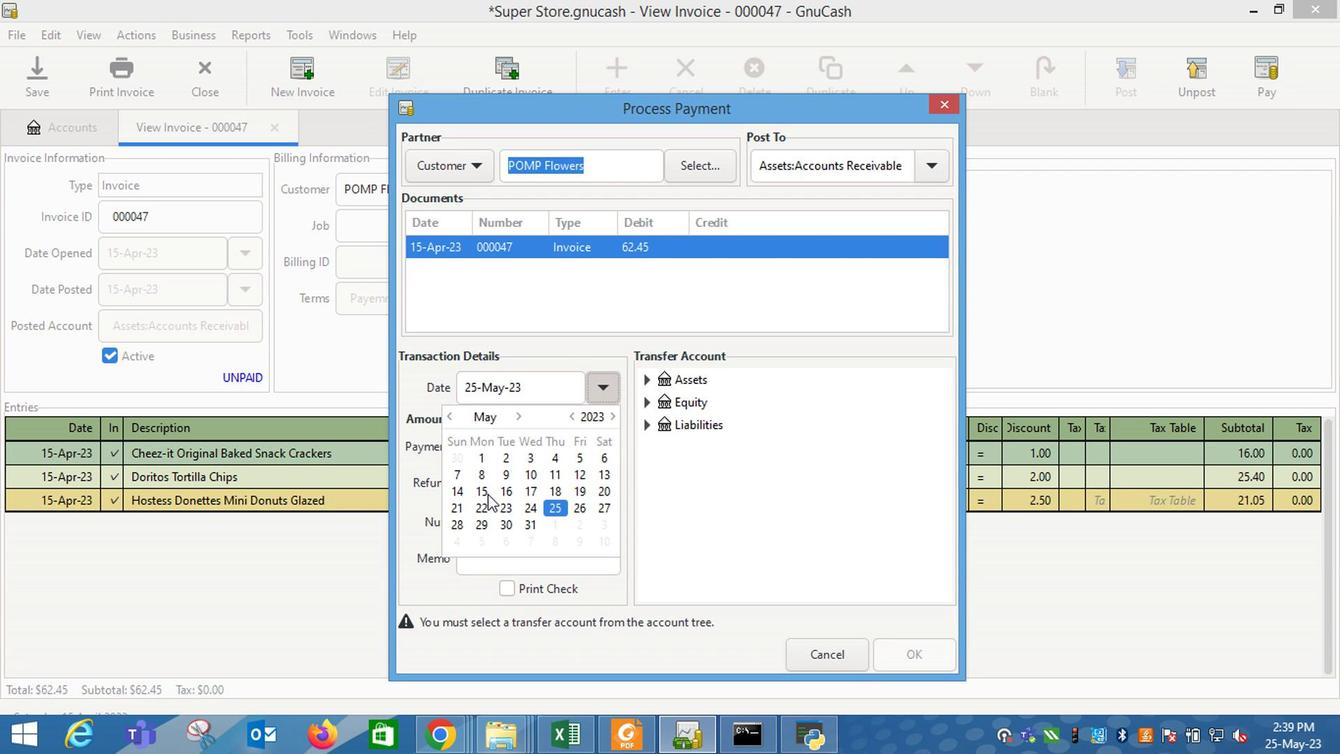 
Action: Mouse moved to (722, 498)
Screenshot: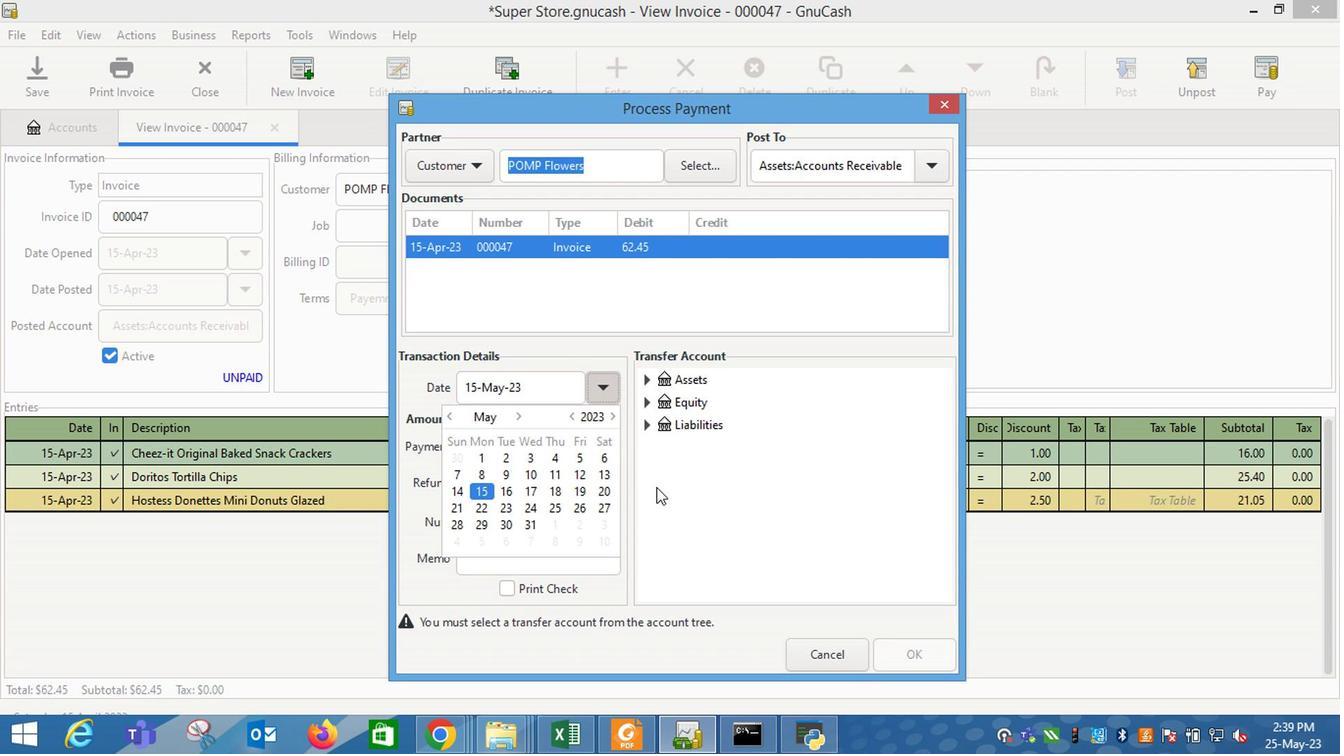
Action: Mouse pressed left at (722, 498)
Screenshot: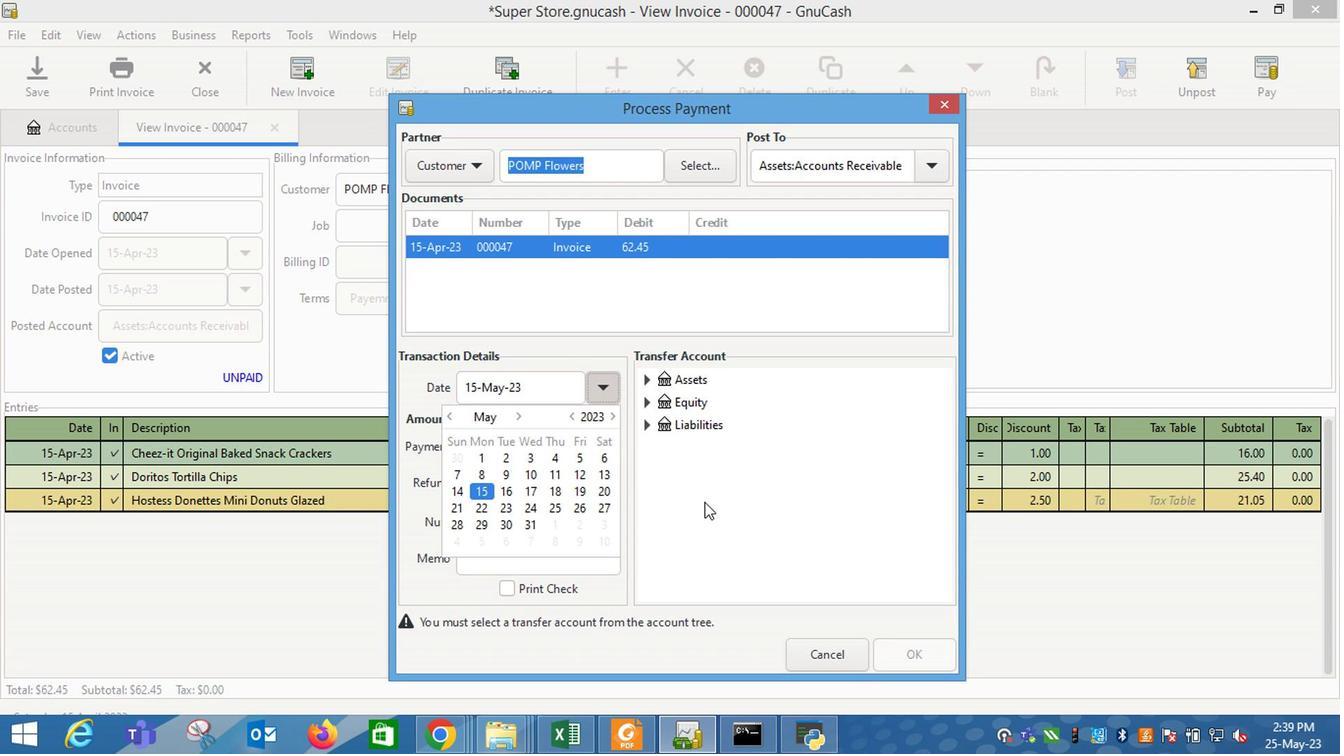 
Action: Mouse moved to (673, 377)
Screenshot: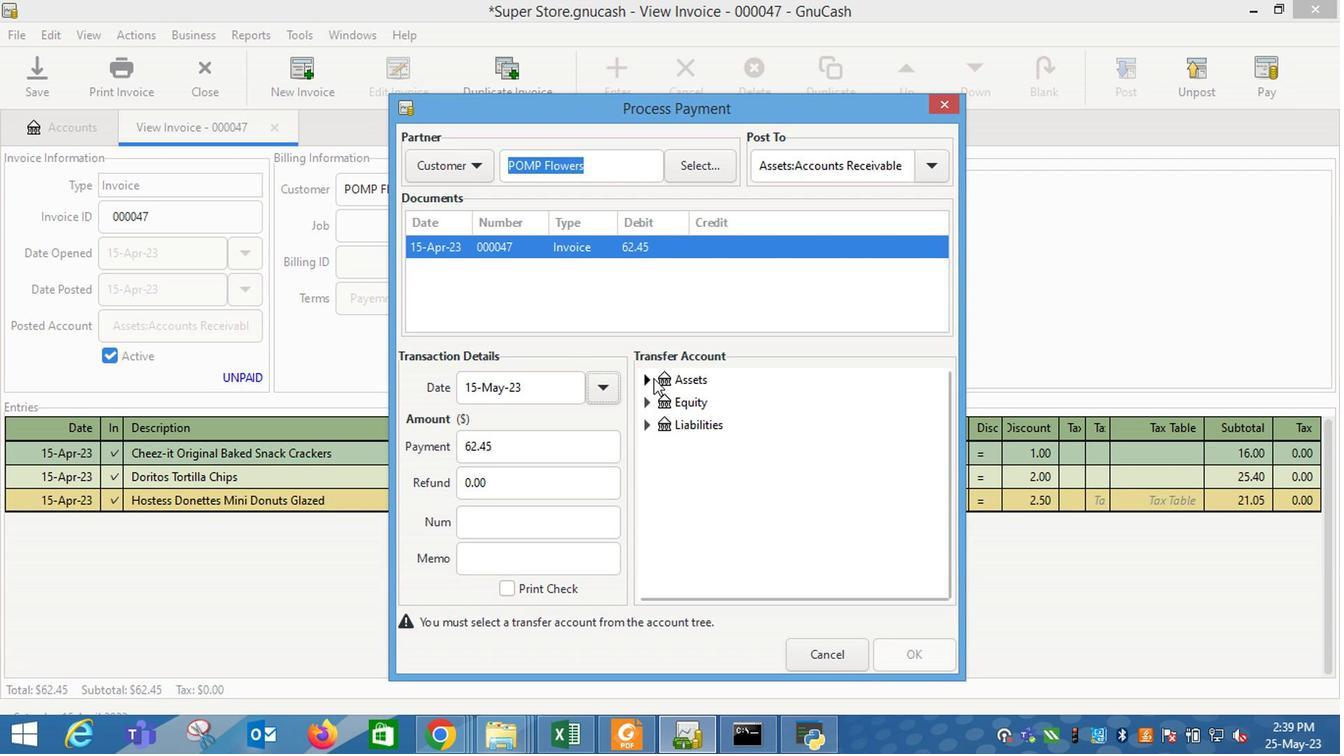 
Action: Mouse pressed left at (673, 377)
Screenshot: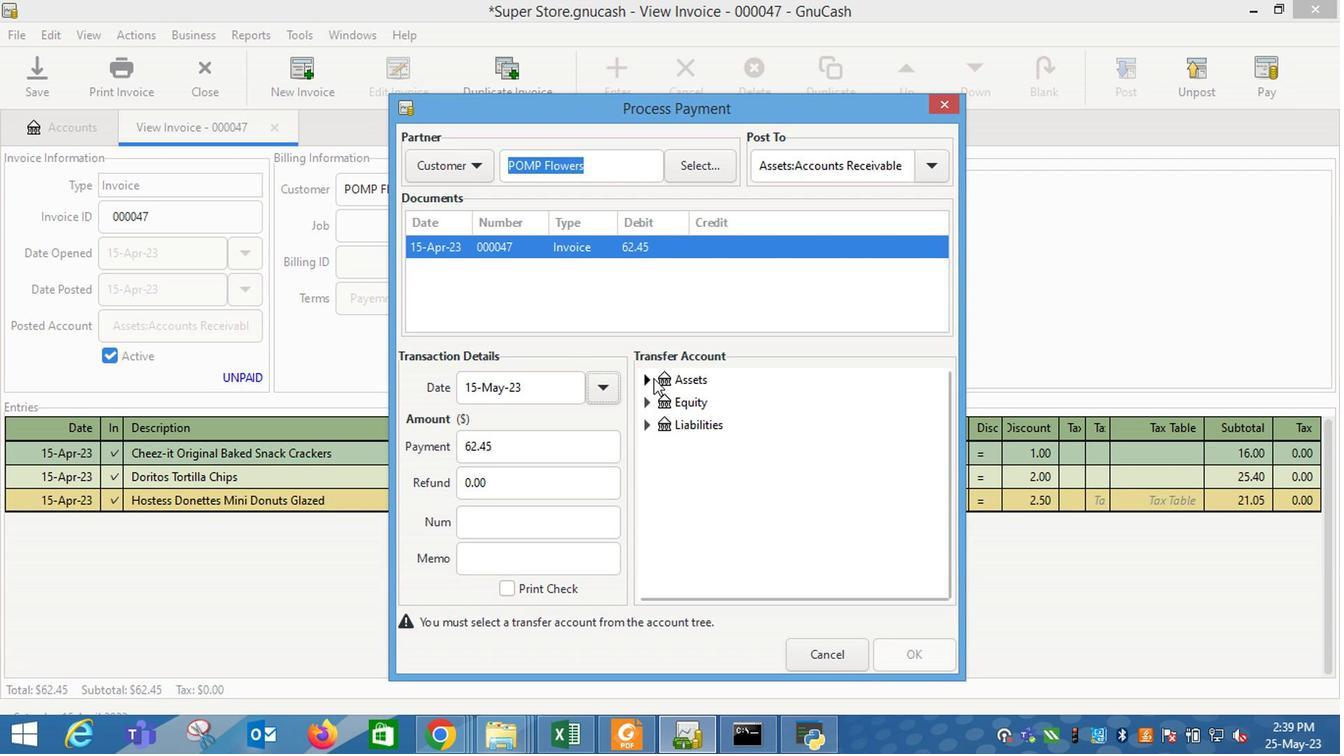 
Action: Mouse moved to (698, 400)
Screenshot: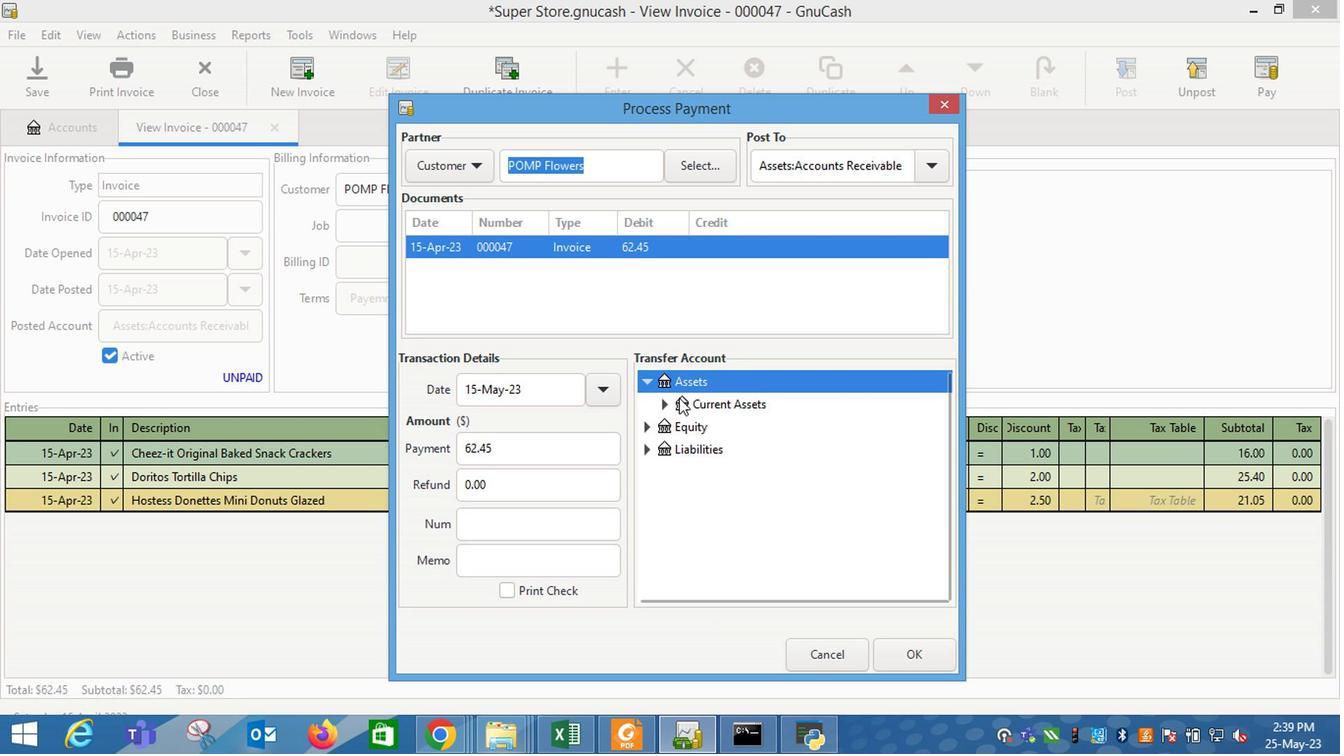 
Action: Mouse pressed left at (698, 400)
Screenshot: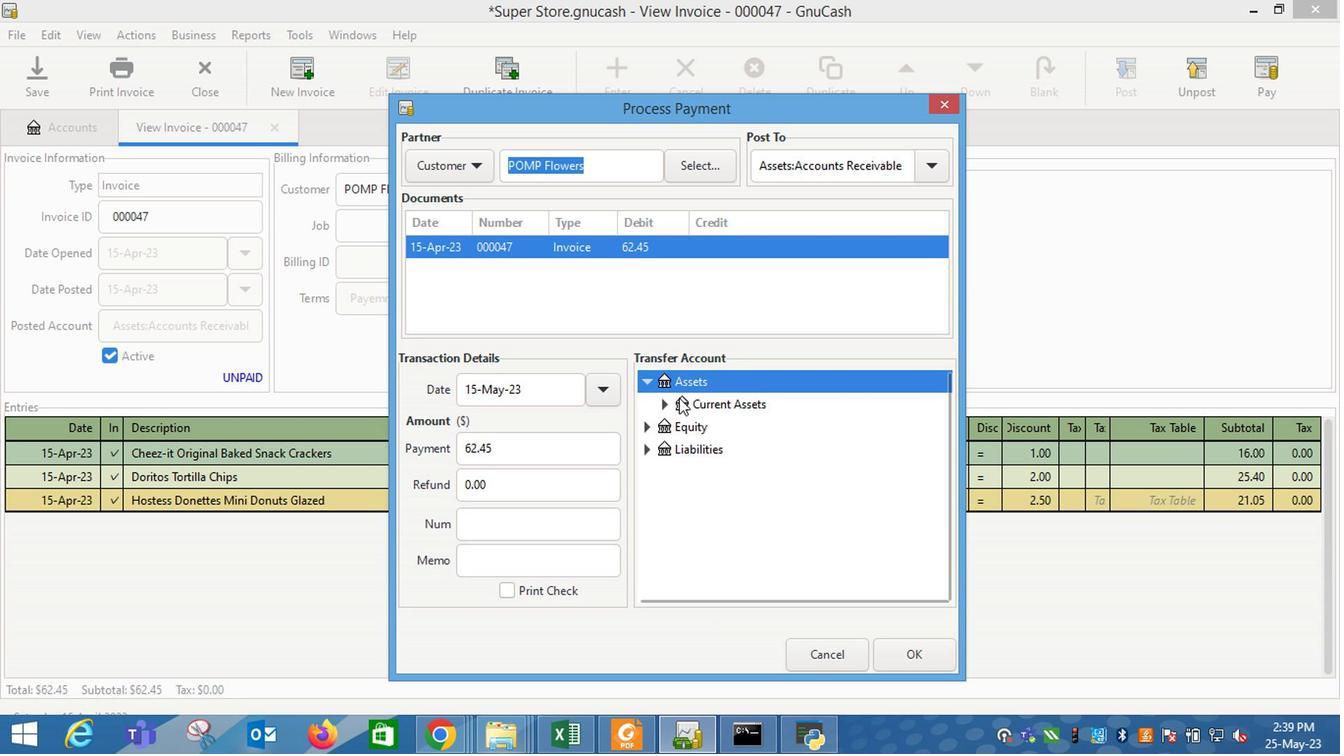 
Action: Mouse moved to (683, 402)
Screenshot: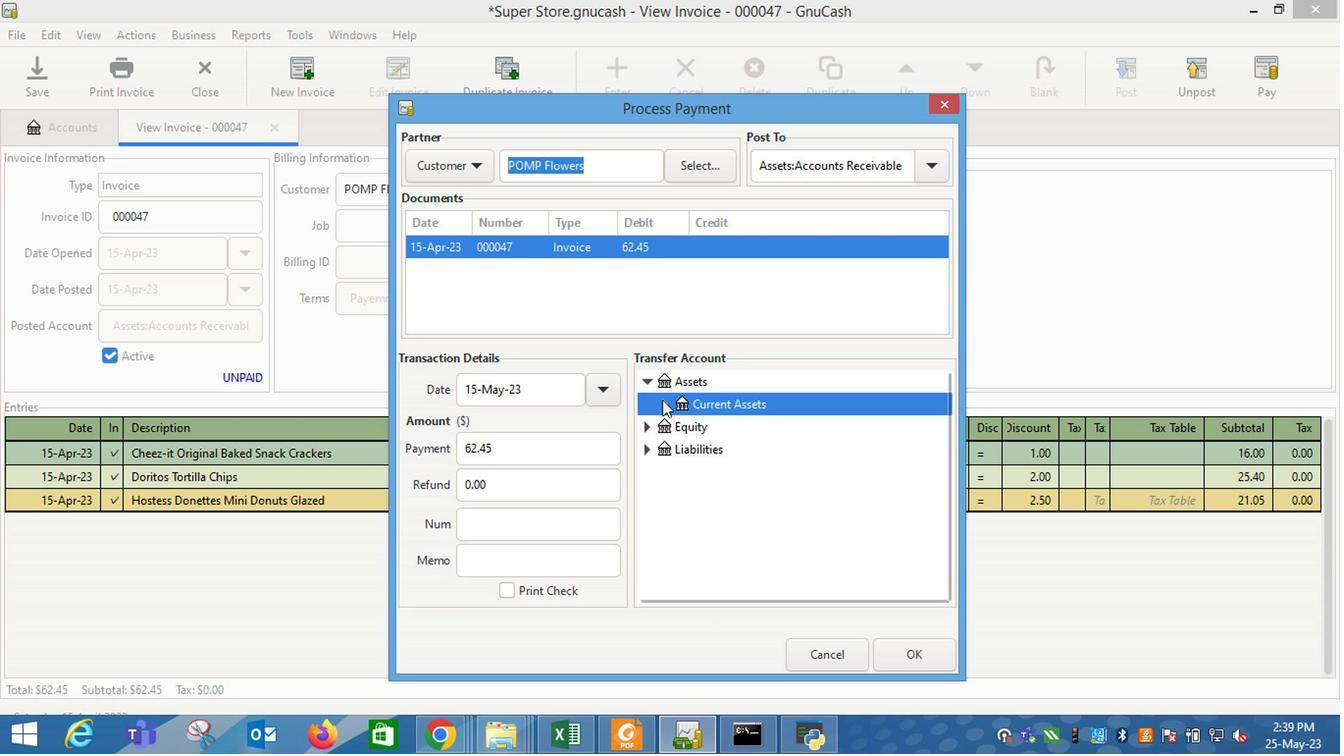 
Action: Mouse pressed left at (683, 402)
Screenshot: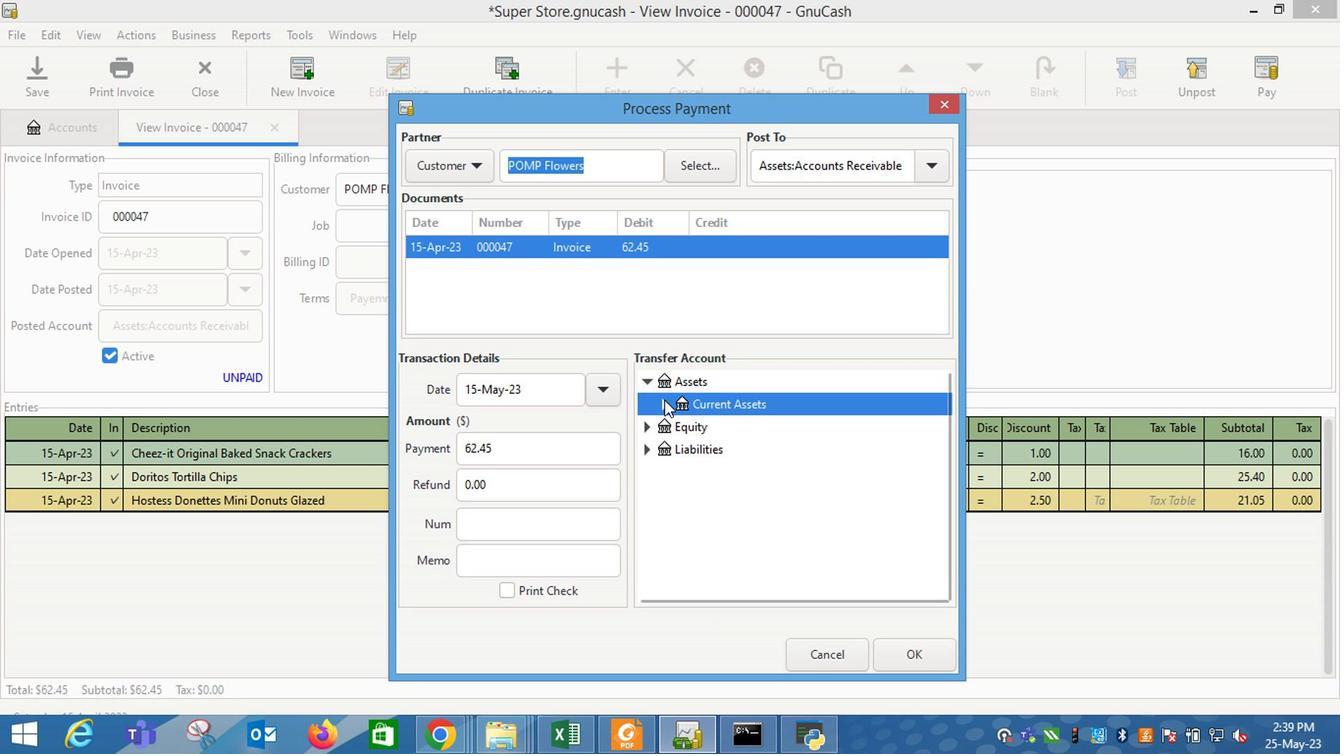 
Action: Mouse moved to (728, 428)
Screenshot: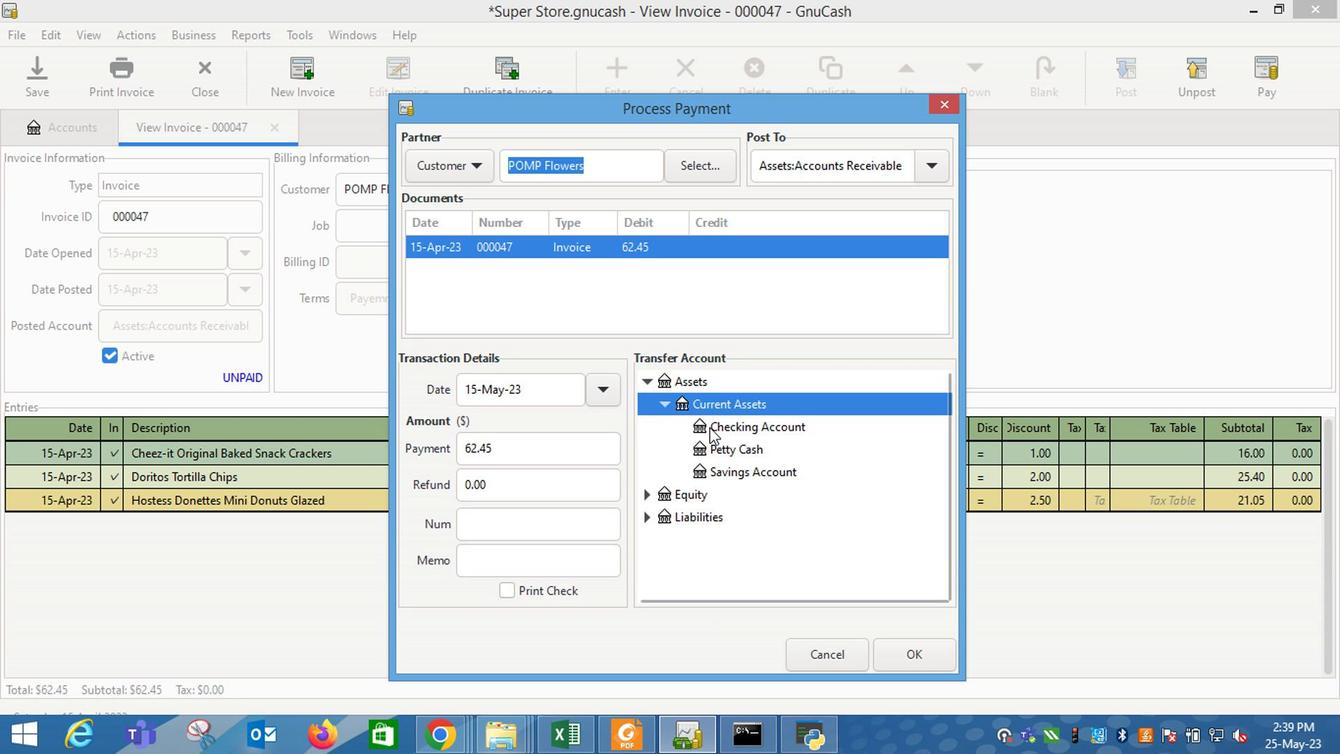 
Action: Mouse pressed left at (728, 428)
Screenshot: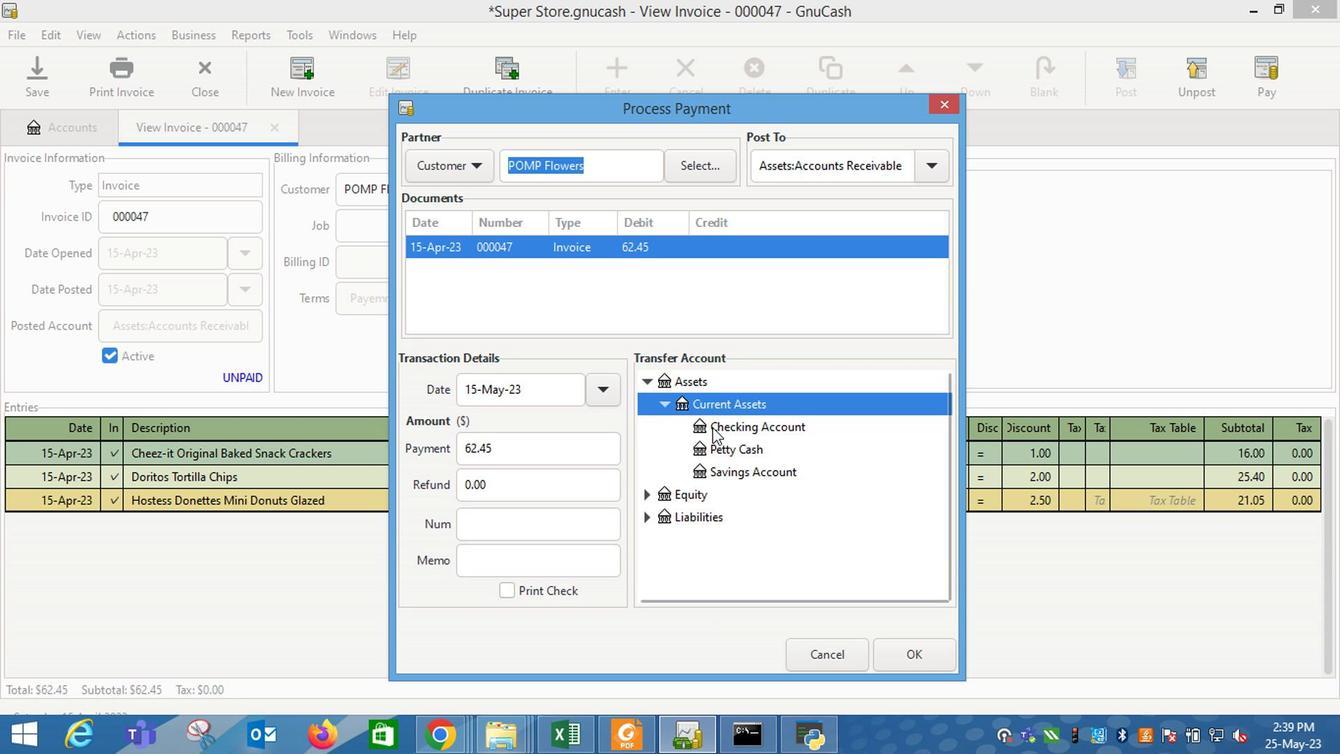 
Action: Mouse moved to (891, 632)
Screenshot: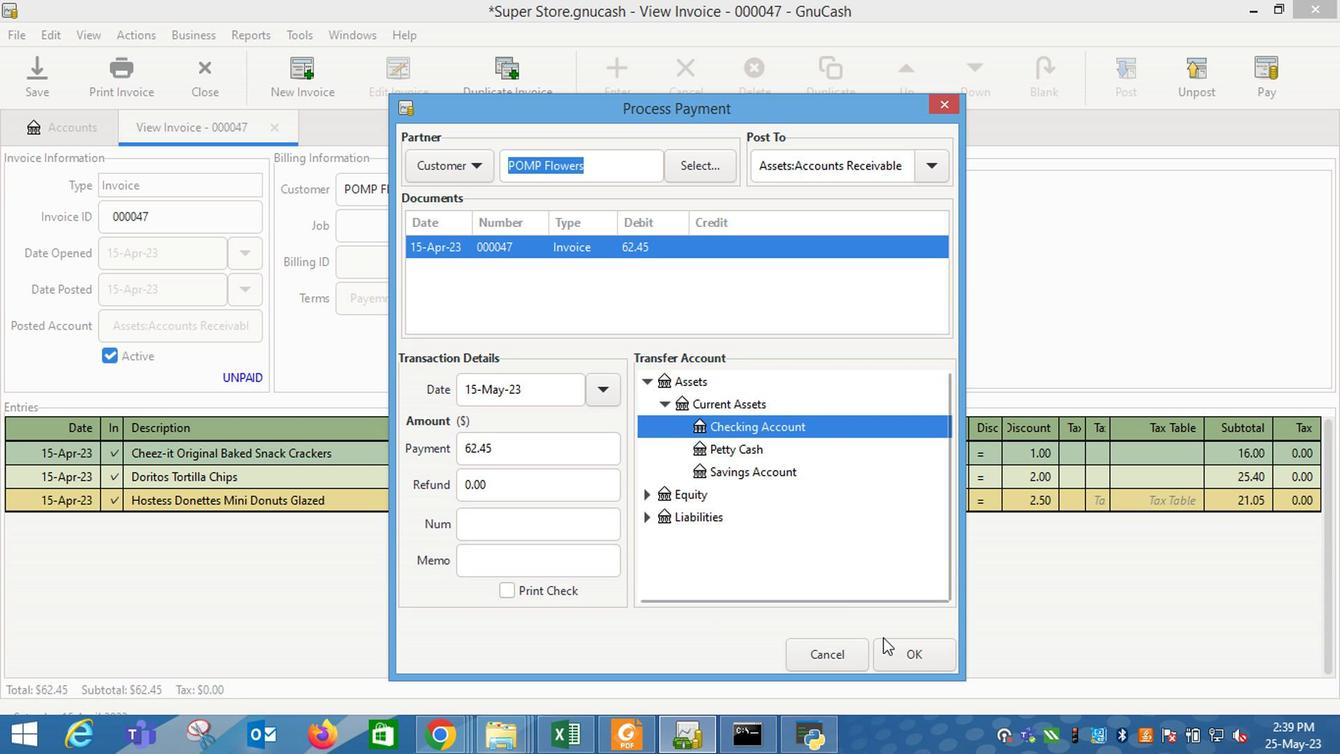 
Action: Mouse pressed left at (891, 632)
Screenshot: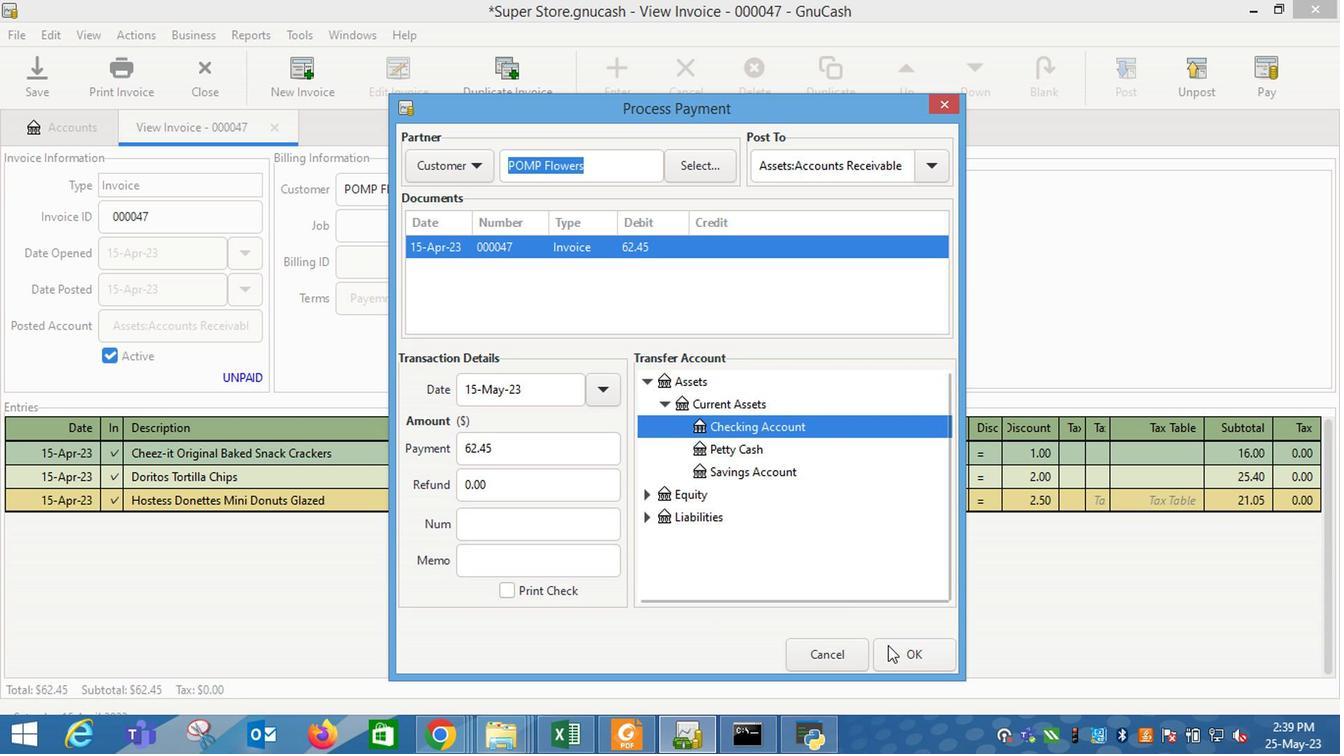 
Action: Mouse moved to (173, 104)
Screenshot: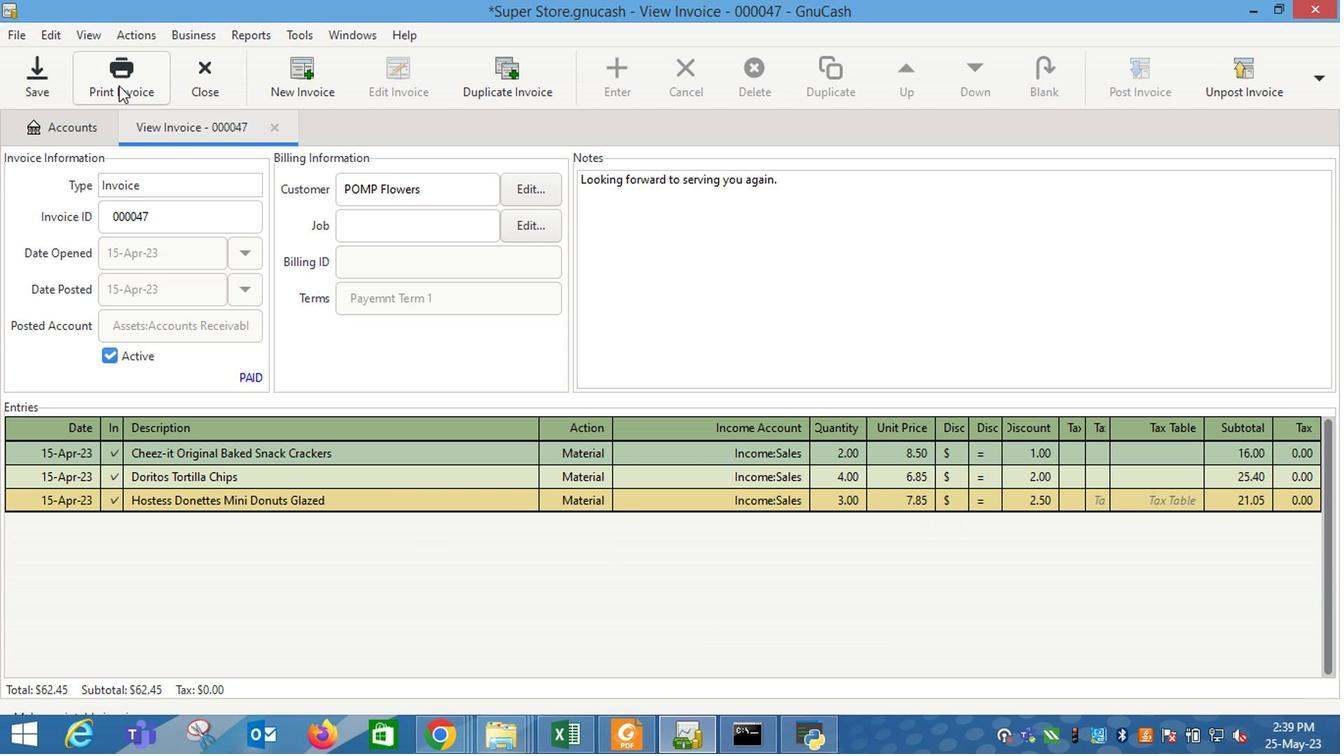 
Action: Mouse pressed left at (173, 104)
Screenshot: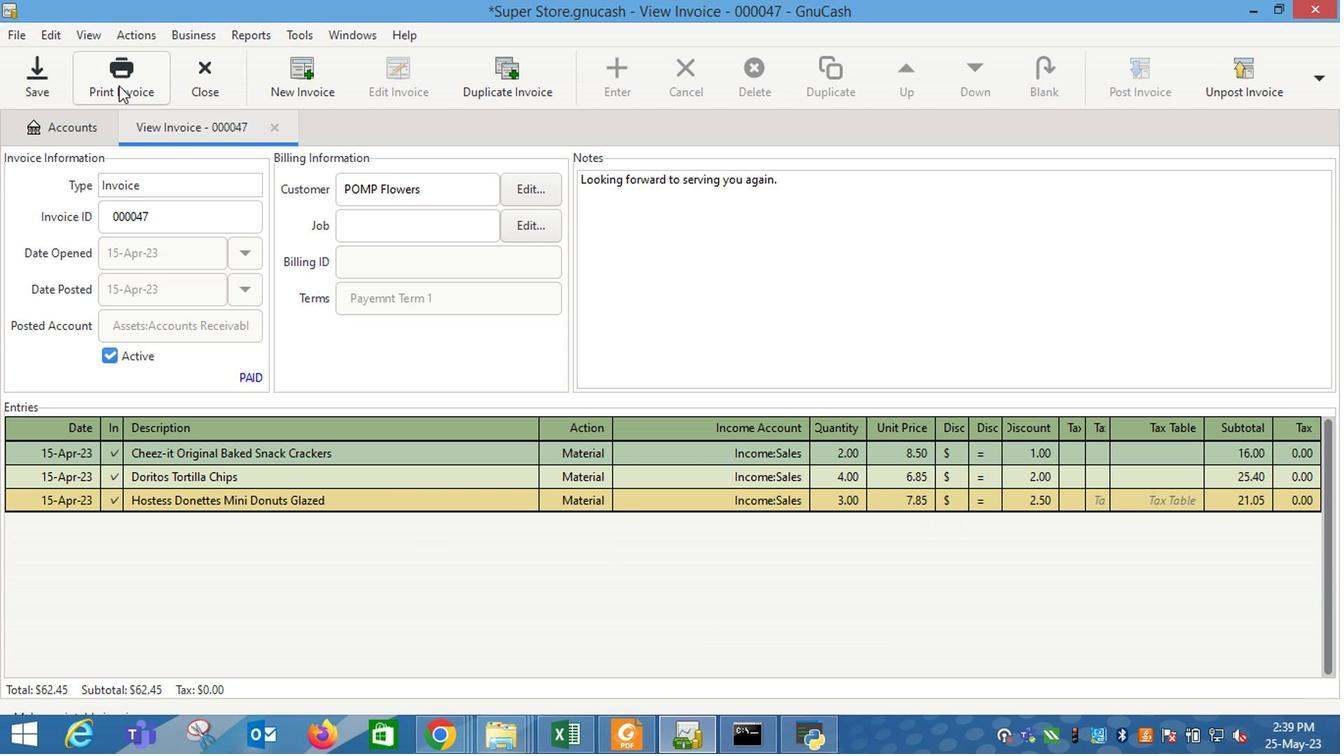 
Action: Mouse moved to (515, 86)
Screenshot: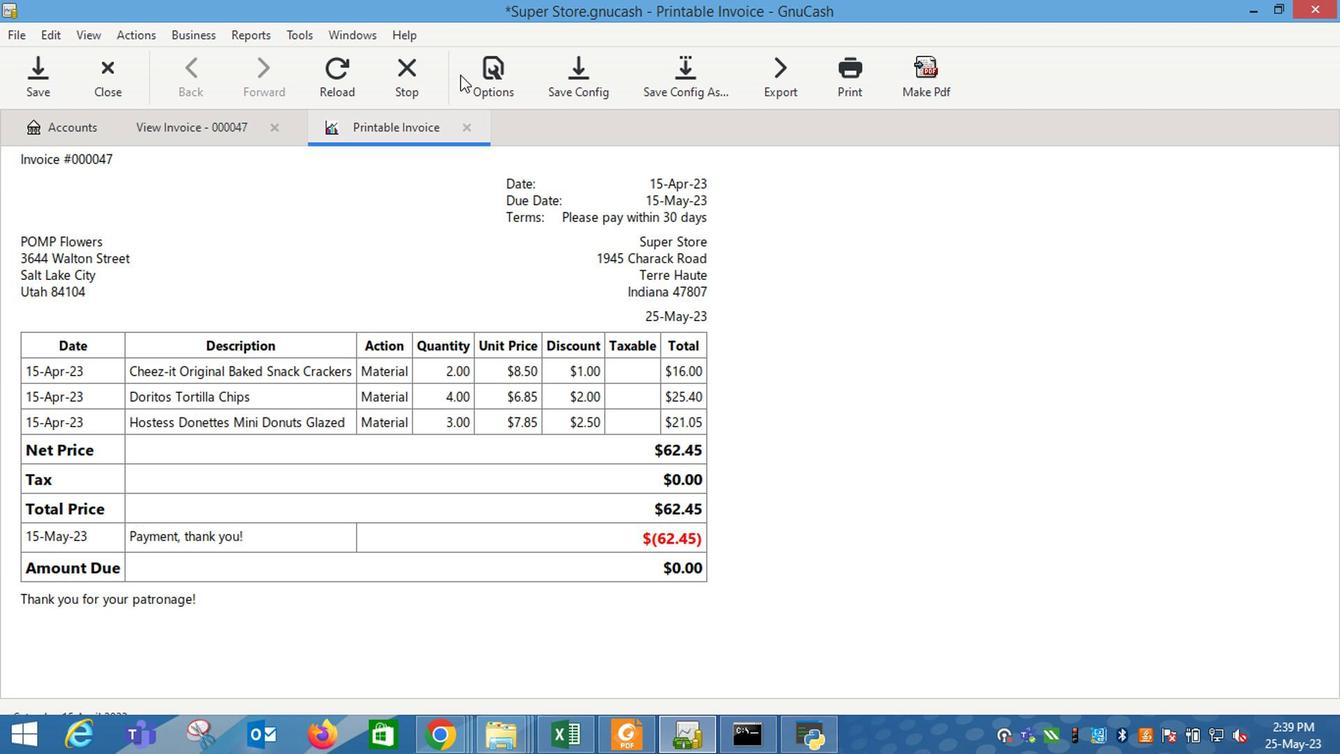 
Action: Mouse pressed left at (515, 86)
Screenshot: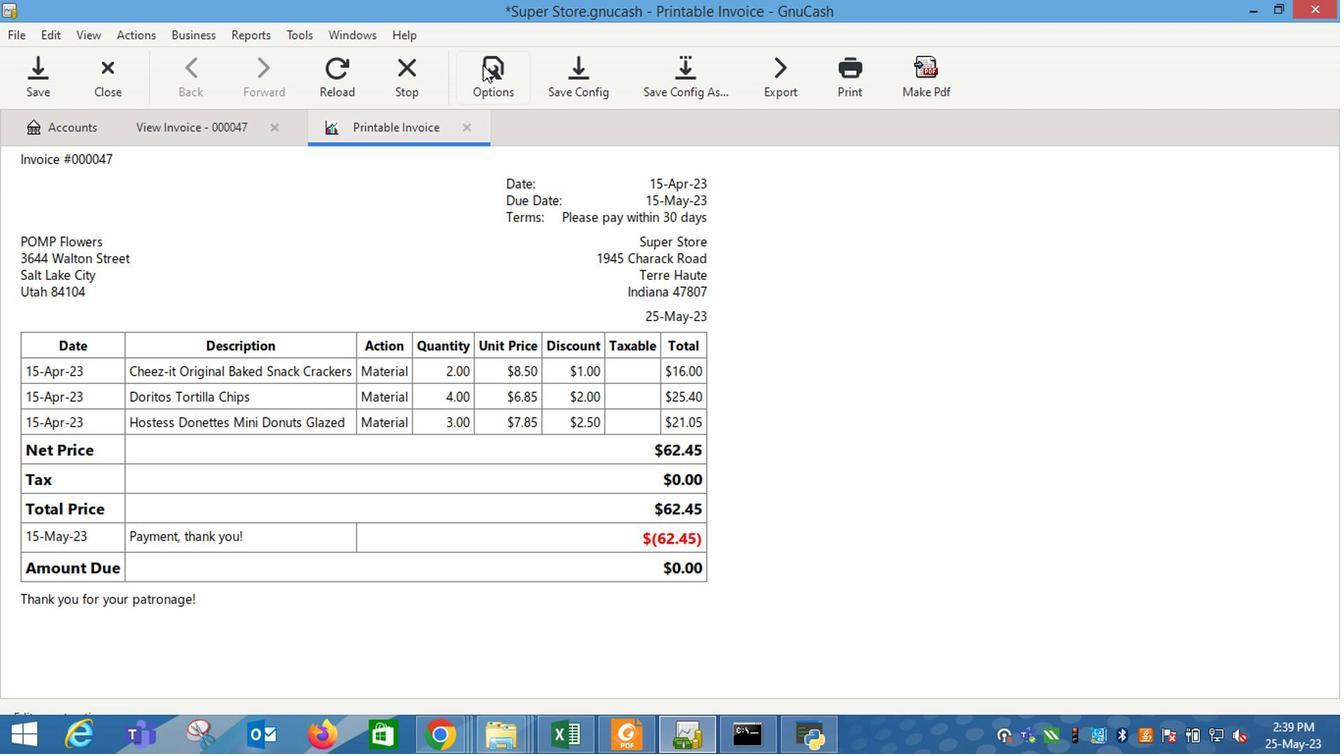 
Action: Mouse moved to (416, 190)
Screenshot: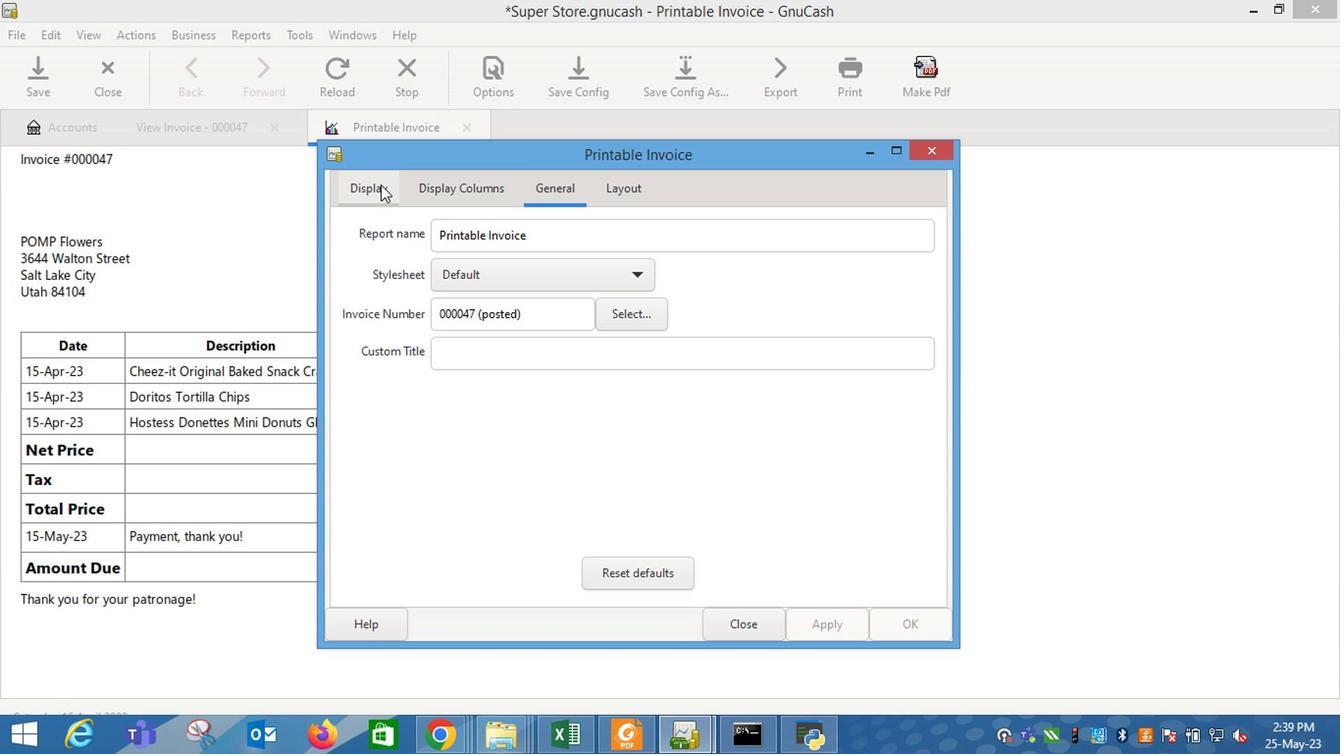 
Action: Mouse pressed left at (416, 190)
Screenshot: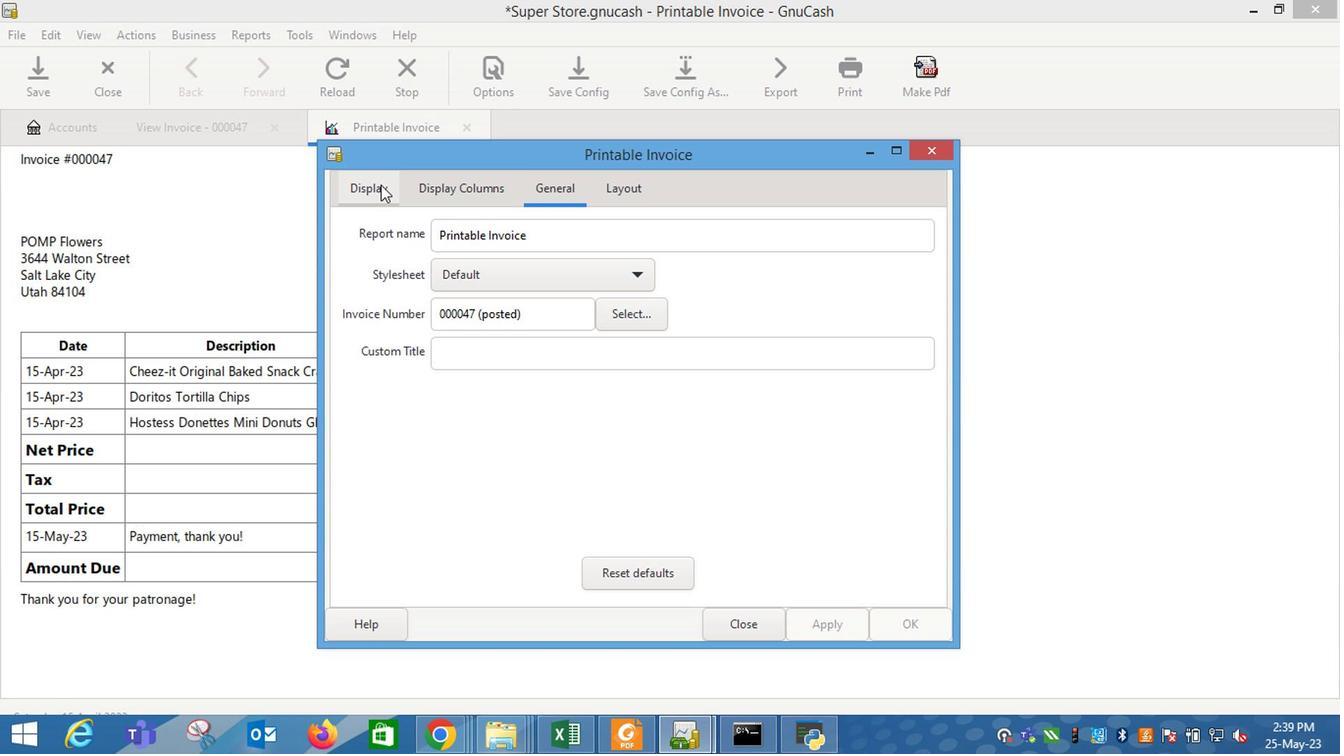 
Action: Mouse moved to (521, 413)
Screenshot: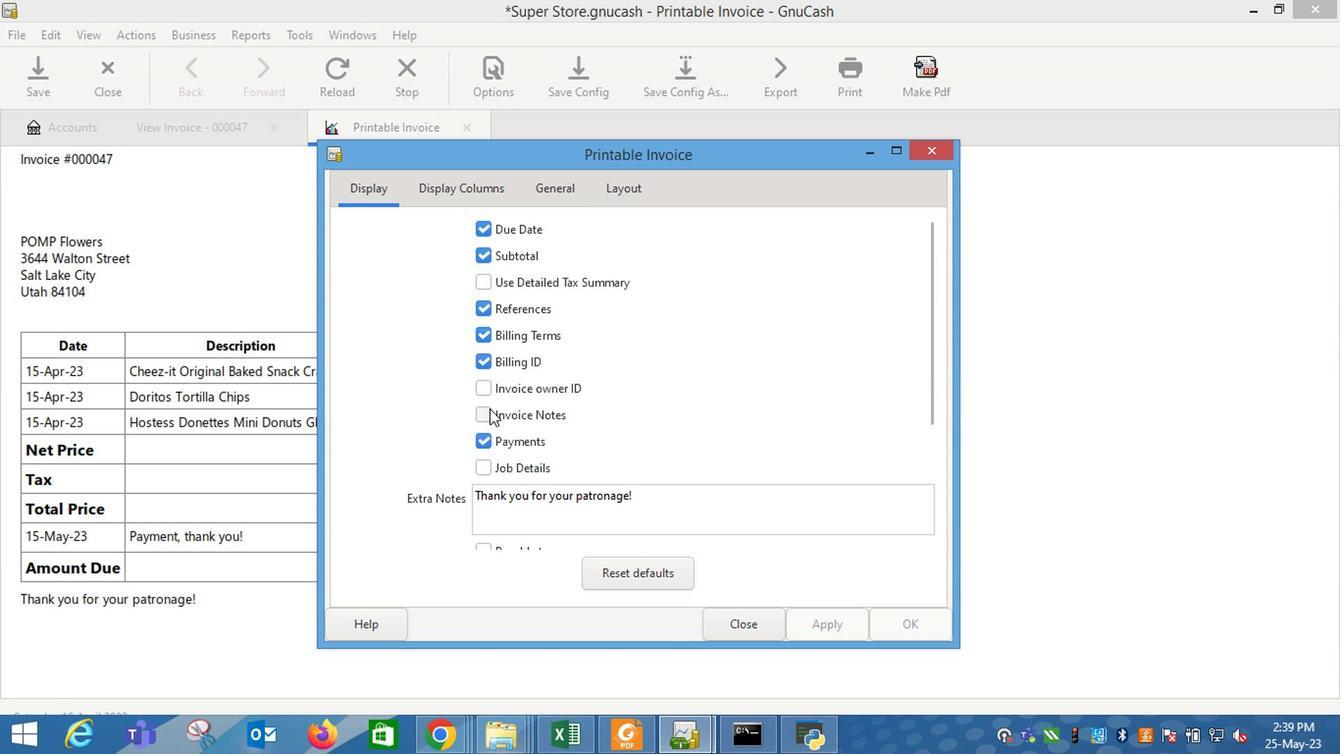 
Action: Mouse pressed left at (521, 413)
Screenshot: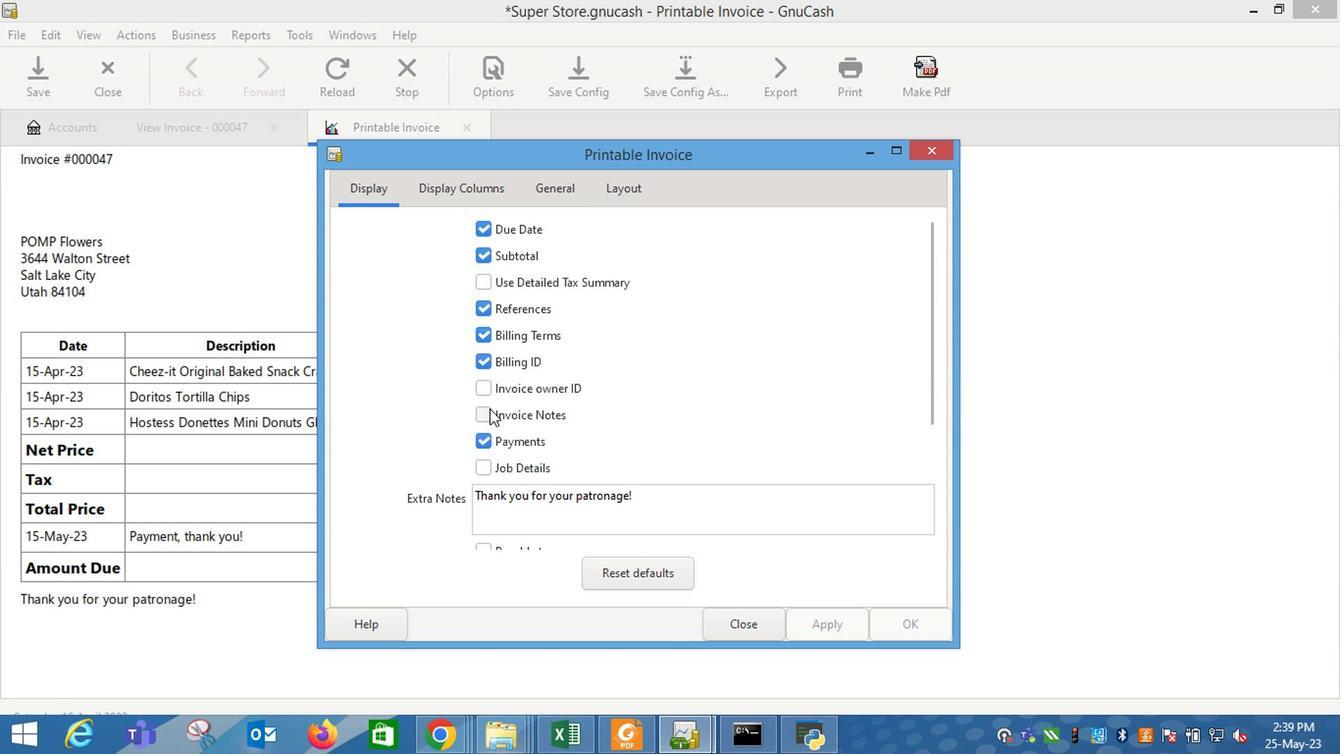 
Action: Mouse moved to (843, 610)
Screenshot: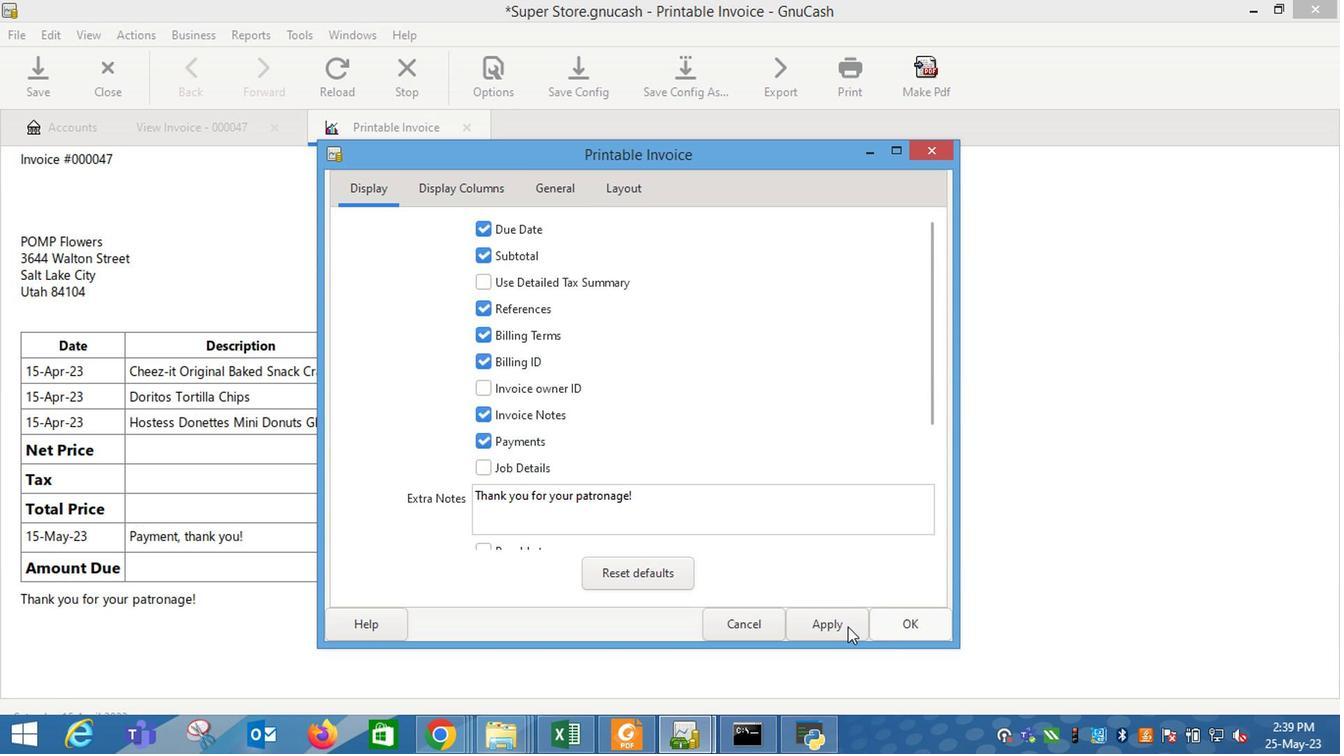
Action: Mouse pressed left at (843, 610)
Screenshot: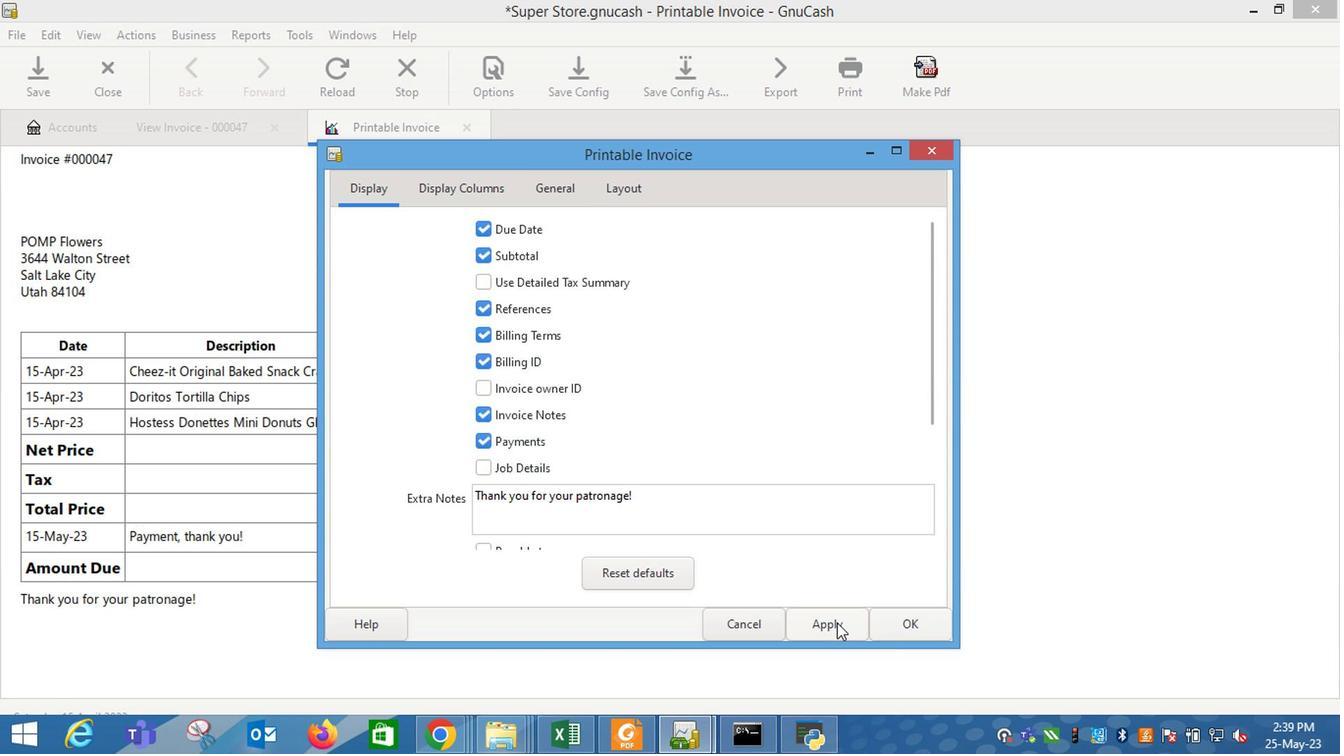 
Action: Mouse moved to (776, 613)
Screenshot: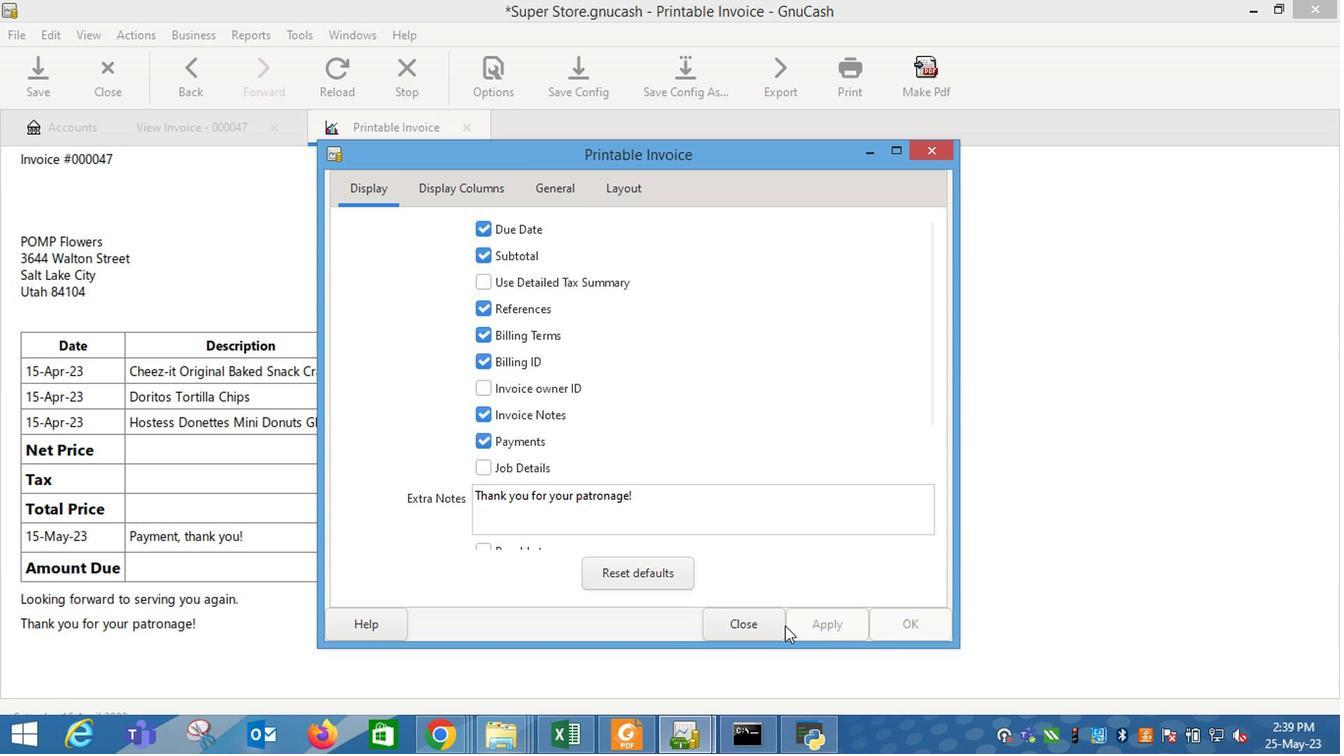 
Action: Mouse pressed left at (776, 613)
Screenshot: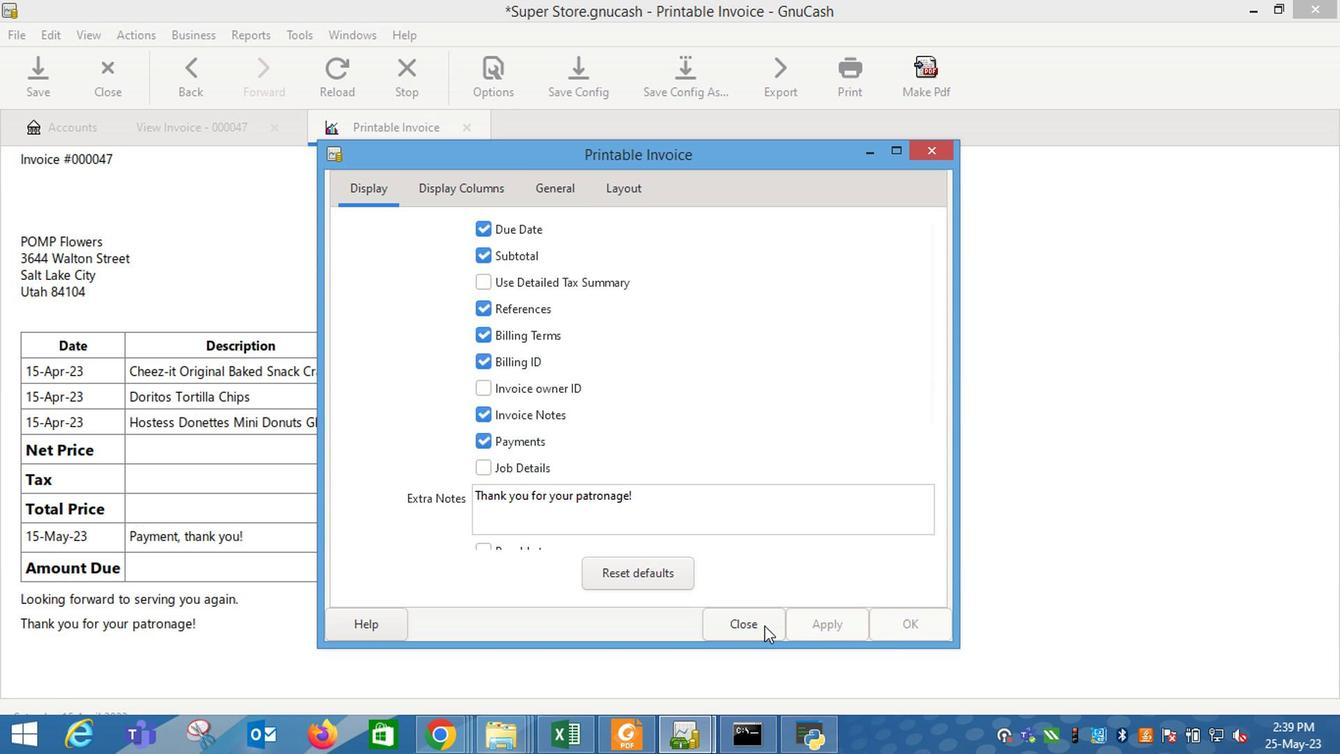 
Action: Mouse moved to (743, 605)
Screenshot: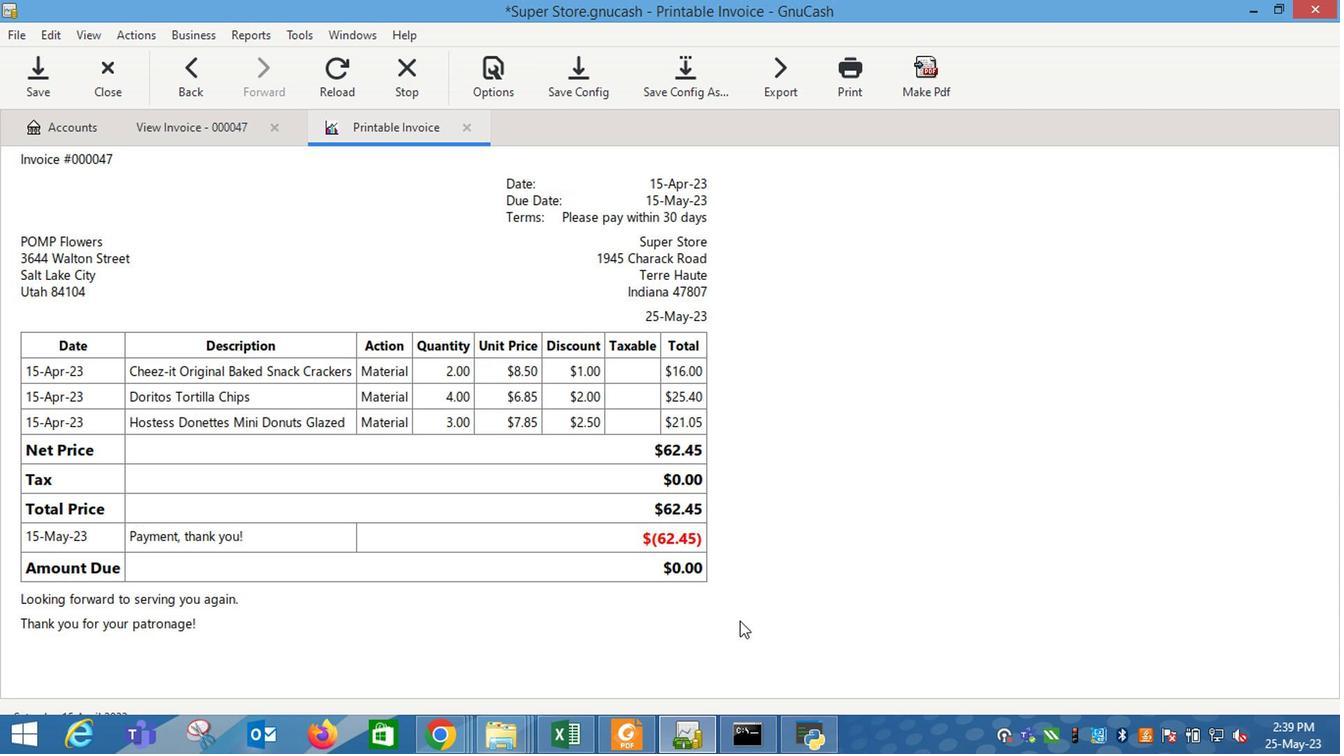 
